 Task: Select Kindle E-Readers from Kindle E-readers & Books. Add to cart Kindle Keyboard Leather Cover-2. Place order for _x000D_
145 Park Ave_x000D_
San Mateo, Florida(FL), 32187, Cell Number (386) 328-5765
Action: Mouse moved to (435, 711)
Screenshot: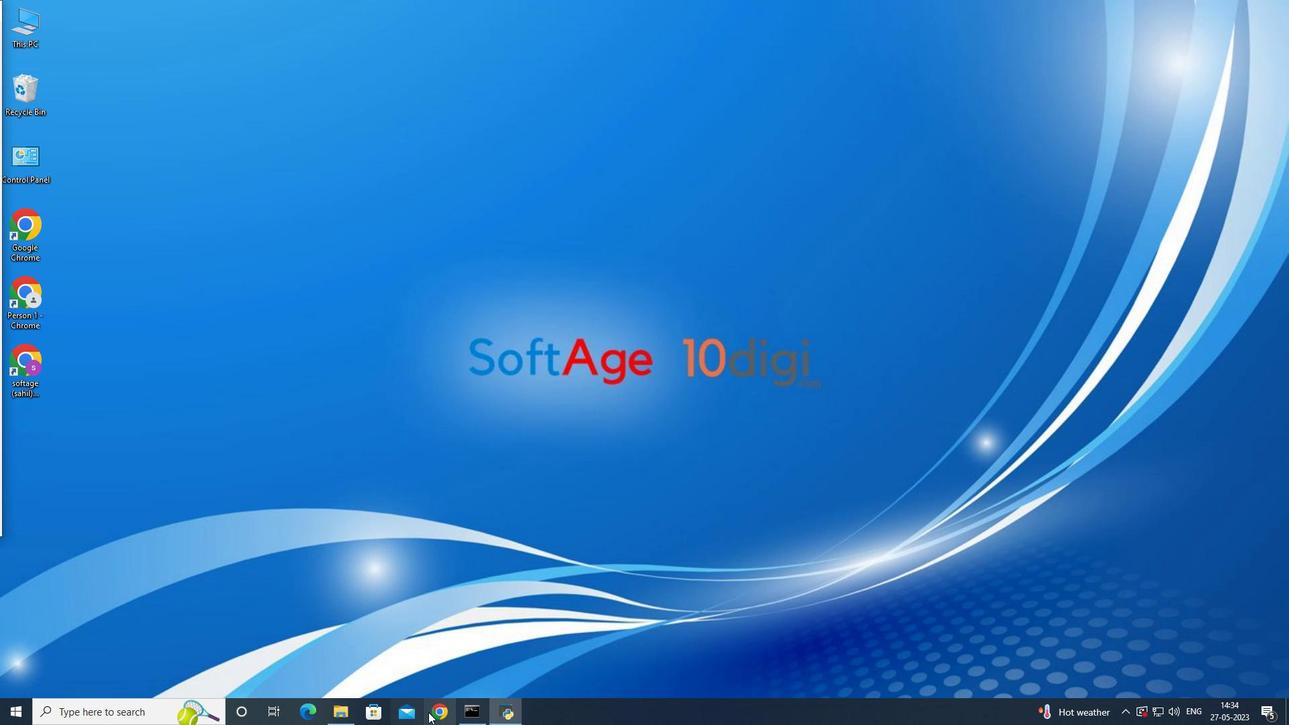 
Action: Mouse pressed left at (435, 711)
Screenshot: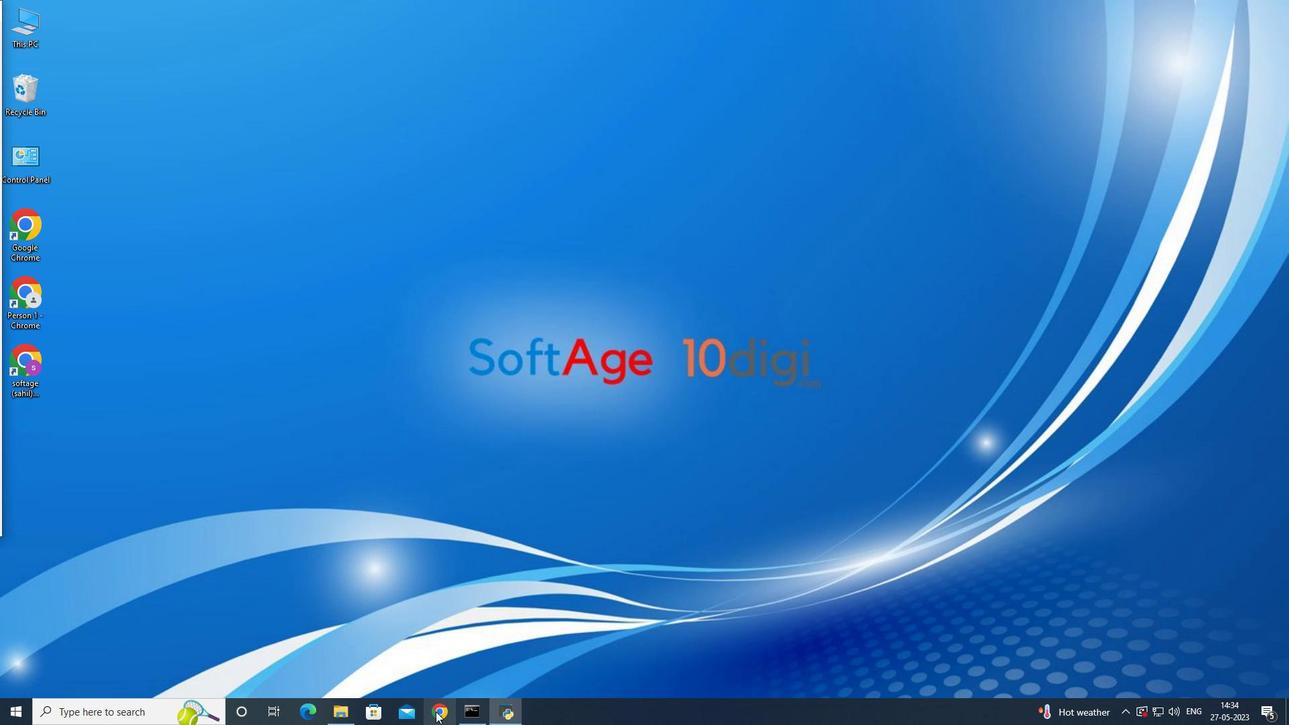 
Action: Mouse moved to (86, 60)
Screenshot: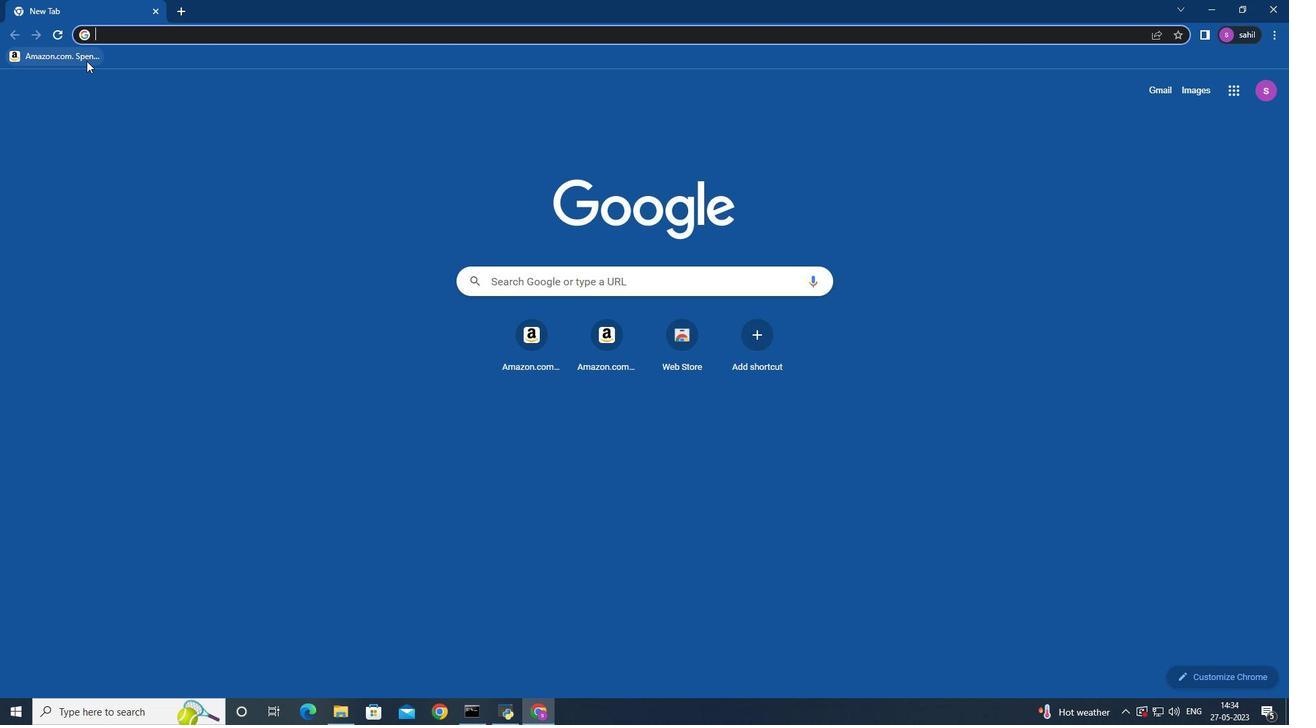 
Action: Mouse pressed left at (86, 60)
Screenshot: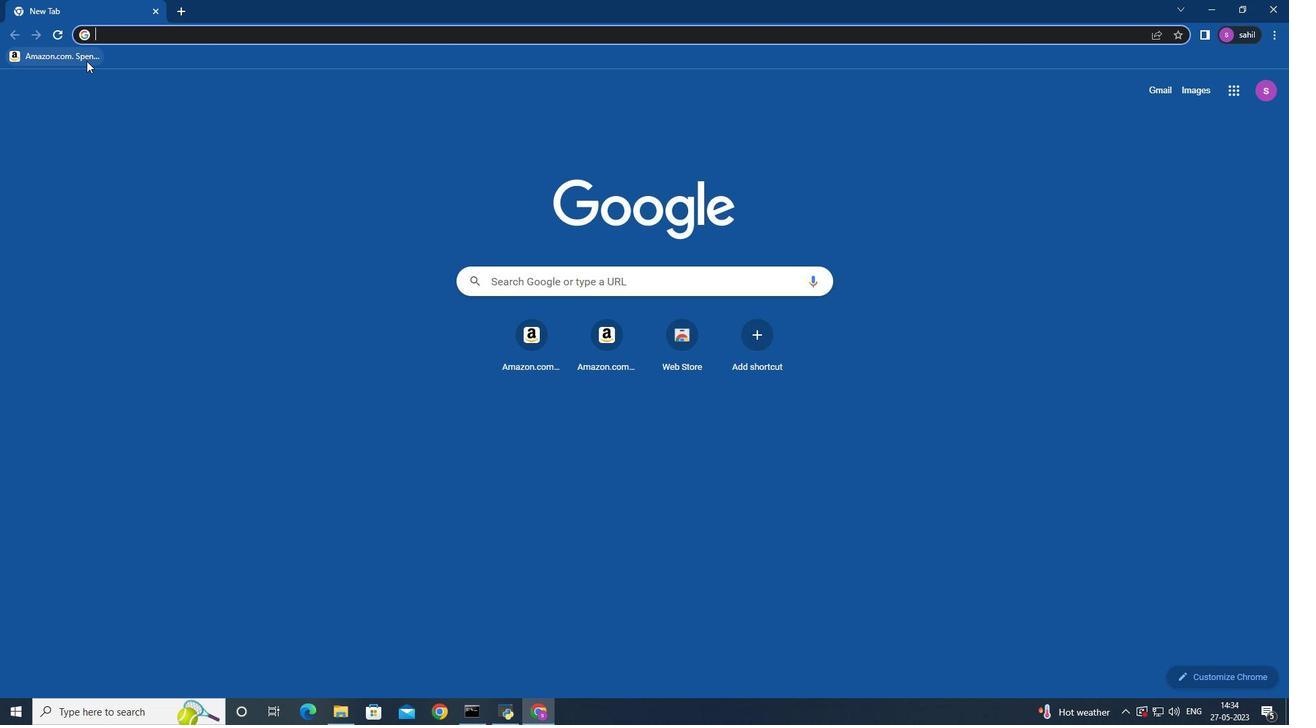 
Action: Mouse moved to (136, 61)
Screenshot: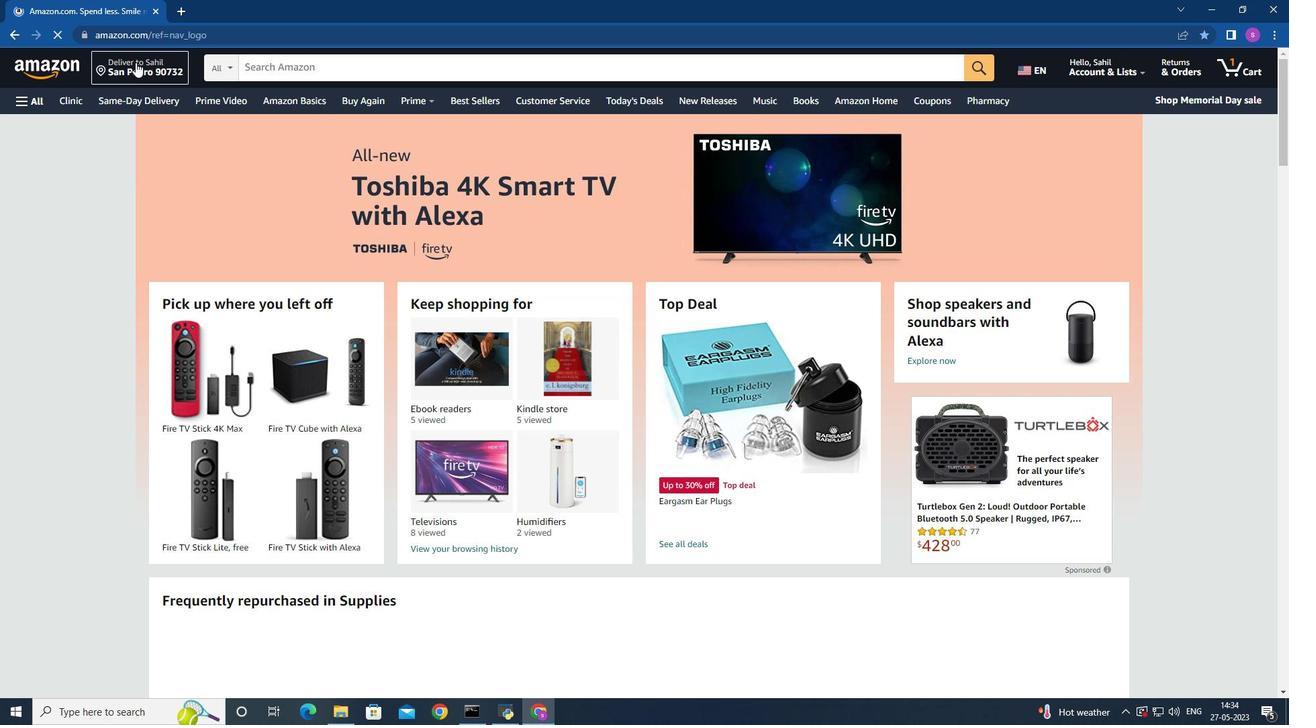 
Action: Mouse pressed left at (136, 61)
Screenshot: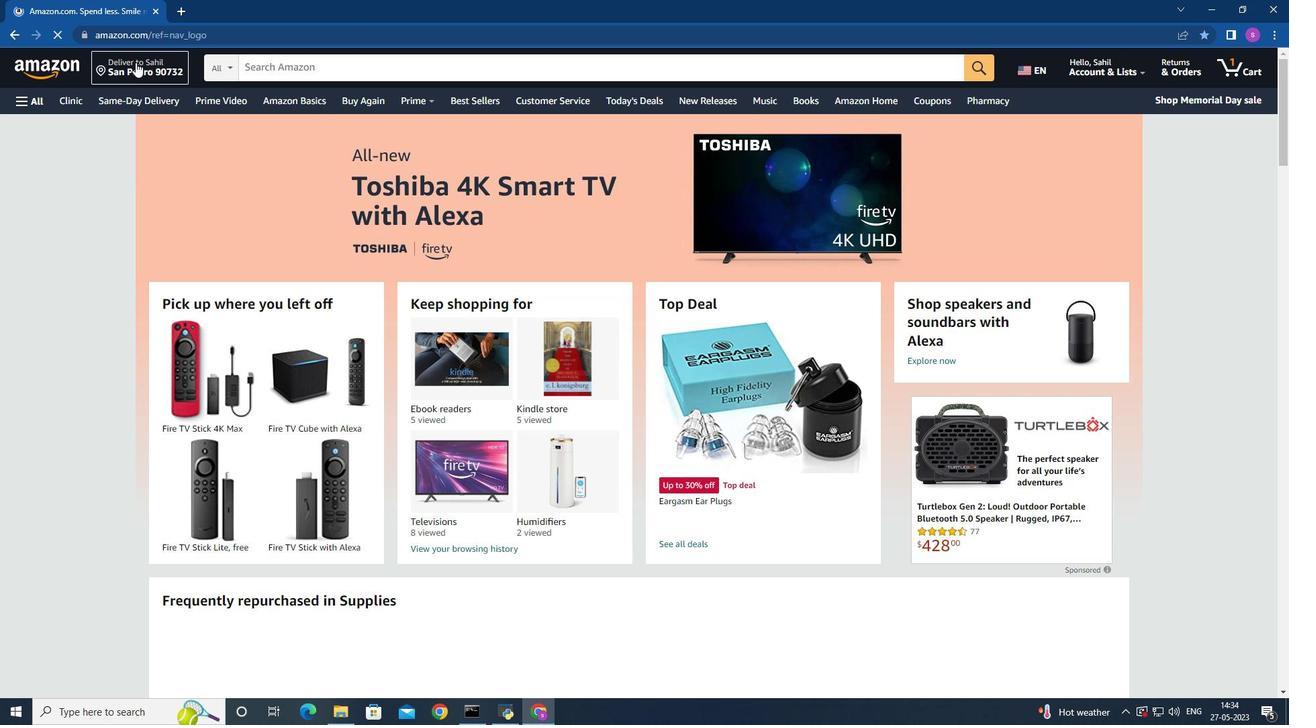 
Action: Mouse moved to (633, 410)
Screenshot: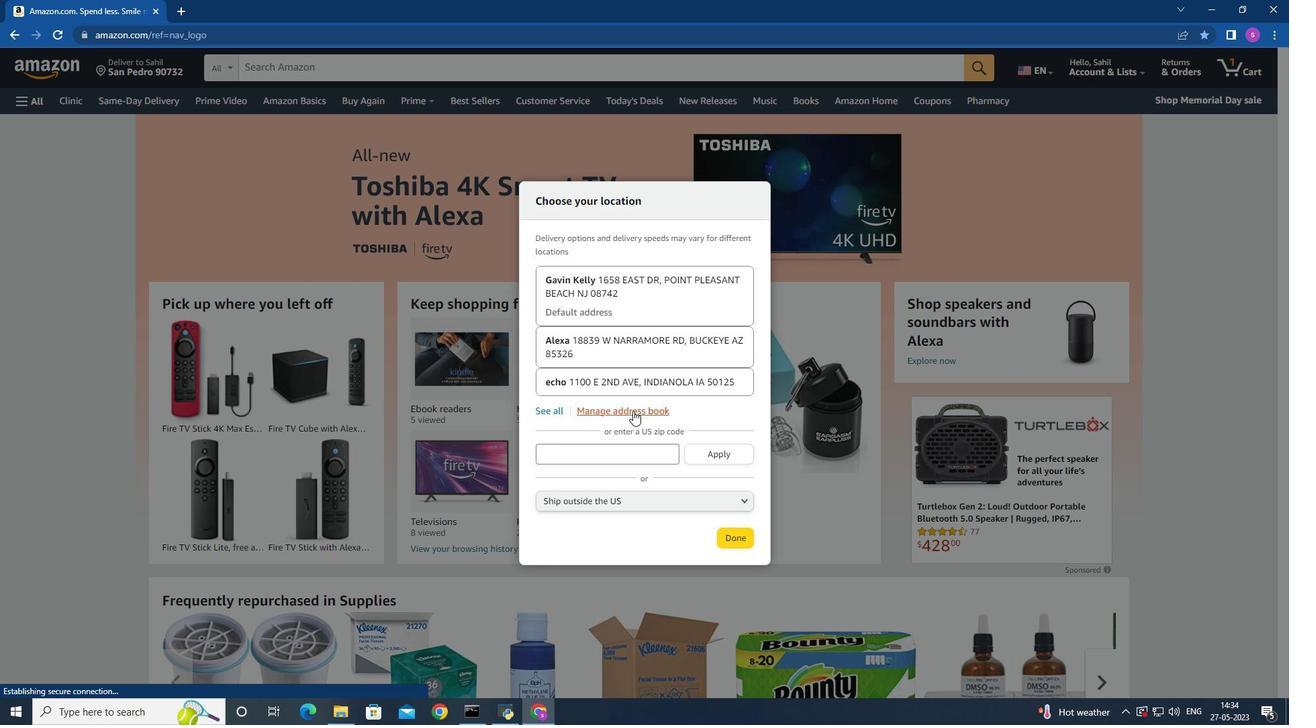 
Action: Mouse pressed left at (633, 410)
Screenshot: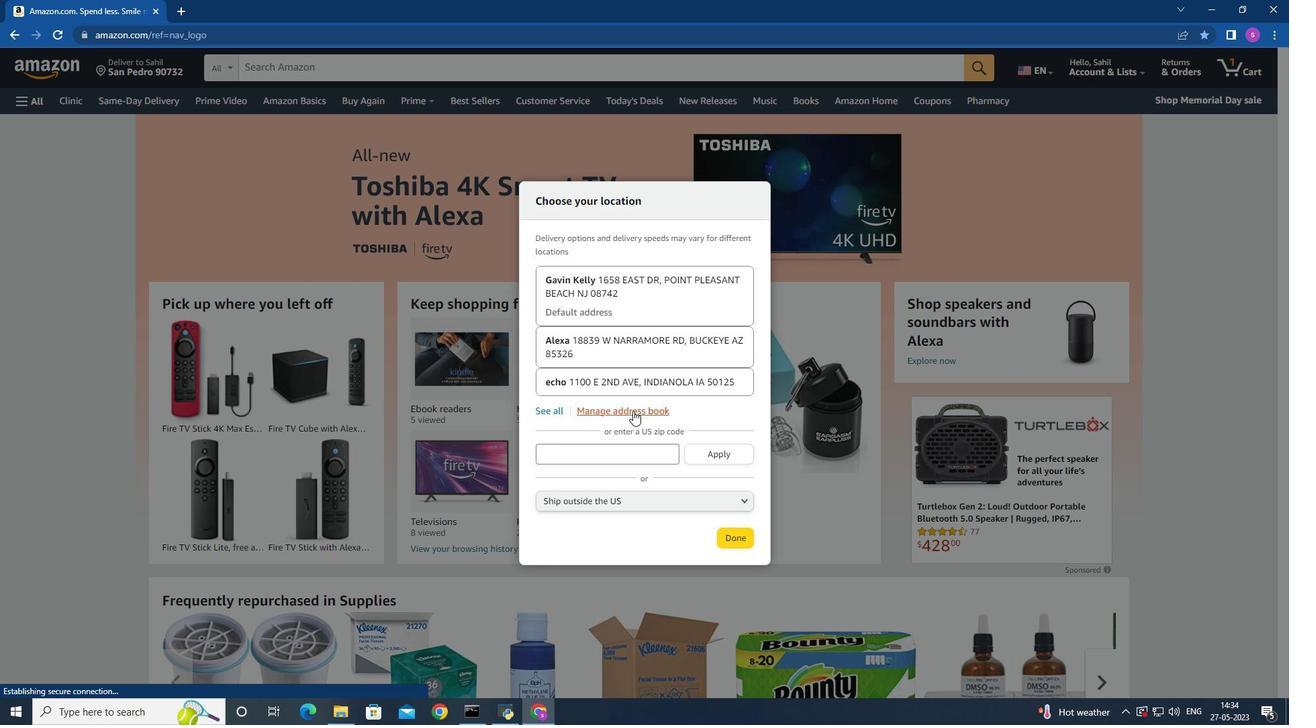 
Action: Mouse moved to (391, 283)
Screenshot: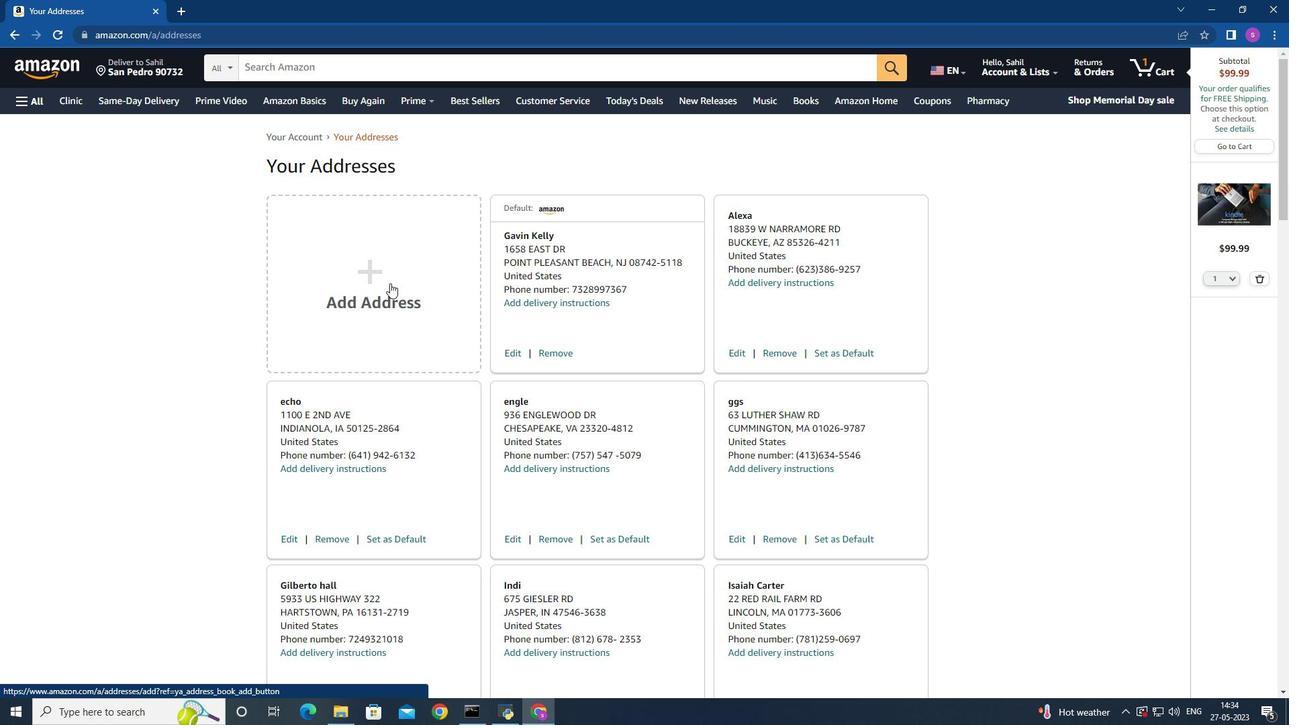 
Action: Mouse pressed left at (391, 283)
Screenshot: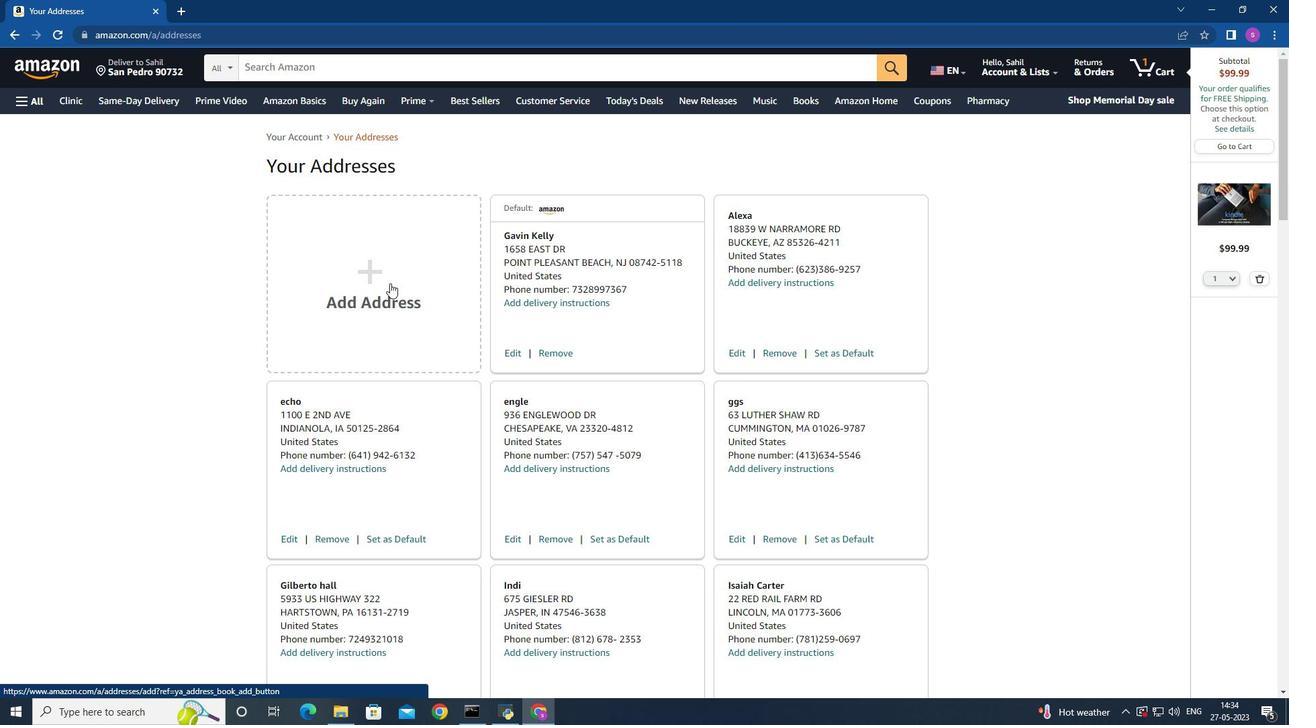 
Action: Mouse moved to (498, 369)
Screenshot: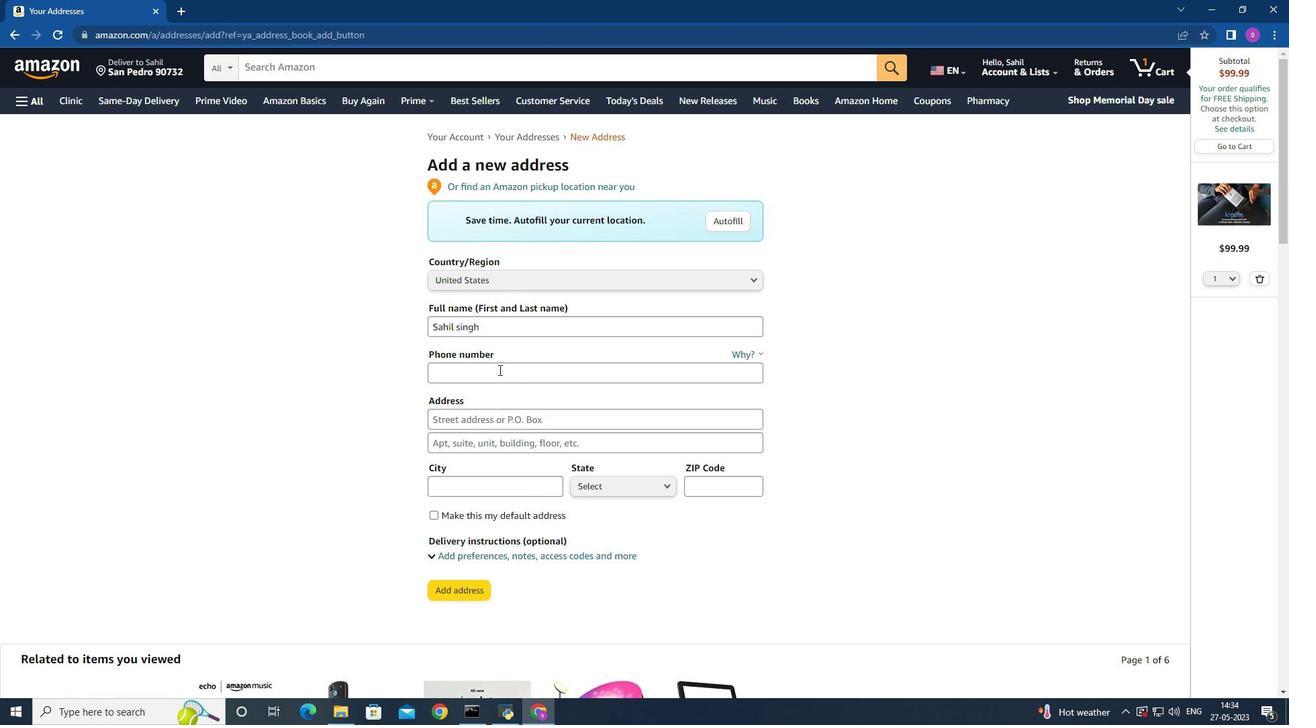
Action: Mouse pressed left at (498, 369)
Screenshot: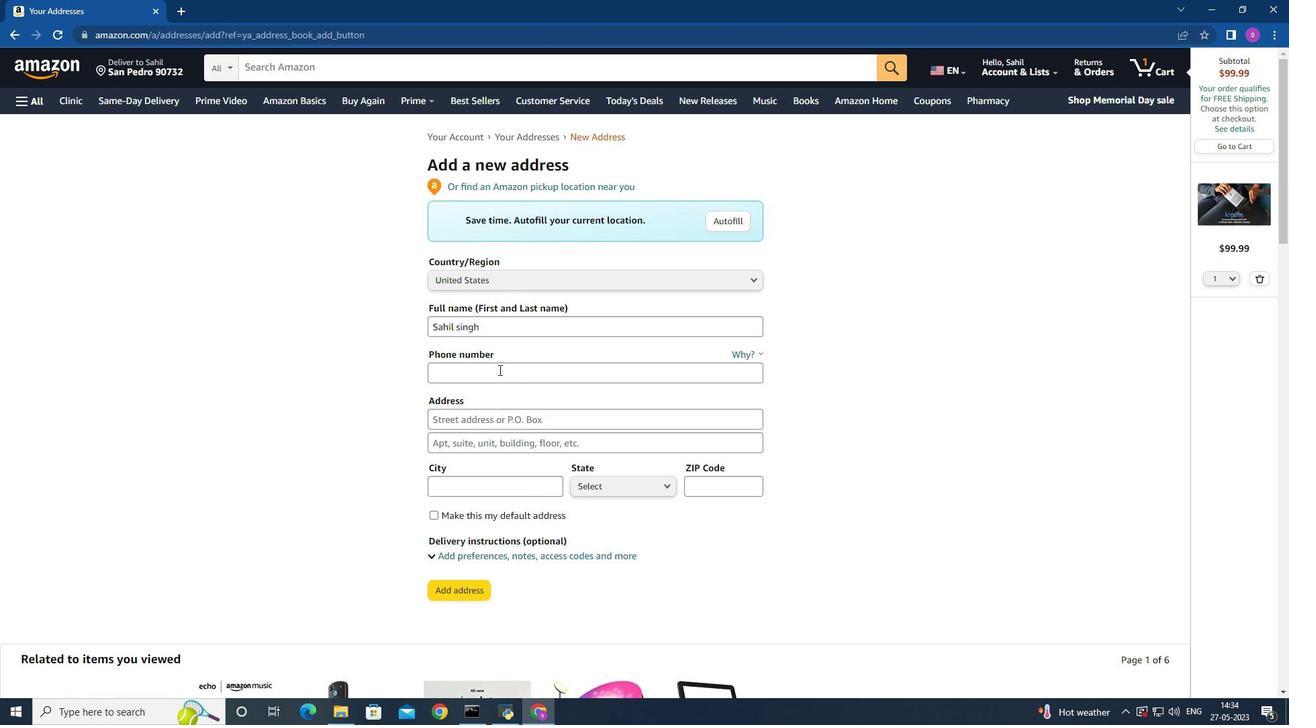 
Action: Mouse moved to (500, 369)
Screenshot: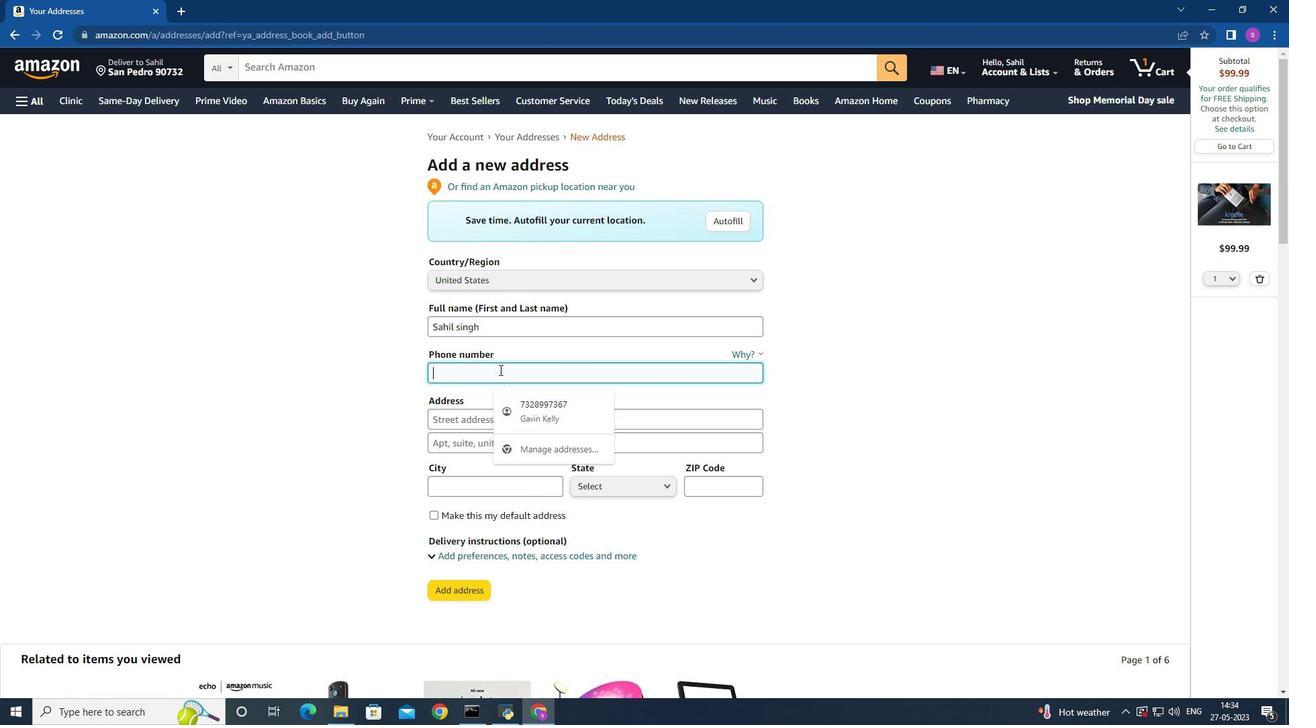
Action: Key pressed <Key.shift>(386<Key.shift>)<Key.space>328<Key.space><Key.backspace>-<Key.space><Key.shift><Key.shift><Key.shift><Key.shift><Key.shift><Key.shift><Key.shift><Key.shift><Key.shift><Key.shift><Key.shift>%<Key.backspace>5765
Screenshot: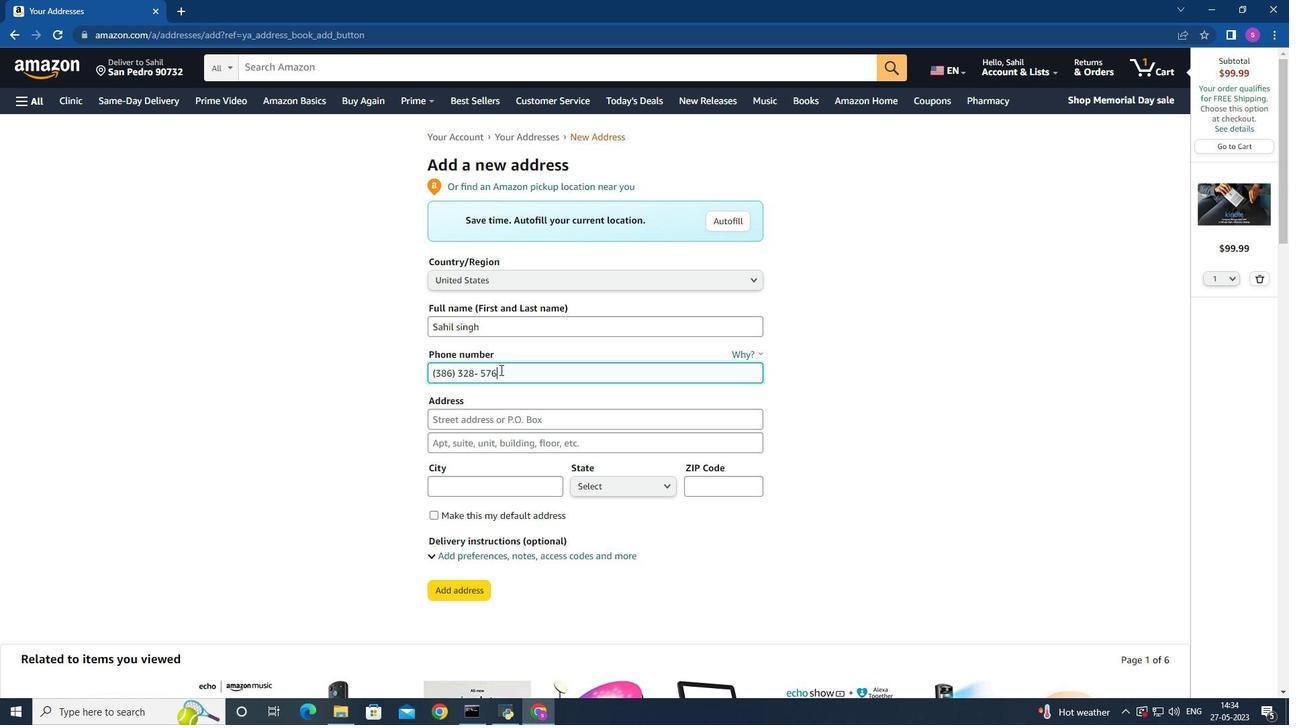 
Action: Mouse moved to (504, 367)
Screenshot: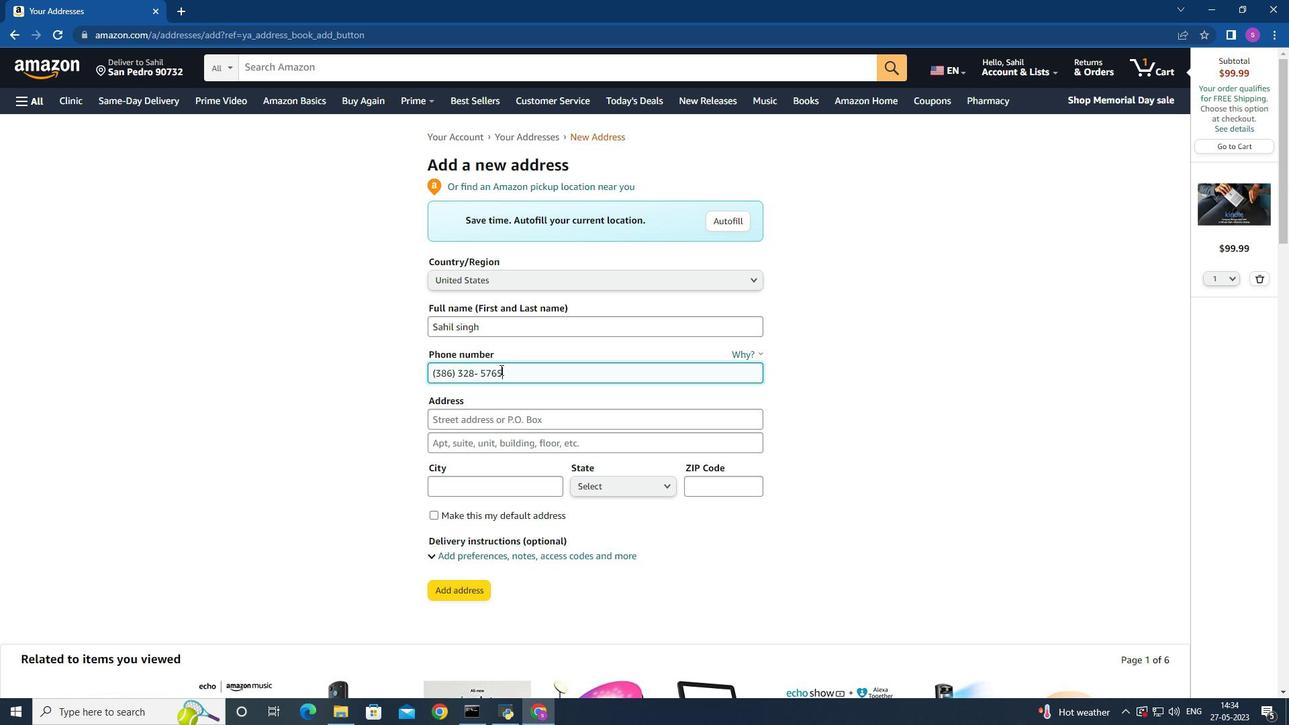 
Action: Mouse scrolled (504, 366) with delta (0, 0)
Screenshot: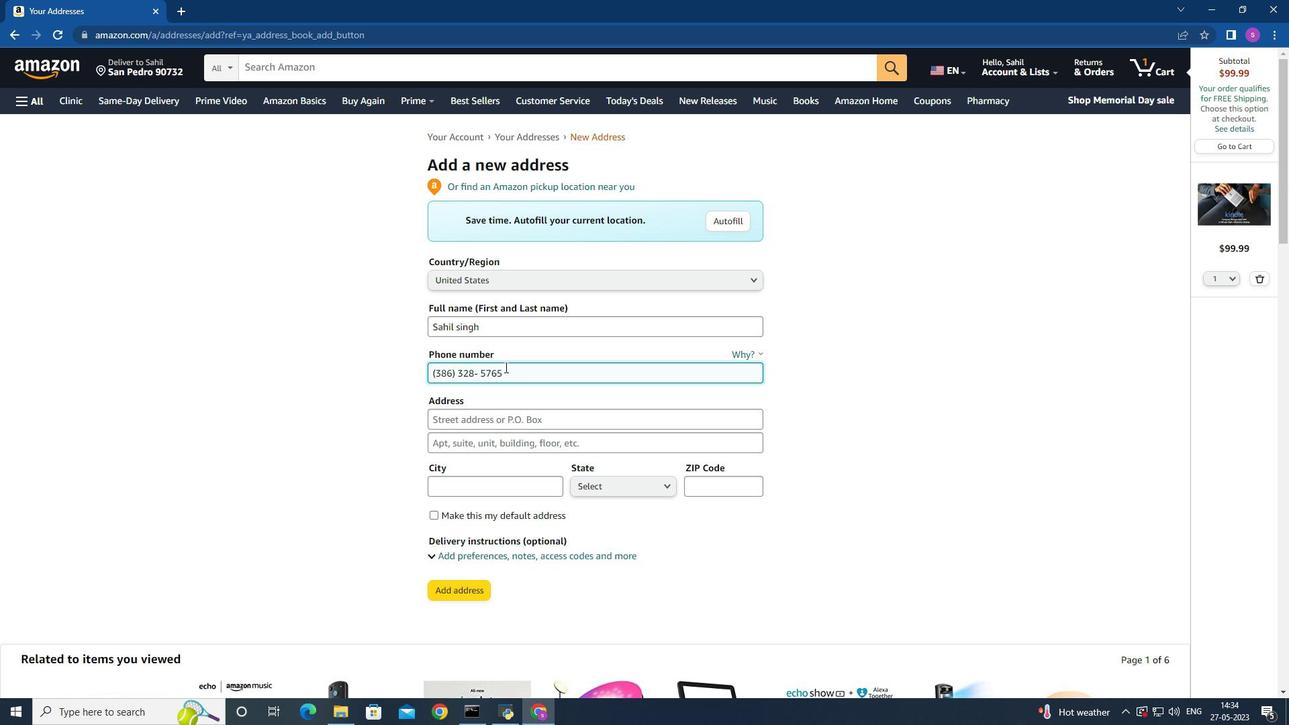 
Action: Mouse moved to (480, 347)
Screenshot: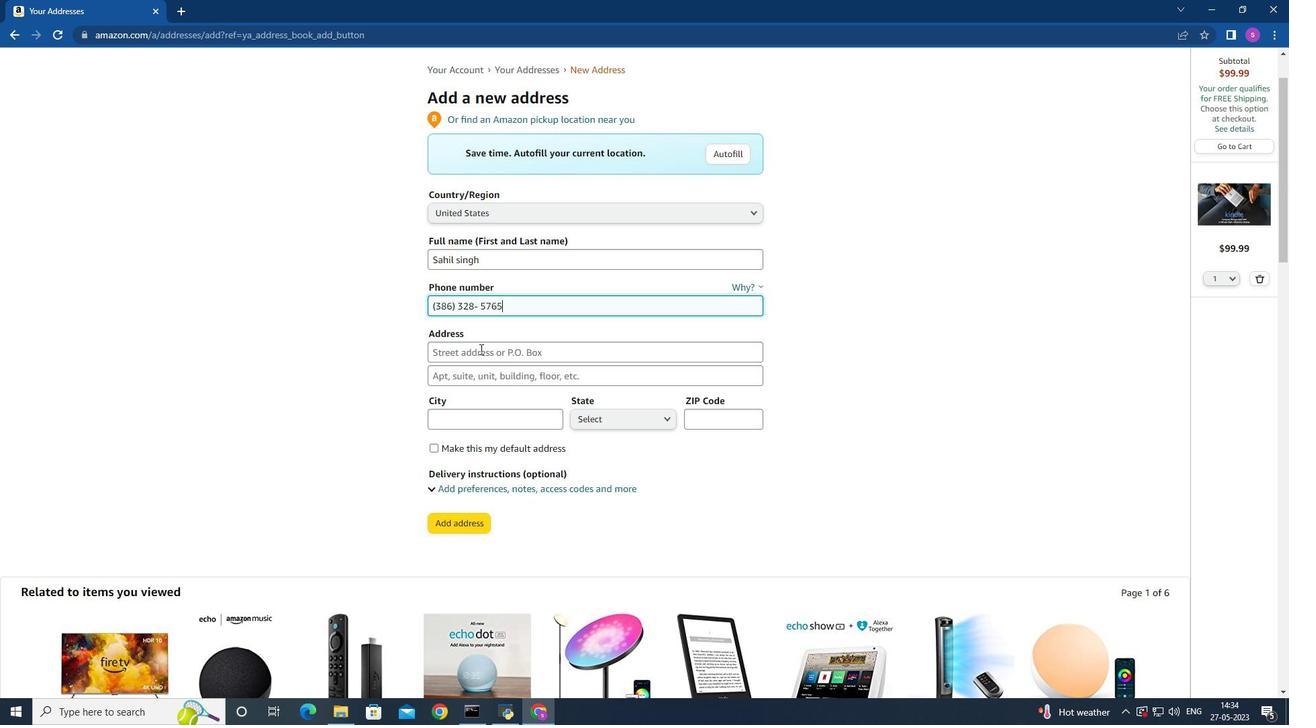 
Action: Mouse pressed left at (480, 347)
Screenshot: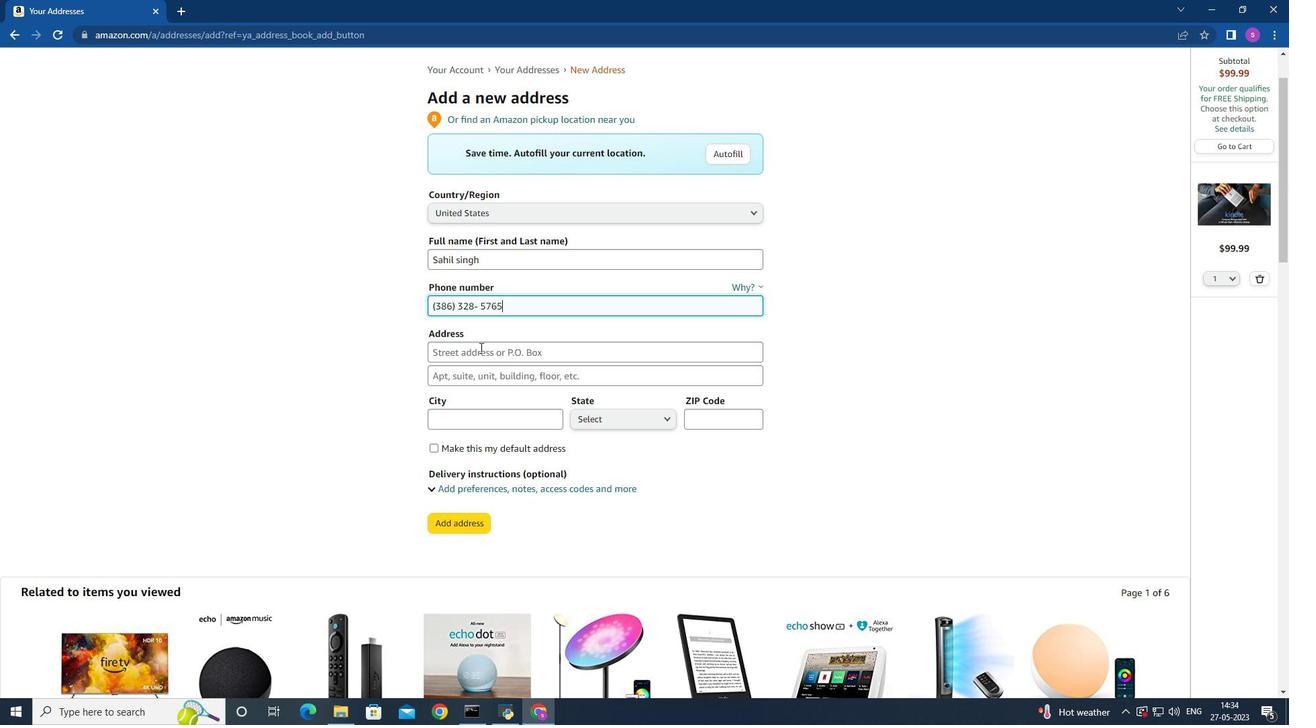 
Action: Key pressed 145<Key.space><Key.shift>Park<Key.space><Key.shift>a<Key.backspace><Key.shift>Ave
Screenshot: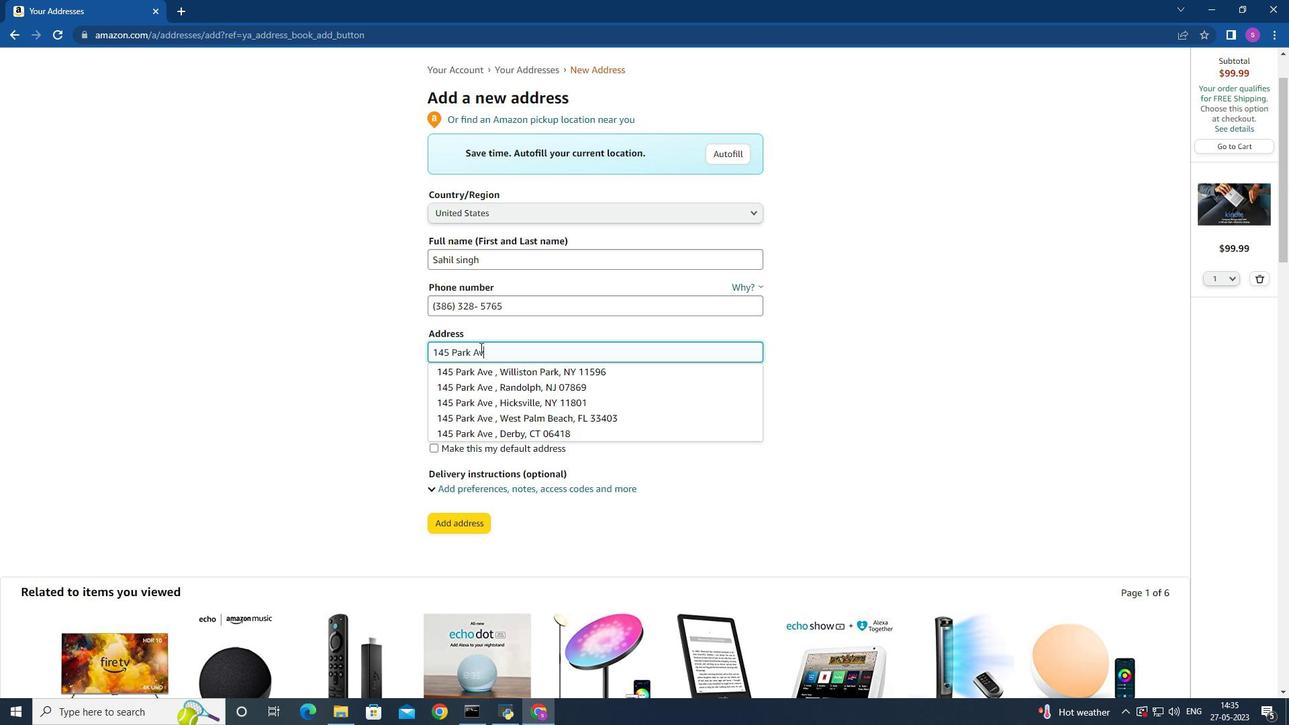 
Action: Mouse moved to (521, 354)
Screenshot: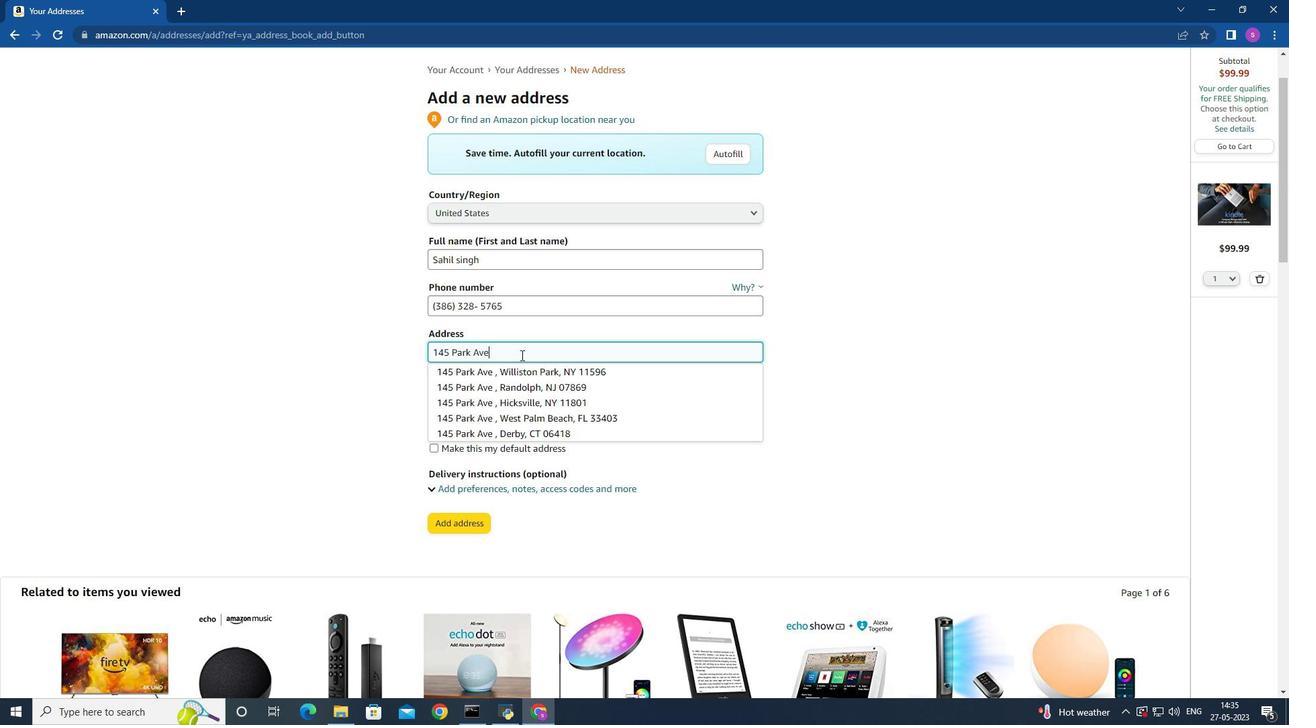 
Action: Key pressed <Key.space><Key.shift>San<Key.space>
Screenshot: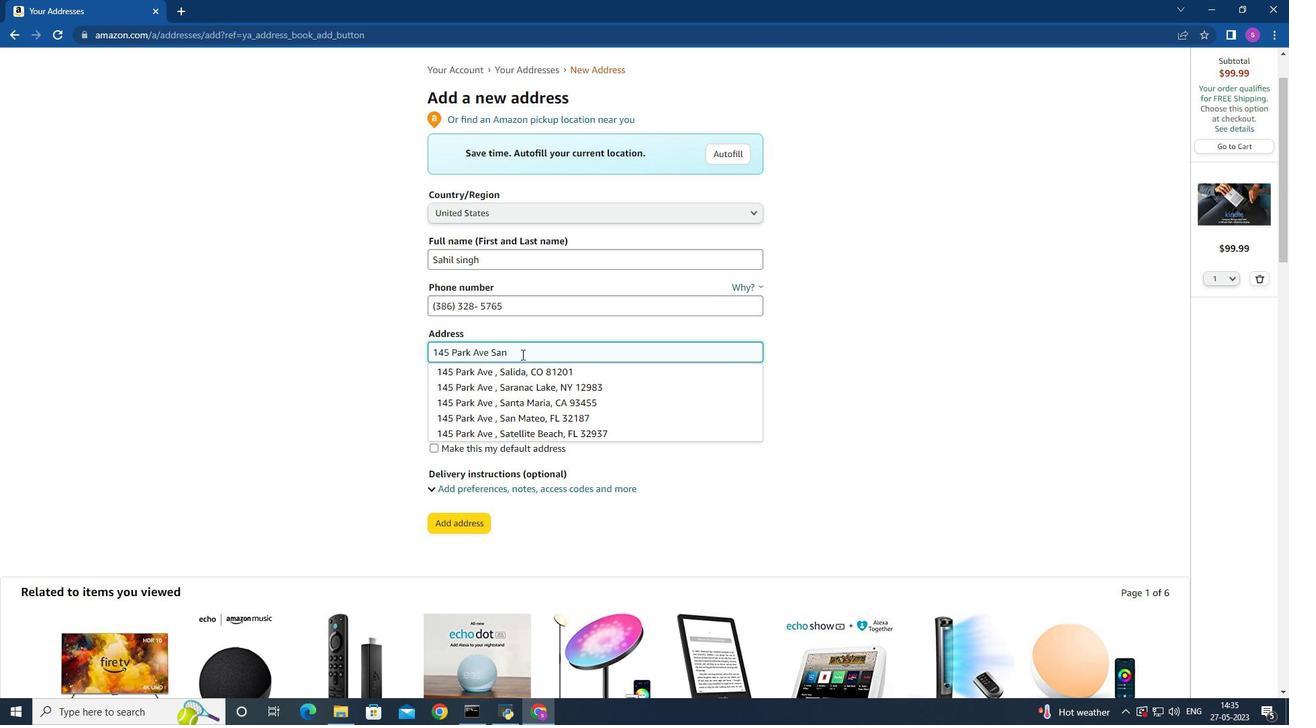 
Action: Mouse moved to (554, 388)
Screenshot: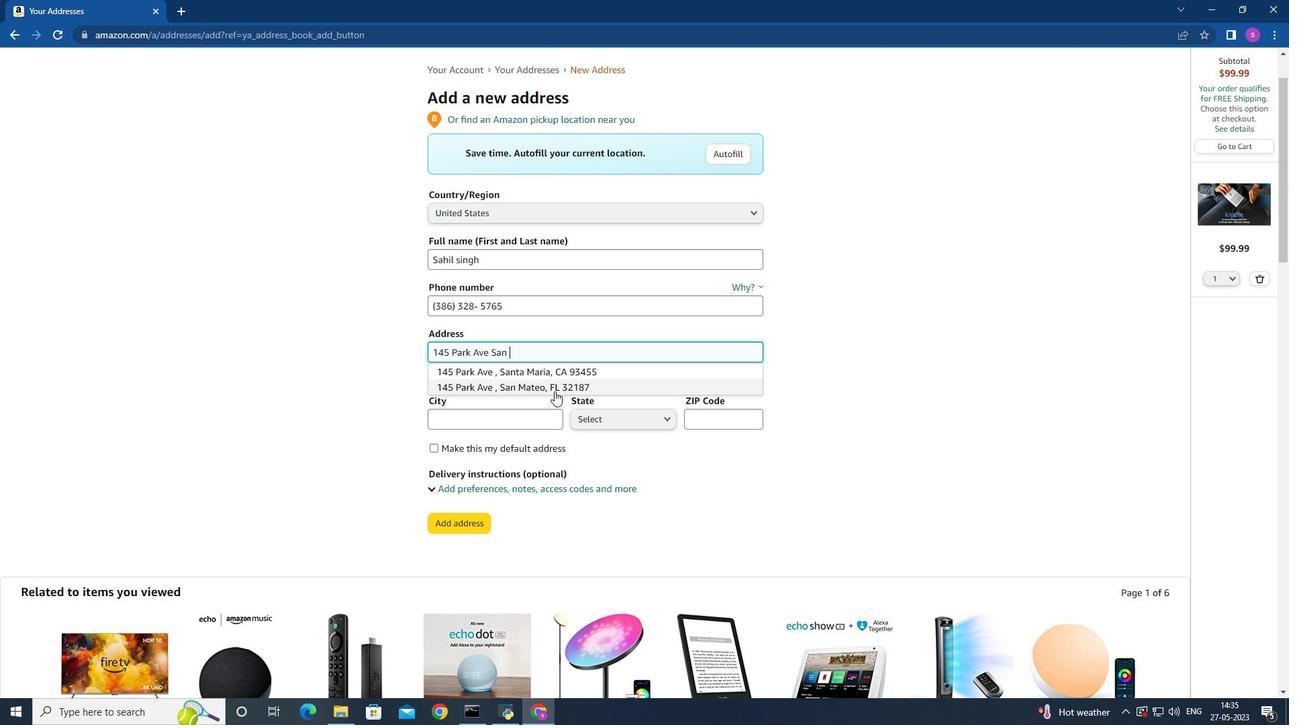 
Action: Mouse pressed left at (554, 388)
Screenshot: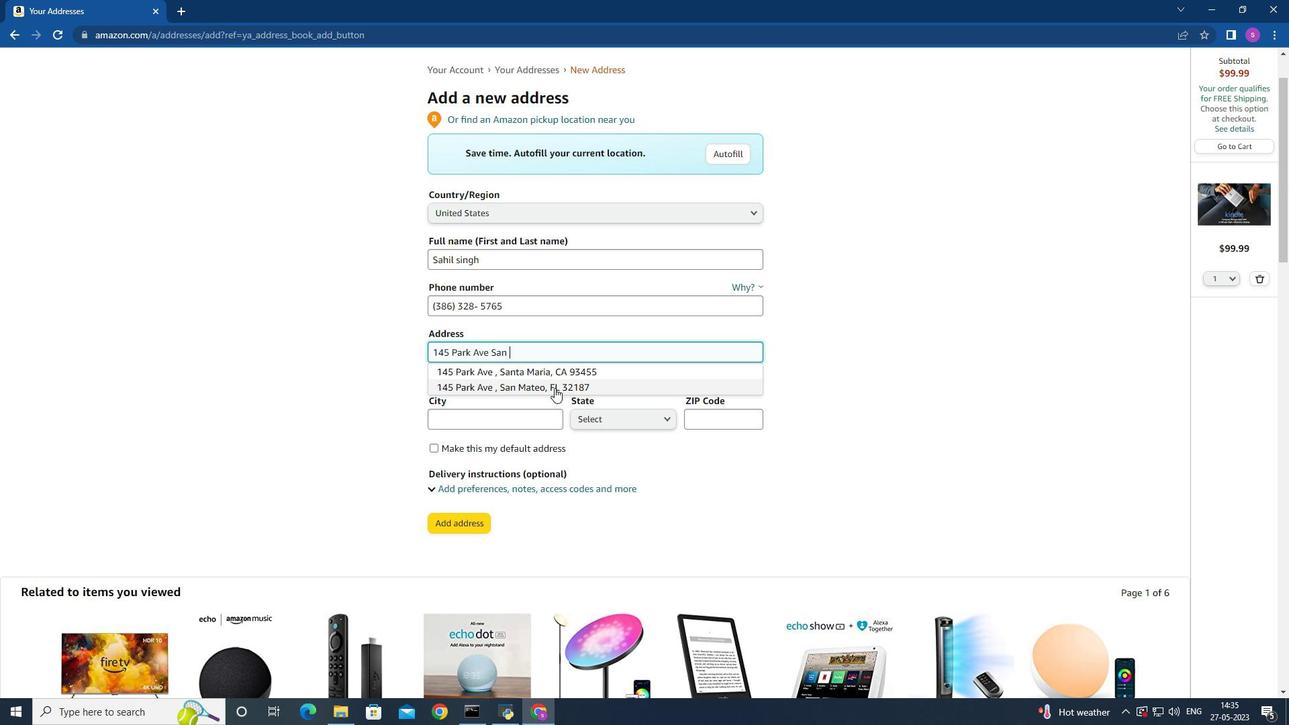 
Action: Mouse moved to (458, 524)
Screenshot: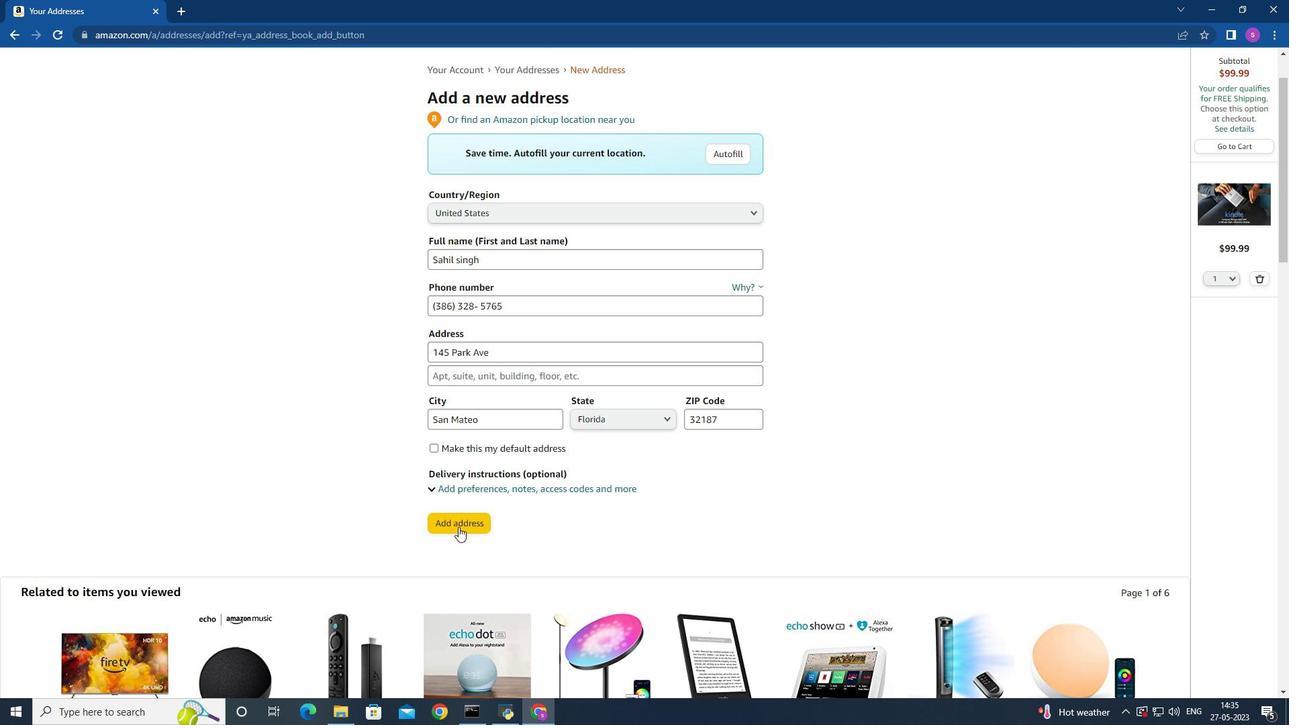 
Action: Mouse pressed left at (458, 524)
Screenshot: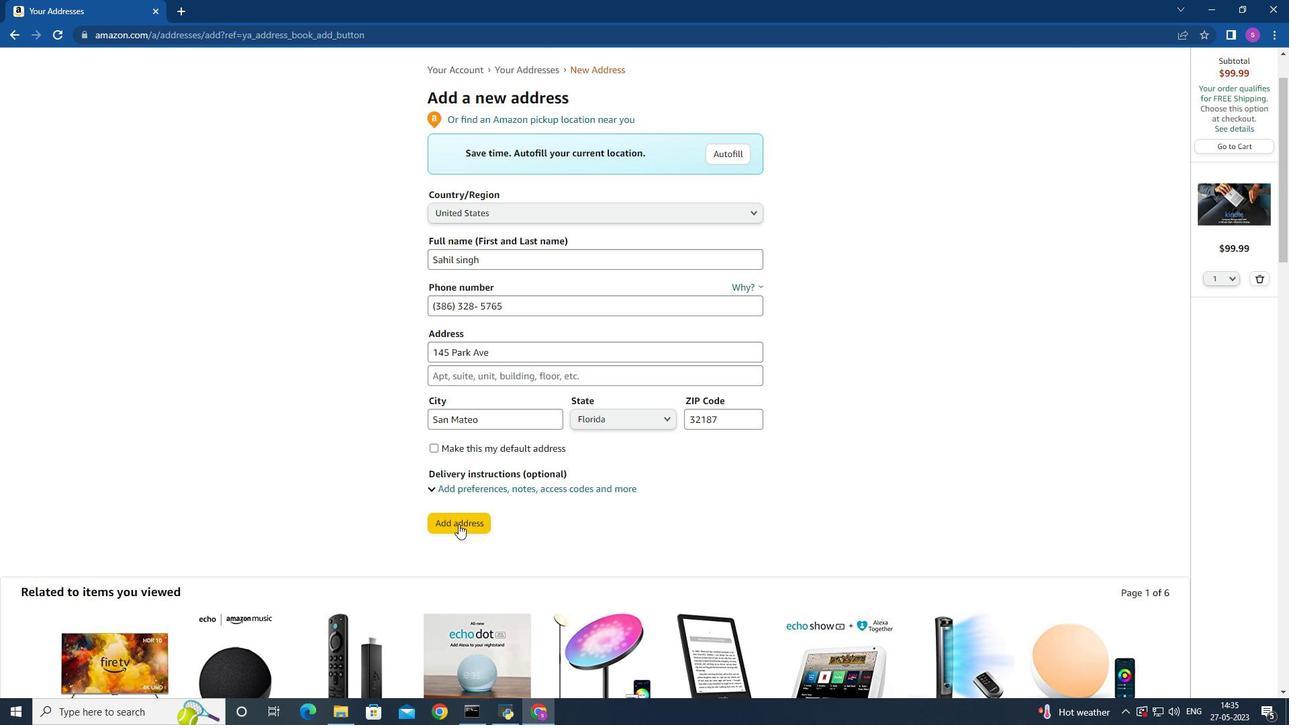 
Action: Mouse moved to (165, 72)
Screenshot: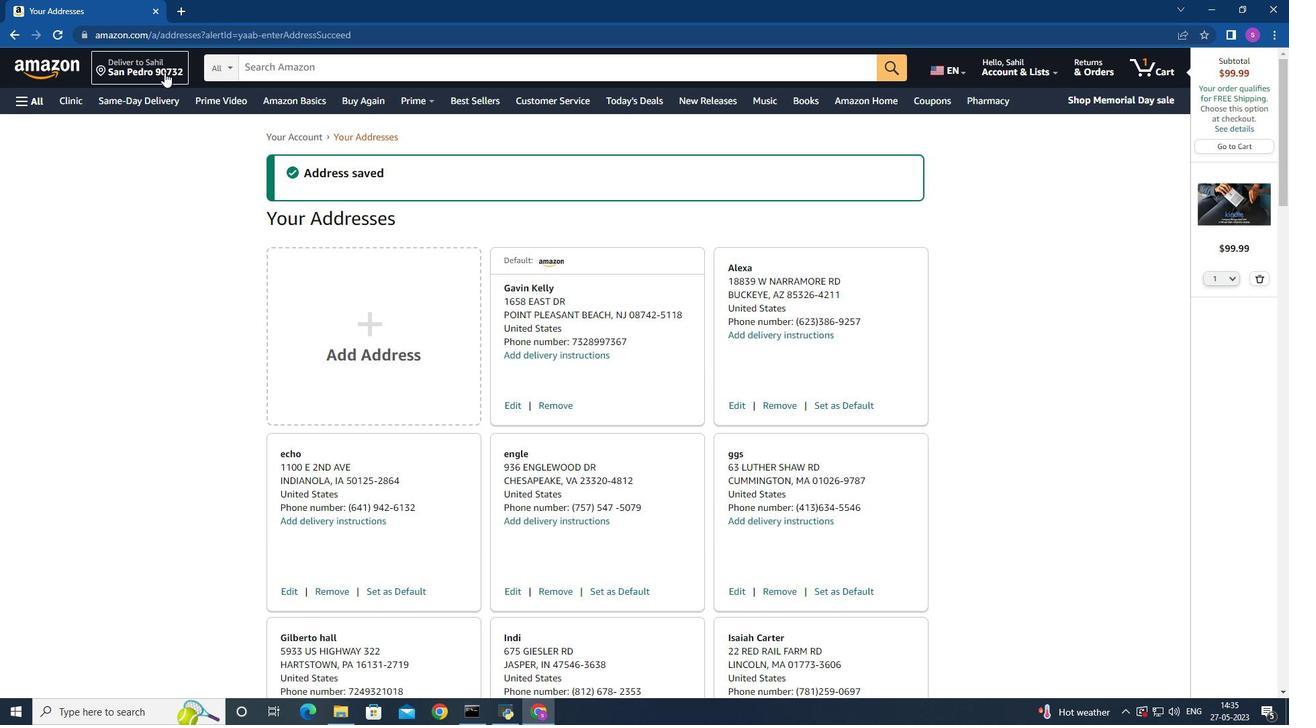 
Action: Mouse pressed left at (165, 72)
Screenshot: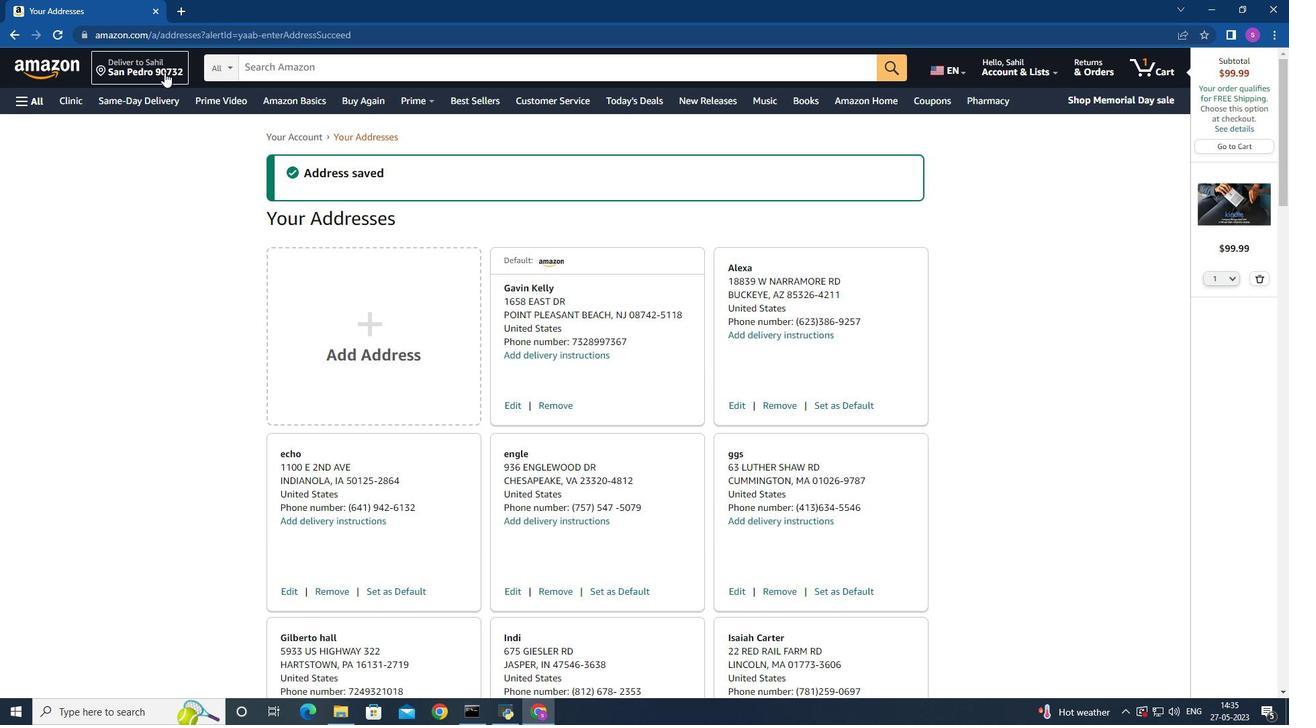 
Action: Mouse moved to (547, 410)
Screenshot: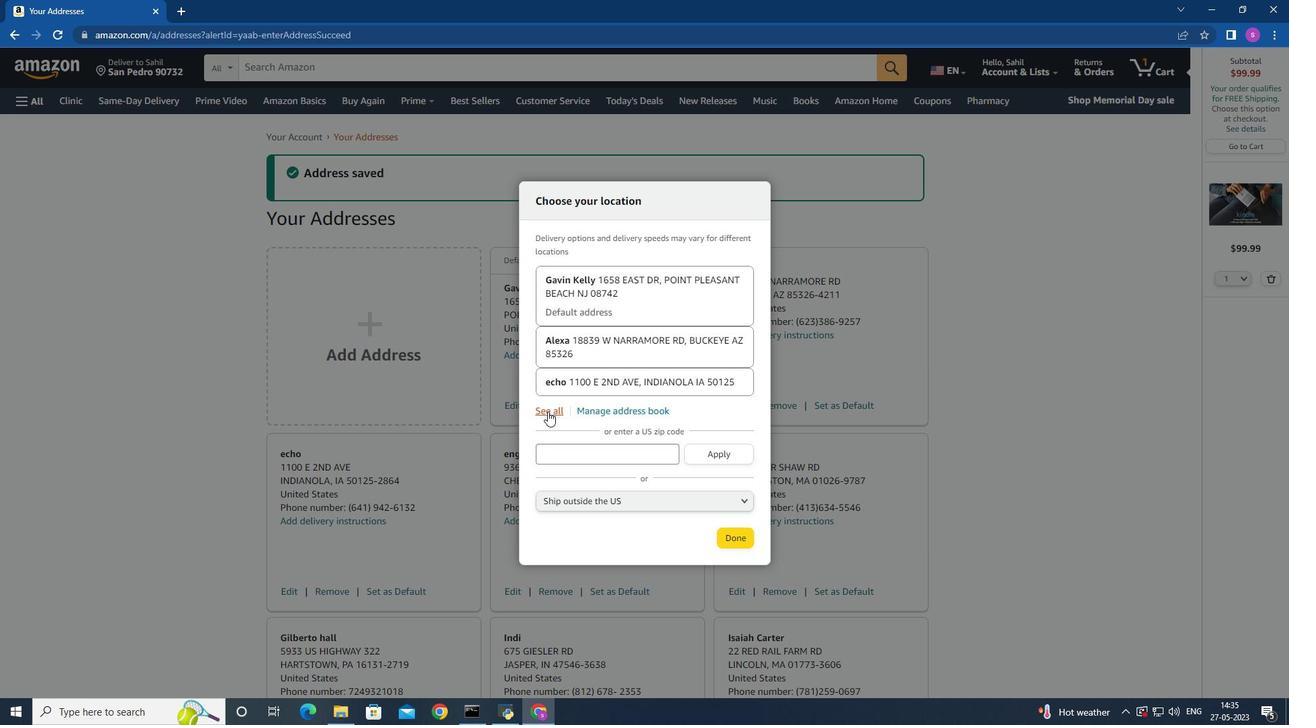 
Action: Mouse pressed left at (547, 410)
Screenshot: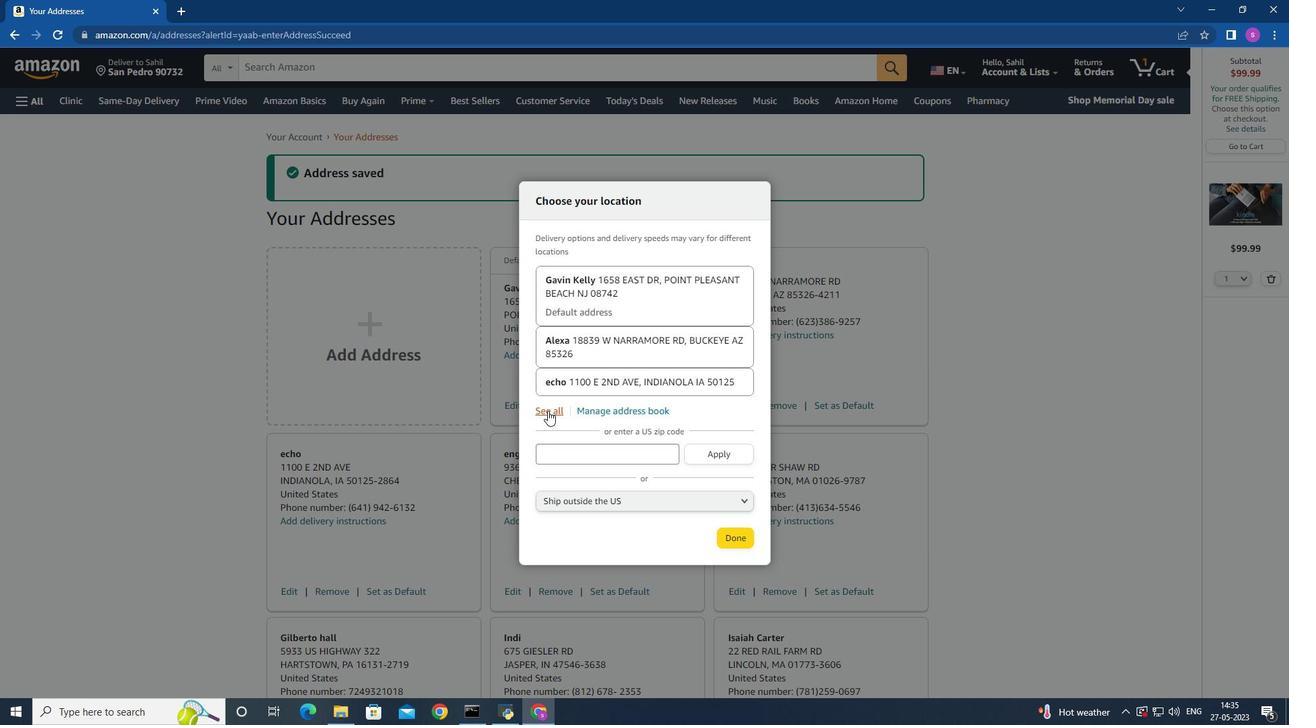 
Action: Mouse moved to (657, 420)
Screenshot: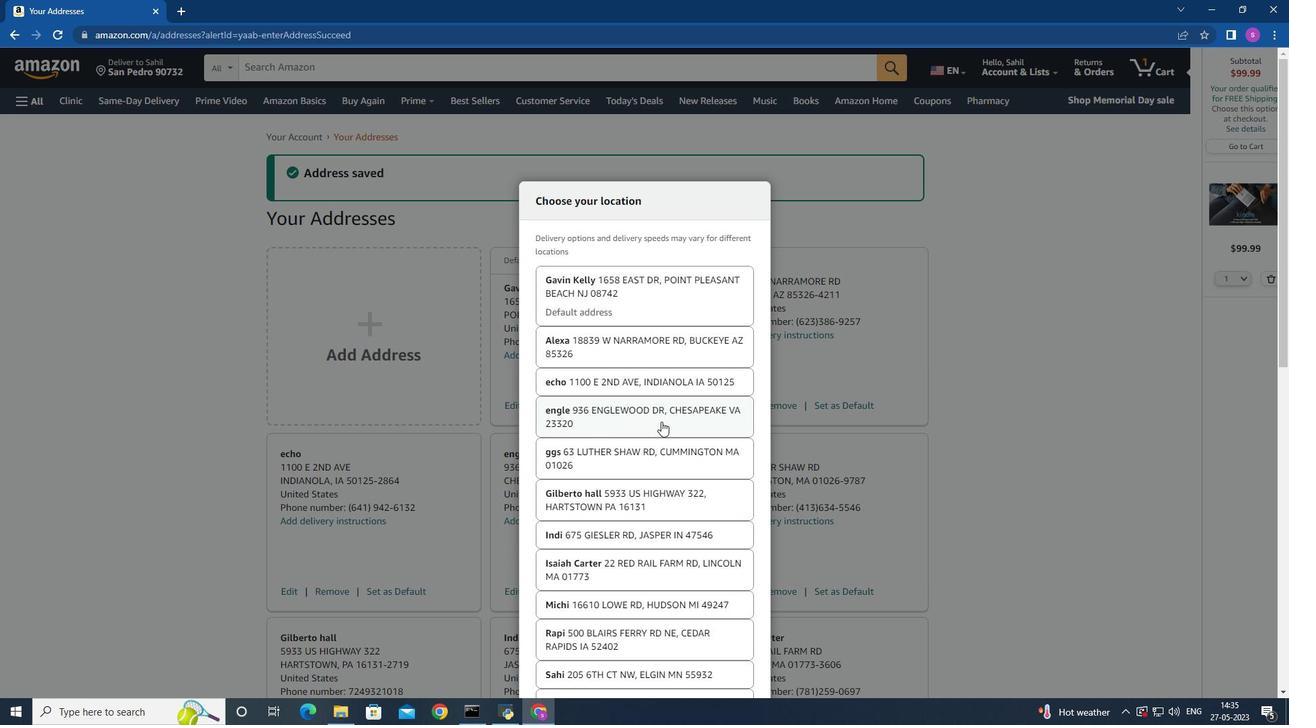 
Action: Mouse scrolled (657, 419) with delta (0, 0)
Screenshot: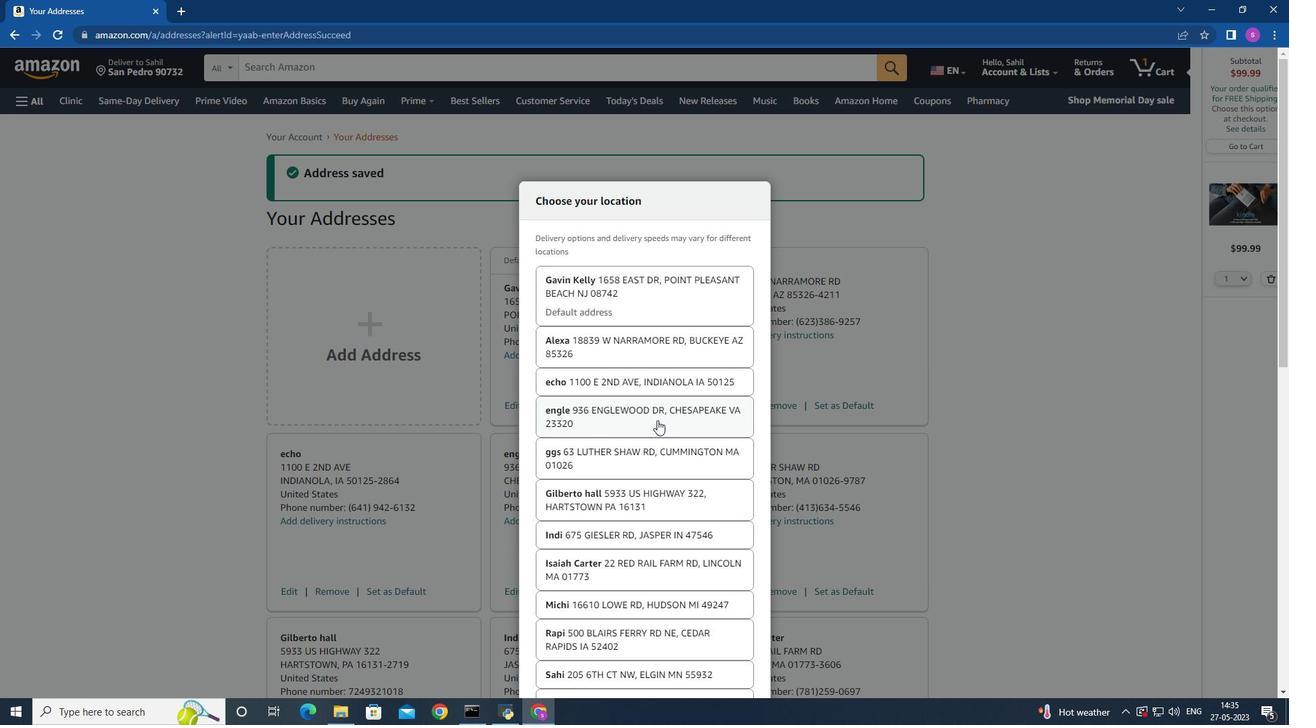 
Action: Mouse moved to (657, 420)
Screenshot: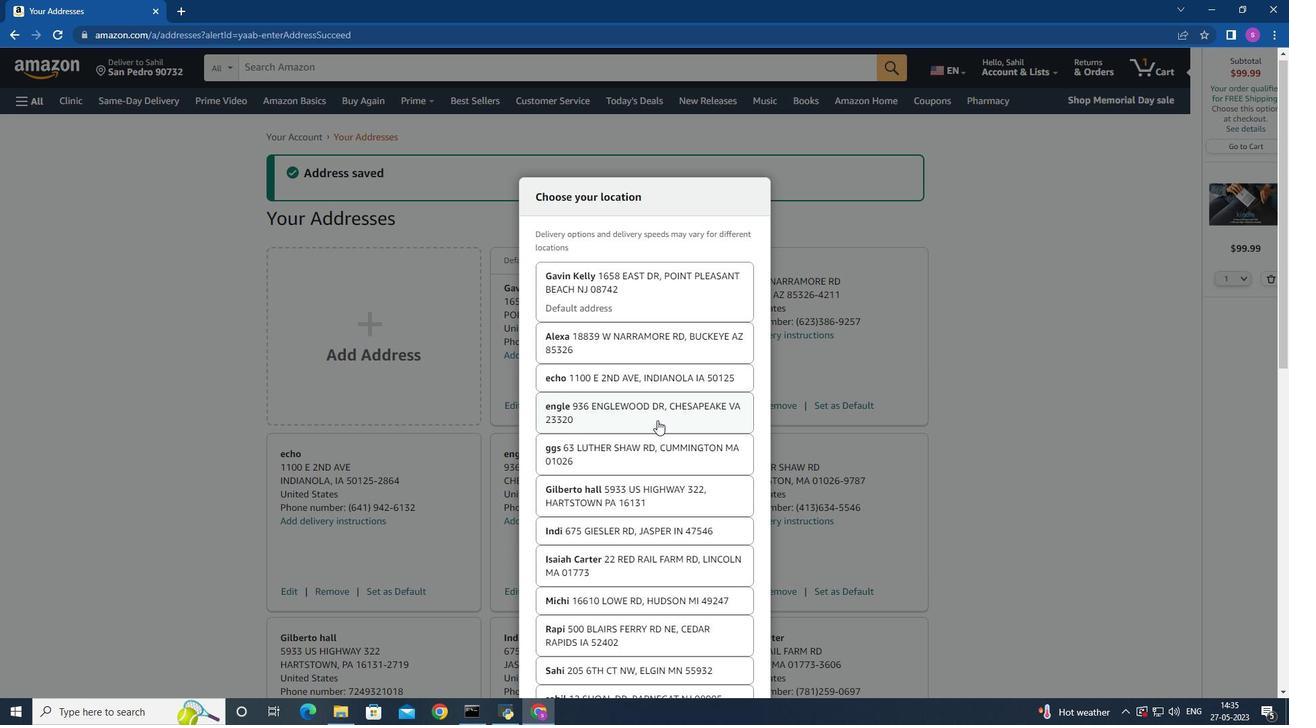 
Action: Mouse scrolled (657, 419) with delta (0, 0)
Screenshot: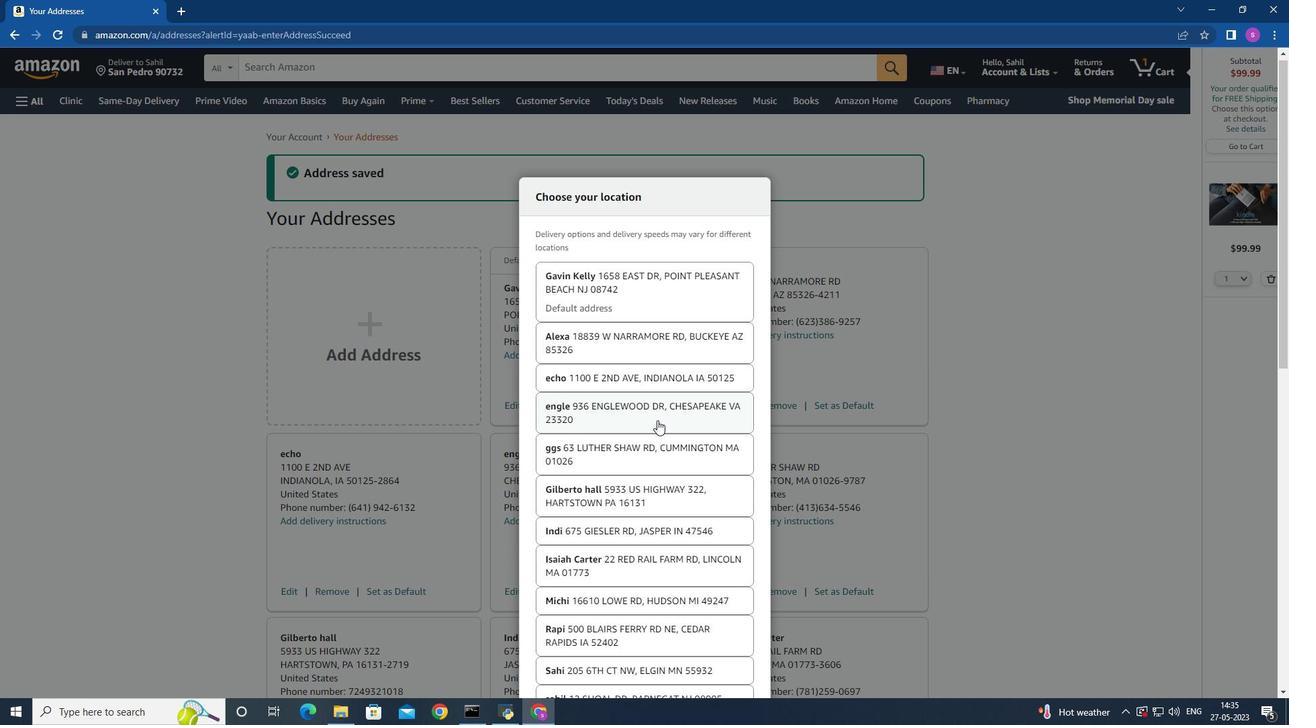 
Action: Mouse moved to (656, 420)
Screenshot: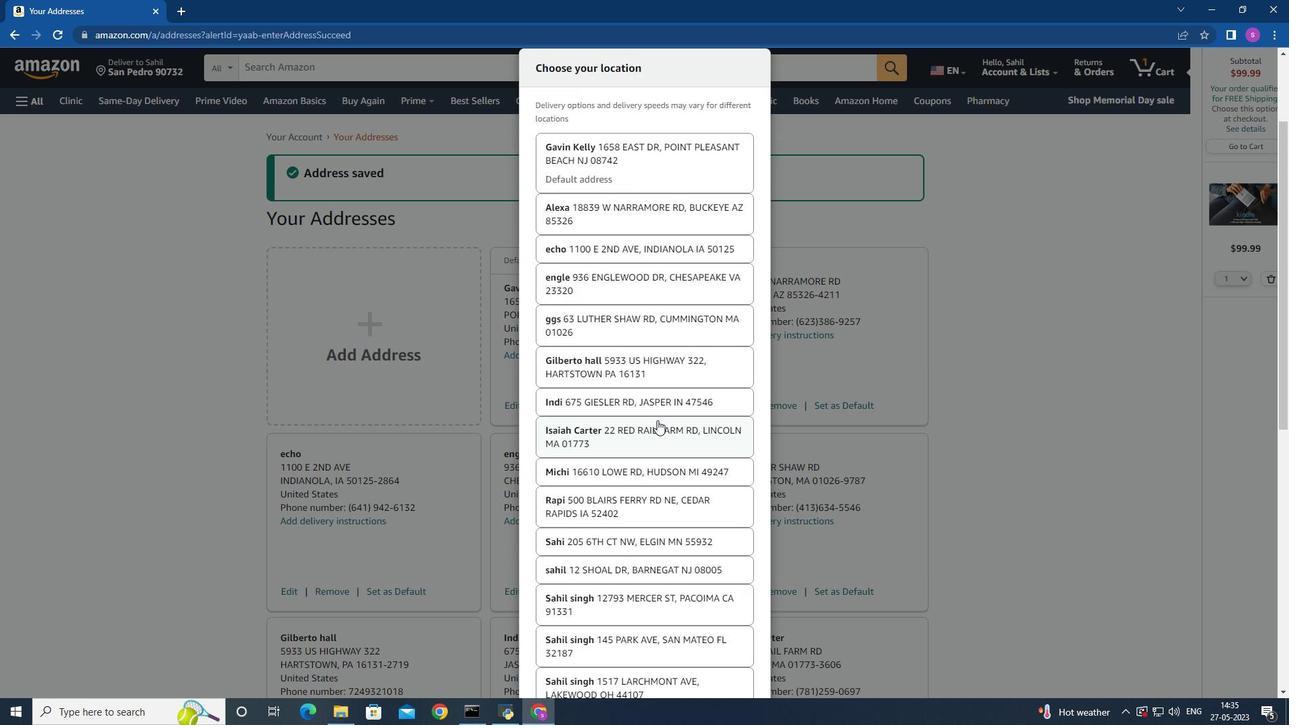 
Action: Mouse scrolled (656, 419) with delta (0, 0)
Screenshot: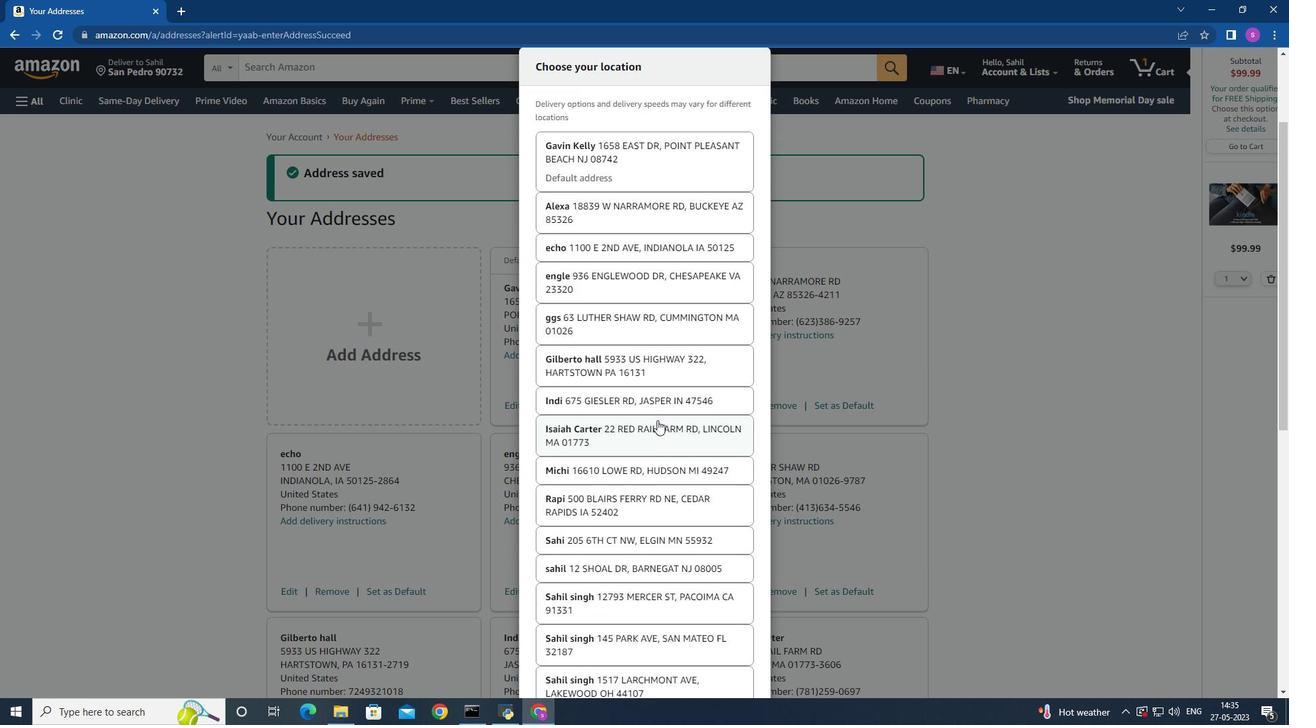 
Action: Mouse moved to (656, 418)
Screenshot: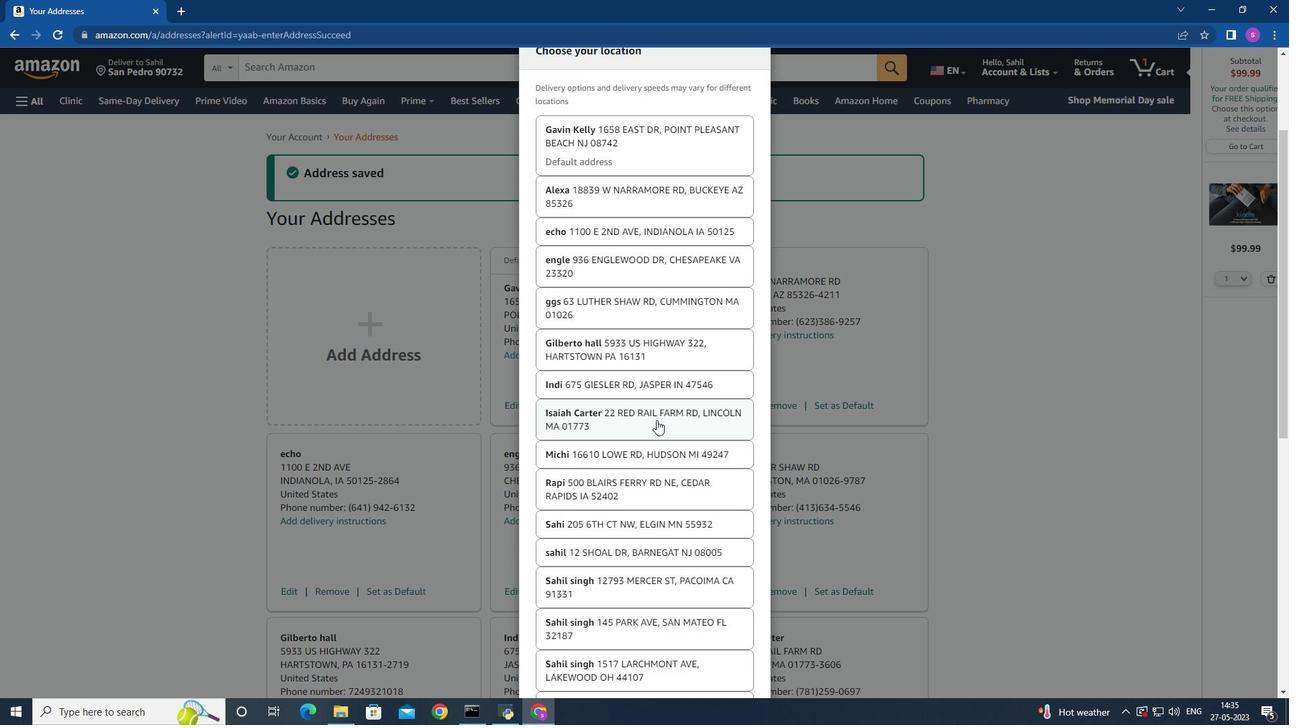 
Action: Mouse scrolled (656, 417) with delta (0, 0)
Screenshot: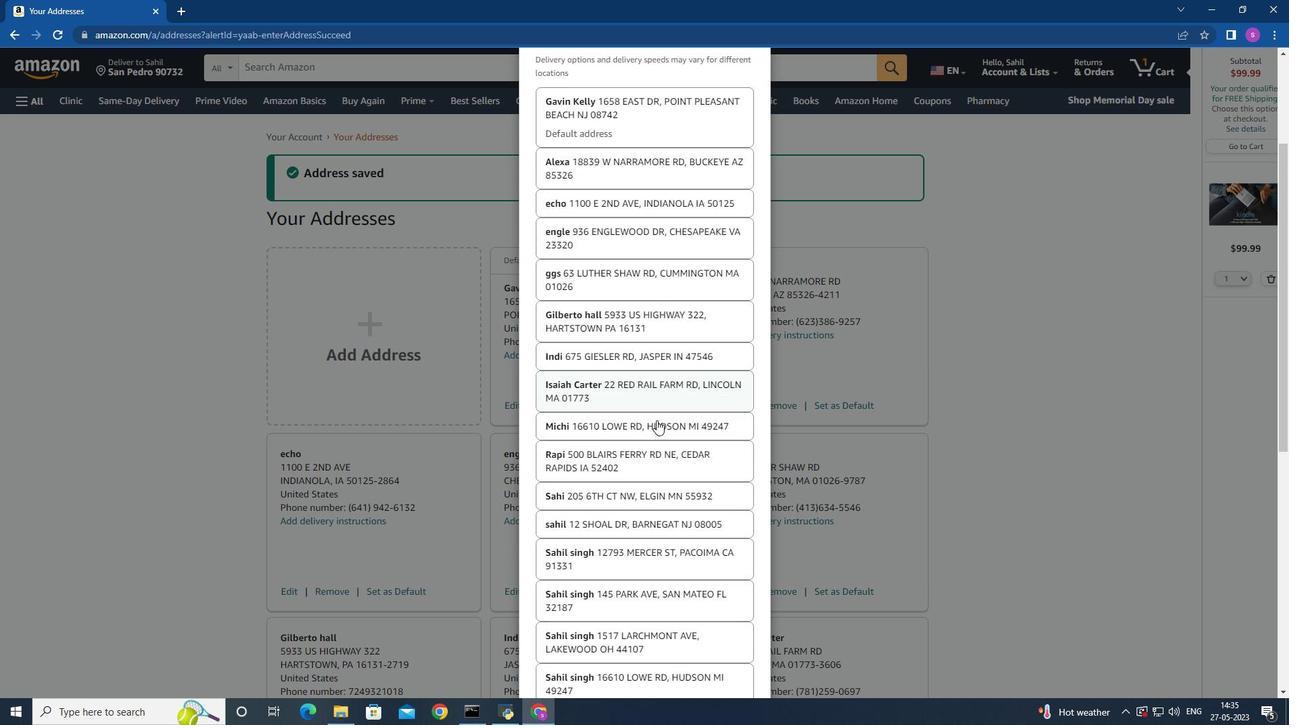 
Action: Mouse scrolled (656, 417) with delta (0, 0)
Screenshot: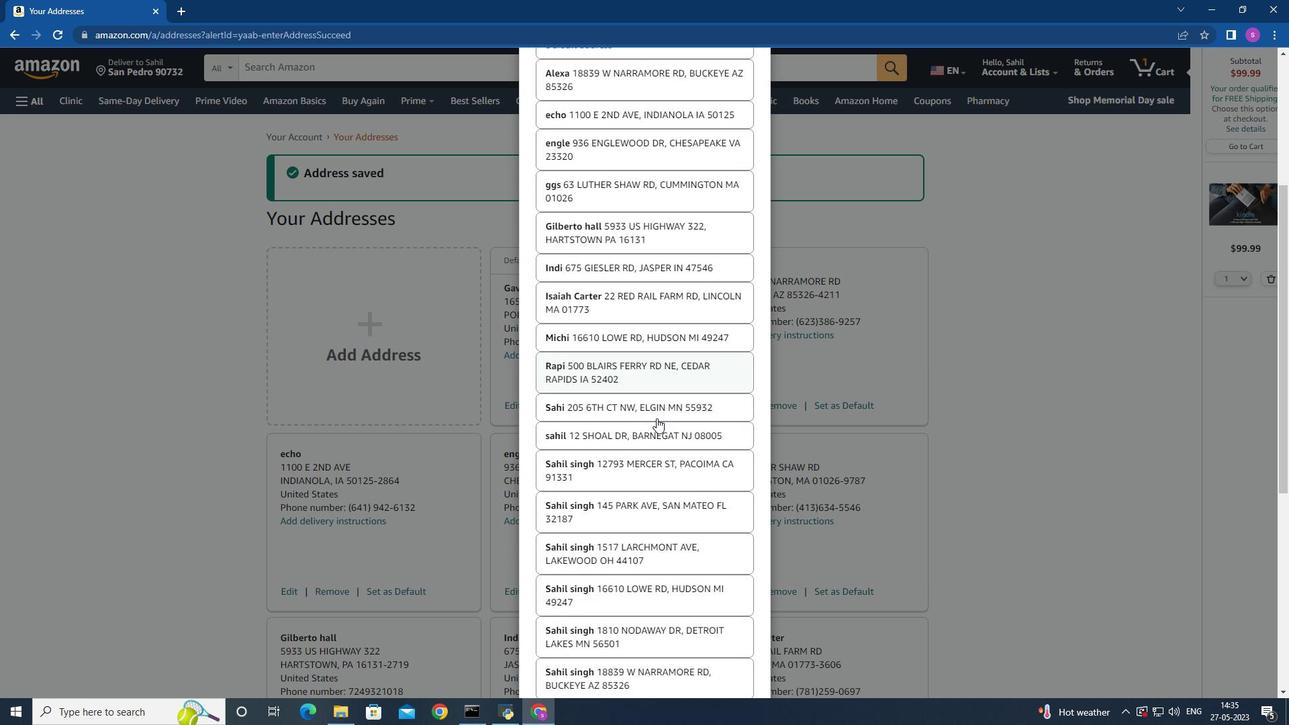 
Action: Mouse moved to (656, 418)
Screenshot: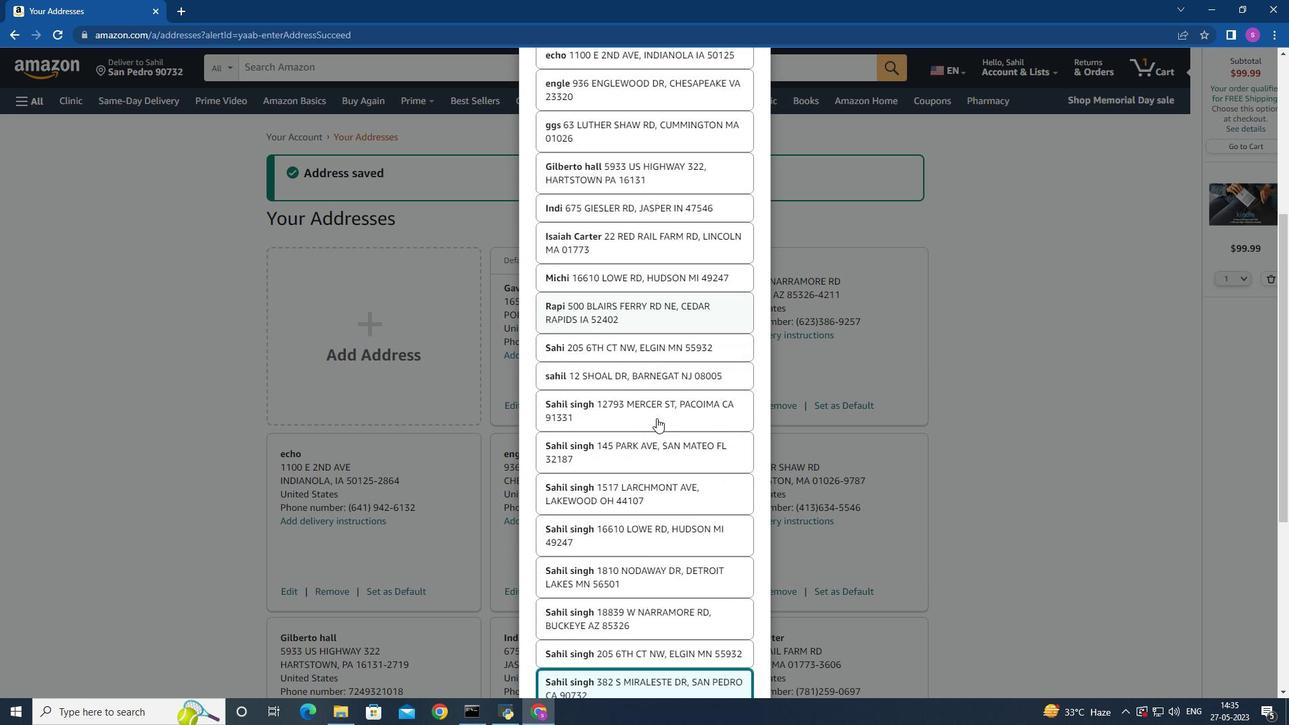 
Action: Mouse scrolled (656, 417) with delta (0, 0)
Screenshot: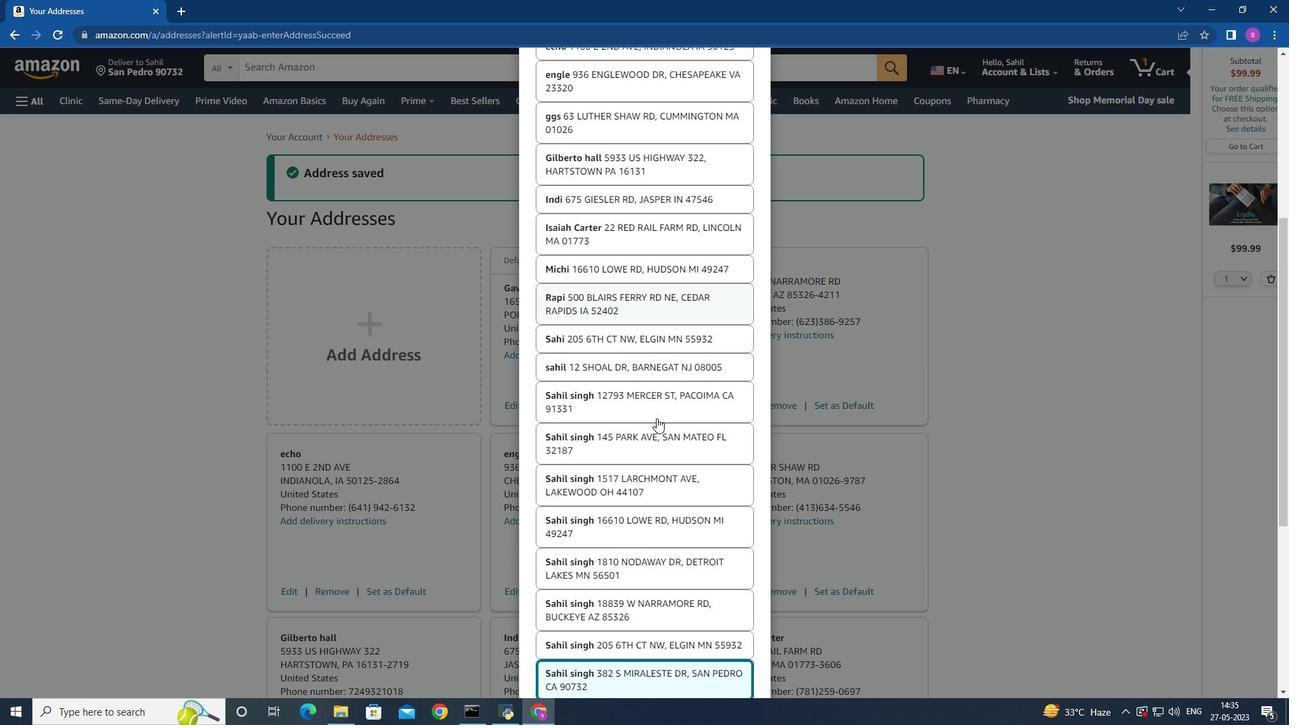 
Action: Mouse moved to (614, 370)
Screenshot: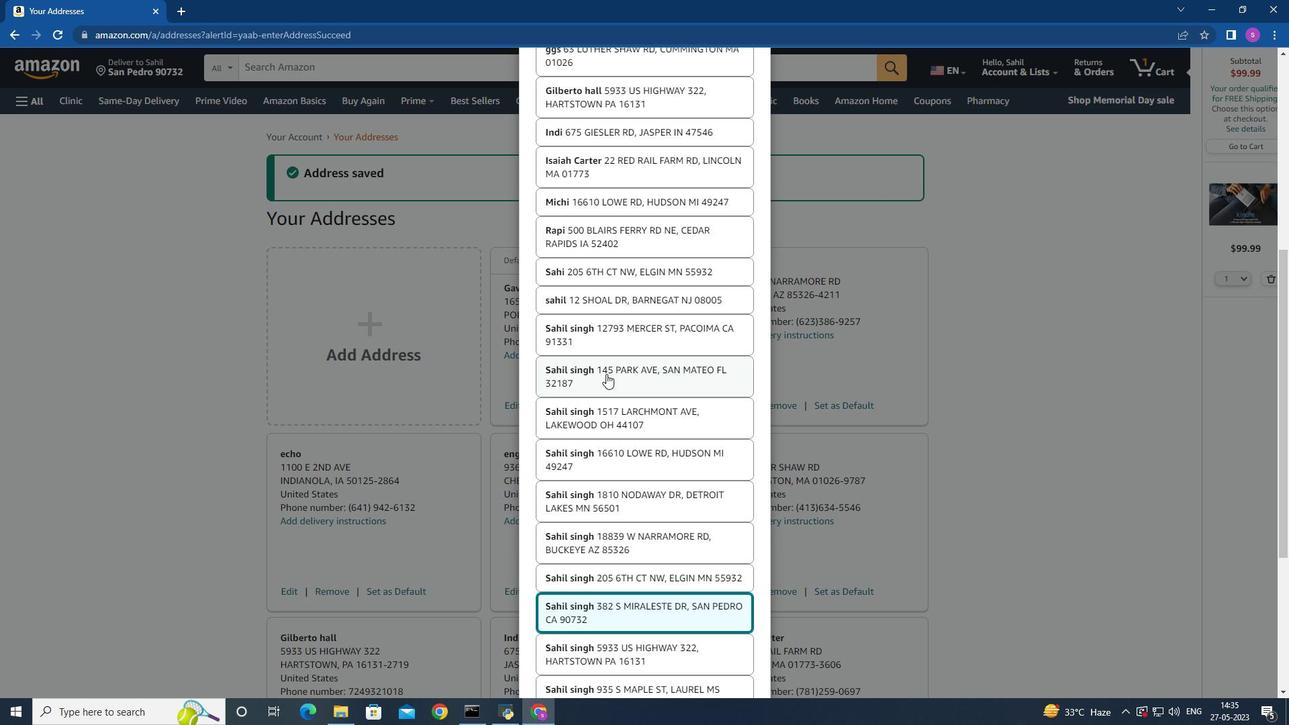 
Action: Mouse pressed left at (614, 370)
Screenshot: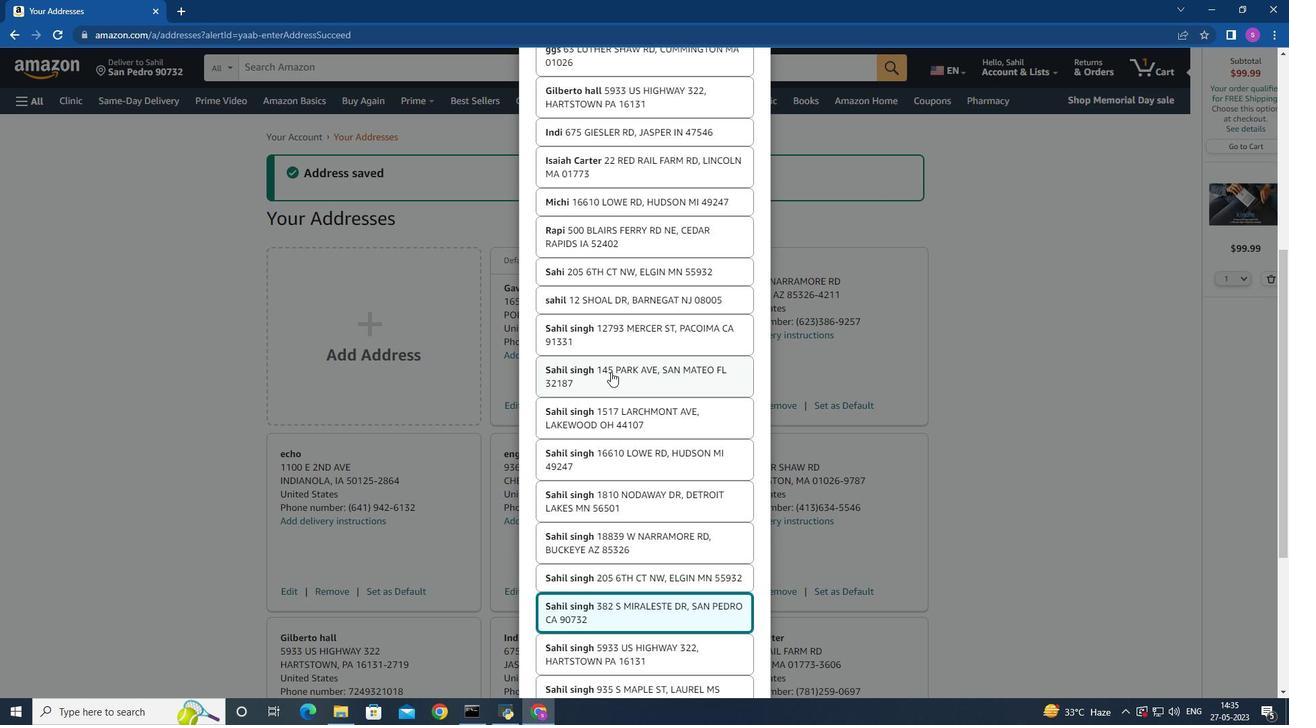 
Action: Mouse moved to (613, 465)
Screenshot: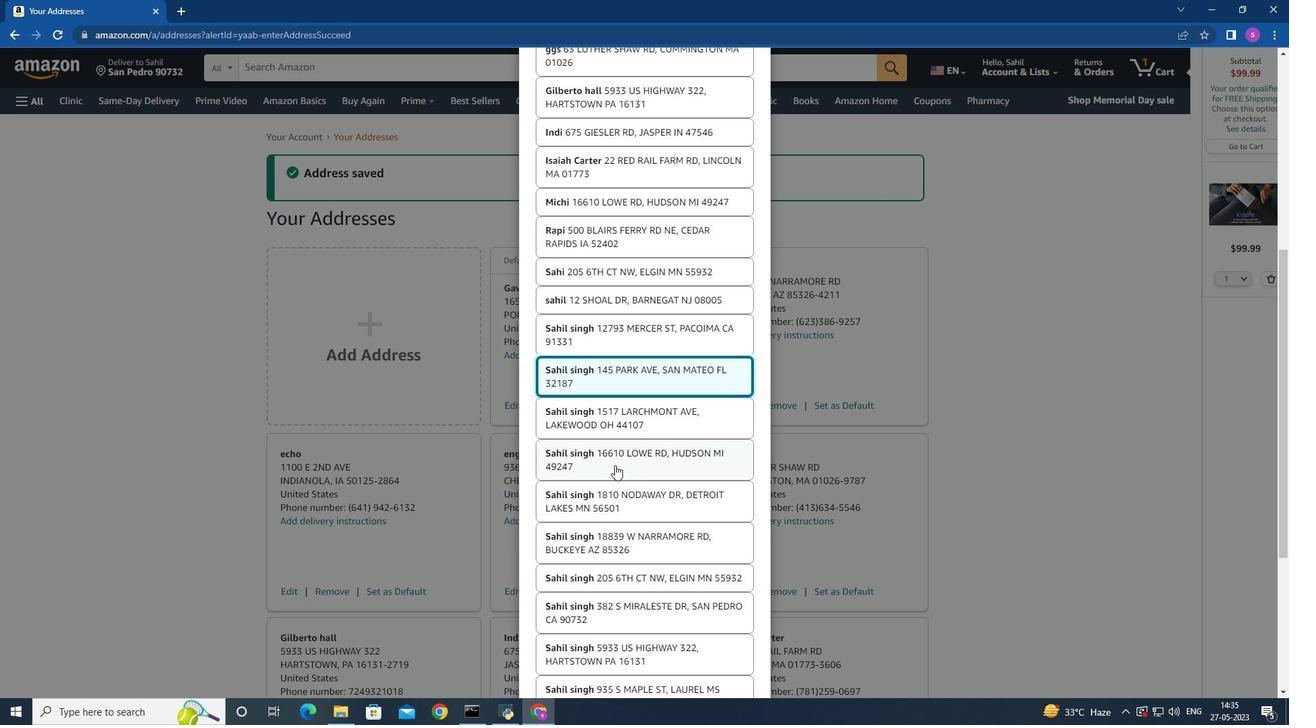 
Action: Mouse scrolled (613, 464) with delta (0, 0)
Screenshot: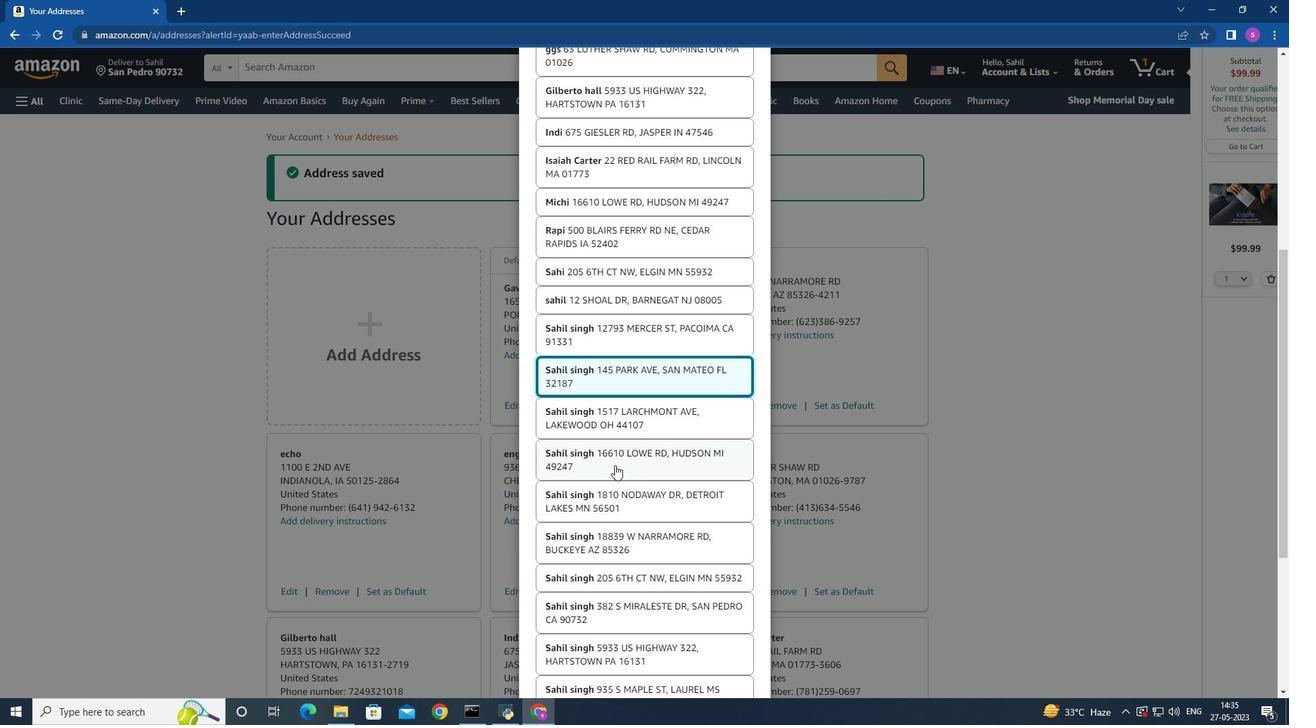 
Action: Mouse moved to (612, 465)
Screenshot: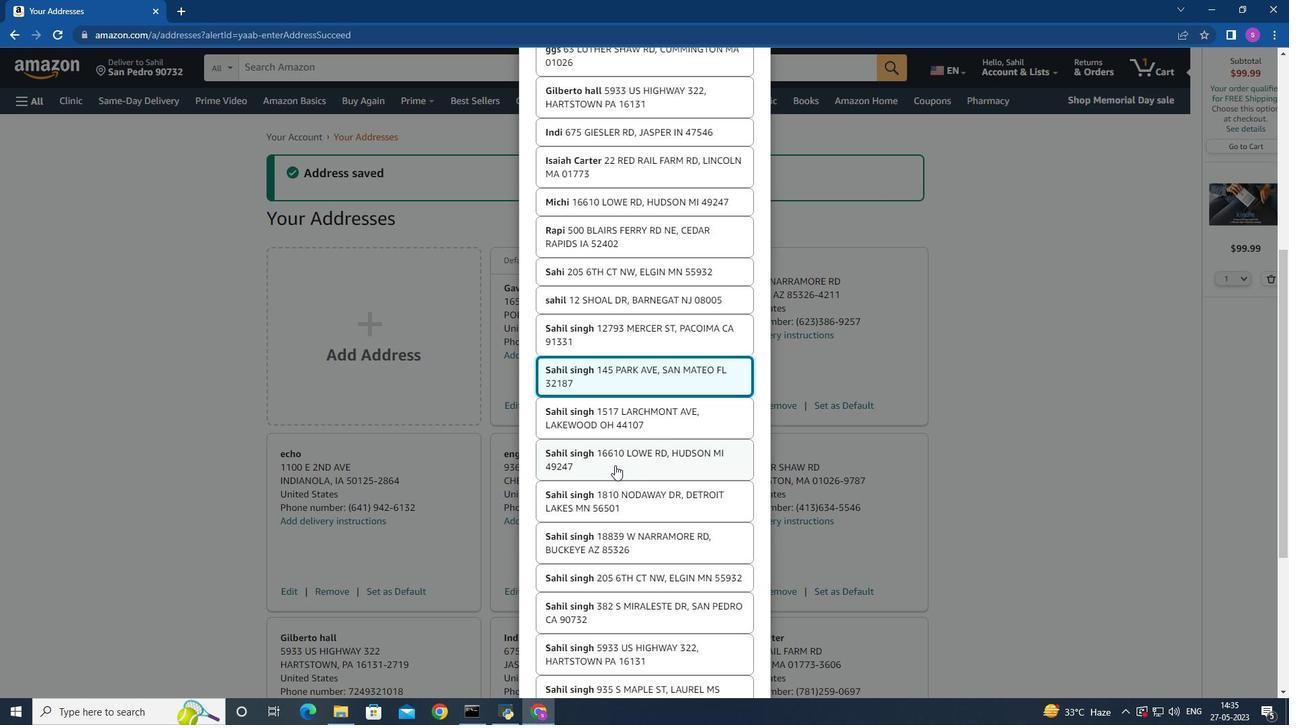 
Action: Mouse scrolled (612, 464) with delta (0, 0)
Screenshot: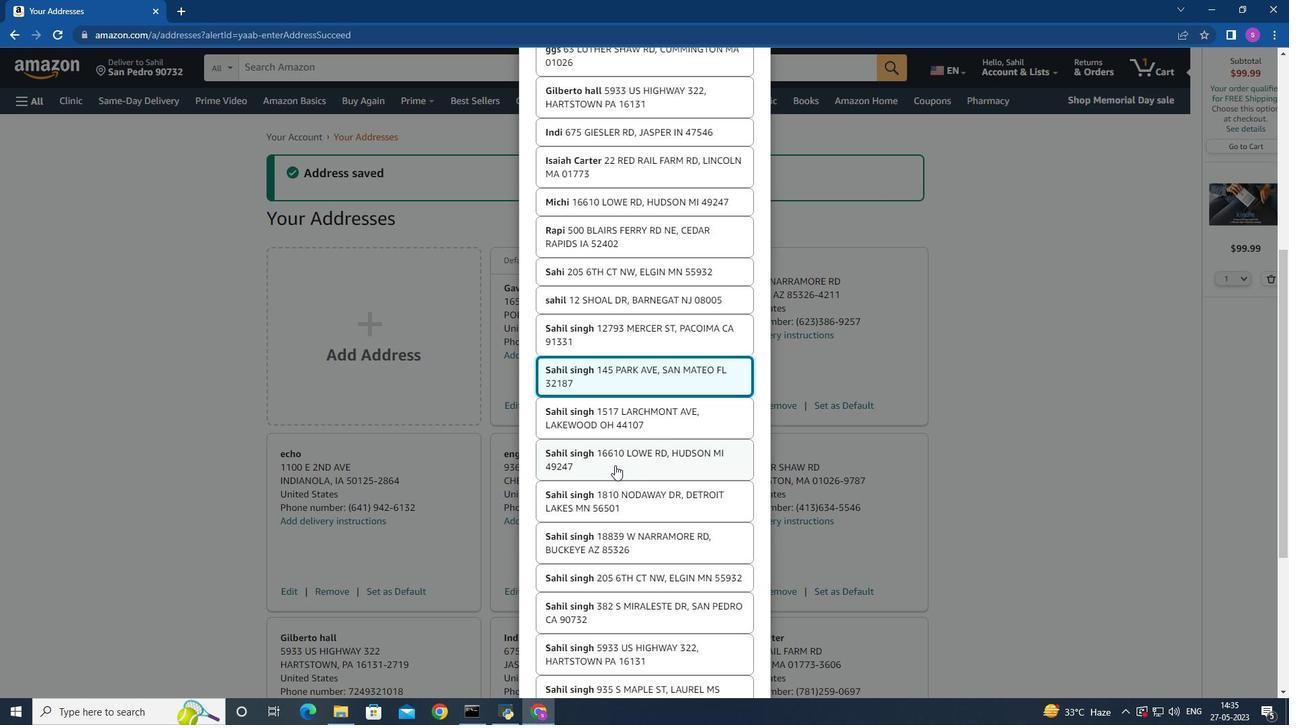 
Action: Mouse moved to (611, 465)
Screenshot: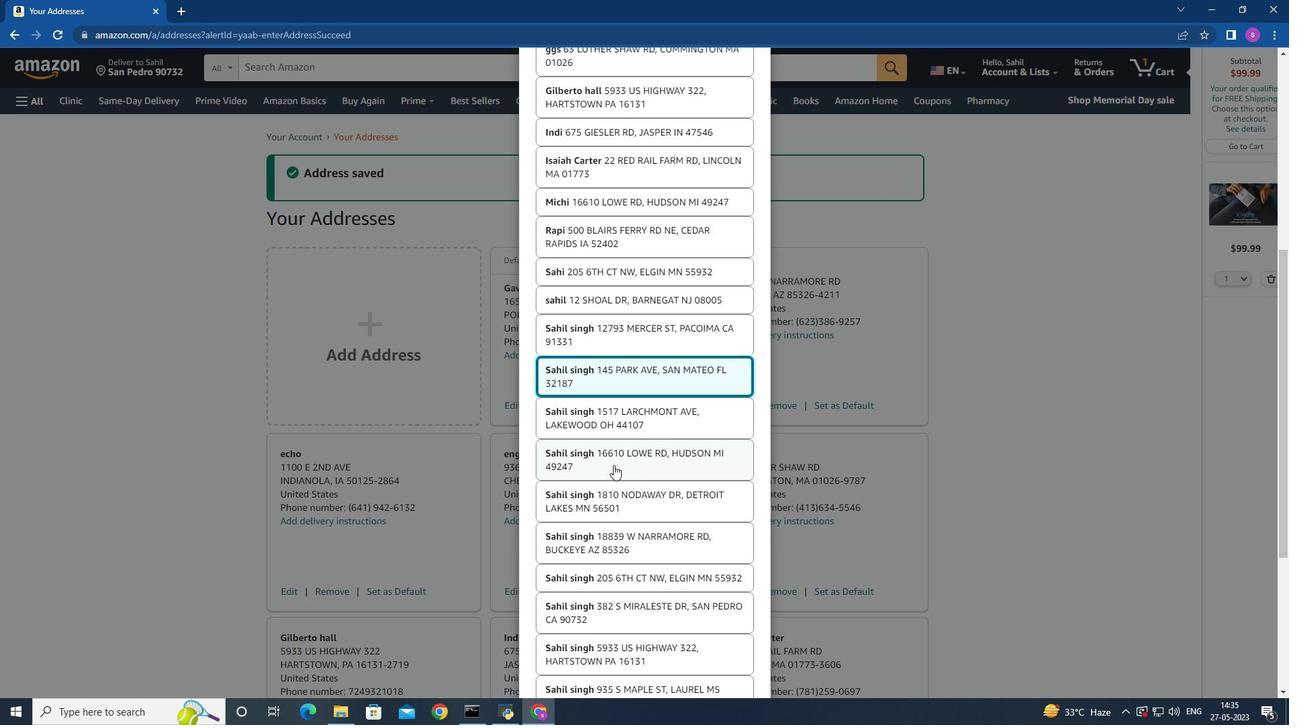 
Action: Mouse scrolled (611, 464) with delta (0, 0)
Screenshot: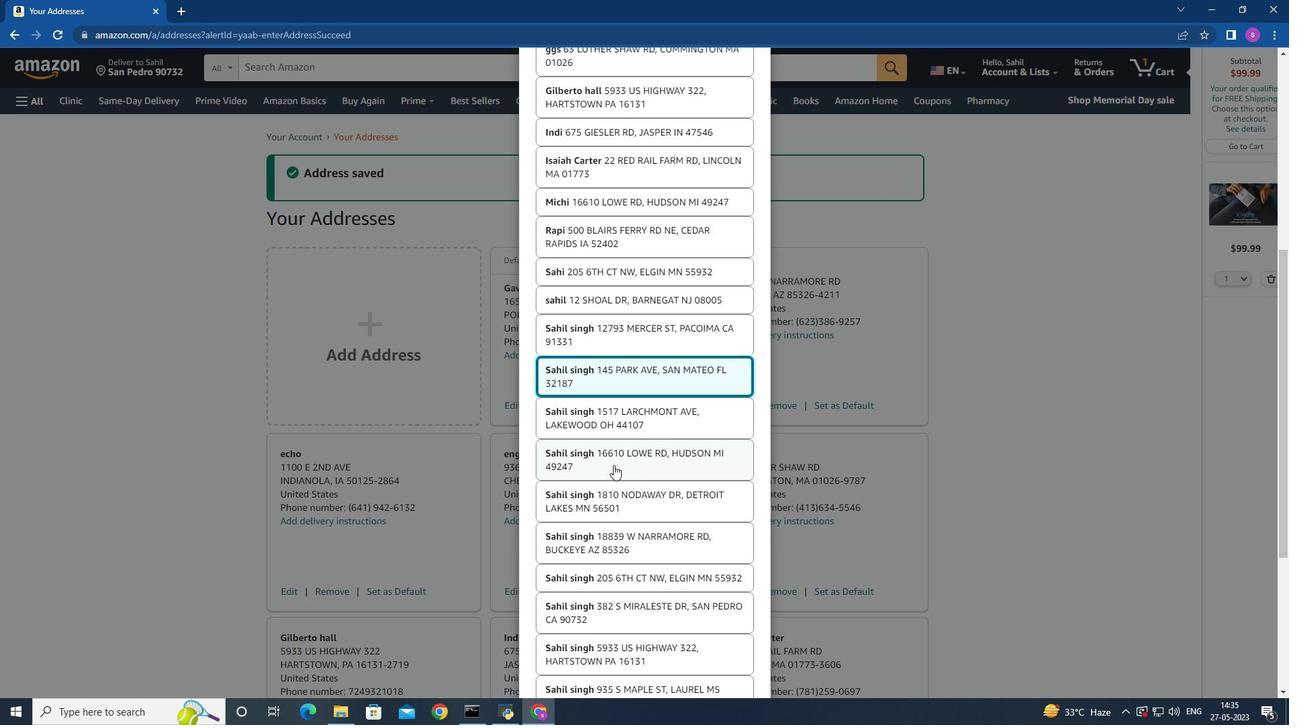 
Action: Mouse moved to (608, 460)
Screenshot: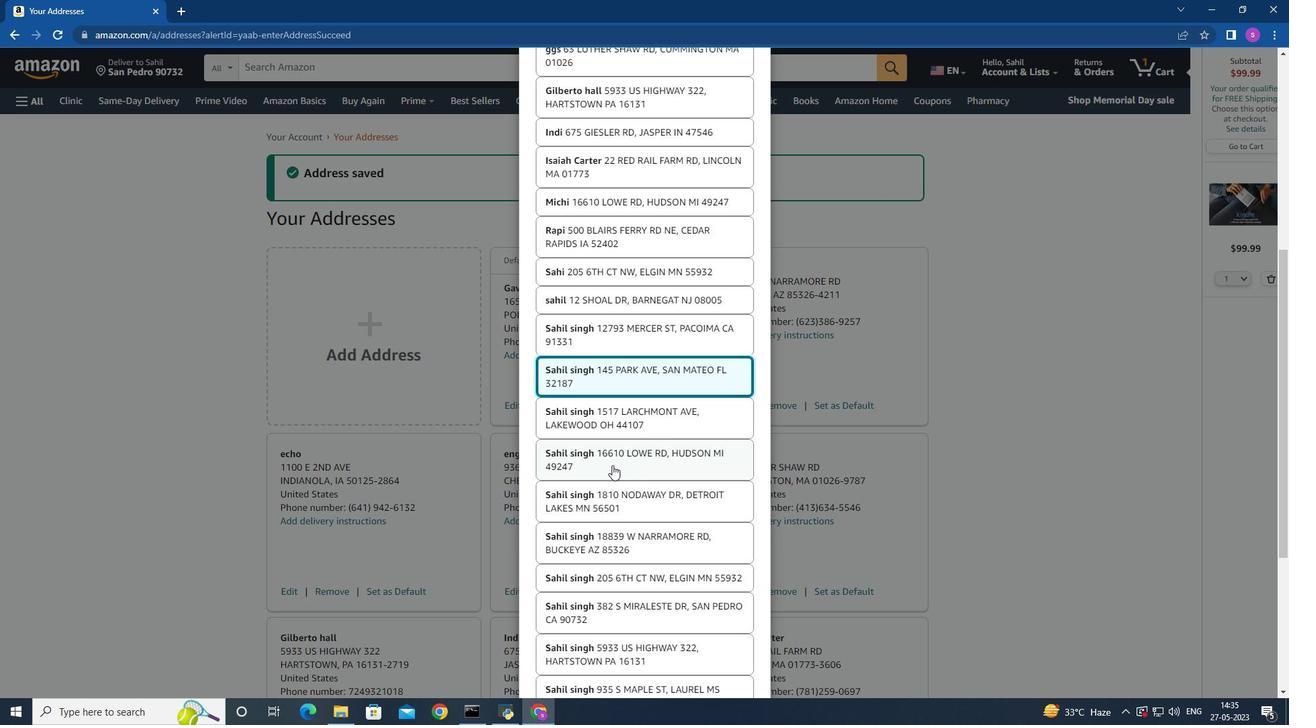 
Action: Mouse scrolled (608, 459) with delta (0, 0)
Screenshot: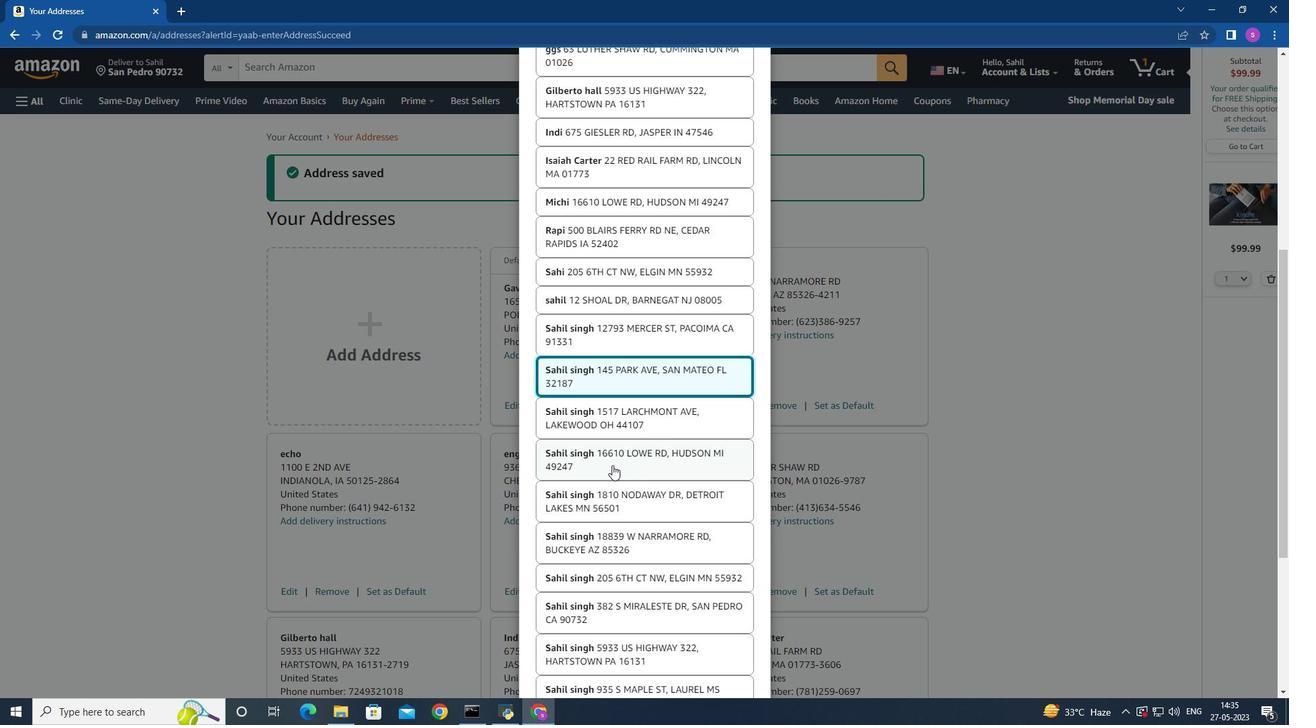 
Action: Mouse moved to (608, 455)
Screenshot: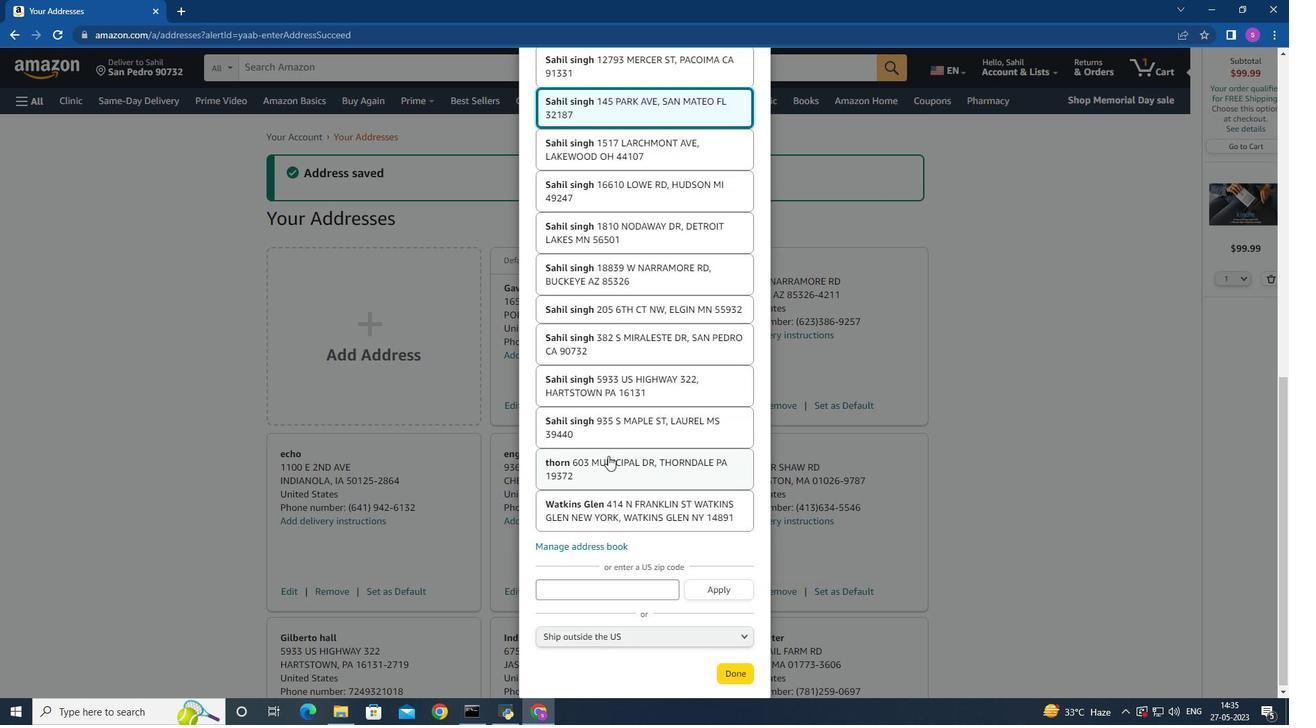 
Action: Mouse scrolled (608, 454) with delta (0, 0)
Screenshot: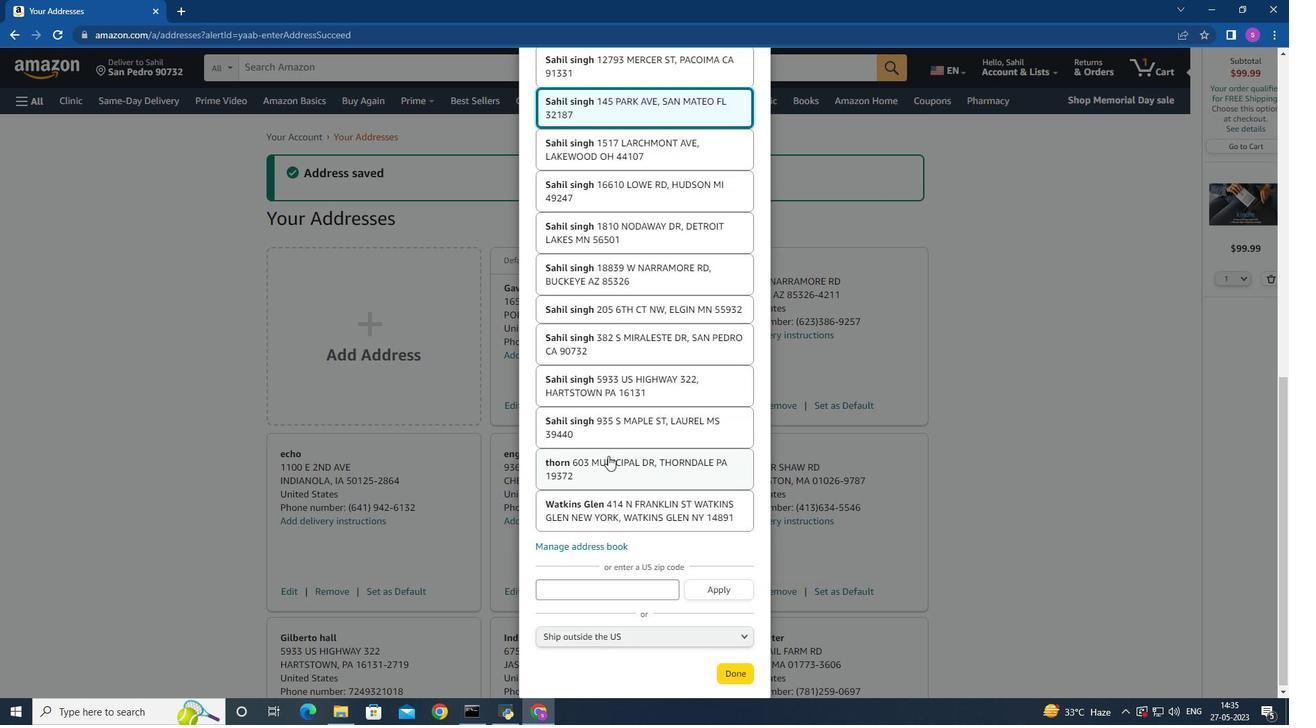 
Action: Mouse moved to (737, 668)
Screenshot: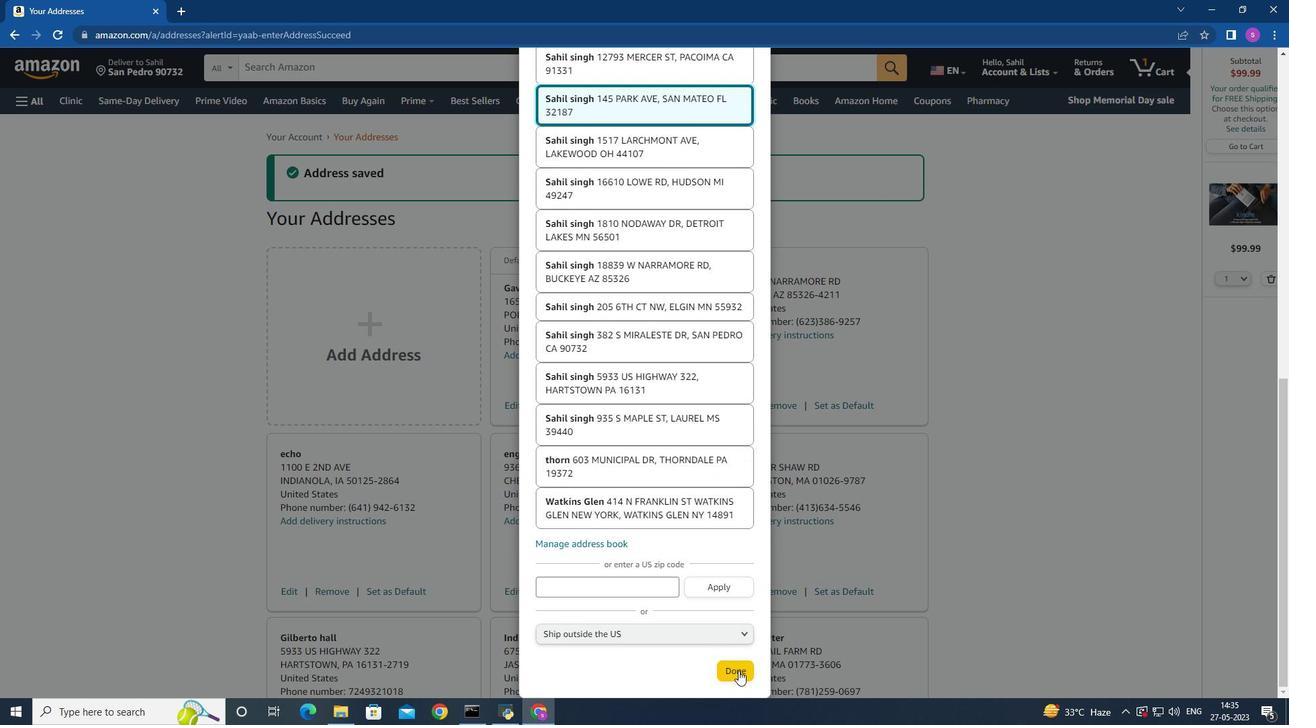 
Action: Mouse pressed left at (737, 668)
Screenshot: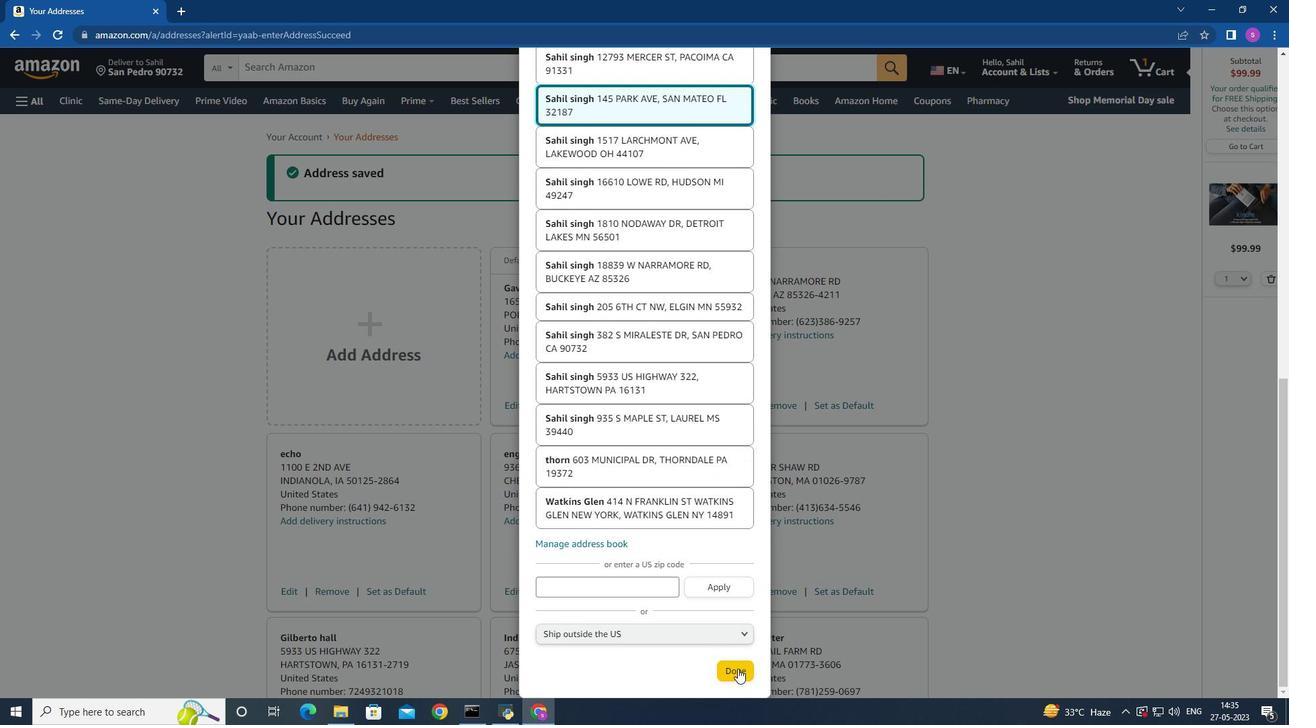 
Action: Mouse moved to (259, 72)
Screenshot: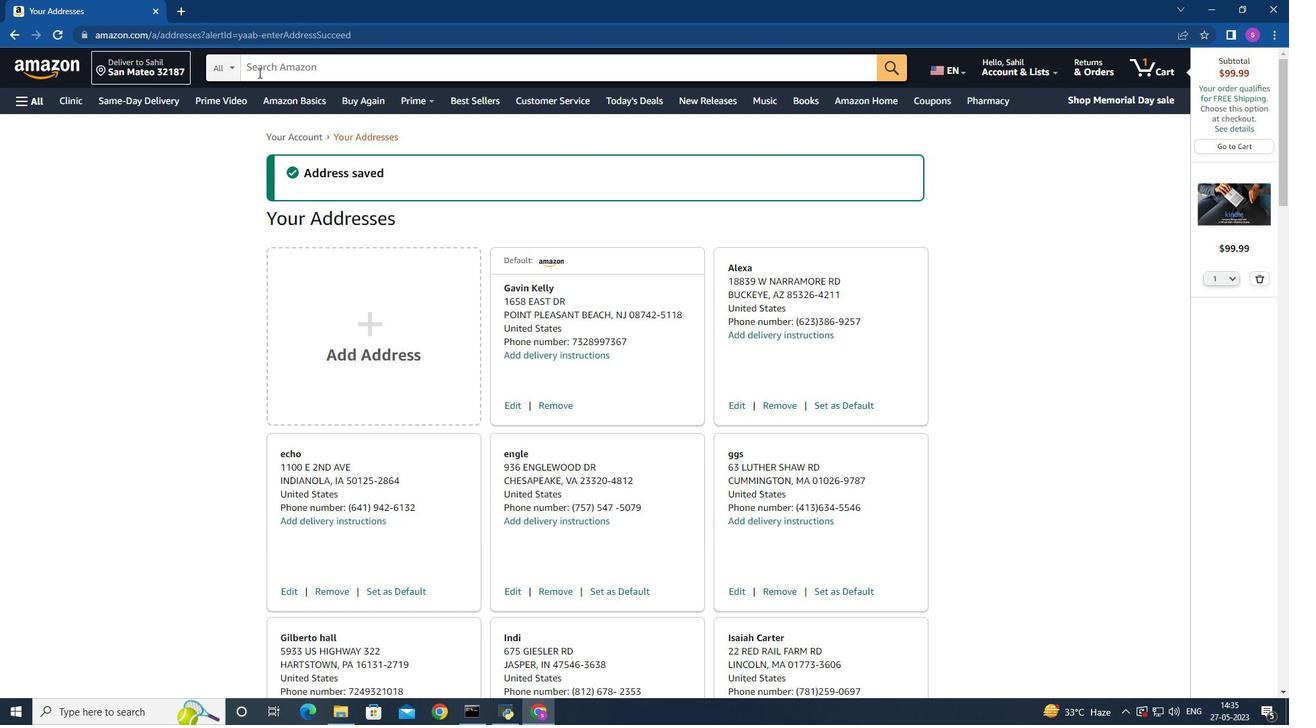 
Action: Mouse pressed left at (259, 72)
Screenshot: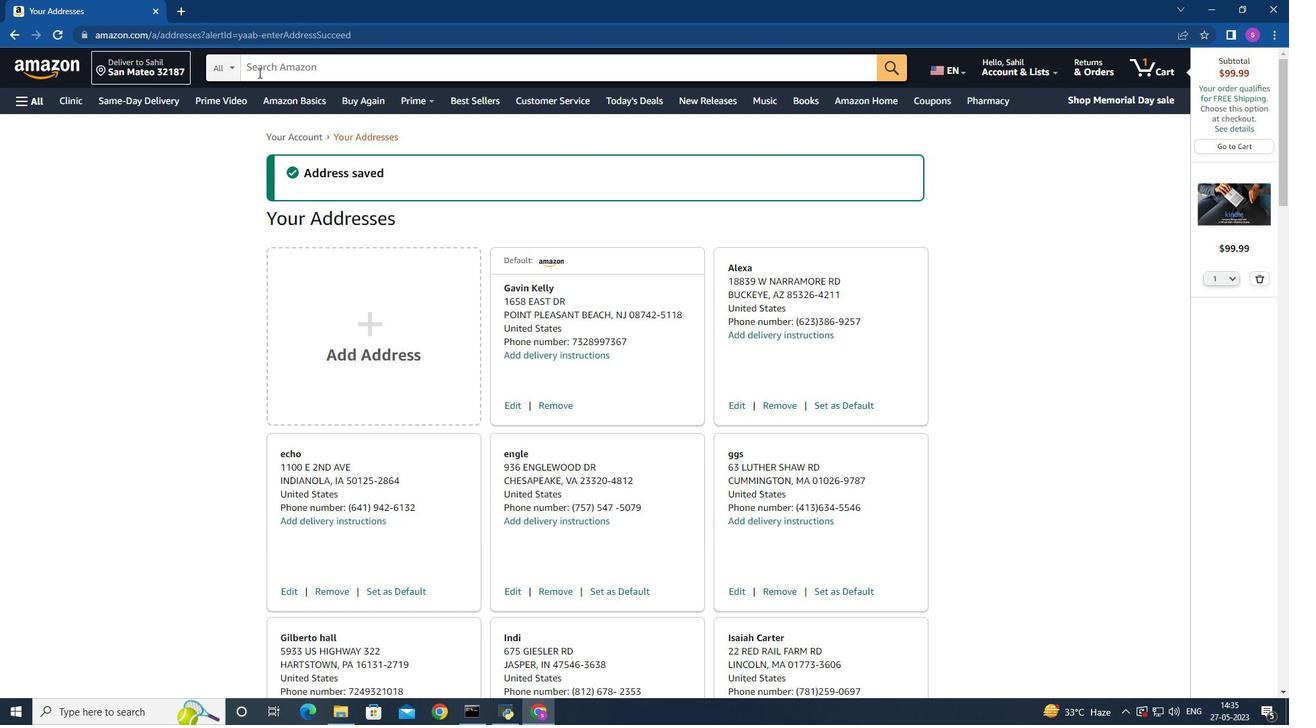 
Action: Mouse moved to (261, 71)
Screenshot: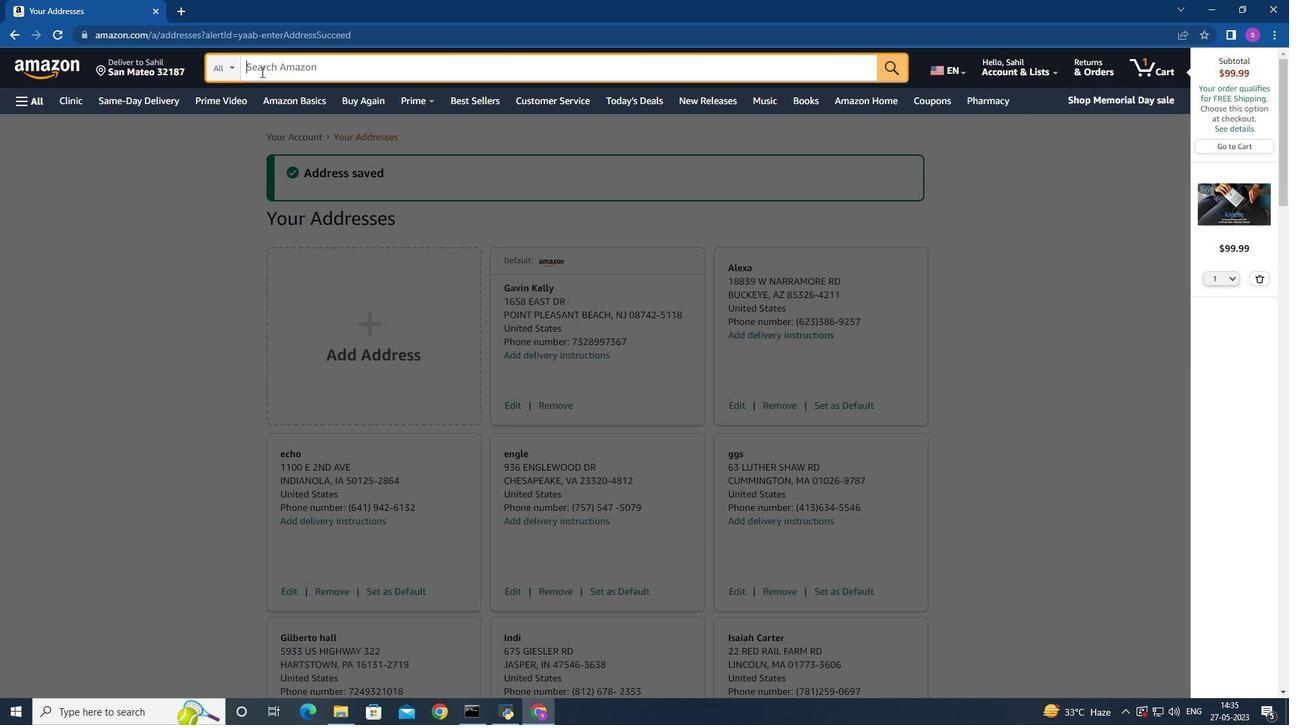 
Action: Key pressed <Key.shift>Kindle<Key.space><Key.shift>Keyboard<Key.space><Key.shift>Leather<Key.space>
Screenshot: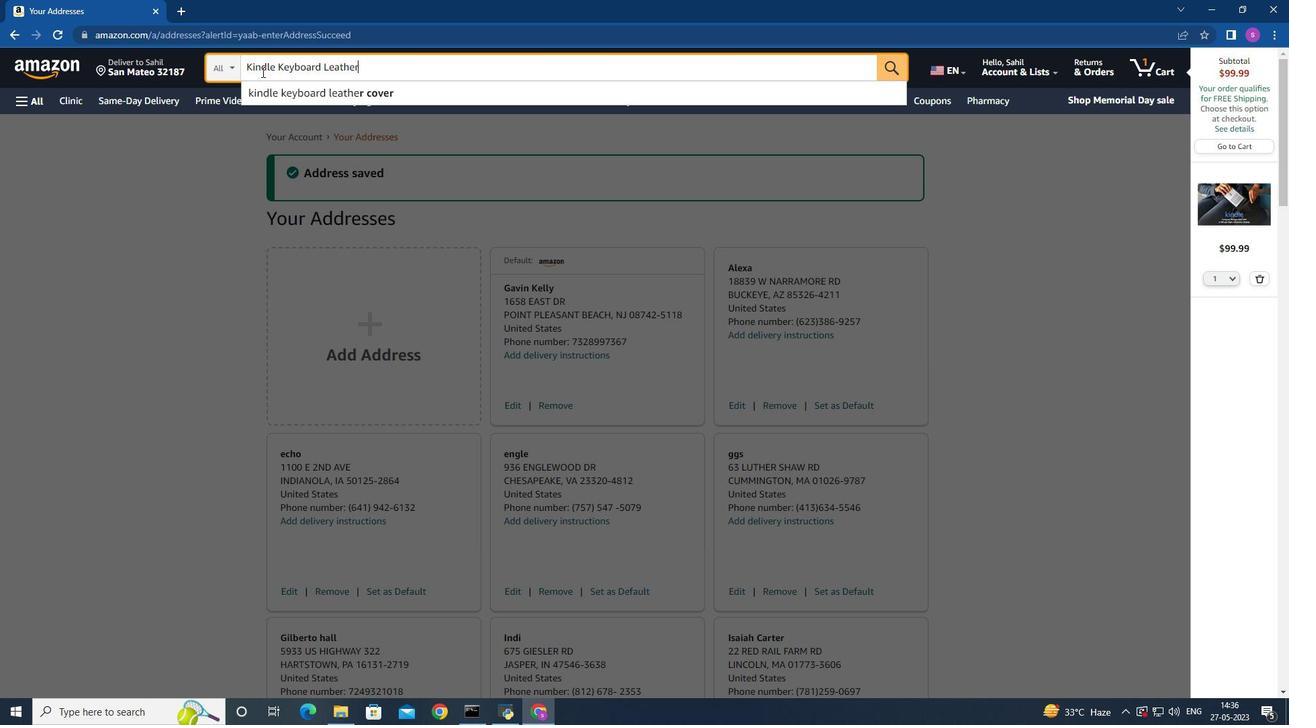 
Action: Mouse moved to (305, 94)
Screenshot: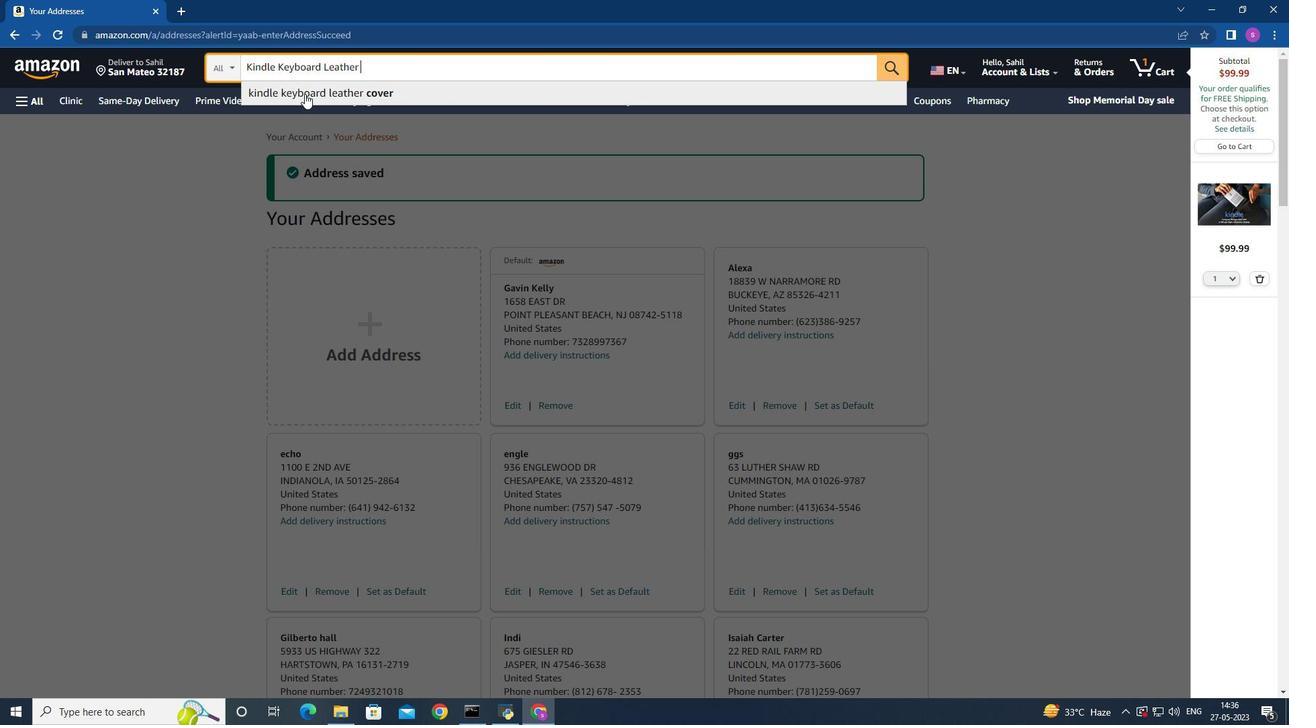 
Action: Mouse pressed left at (305, 94)
Screenshot: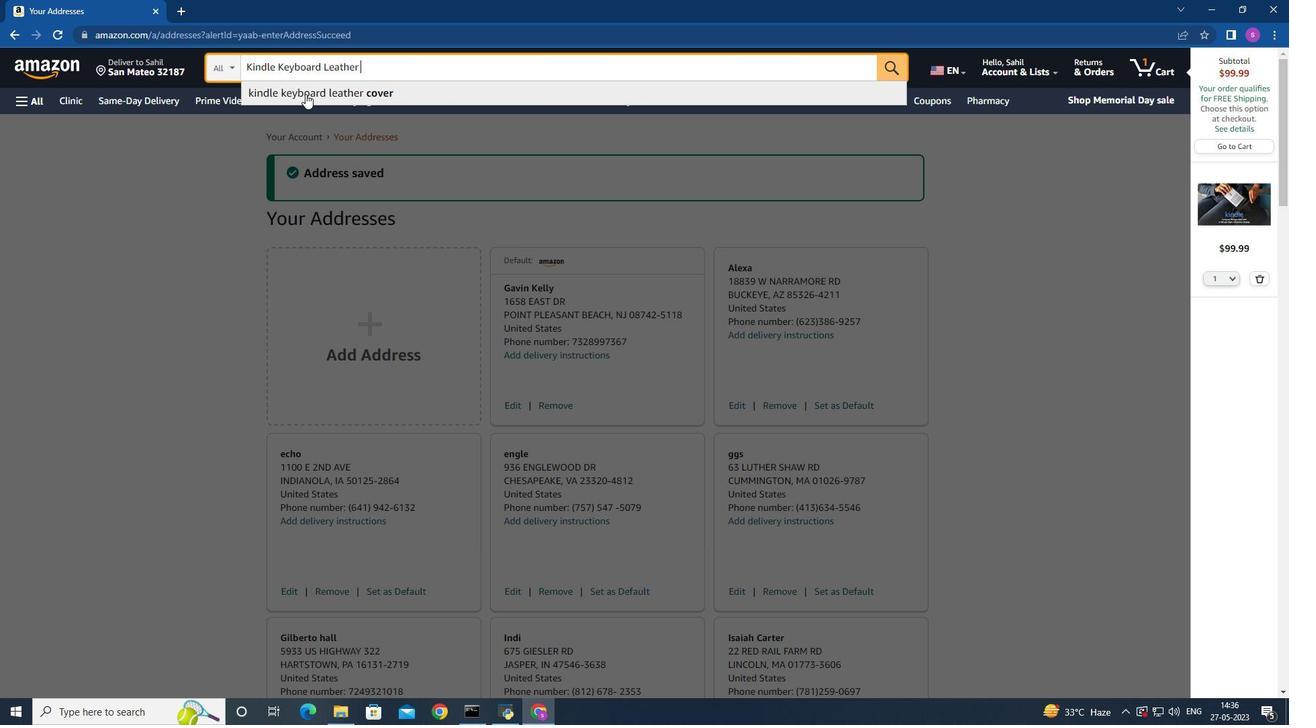 
Action: Mouse moved to (326, 316)
Screenshot: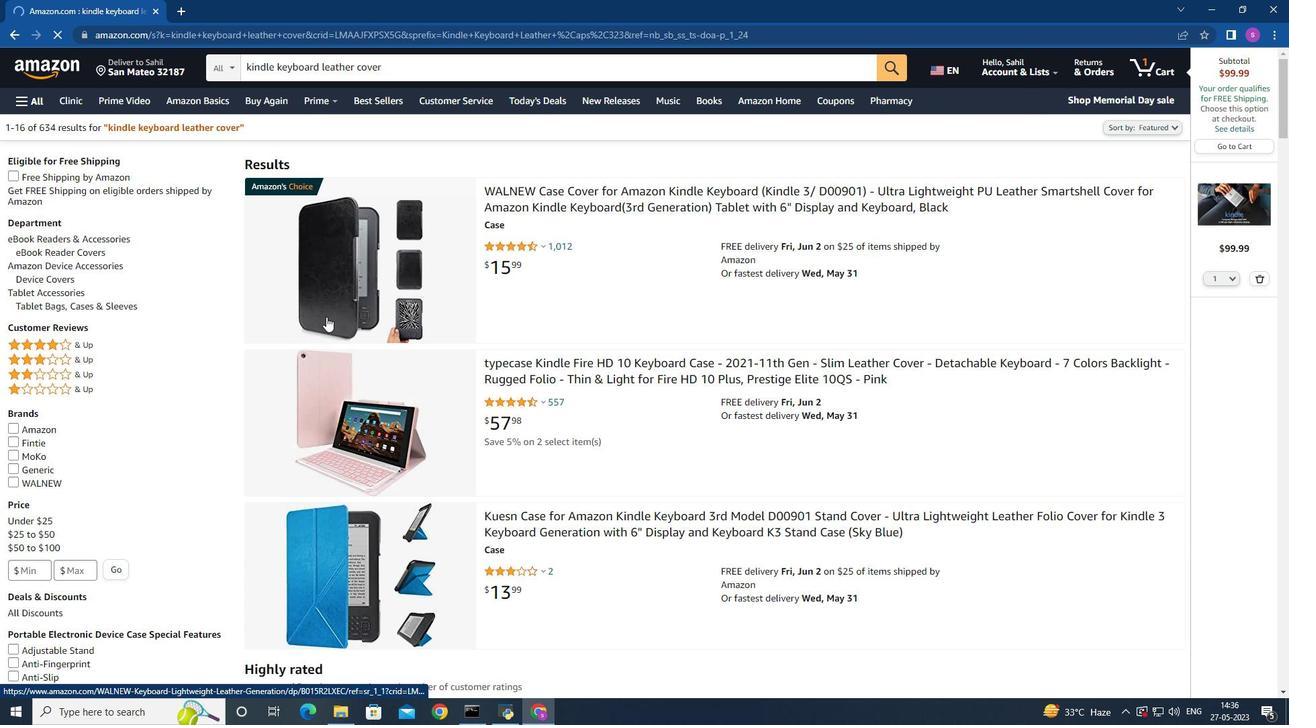 
Action: Mouse scrolled (326, 316) with delta (0, 0)
Screenshot: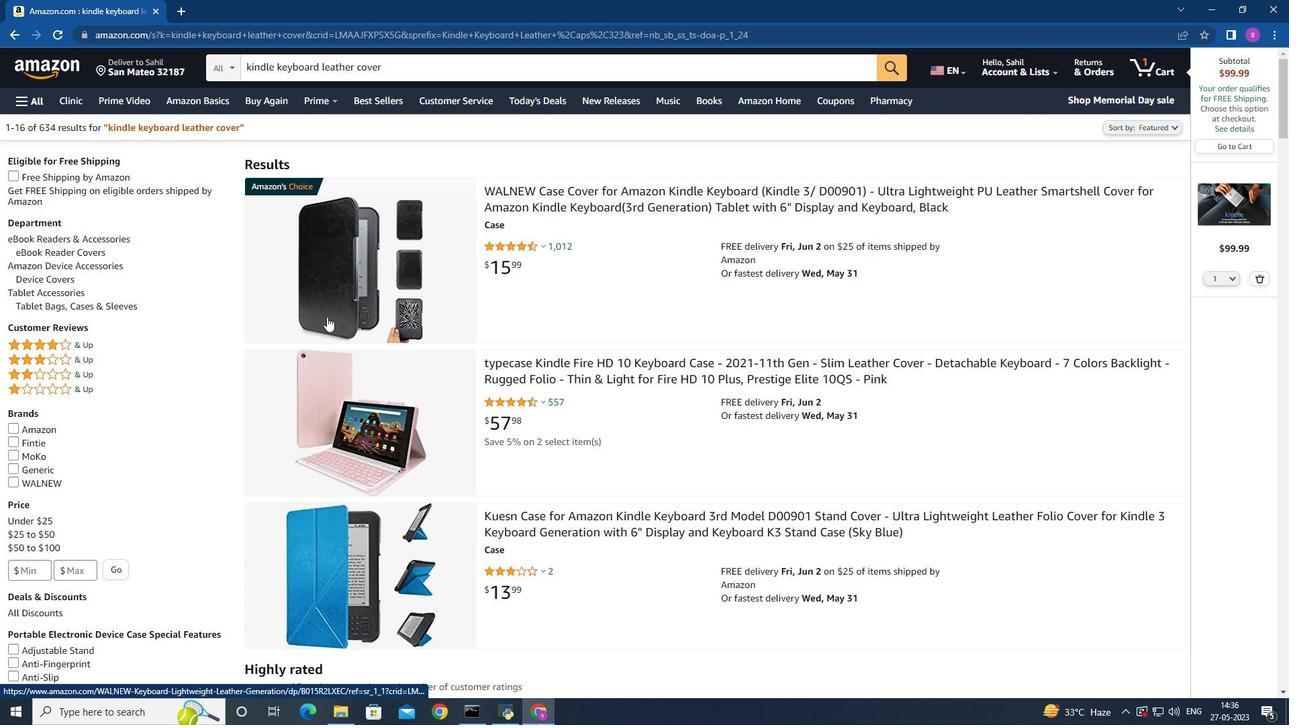
Action: Mouse moved to (478, 370)
Screenshot: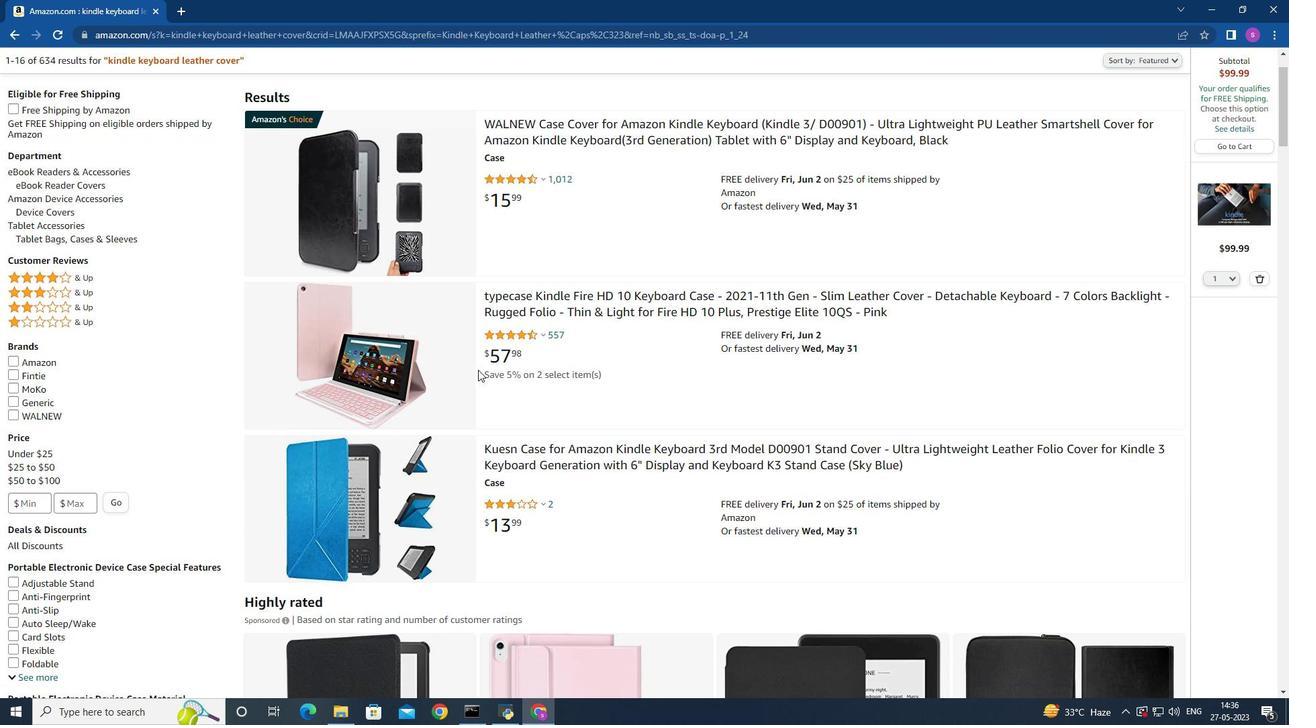 
Action: Mouse scrolled (478, 369) with delta (0, 0)
Screenshot: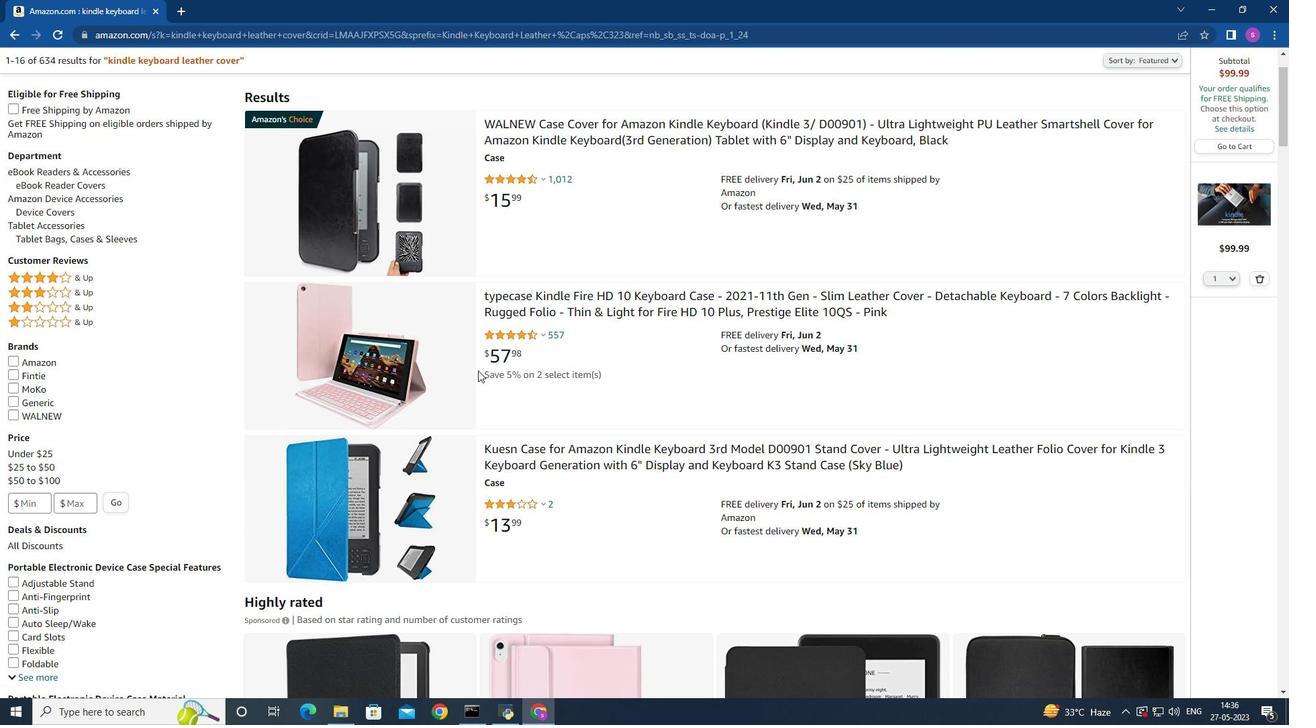 
Action: Mouse moved to (478, 376)
Screenshot: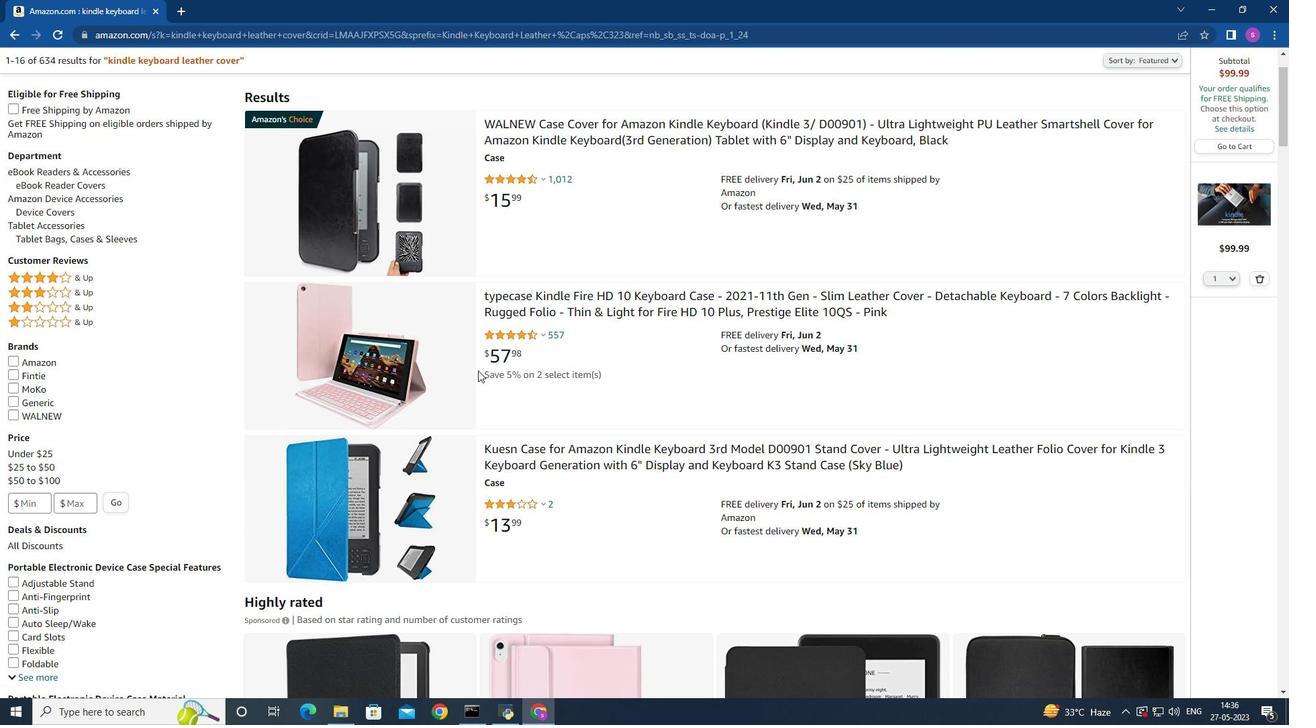 
Action: Mouse scrolled (478, 375) with delta (0, 0)
Screenshot: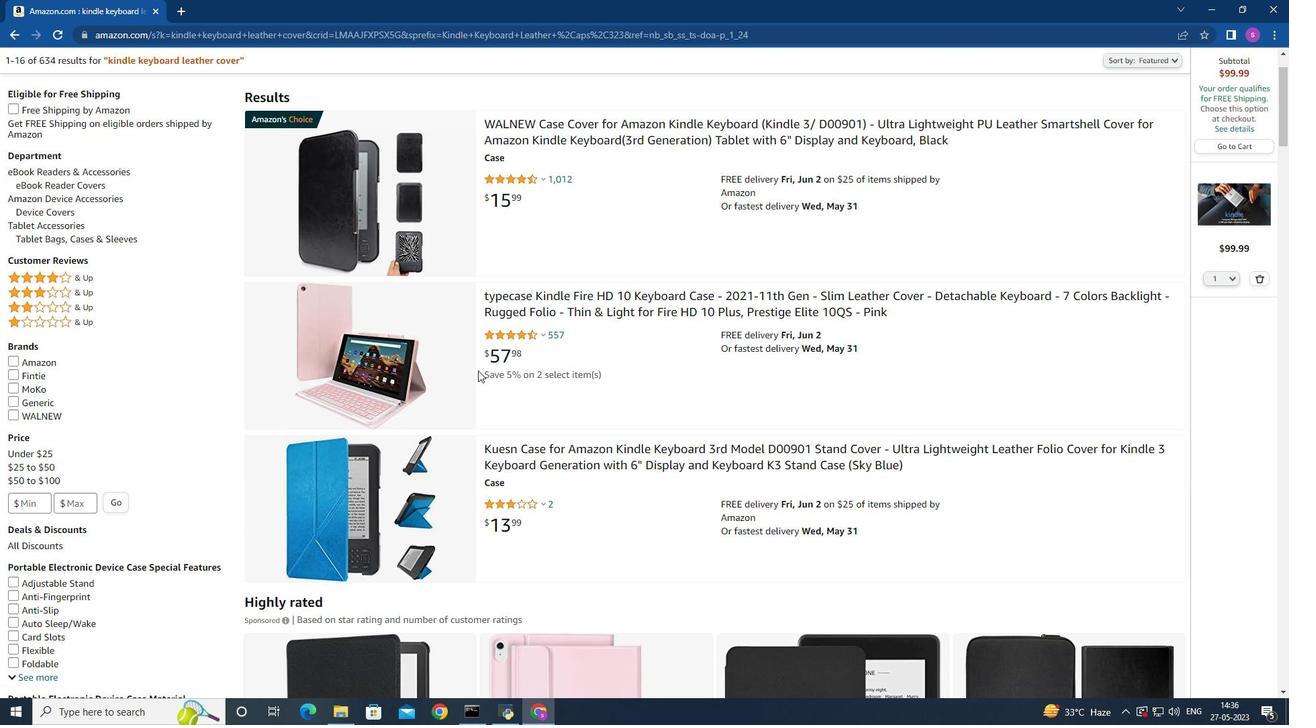 
Action: Mouse moved to (478, 378)
Screenshot: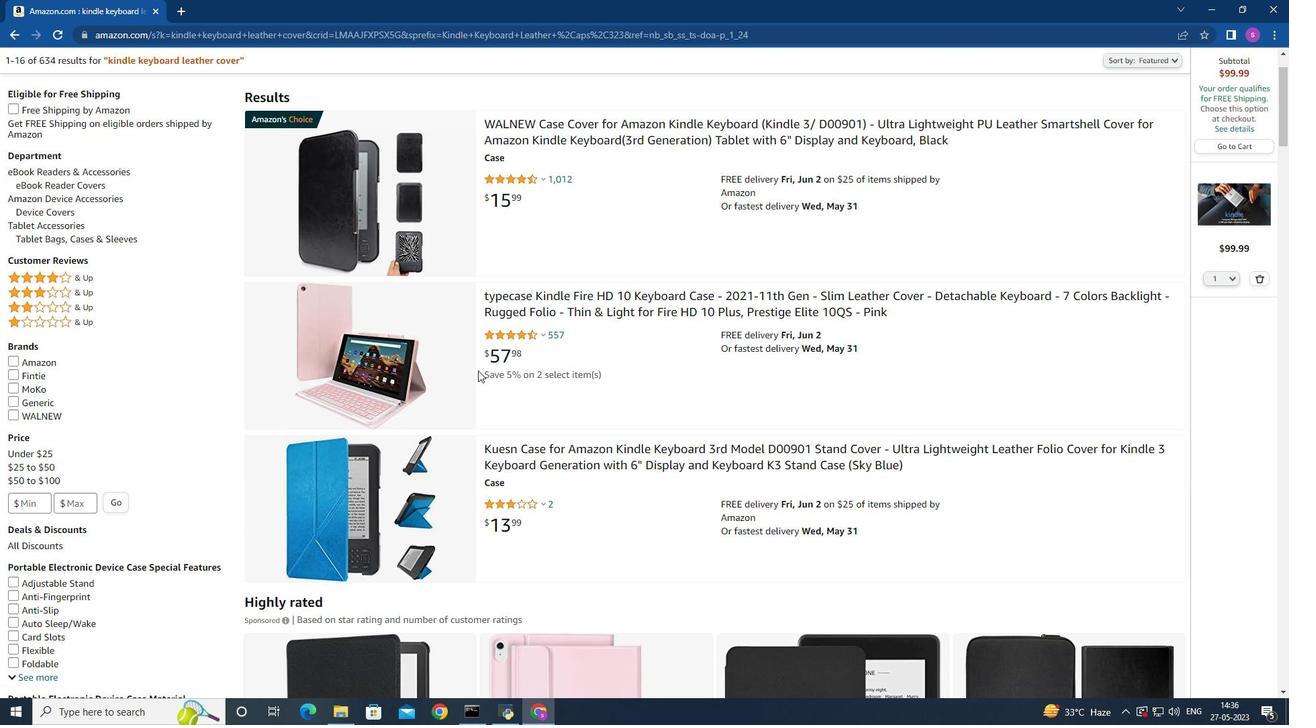 
Action: Mouse scrolled (478, 378) with delta (0, 0)
Screenshot: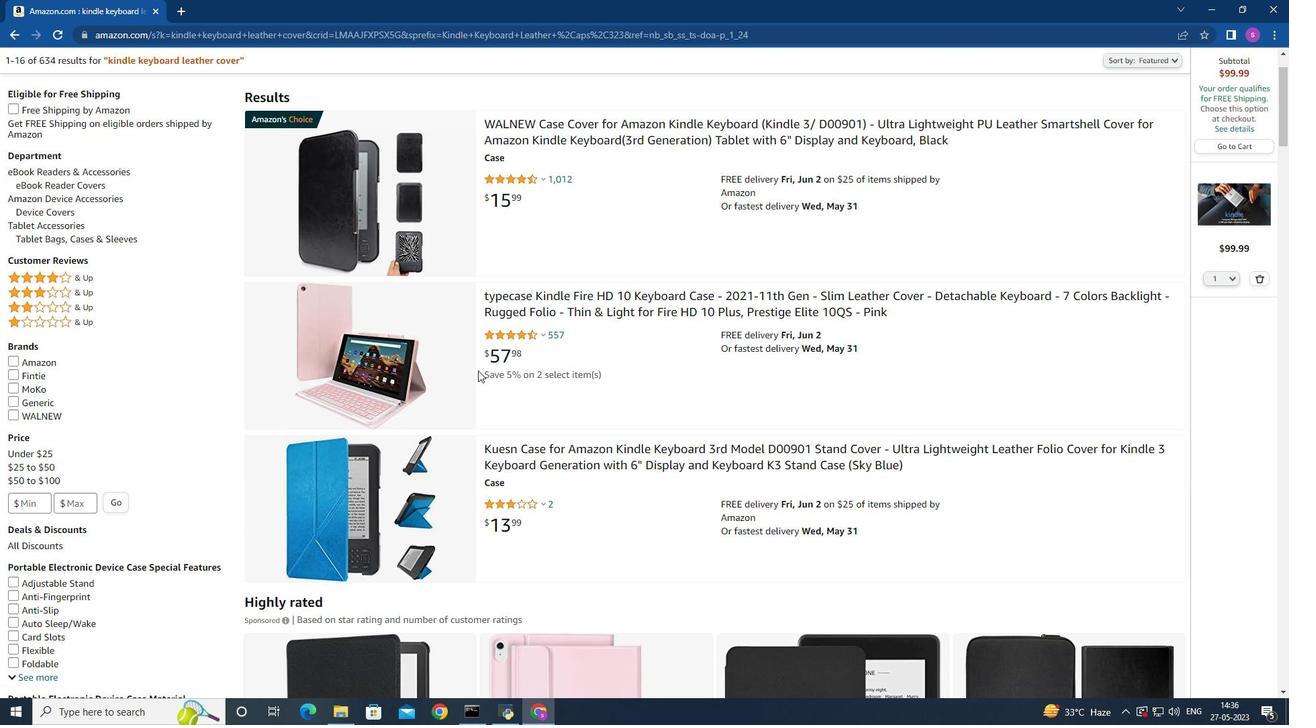 
Action: Mouse moved to (478, 373)
Screenshot: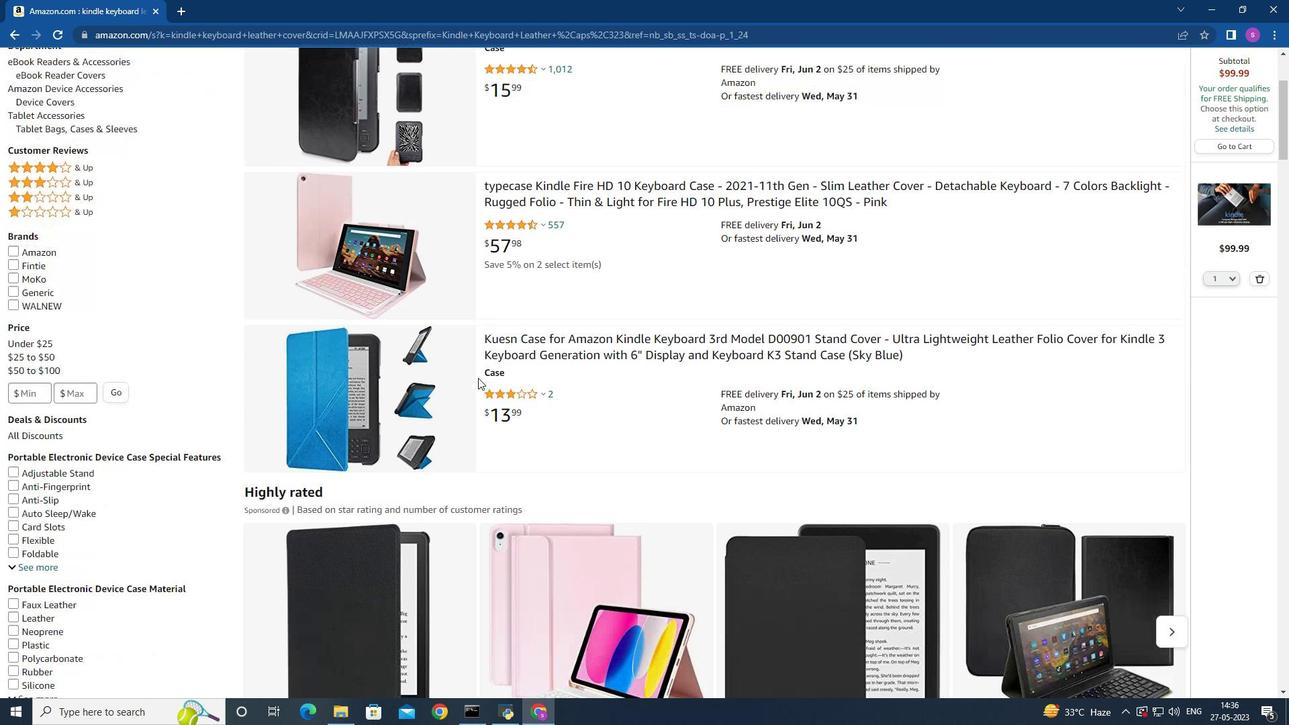 
Action: Mouse scrolled (478, 372) with delta (0, 0)
Screenshot: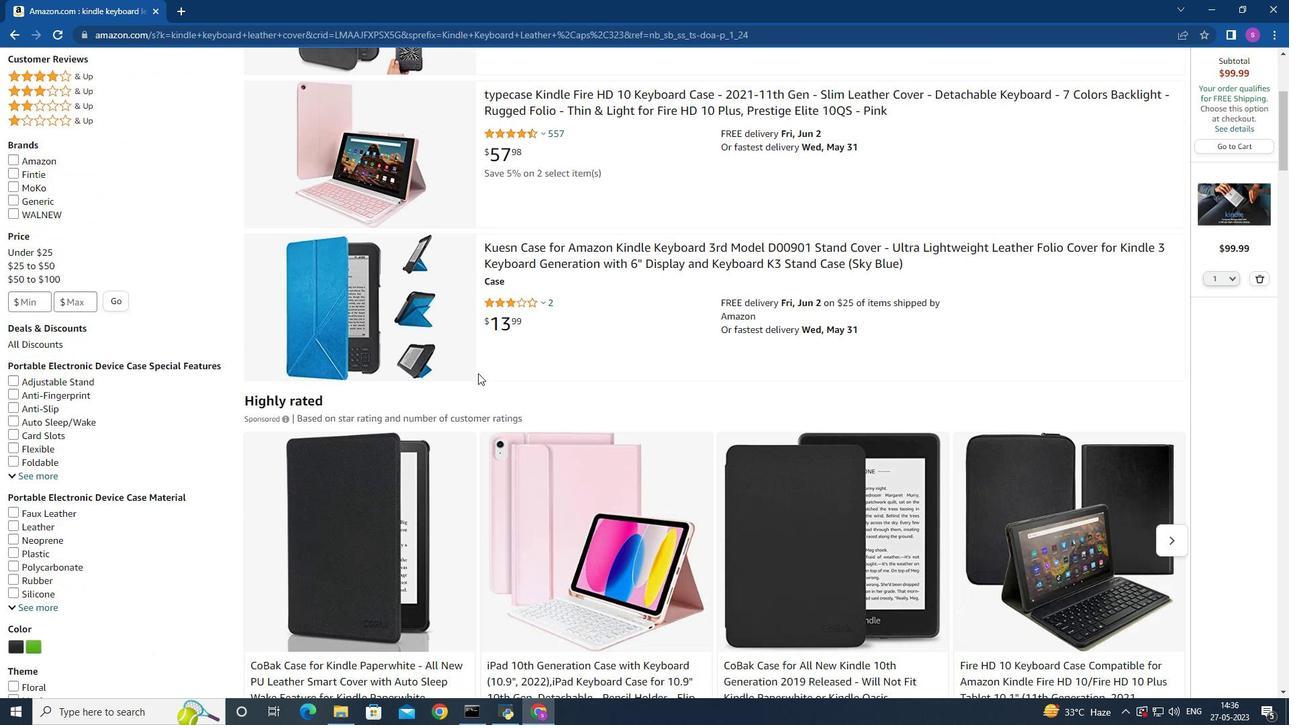 
Action: Mouse scrolled (478, 372) with delta (0, 0)
Screenshot: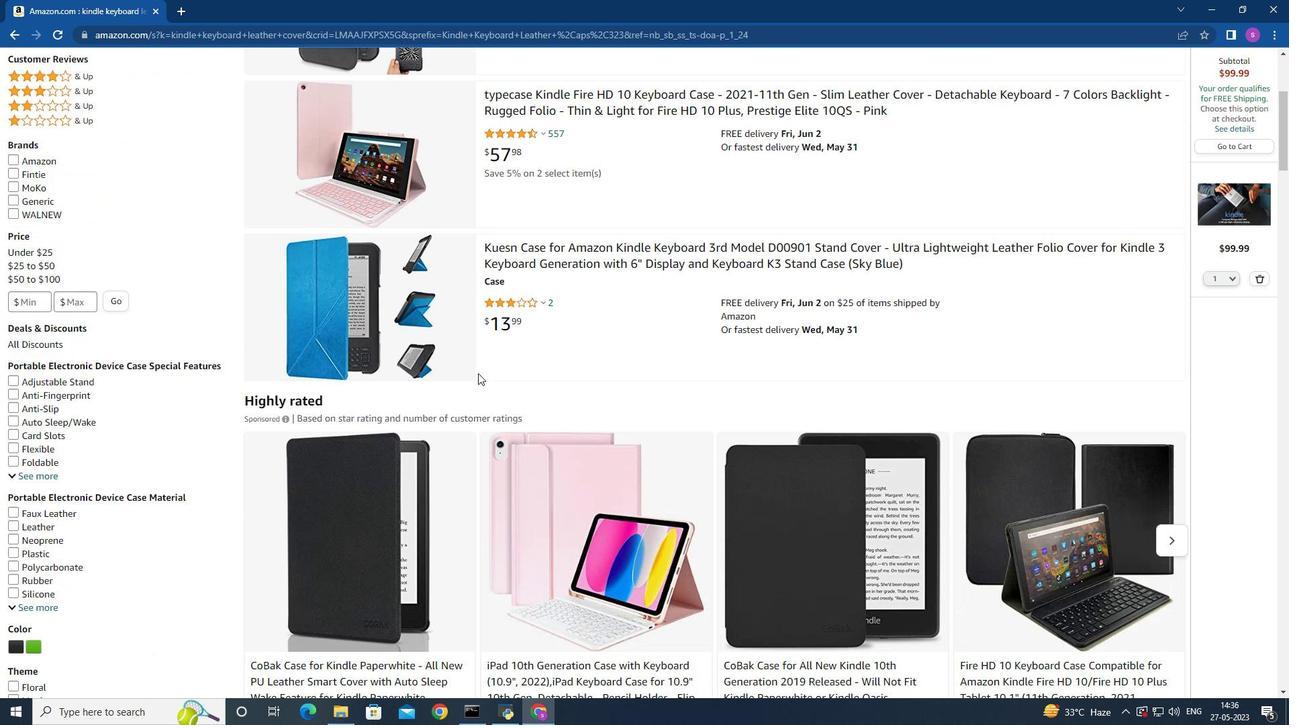 
Action: Mouse moved to (454, 384)
Screenshot: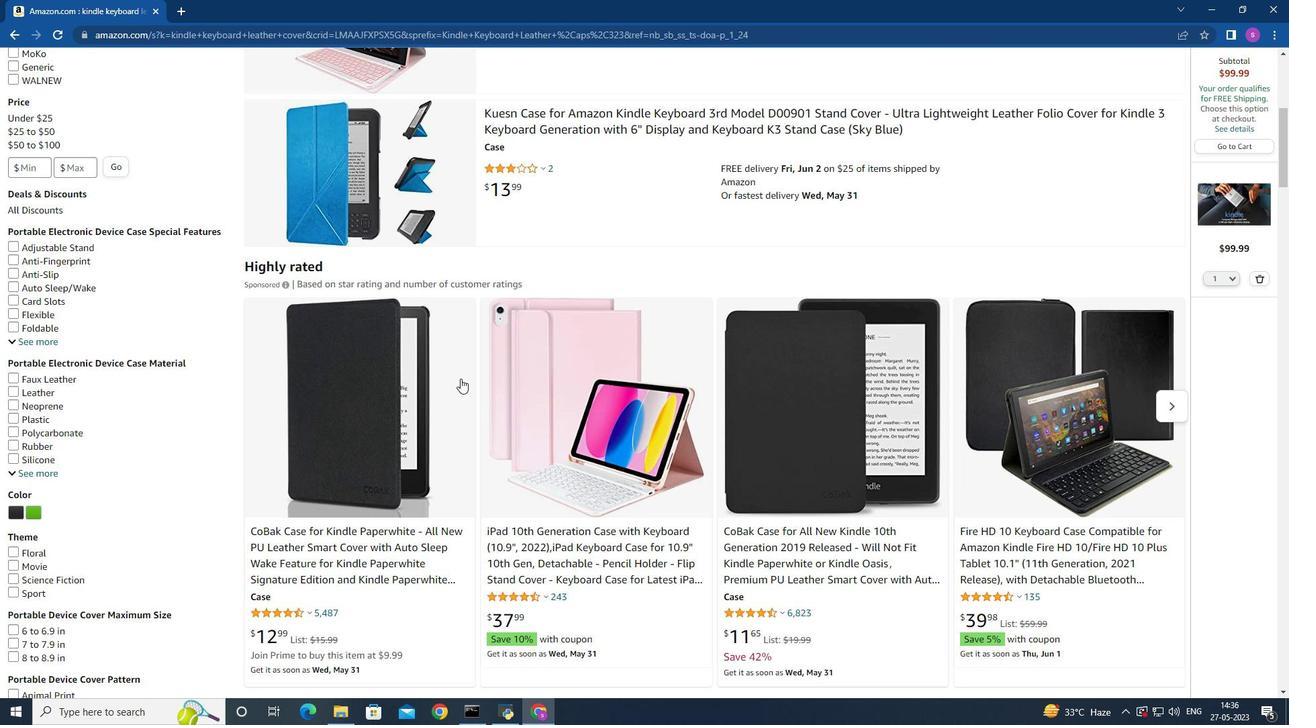 
Action: Mouse scrolled (454, 384) with delta (0, 0)
Screenshot: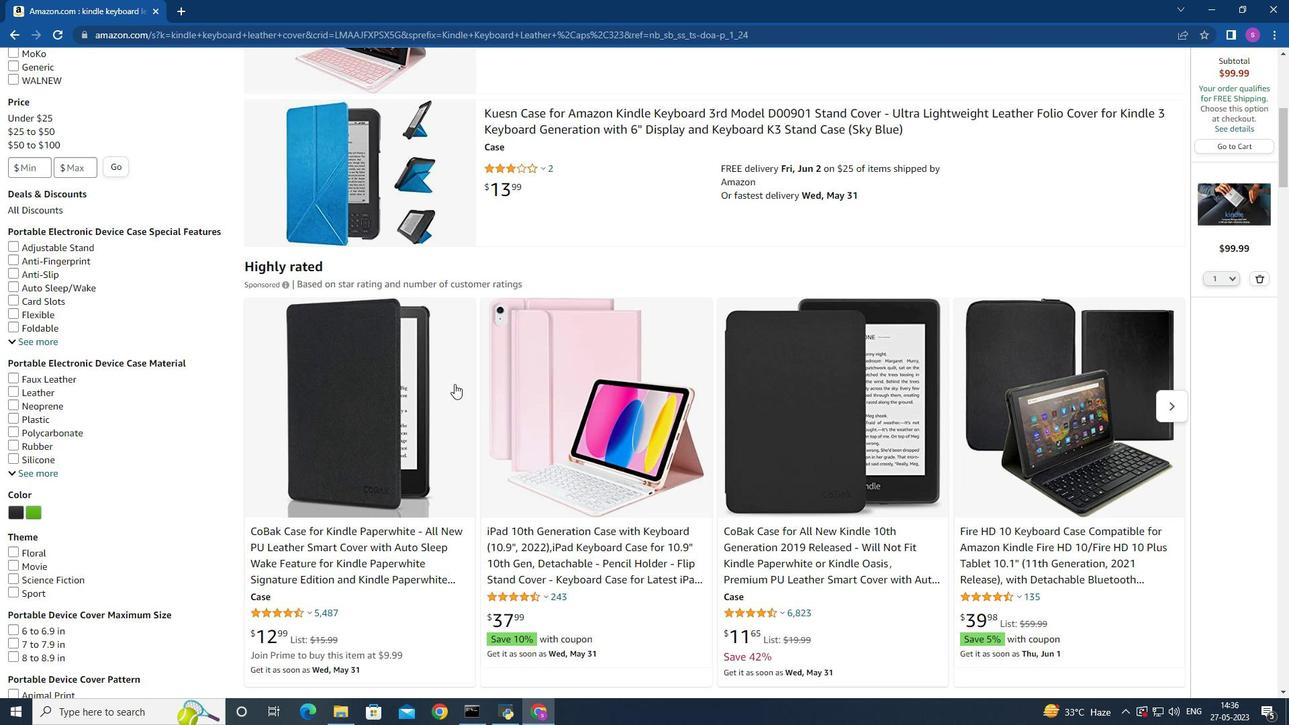 
Action: Mouse moved to (454, 384)
Screenshot: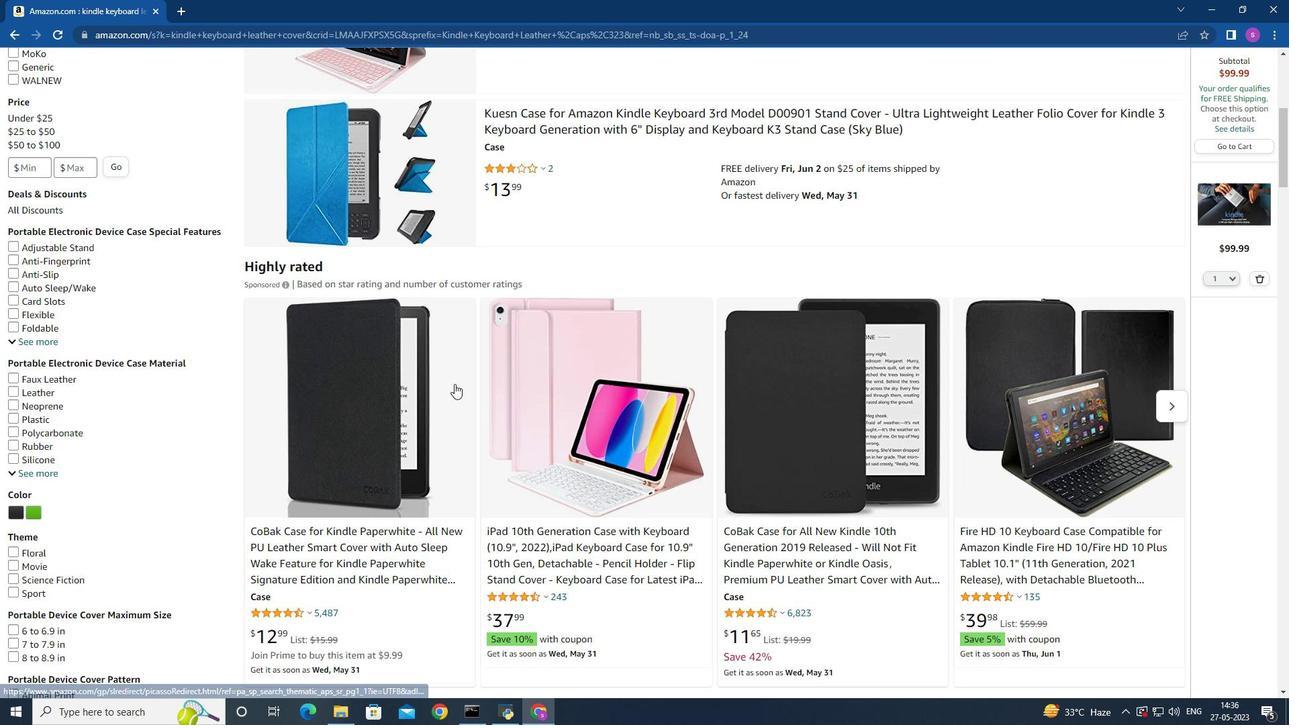 
Action: Mouse scrolled (454, 385) with delta (0, 0)
Screenshot: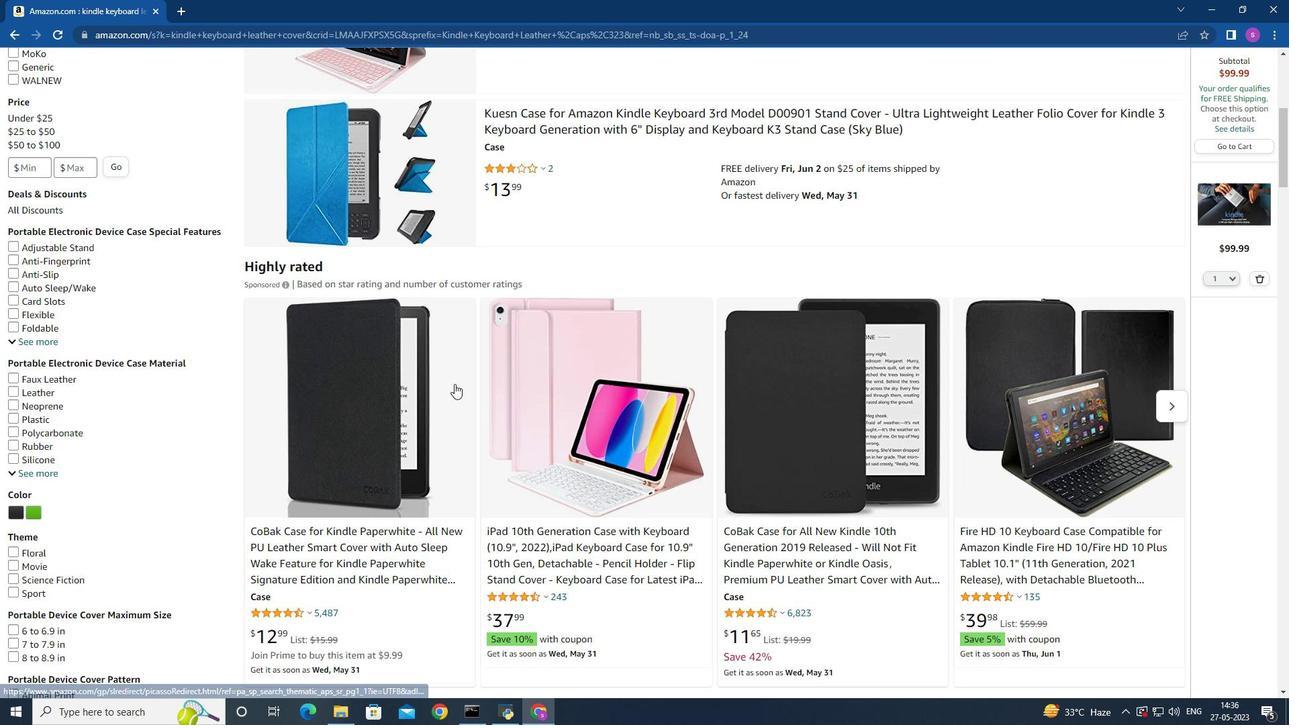 
Action: Mouse scrolled (454, 385) with delta (0, 0)
Screenshot: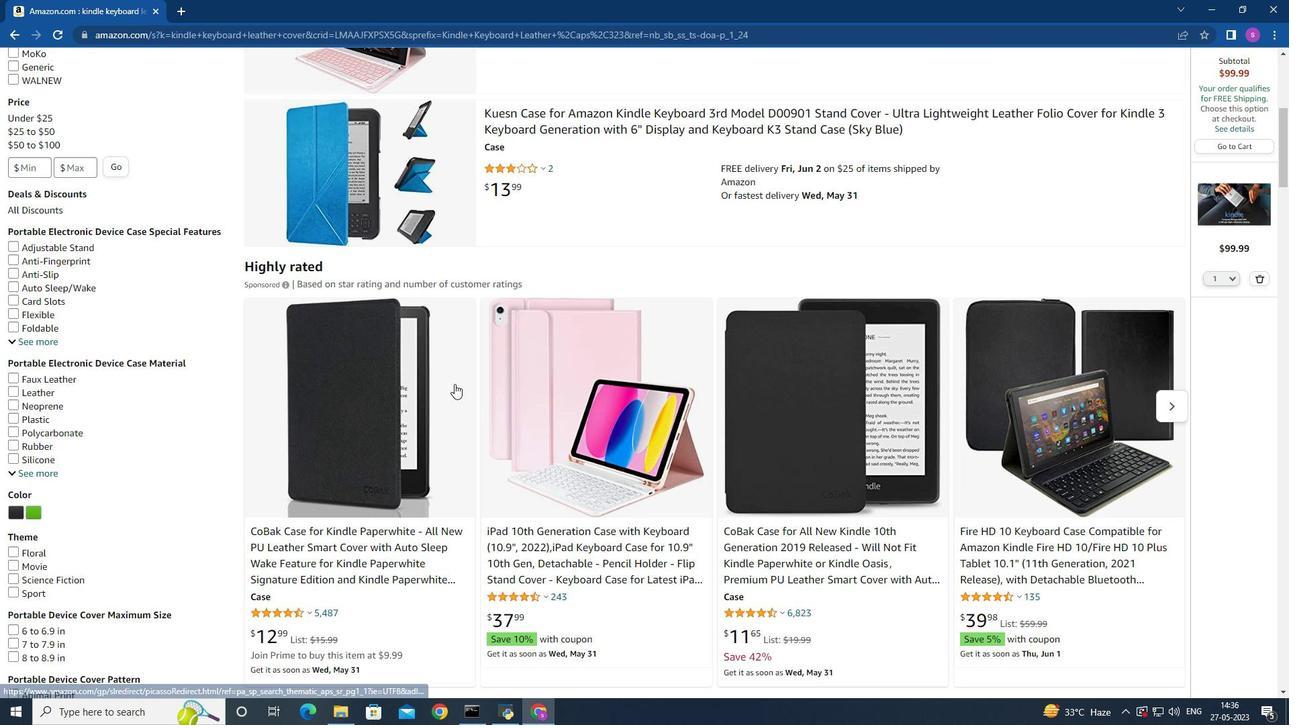 
Action: Mouse moved to (454, 384)
Screenshot: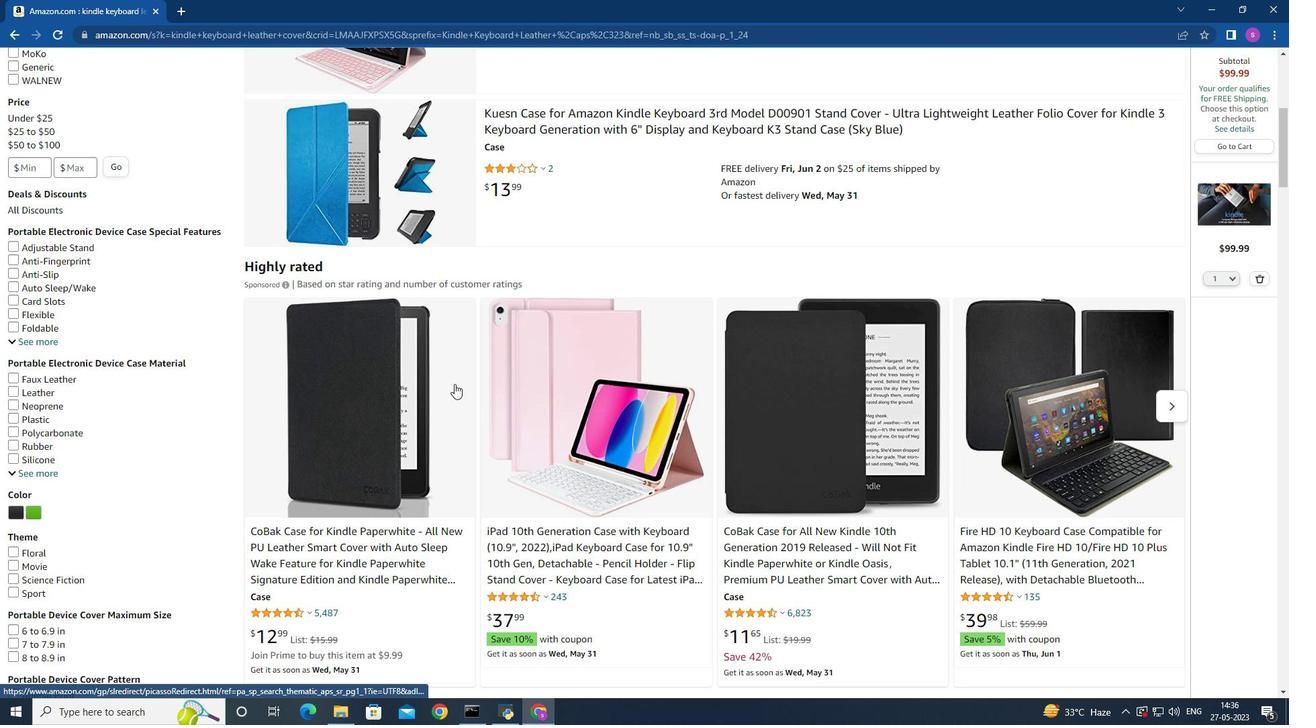 
Action: Mouse scrolled (454, 385) with delta (0, 0)
Screenshot: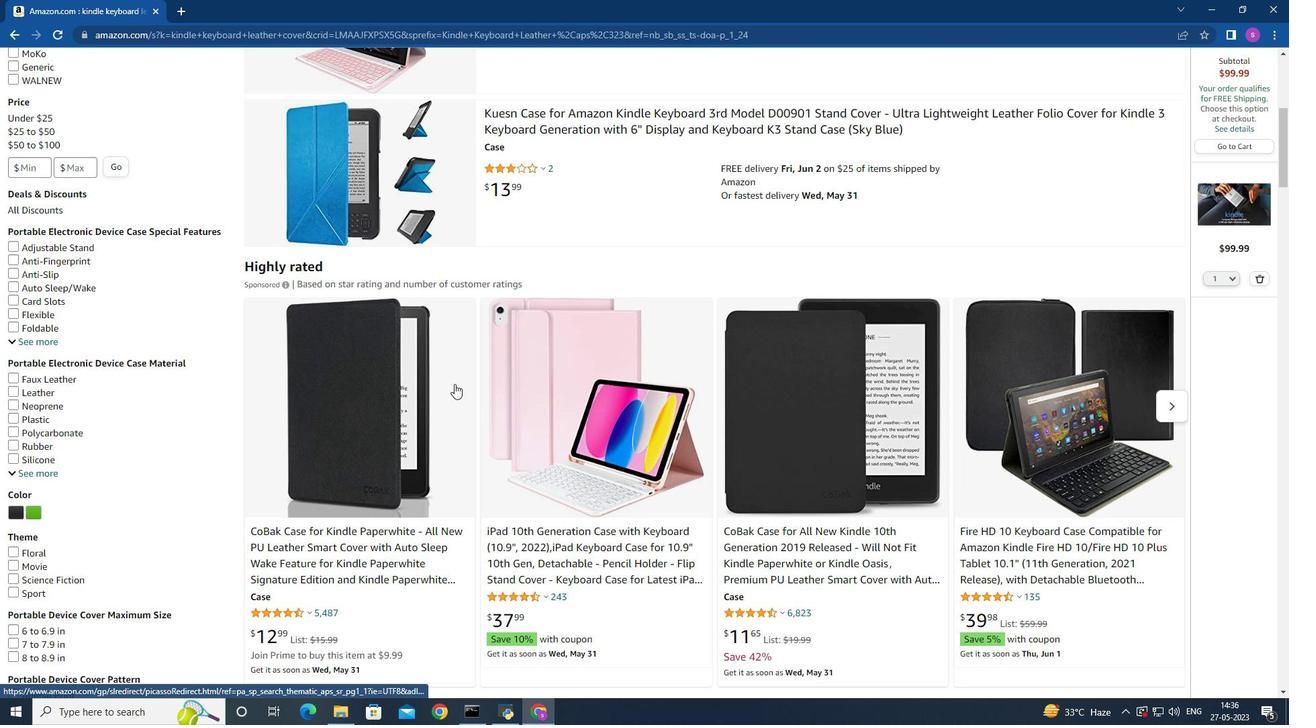 
Action: Mouse moved to (460, 416)
Screenshot: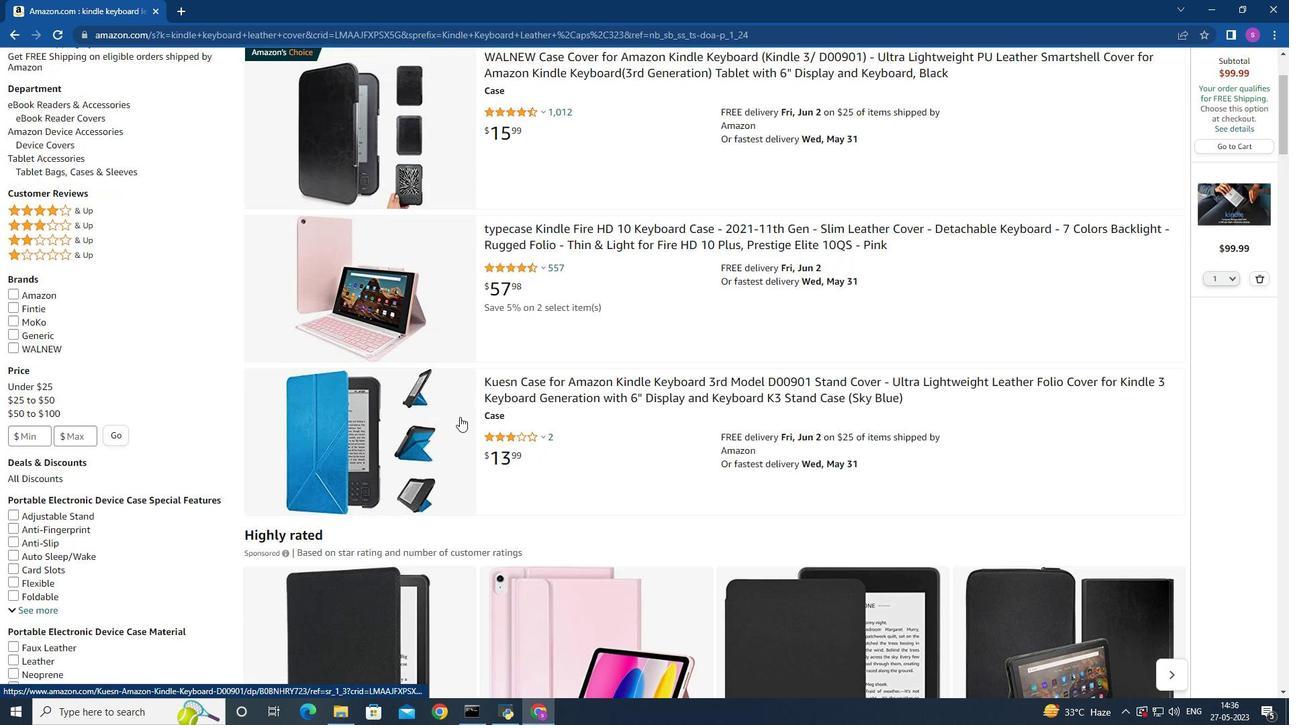 
Action: Mouse scrolled (460, 417) with delta (0, 0)
Screenshot: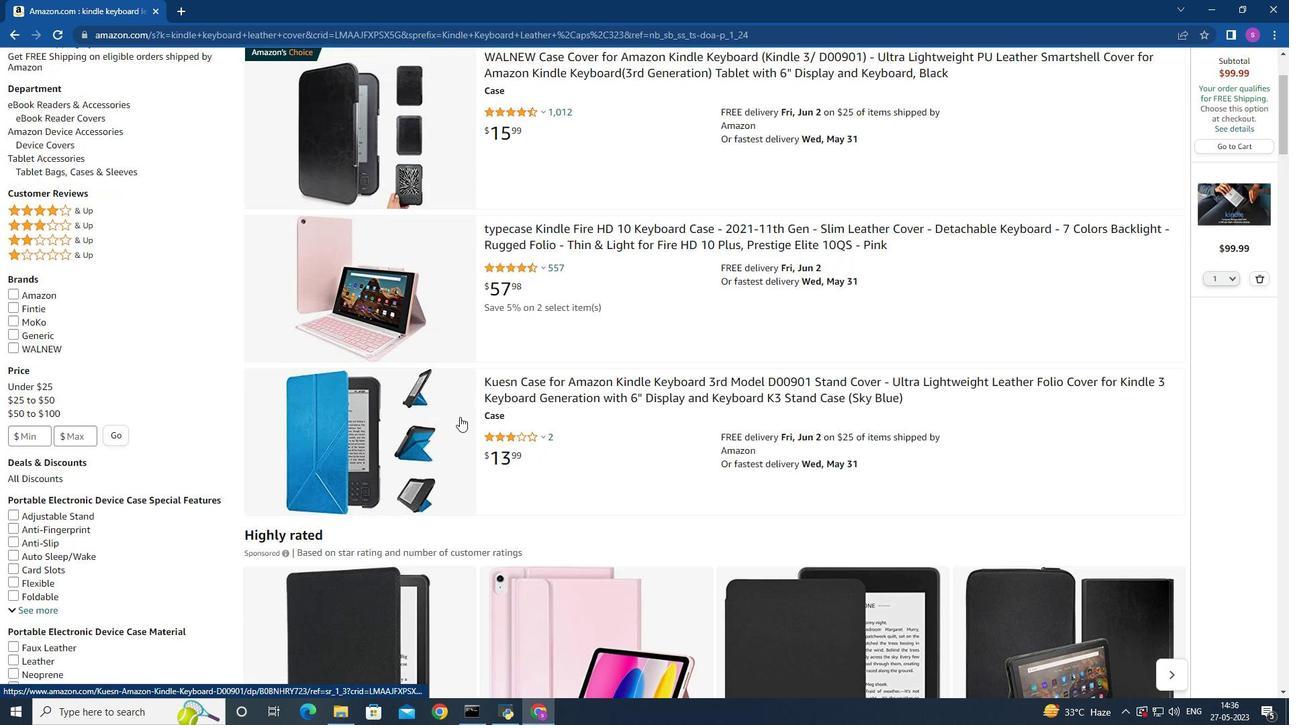 
Action: Mouse scrolled (460, 417) with delta (0, 0)
Screenshot: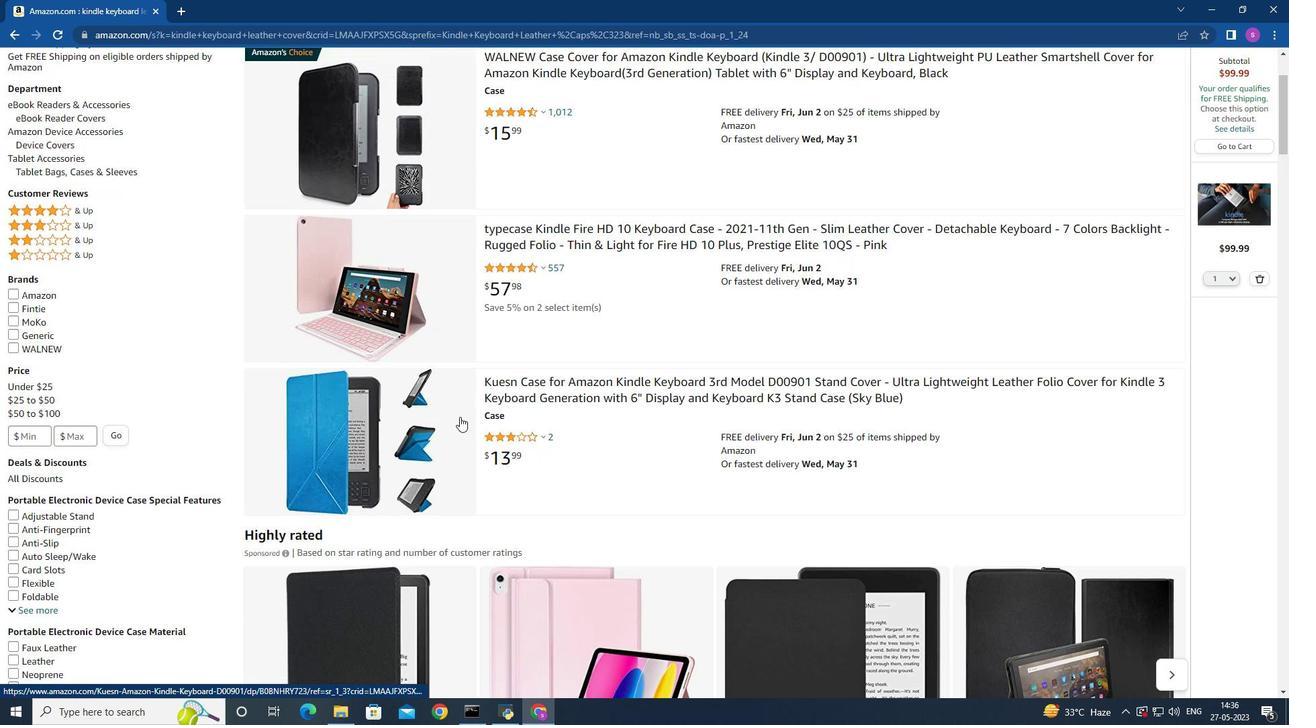 
Action: Mouse scrolled (460, 417) with delta (0, 0)
Screenshot: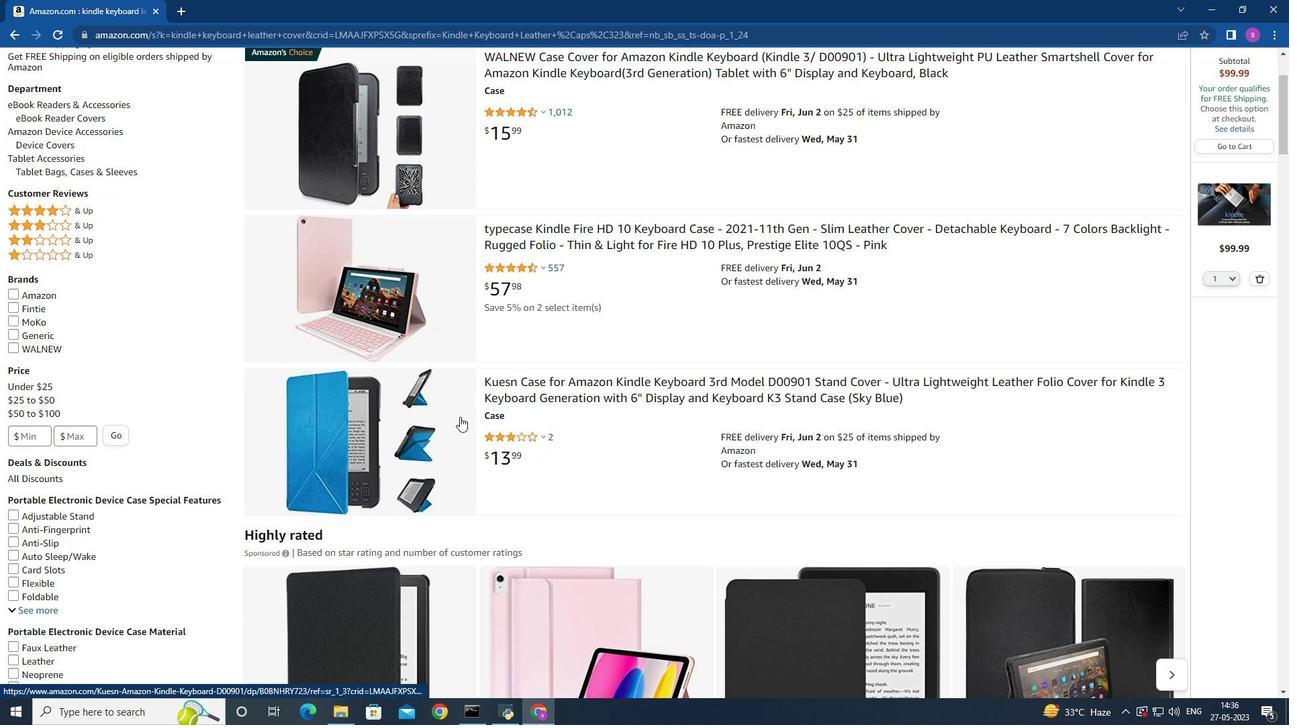 
Action: Mouse scrolled (460, 417) with delta (0, 0)
Screenshot: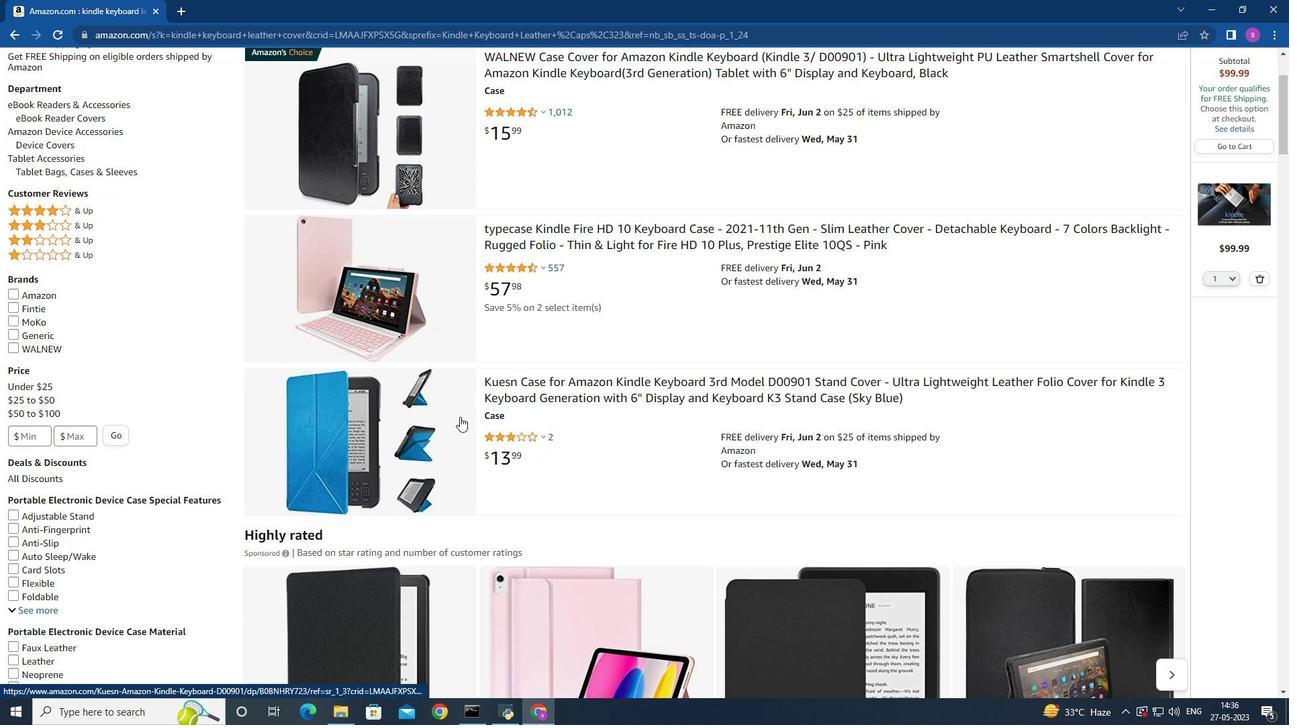 
Action: Mouse scrolled (460, 417) with delta (0, 0)
Screenshot: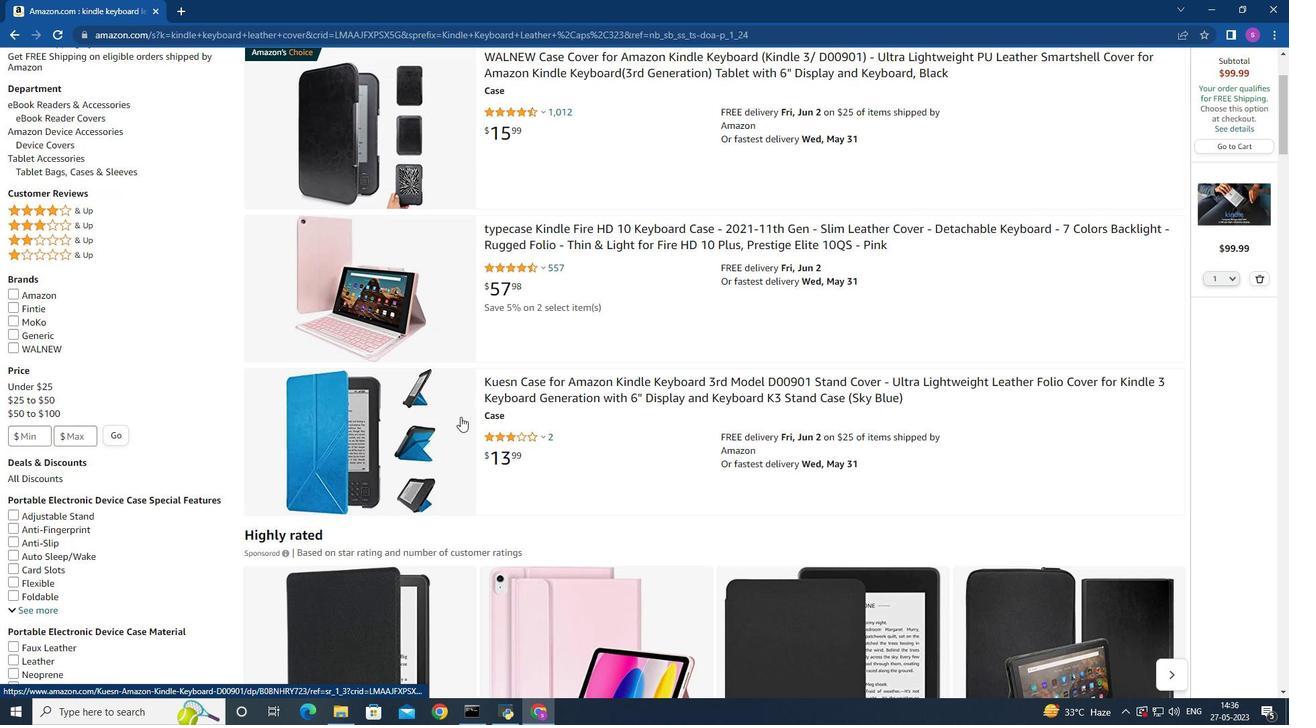 
Action: Mouse moved to (360, 298)
Screenshot: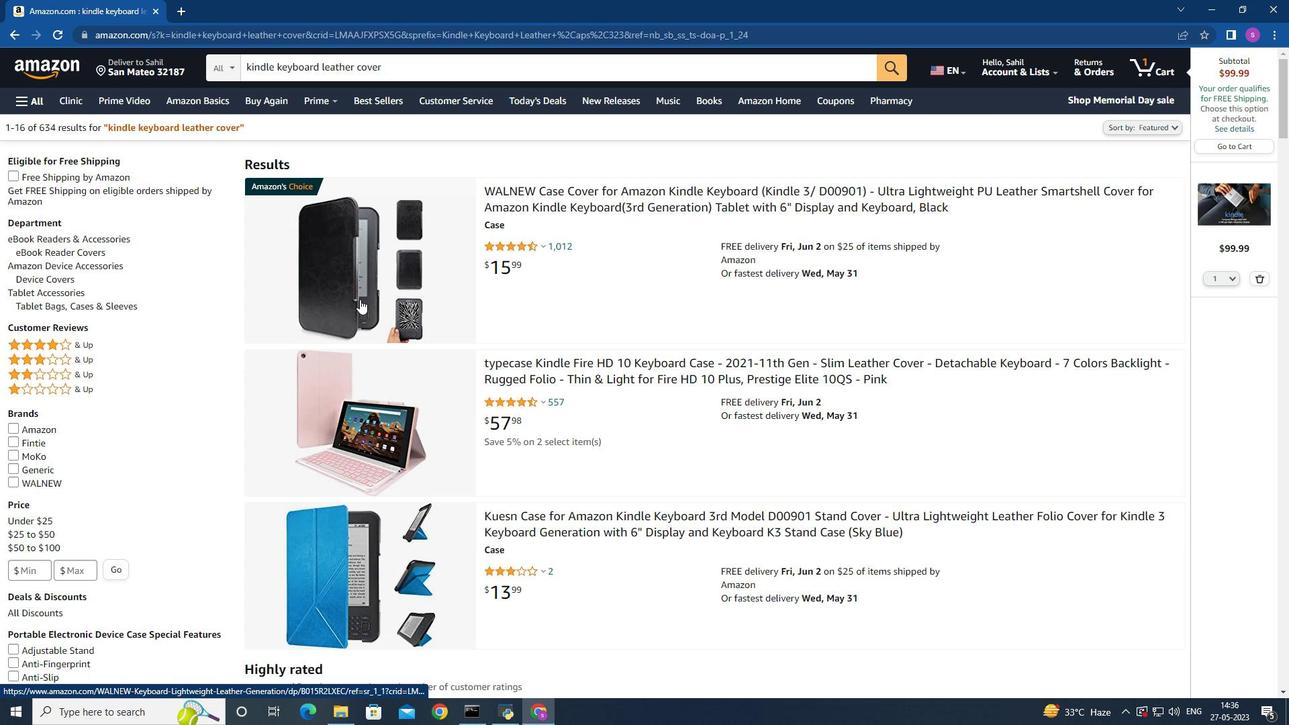 
Action: Mouse pressed left at (360, 298)
Screenshot: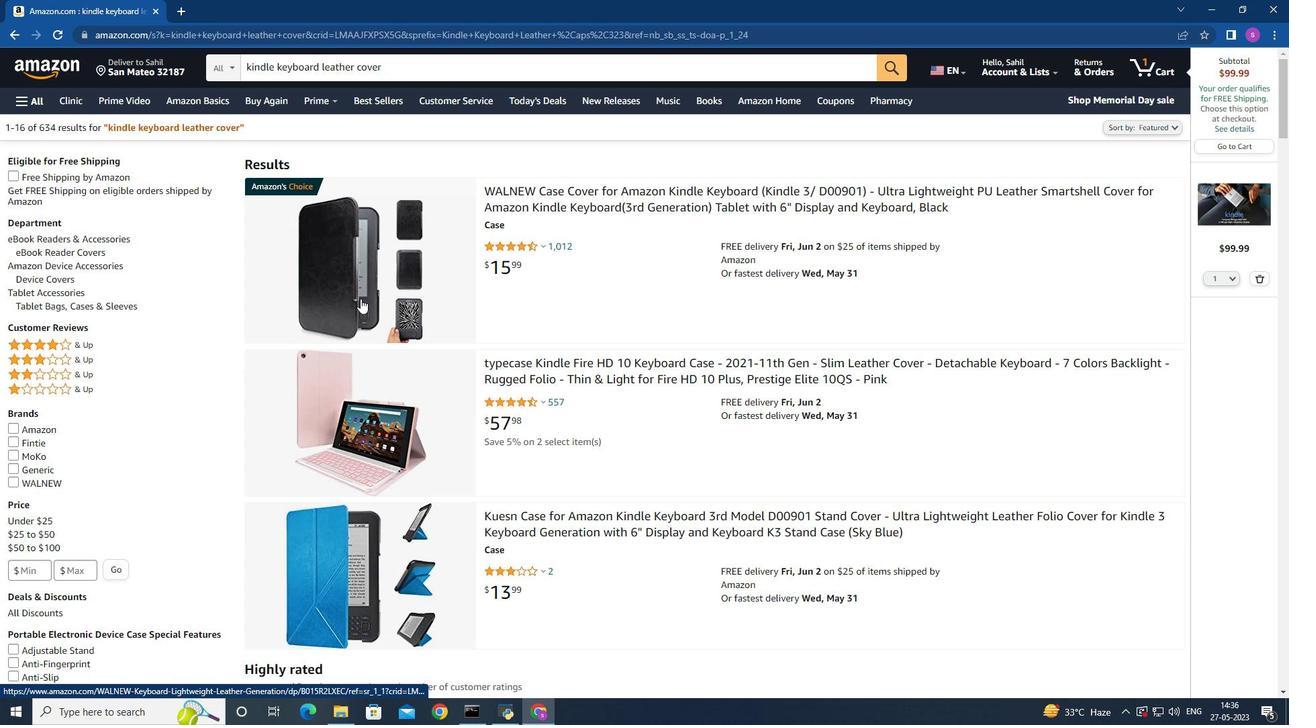 
Action: Mouse moved to (538, 272)
Screenshot: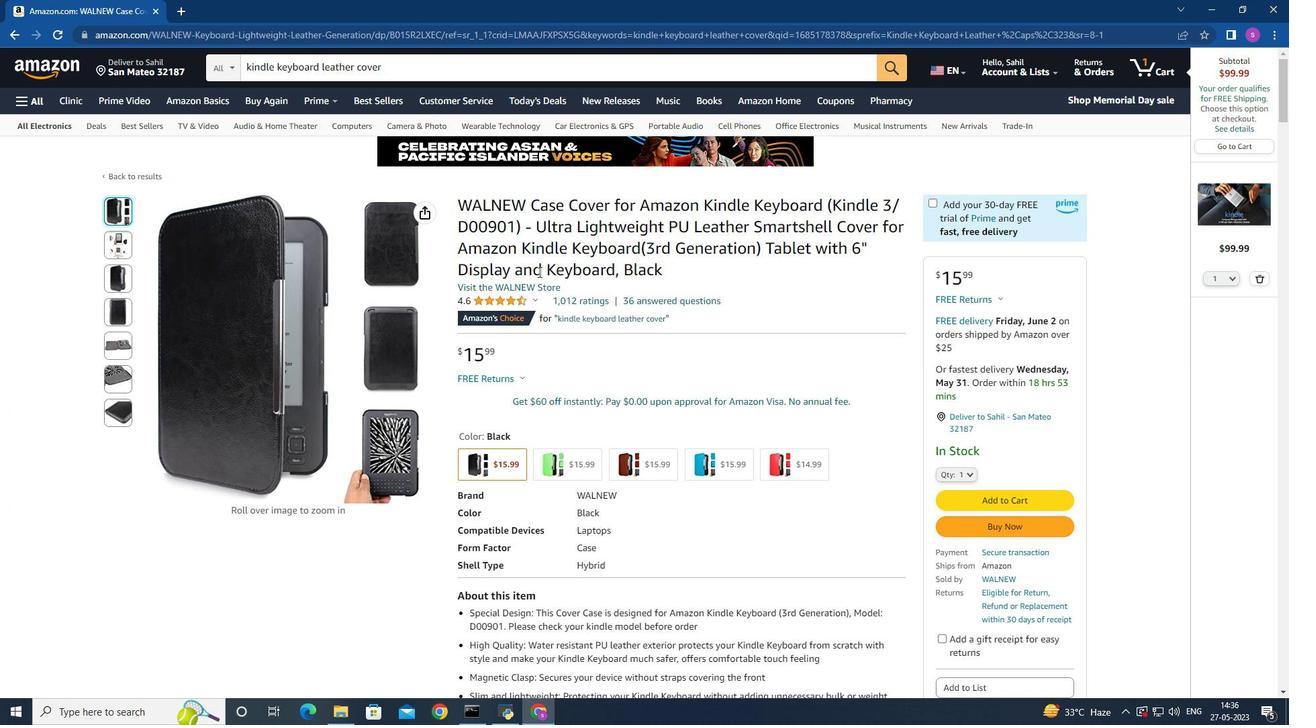 
Action: Mouse scrolled (538, 271) with delta (0, 0)
Screenshot: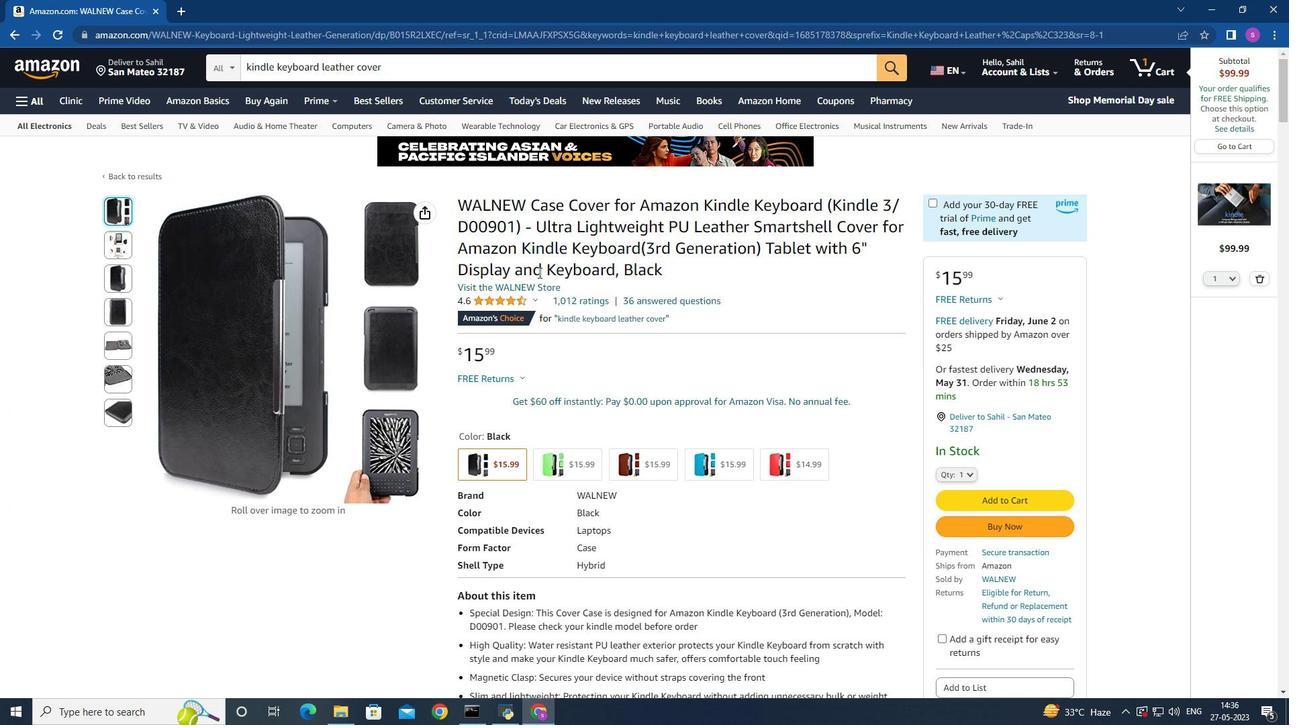 
Action: Mouse moved to (753, 288)
Screenshot: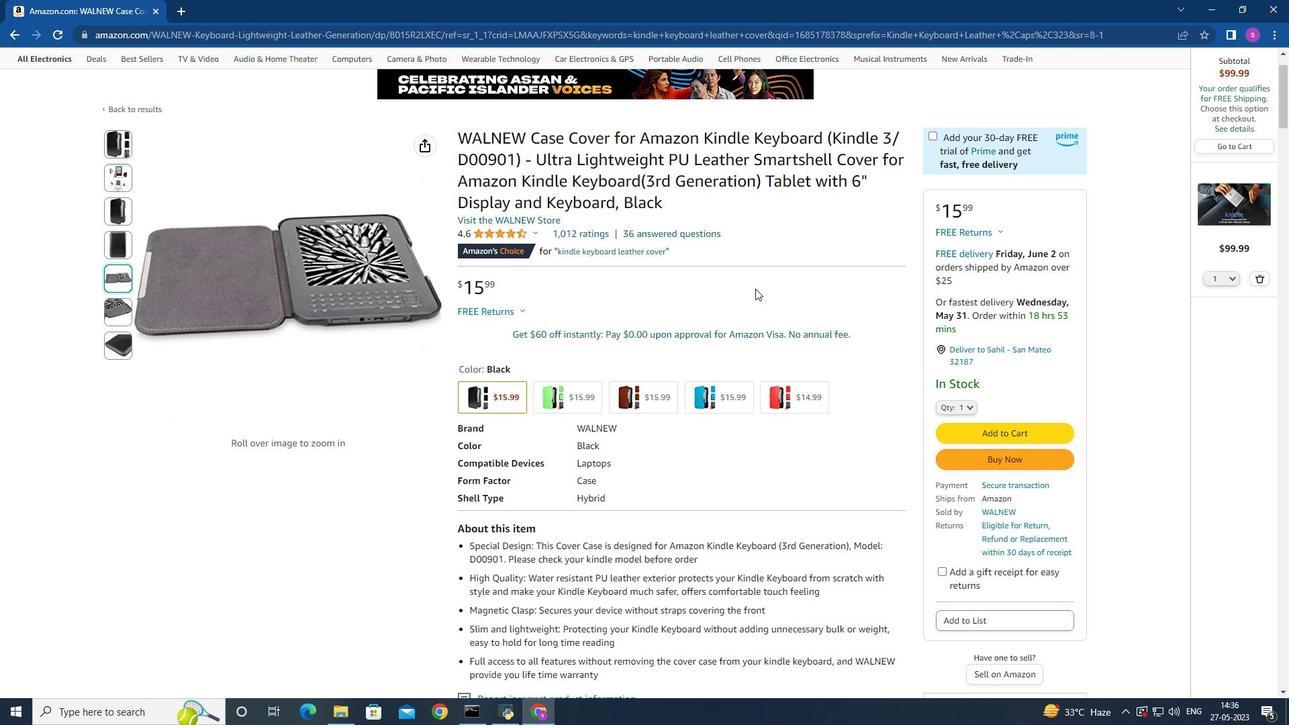
Action: Mouse scrolled (753, 288) with delta (0, 0)
Screenshot: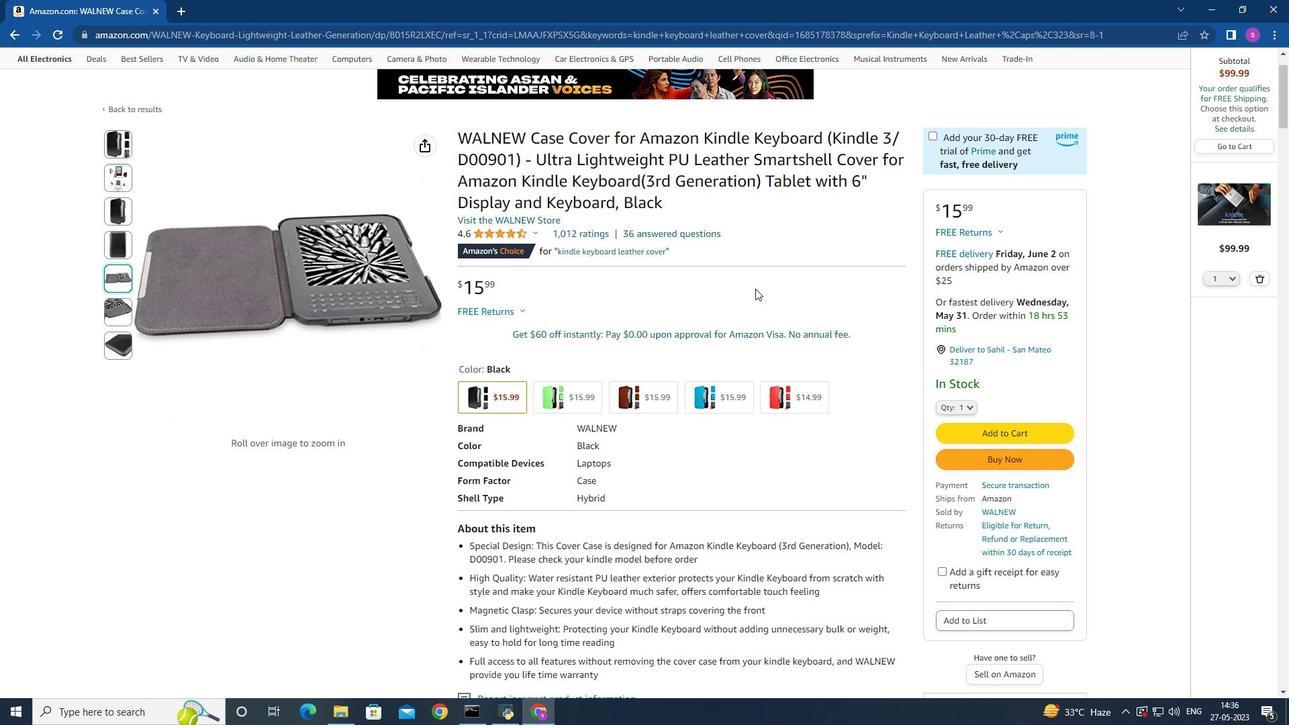 
Action: Mouse moved to (753, 288)
Screenshot: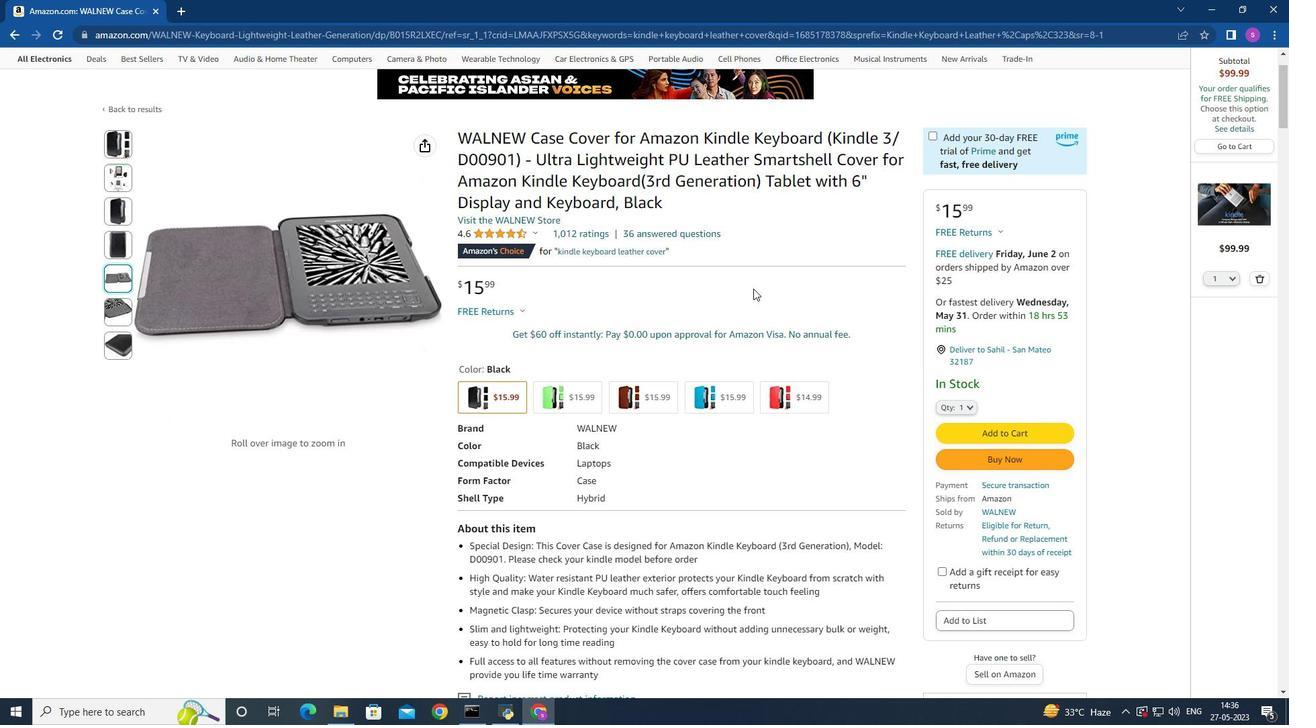 
Action: Mouse scrolled (753, 288) with delta (0, 0)
Screenshot: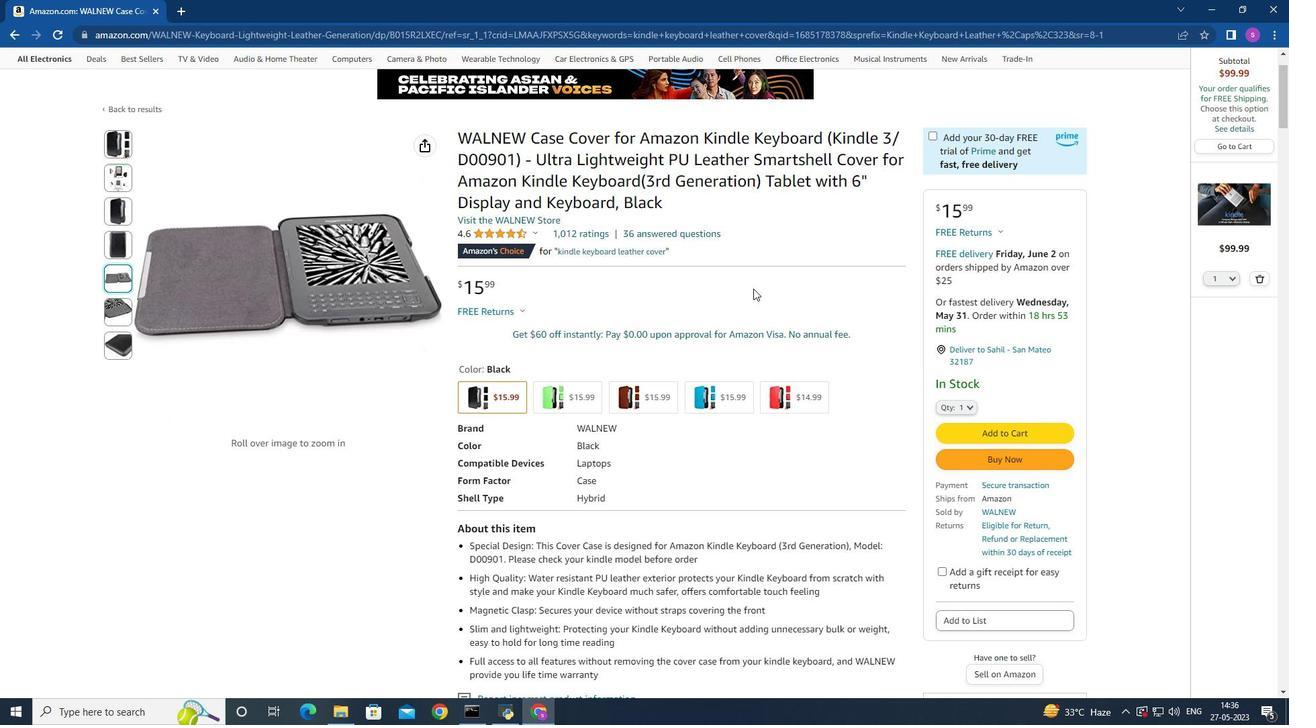 
Action: Mouse moved to (753, 289)
Screenshot: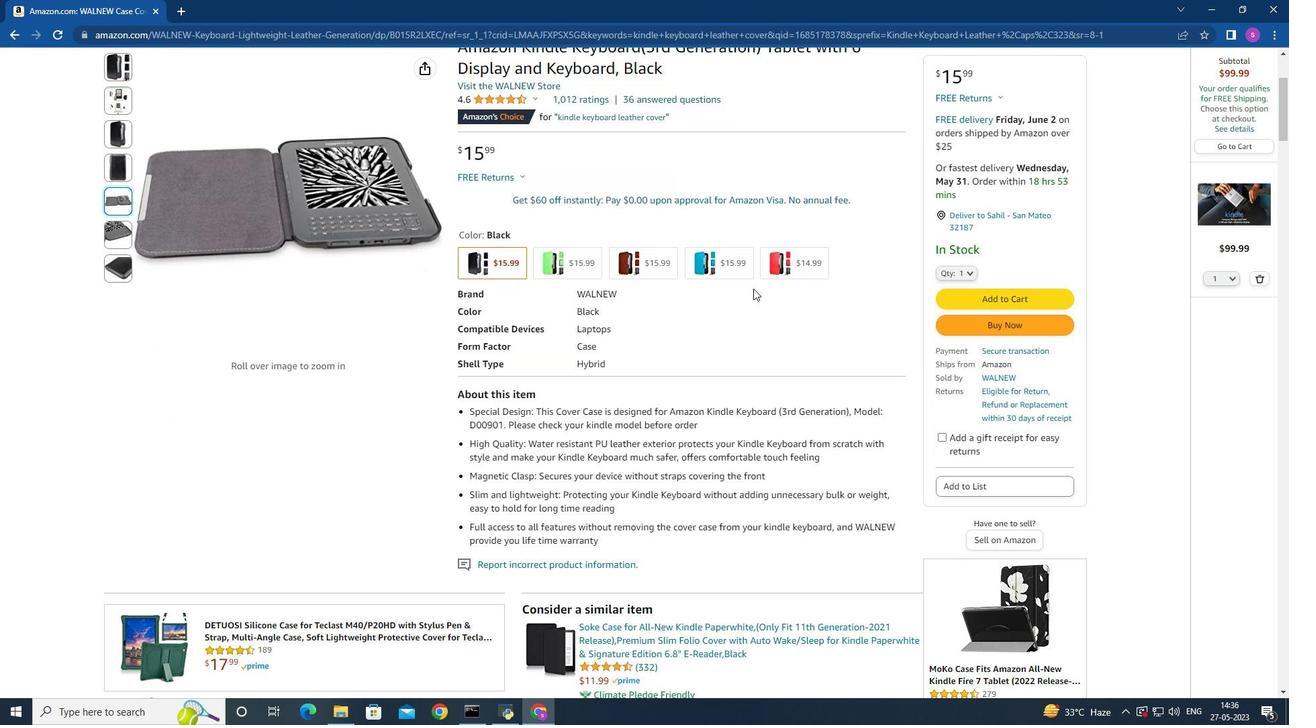 
Action: Mouse scrolled (753, 288) with delta (0, 0)
Screenshot: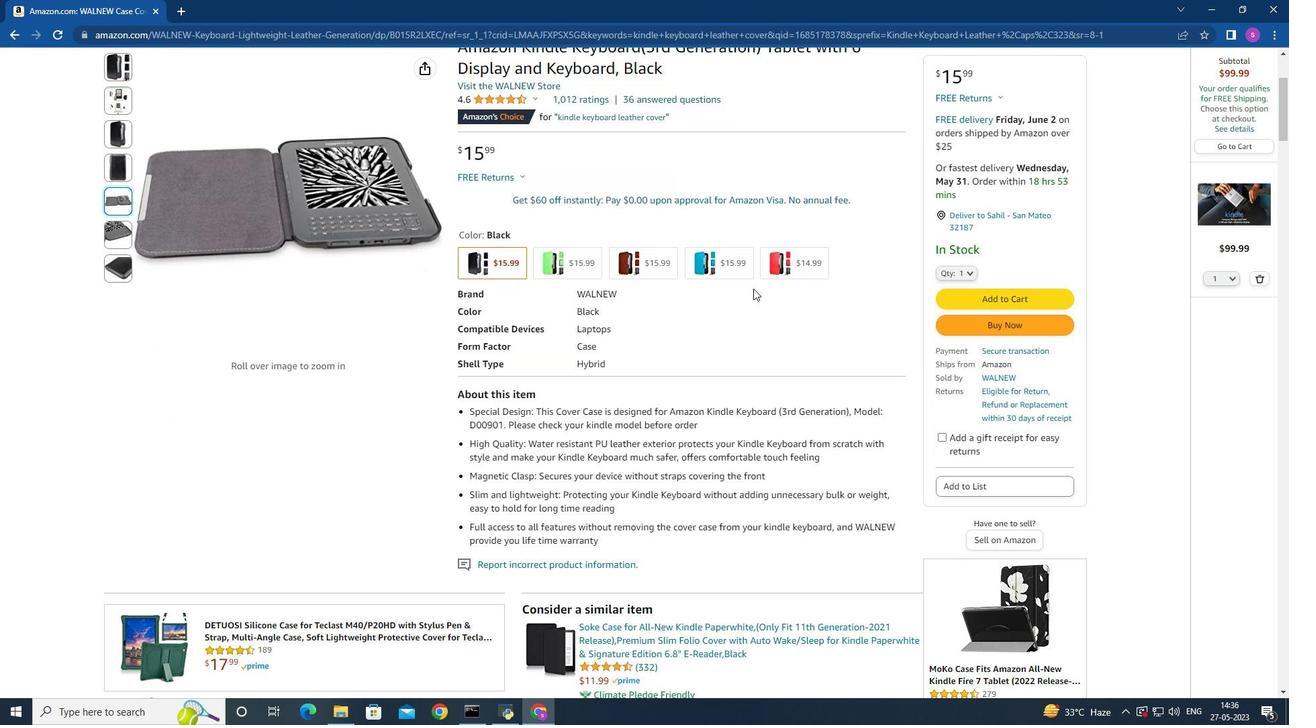 
Action: Mouse moved to (753, 290)
Screenshot: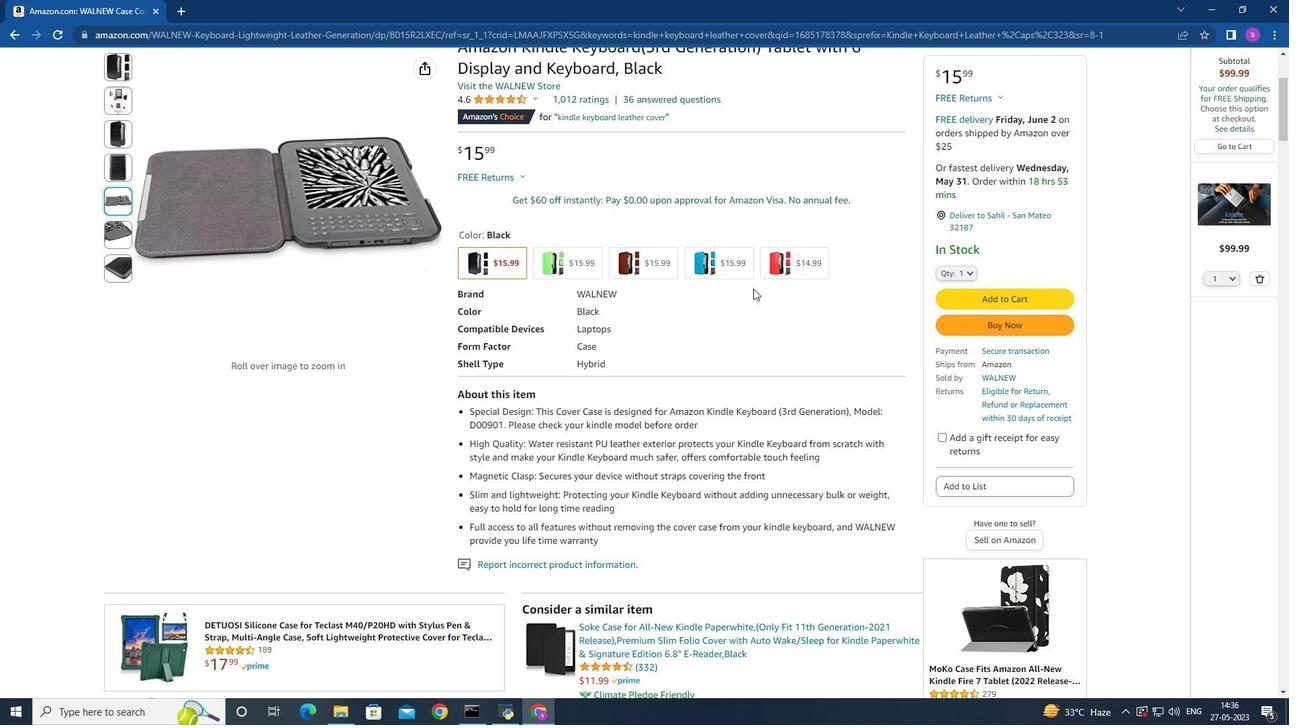 
Action: Mouse scrolled (753, 289) with delta (0, 0)
Screenshot: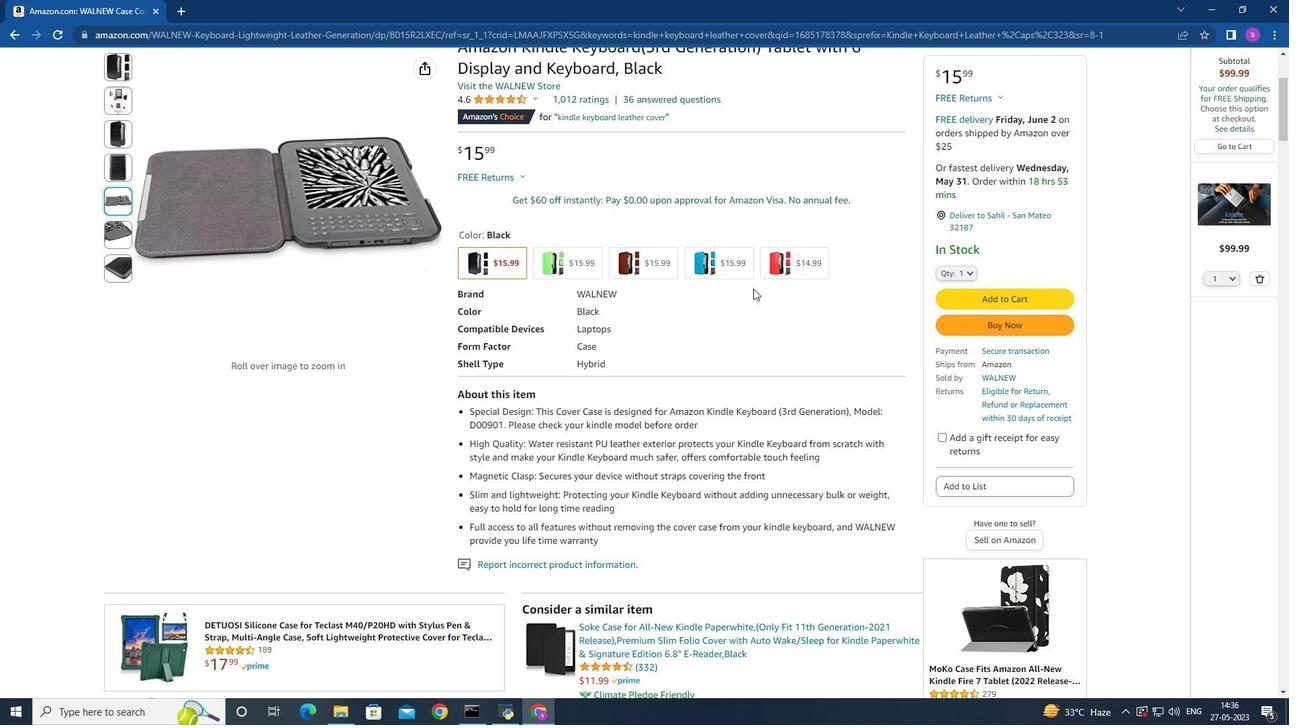 
Action: Mouse moved to (748, 292)
Screenshot: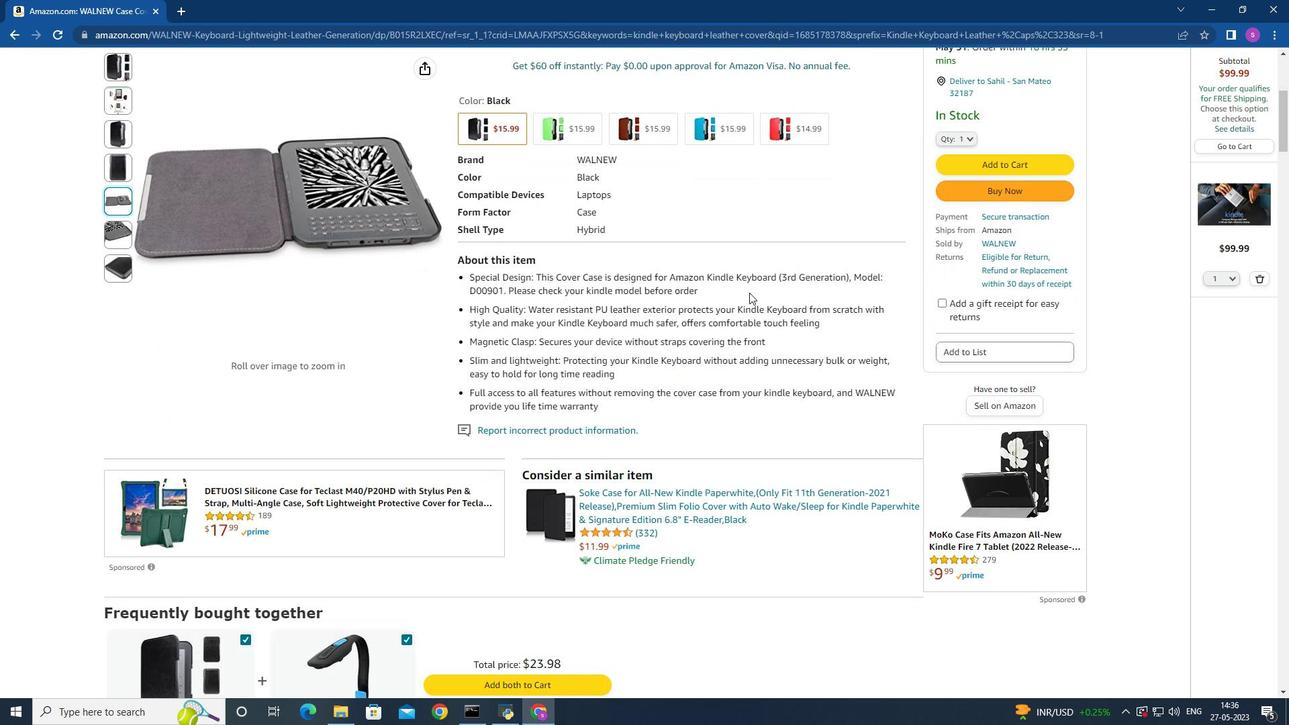 
Action: Mouse scrolled (748, 292) with delta (0, 0)
Screenshot: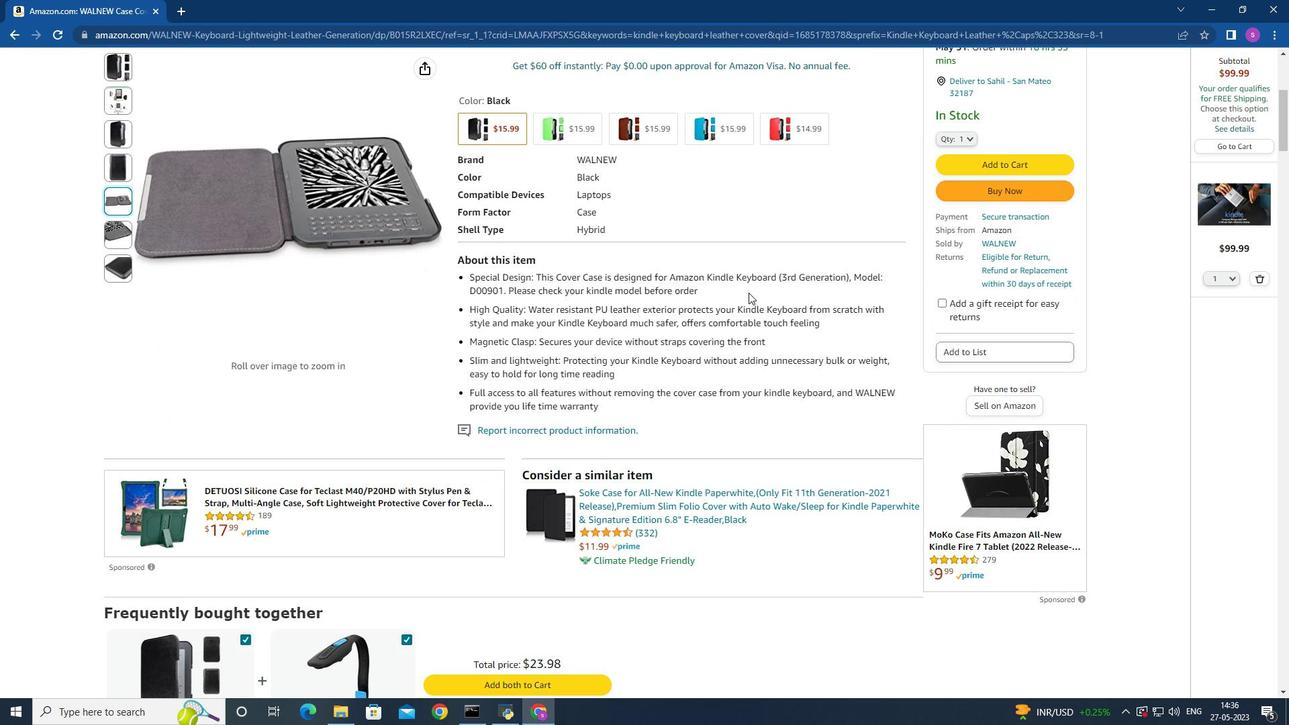 
Action: Mouse scrolled (748, 292) with delta (0, 0)
Screenshot: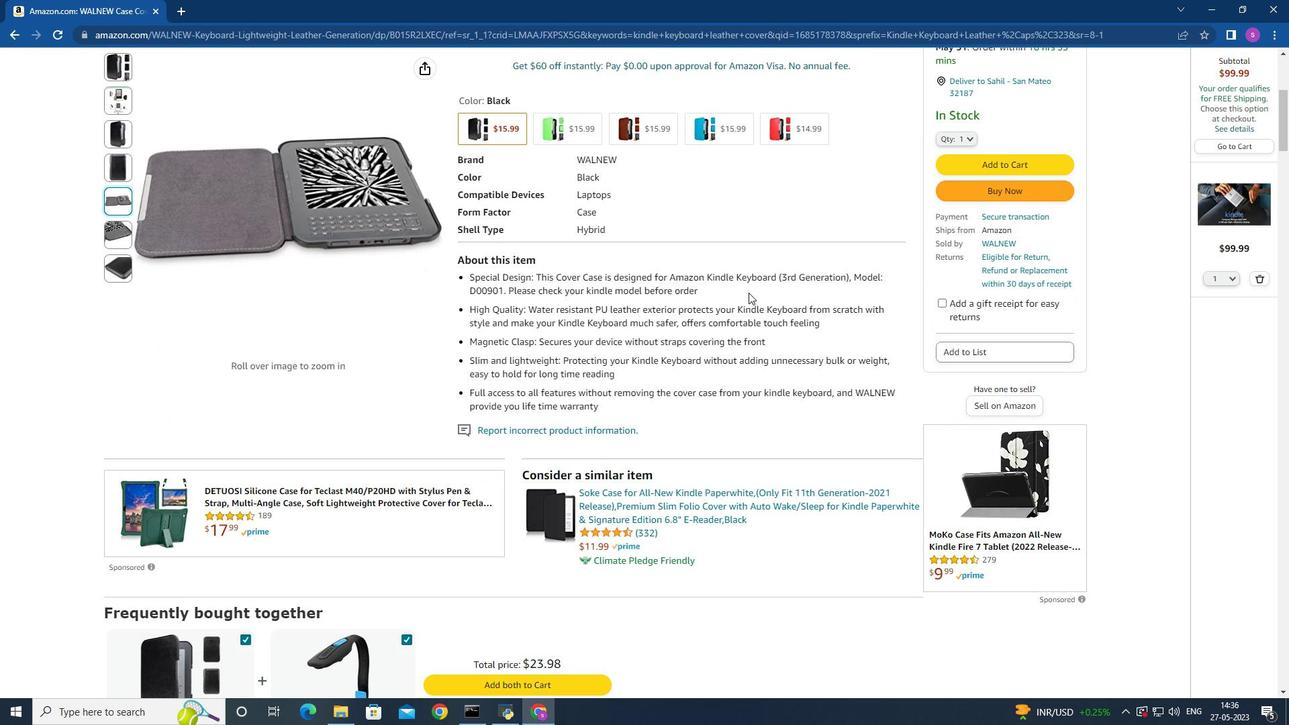 
Action: Mouse scrolled (748, 292) with delta (0, 0)
Screenshot: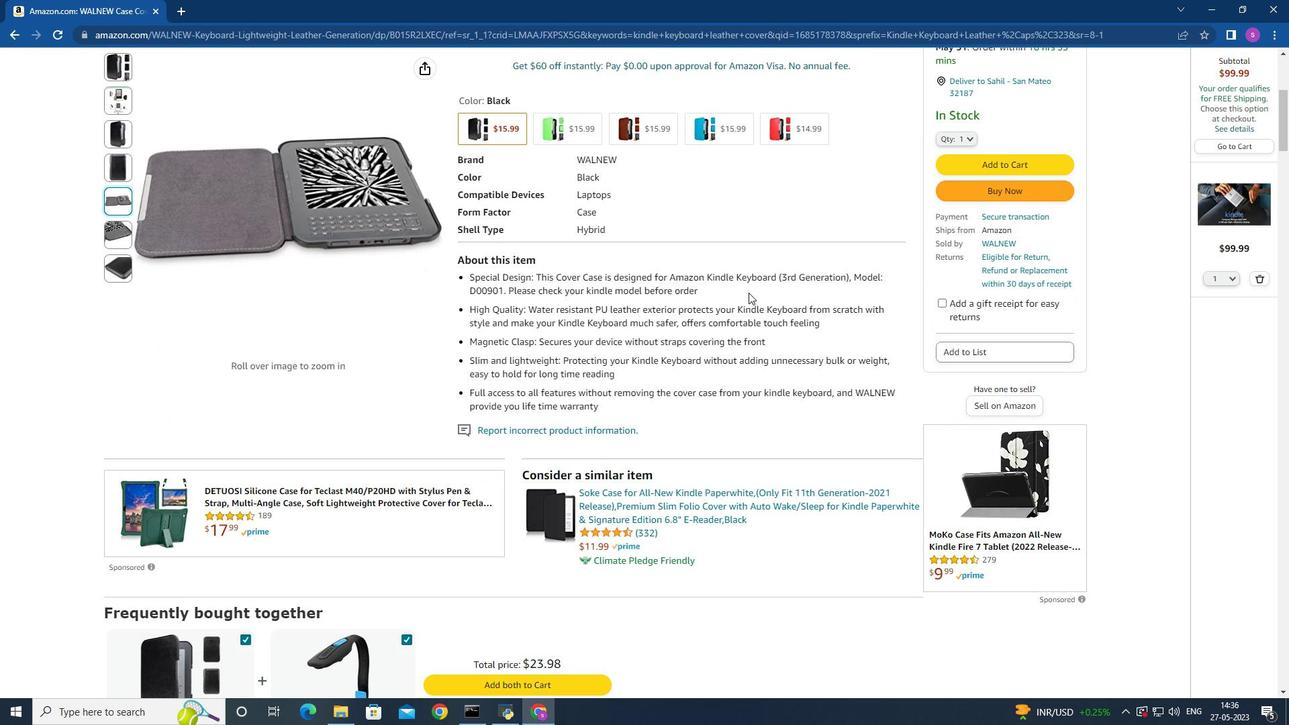 
Action: Mouse moved to (748, 292)
Screenshot: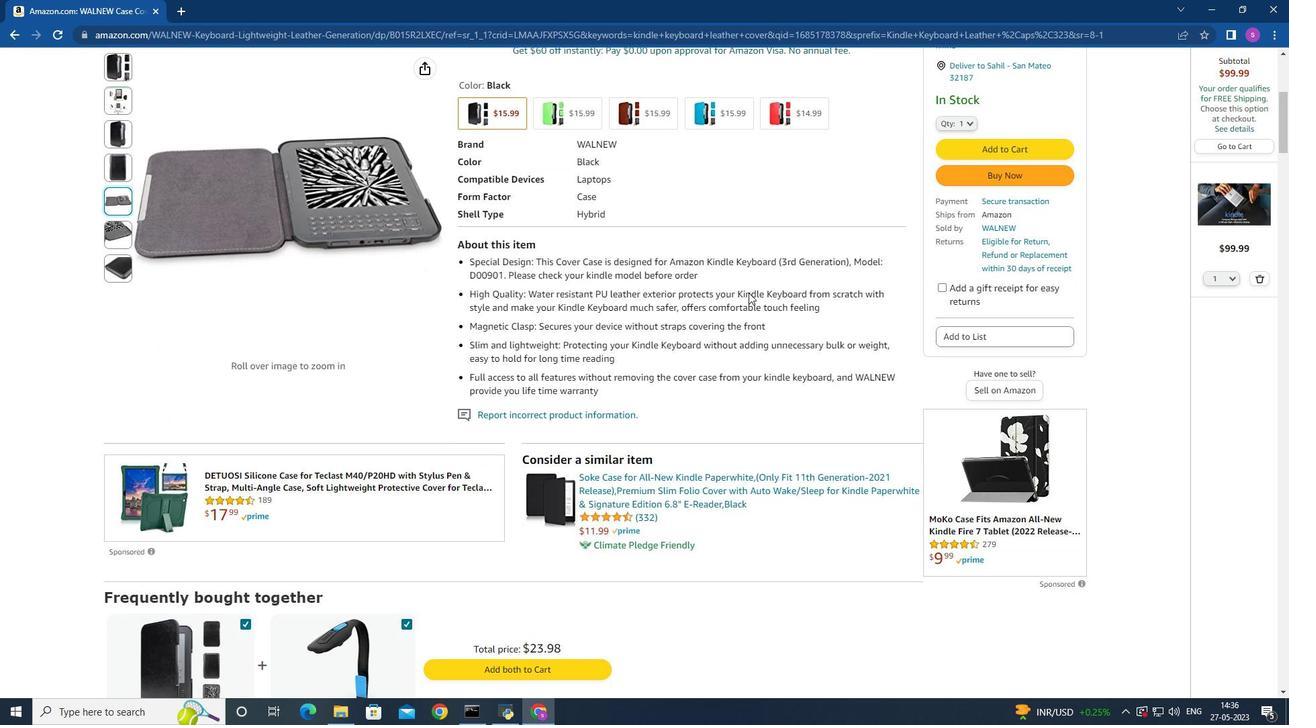 
Action: Mouse scrolled (748, 293) with delta (0, 0)
Screenshot: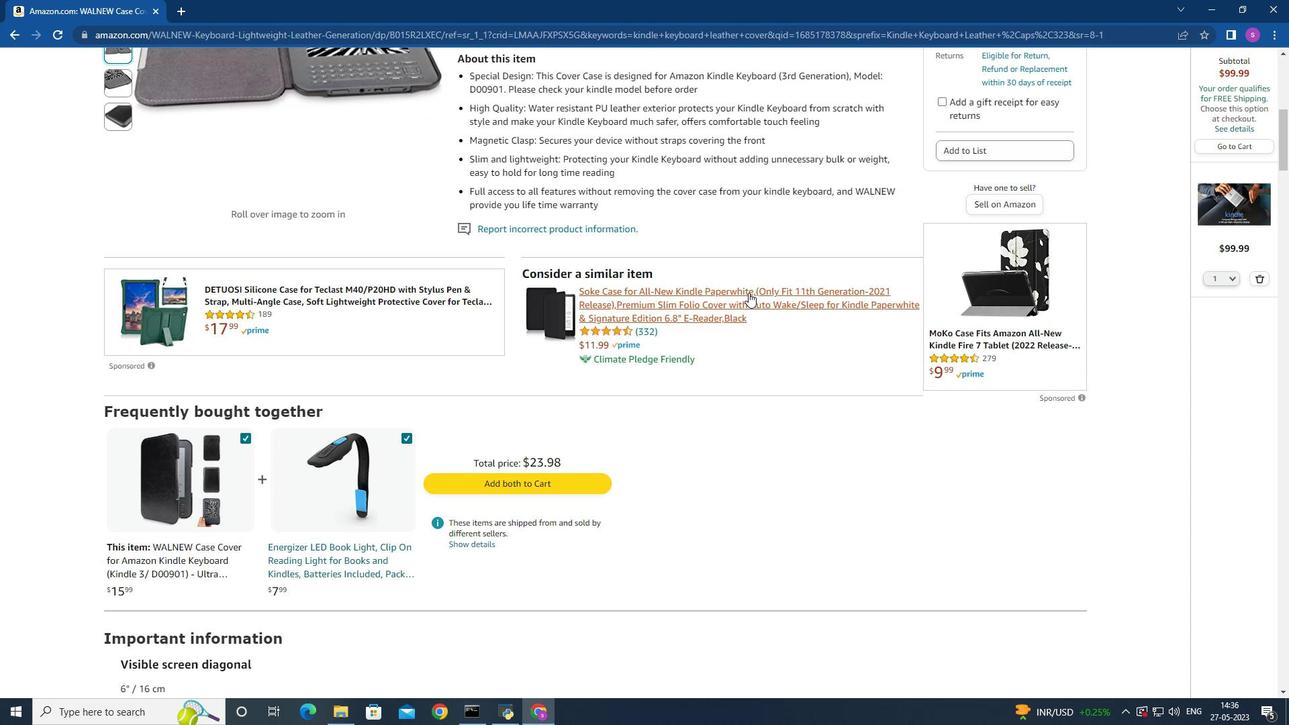 
Action: Mouse scrolled (748, 293) with delta (0, 0)
Screenshot: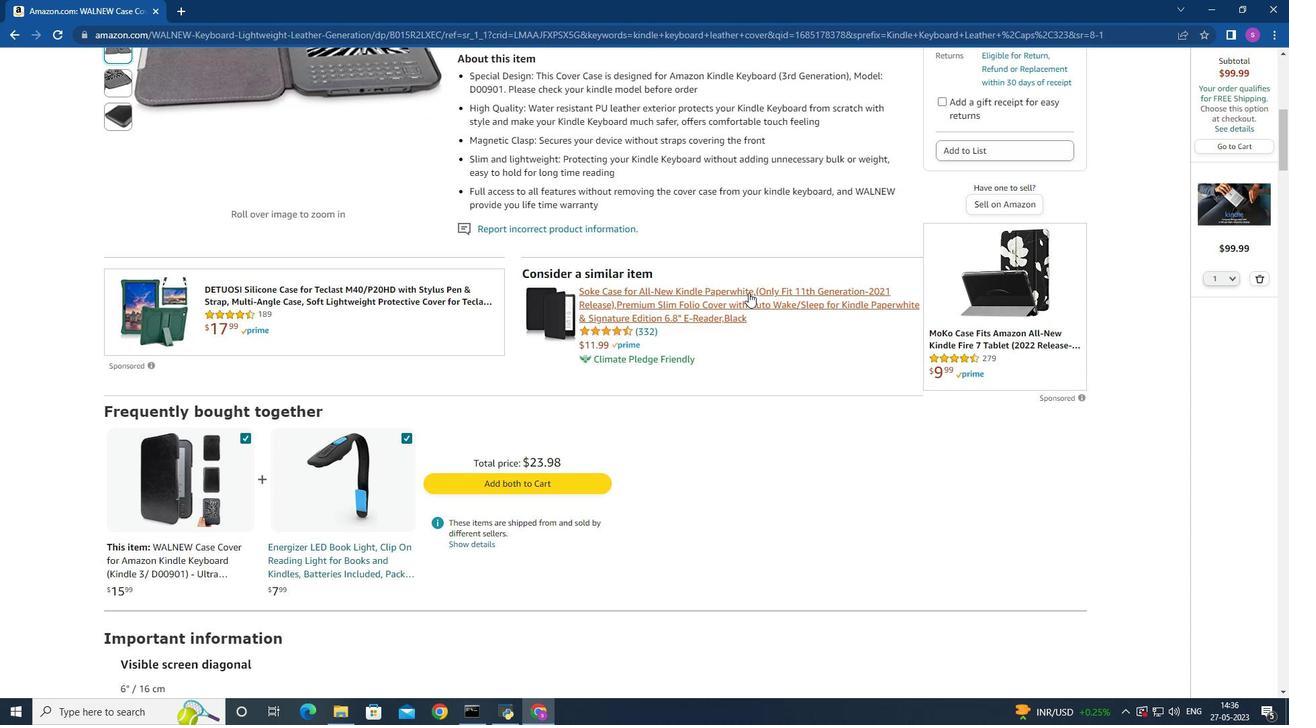 
Action: Mouse scrolled (748, 293) with delta (0, 0)
Screenshot: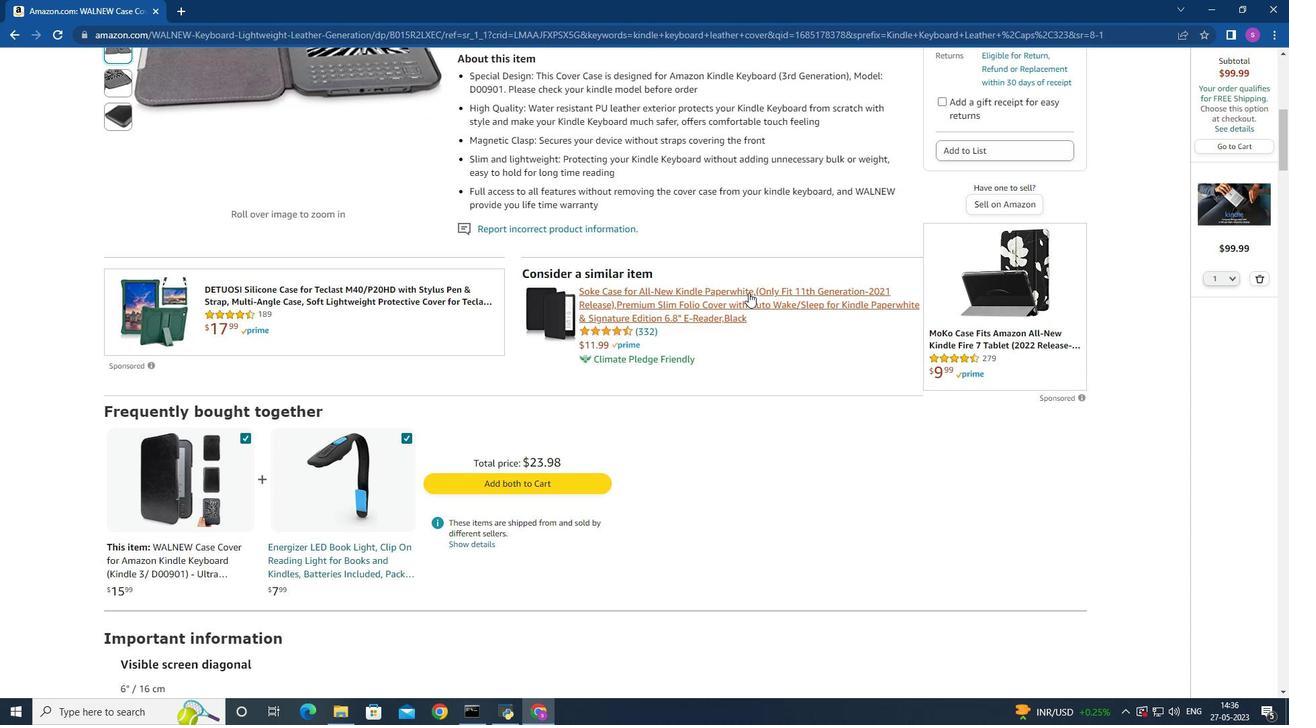 
Action: Mouse scrolled (748, 293) with delta (0, 0)
Screenshot: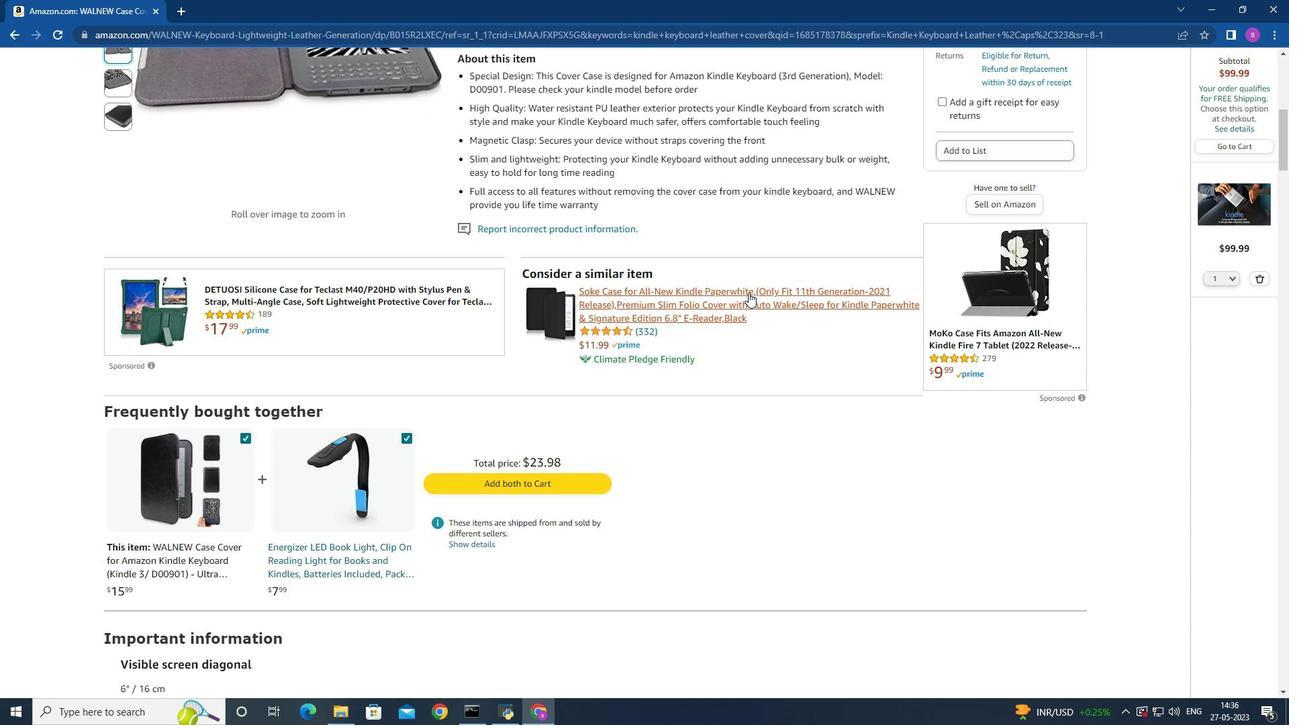 
Action: Mouse moved to (745, 293)
Screenshot: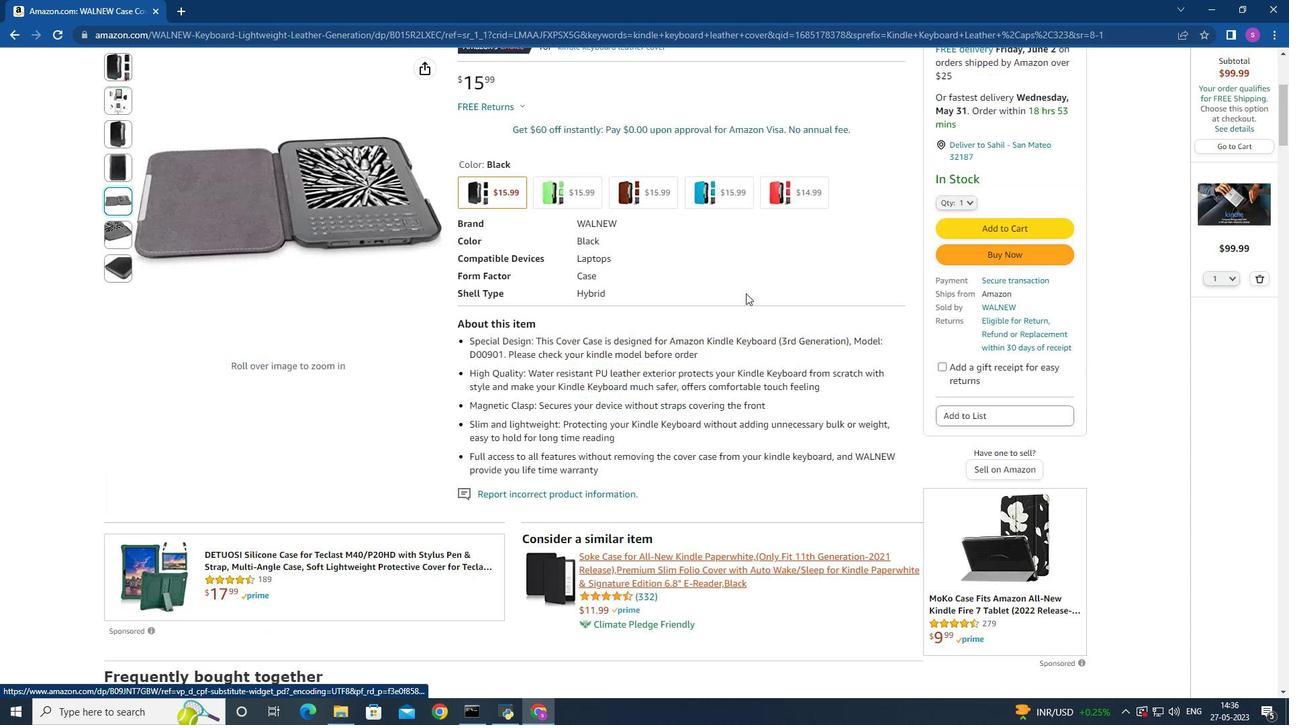 
Action: Mouse scrolled (745, 294) with delta (0, 0)
Screenshot: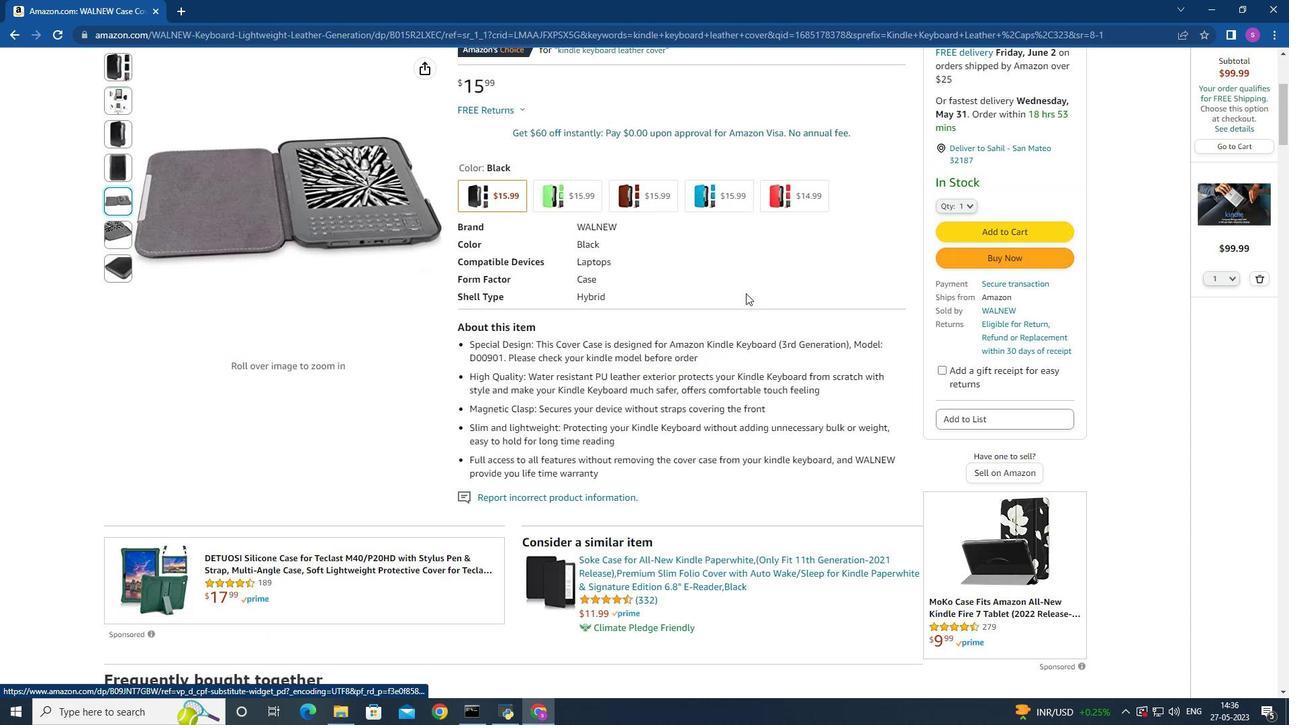 
Action: Mouse scrolled (745, 294) with delta (0, 0)
Screenshot: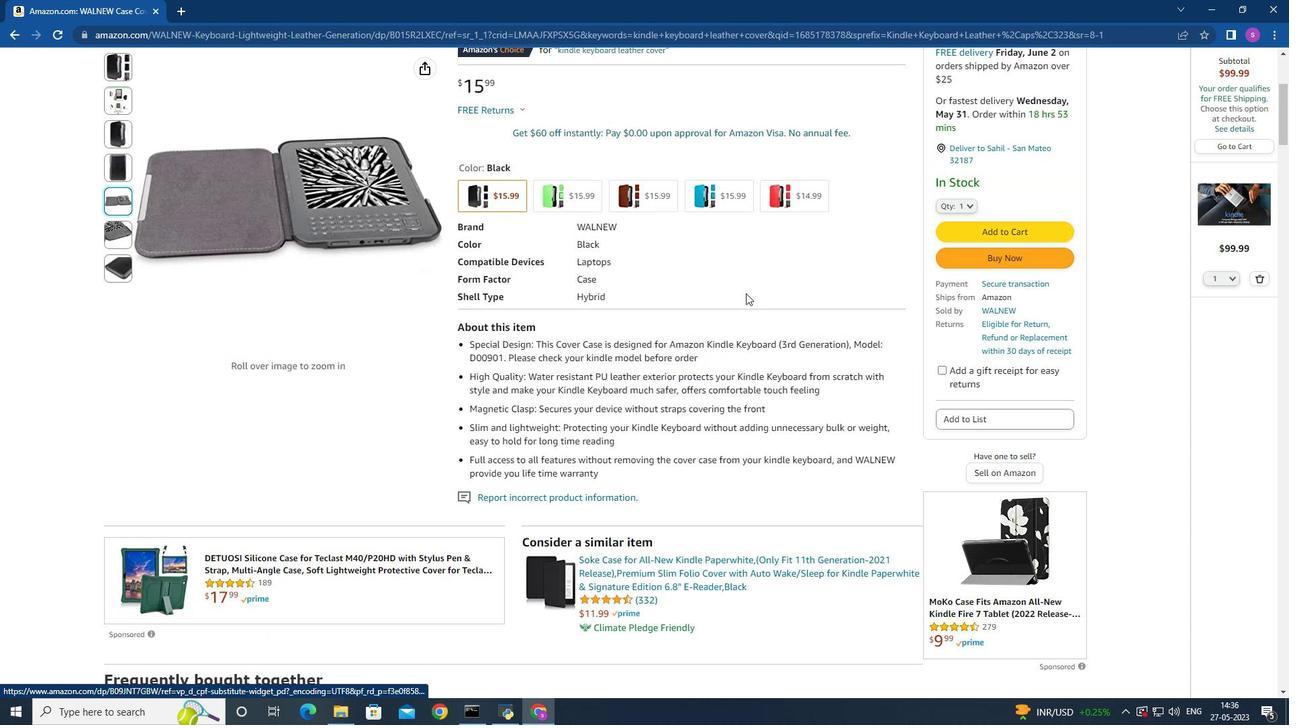 
Action: Mouse scrolled (745, 294) with delta (0, 0)
Screenshot: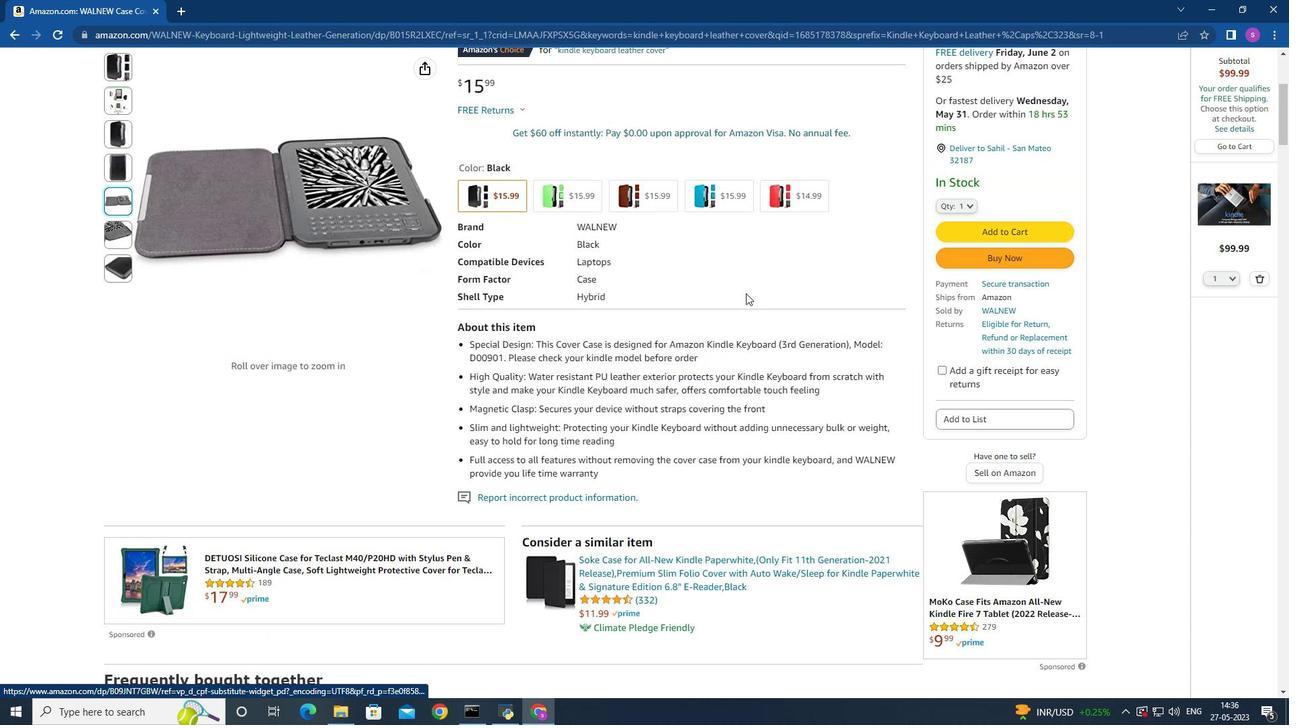 
Action: Mouse scrolled (745, 294) with delta (0, 0)
Screenshot: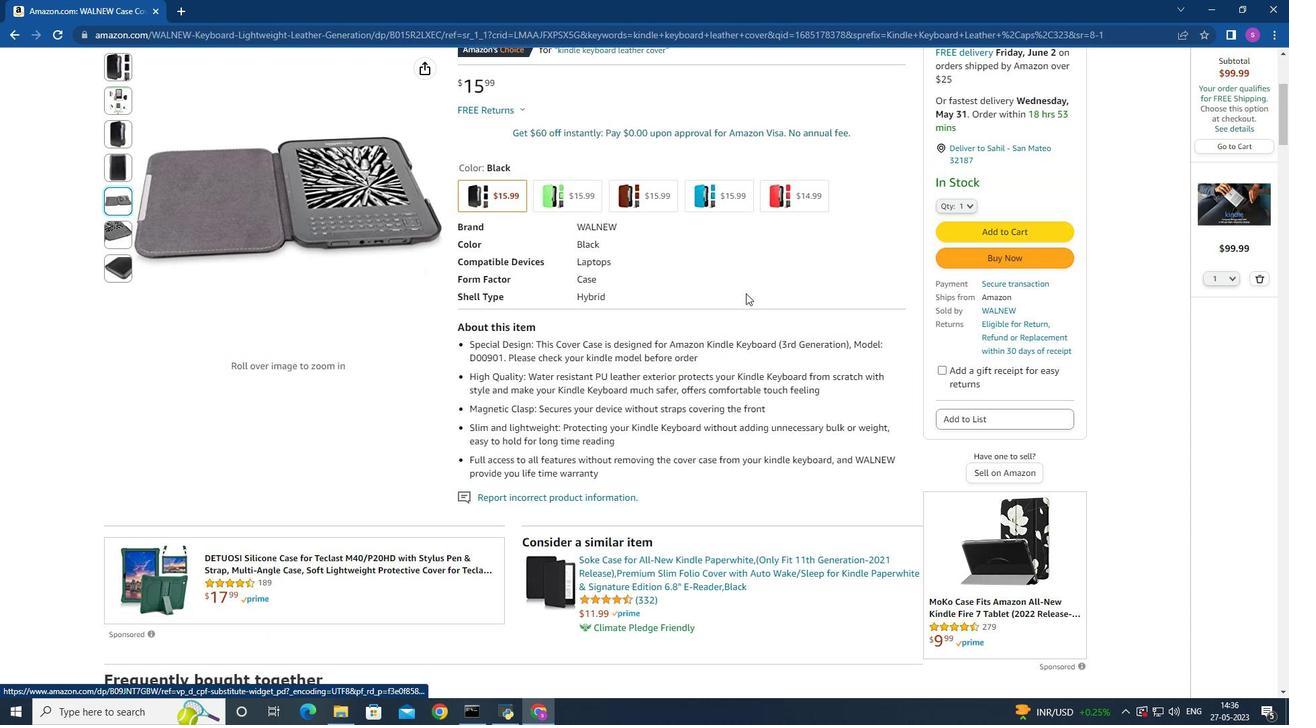 
Action: Mouse scrolled (745, 294) with delta (0, 0)
Screenshot: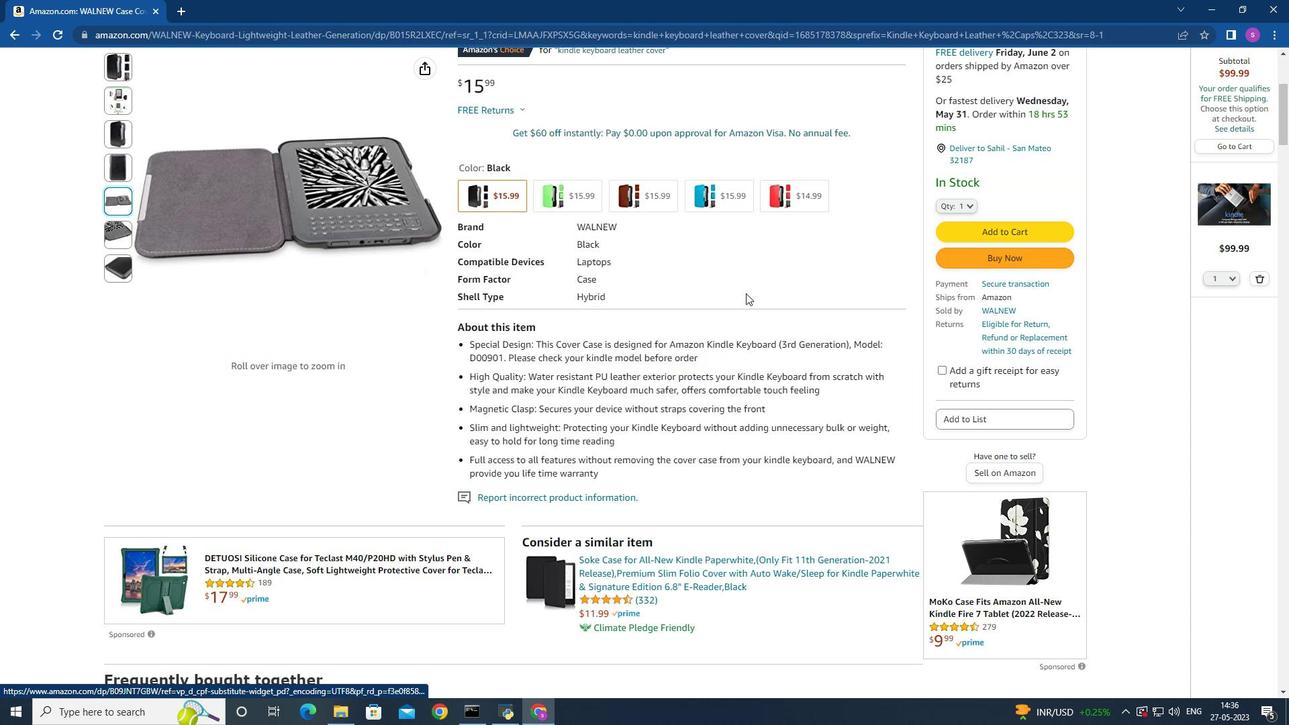 
Action: Mouse moved to (16, 34)
Screenshot: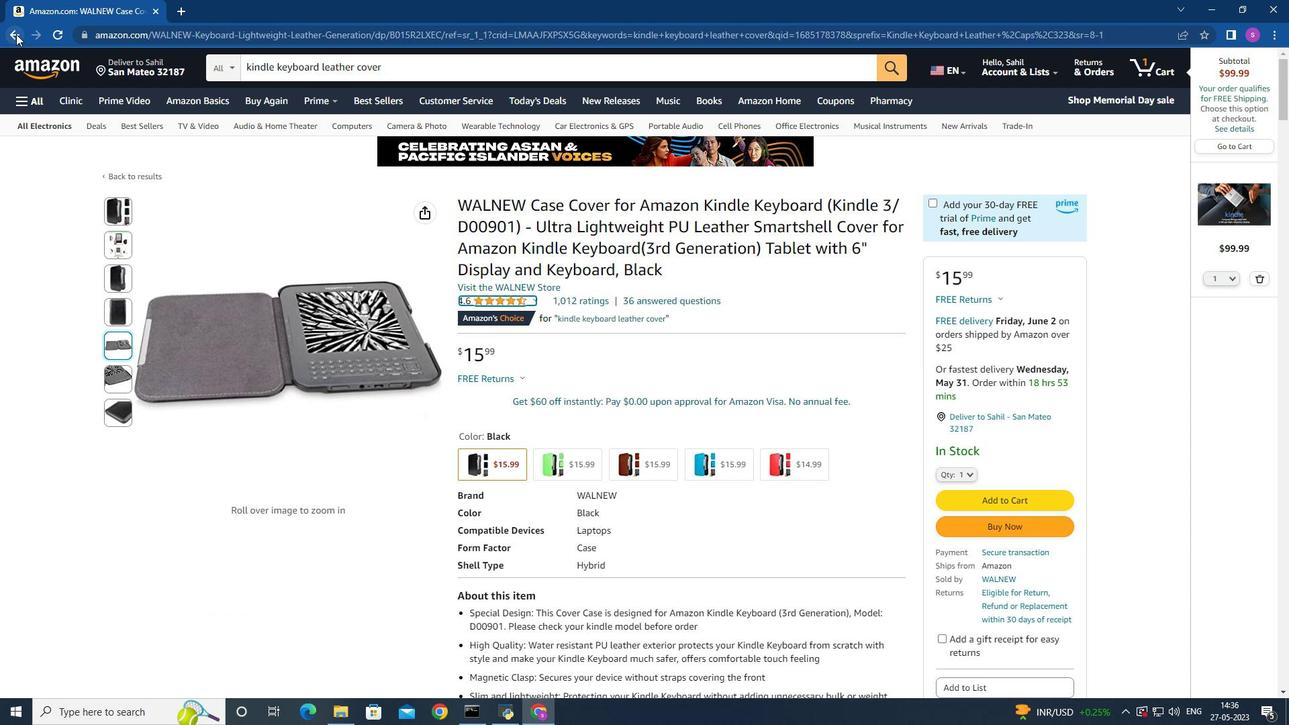 
Action: Mouse pressed left at (16, 34)
Screenshot: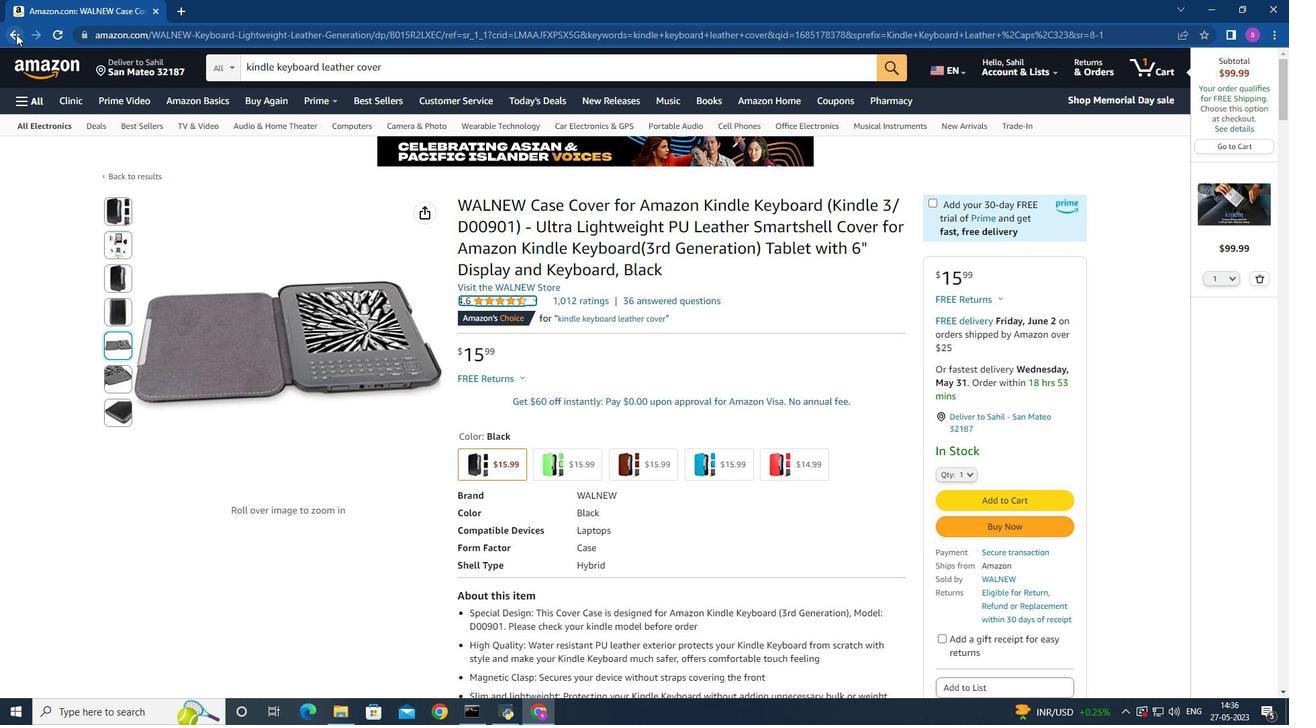 
Action: Mouse moved to (192, 265)
Screenshot: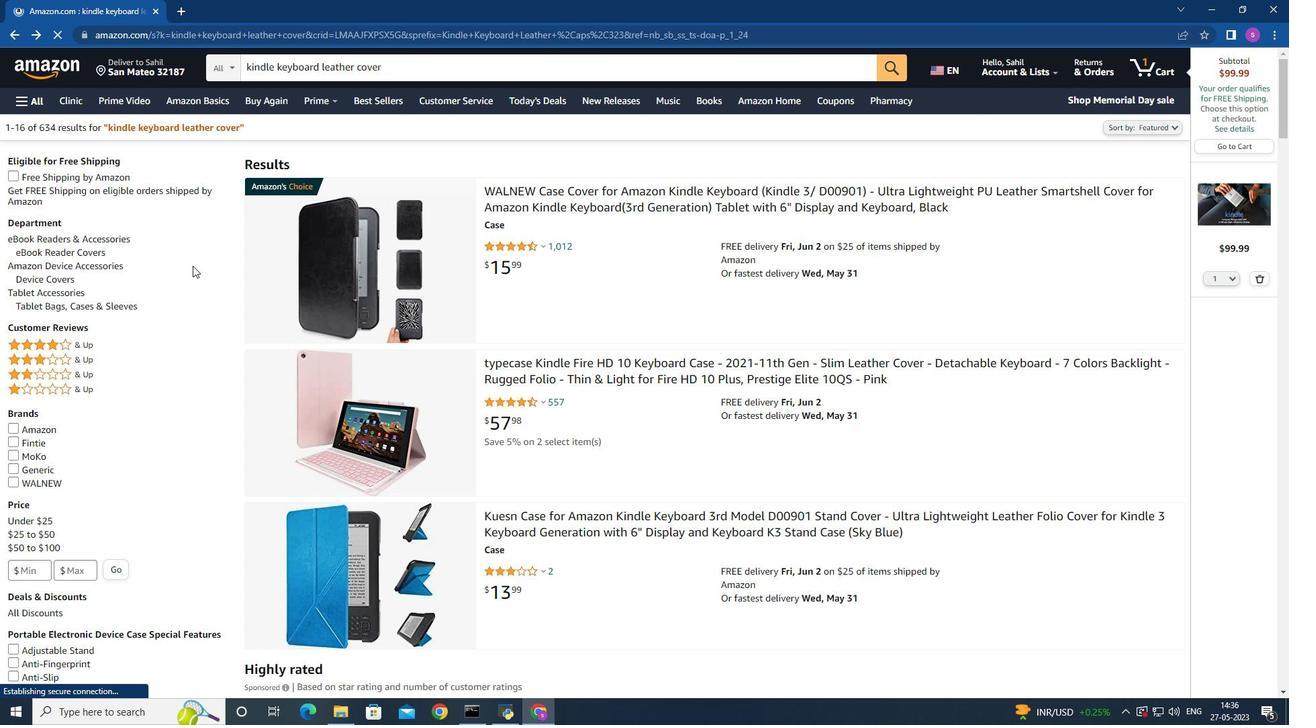 
Action: Mouse scrolled (192, 265) with delta (0, 0)
Screenshot: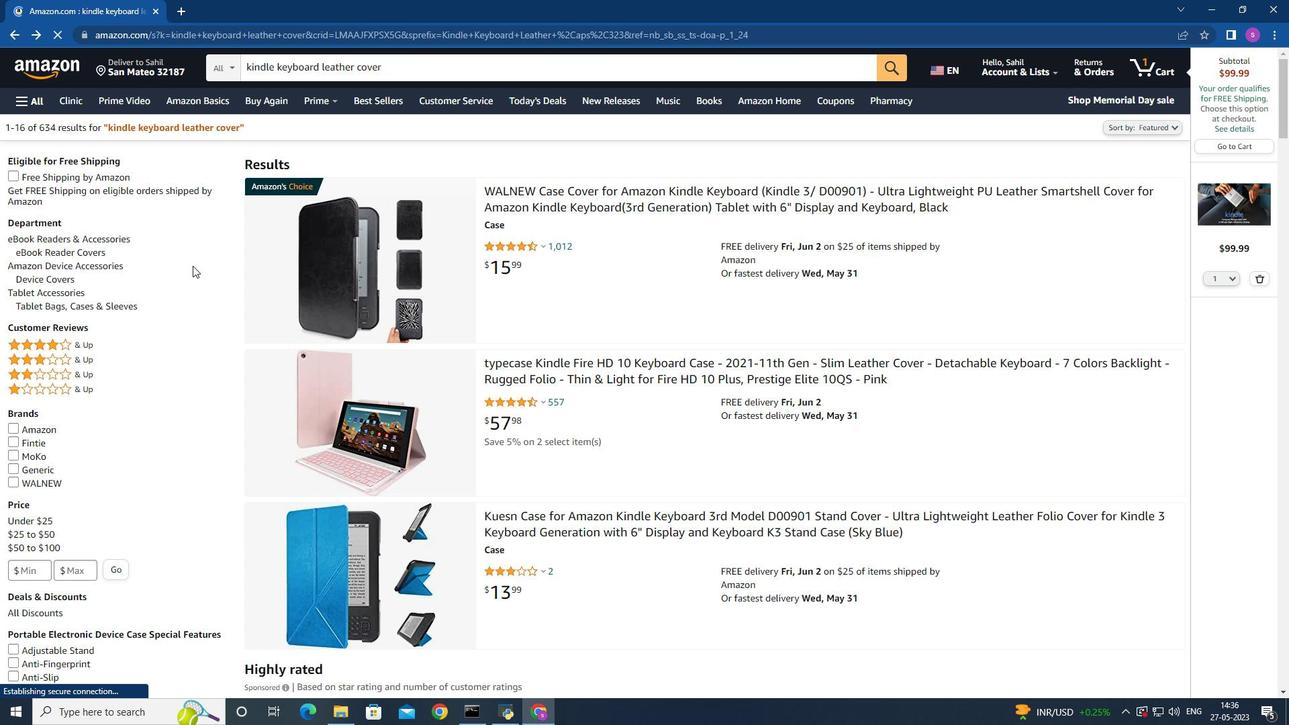 
Action: Mouse scrolled (192, 265) with delta (0, 0)
Screenshot: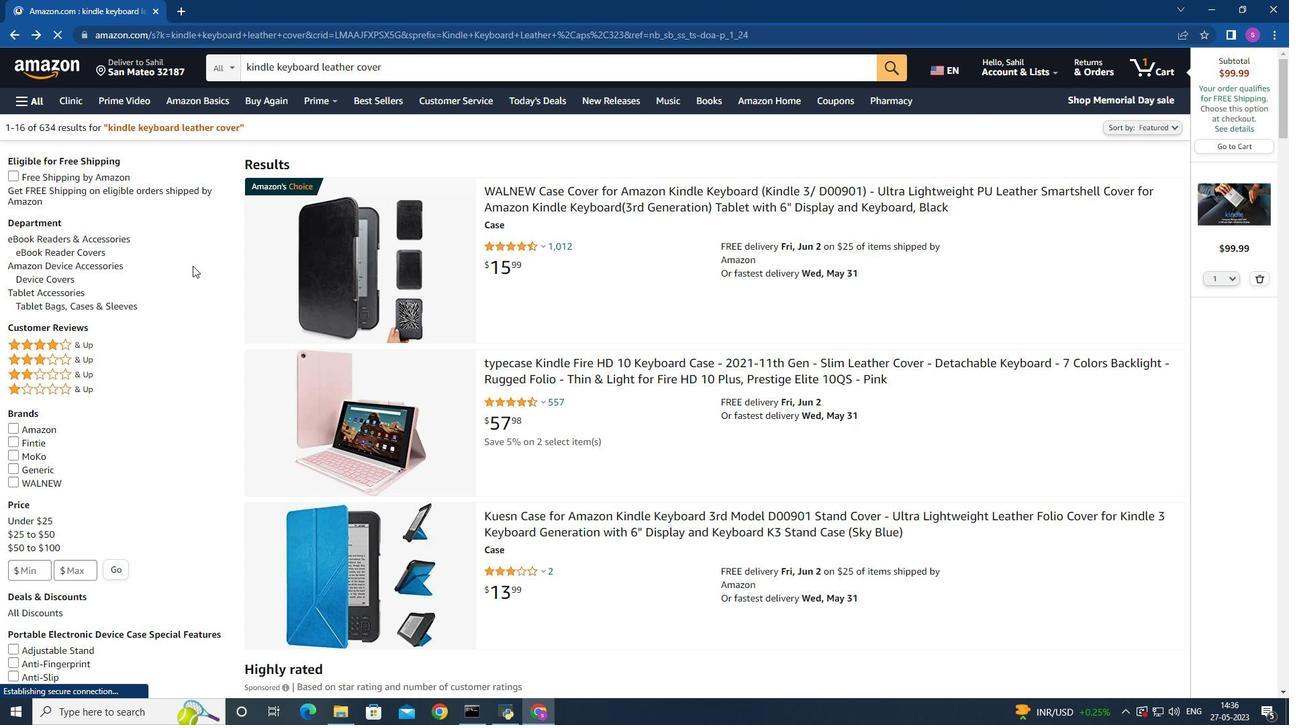 
Action: Mouse scrolled (192, 265) with delta (0, 0)
Screenshot: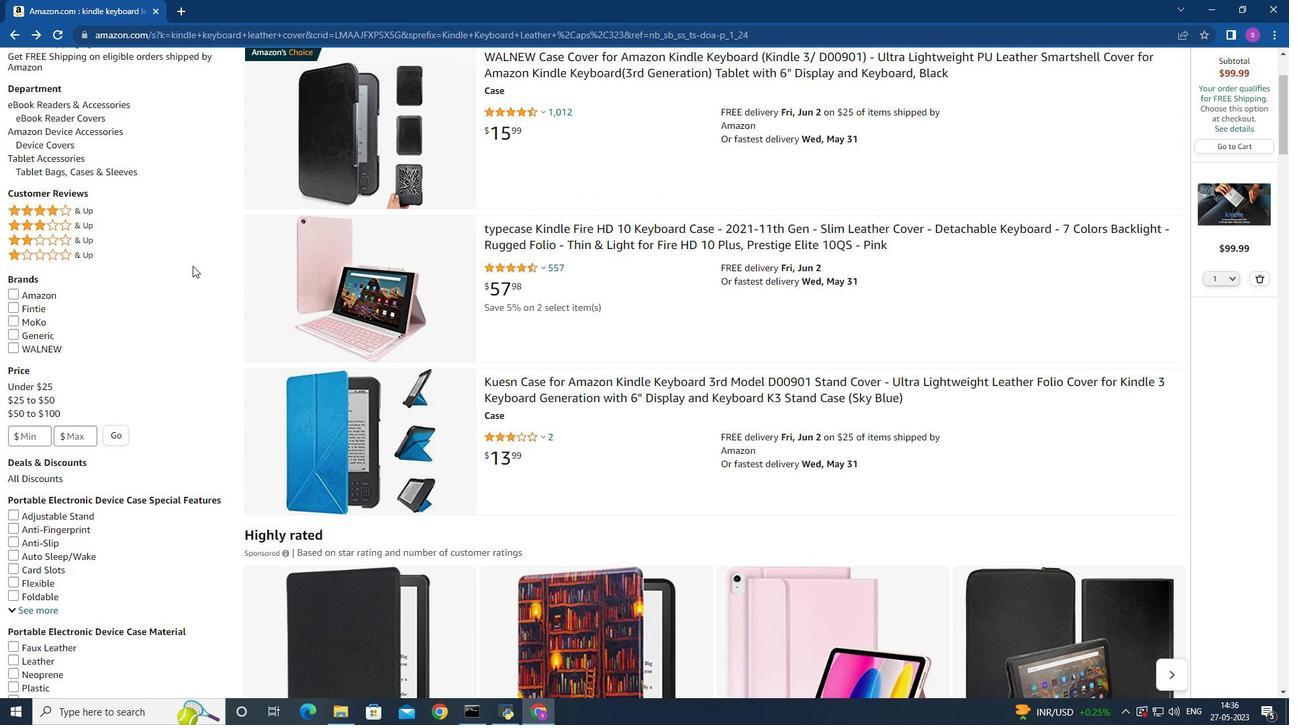 
Action: Mouse scrolled (192, 265) with delta (0, 0)
Screenshot: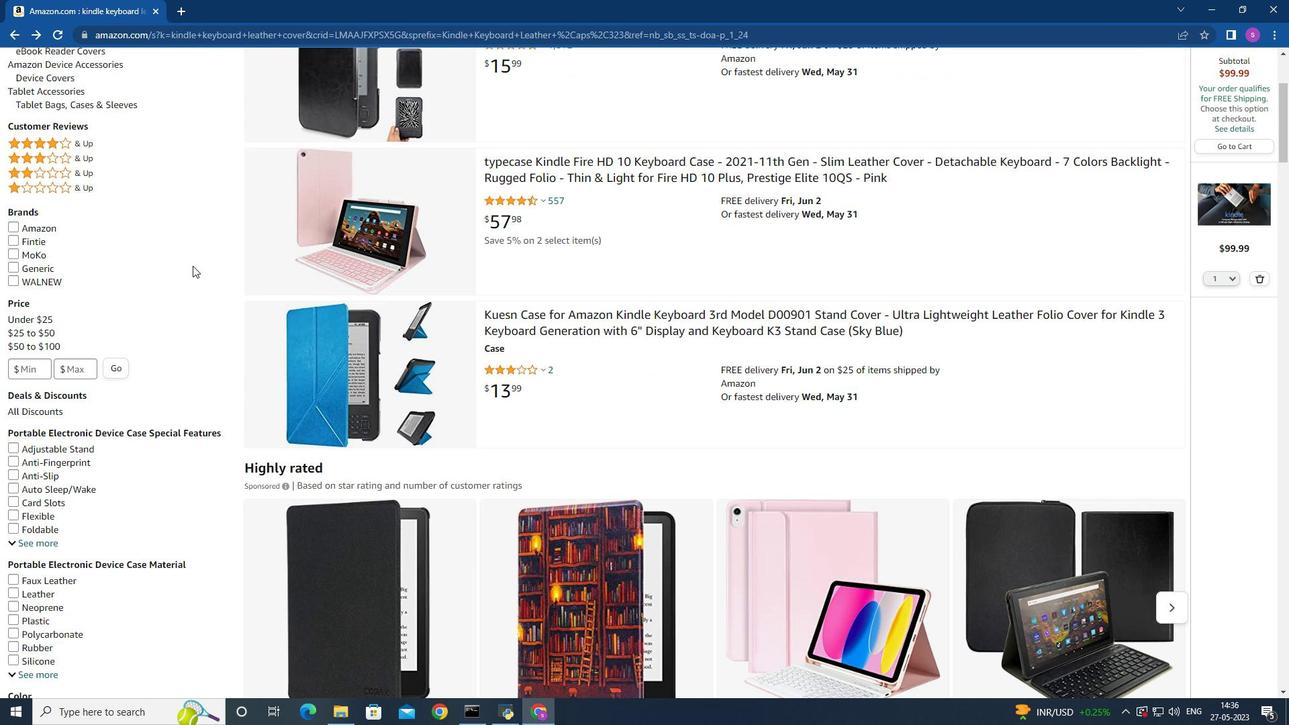 
Action: Mouse scrolled (192, 265) with delta (0, 0)
Screenshot: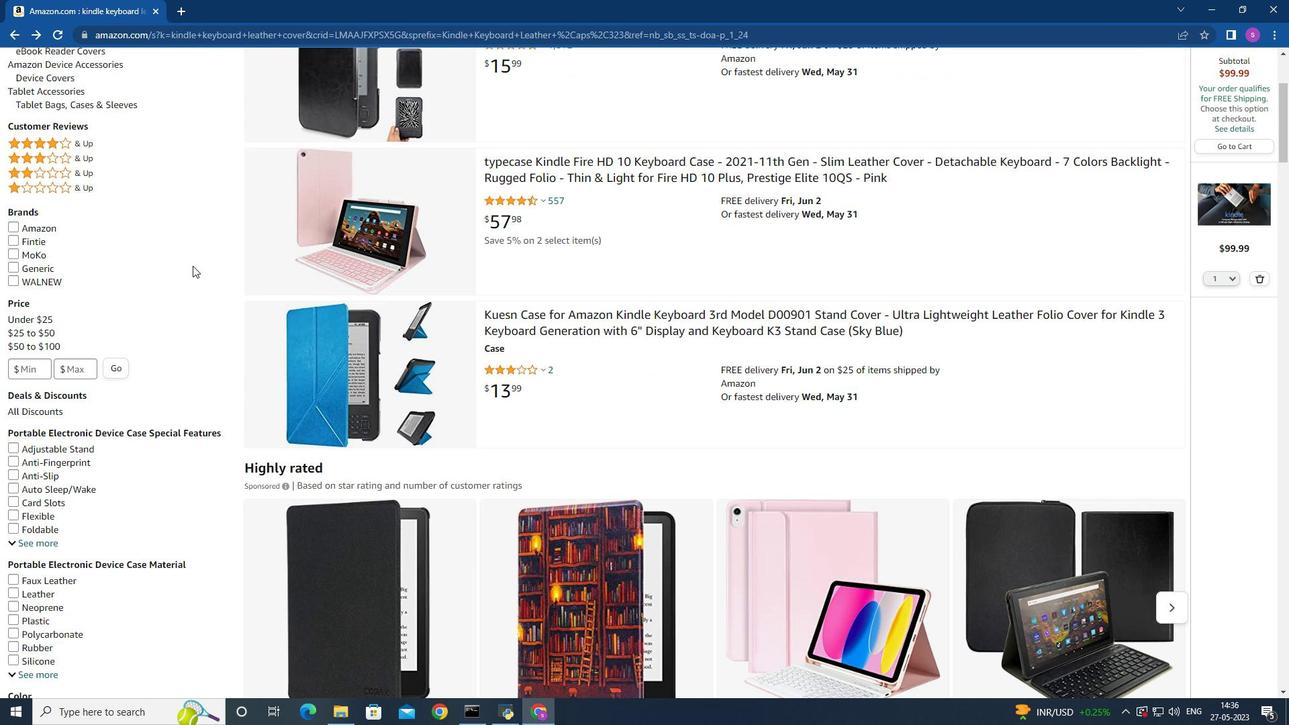 
Action: Mouse scrolled (192, 265) with delta (0, 0)
Screenshot: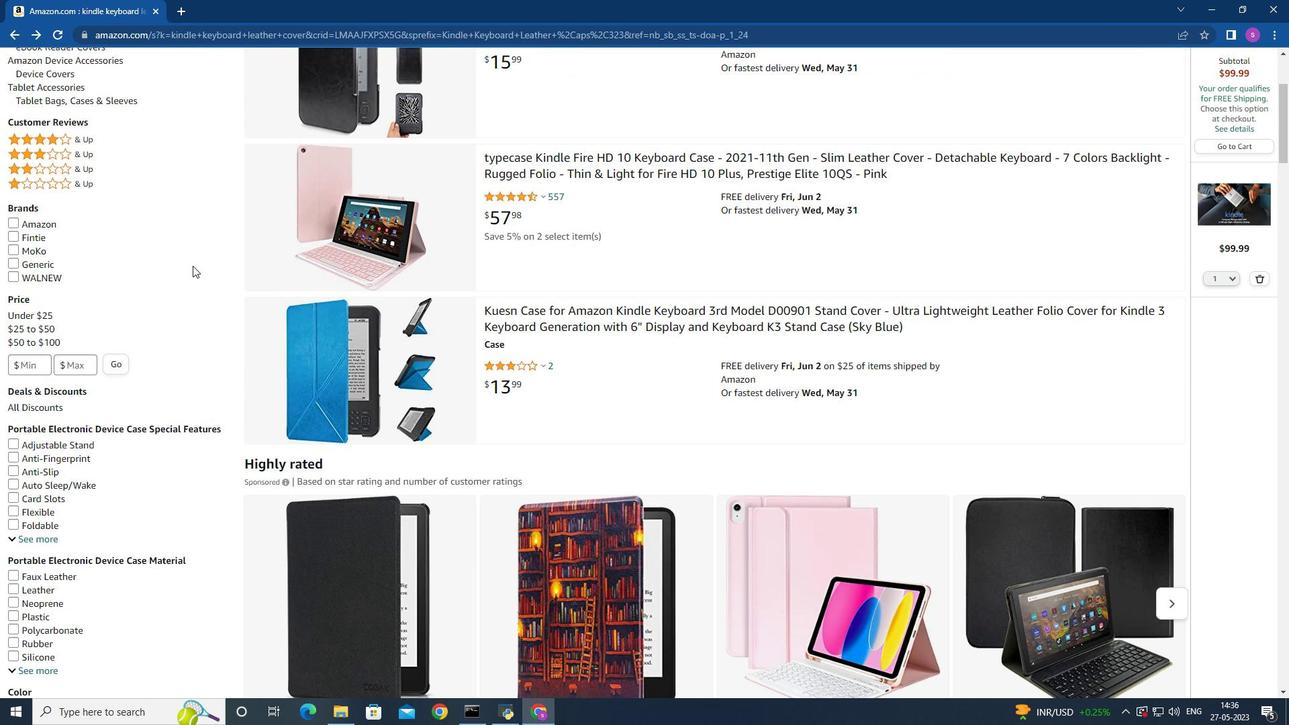 
Action: Mouse scrolled (192, 265) with delta (0, 0)
Screenshot: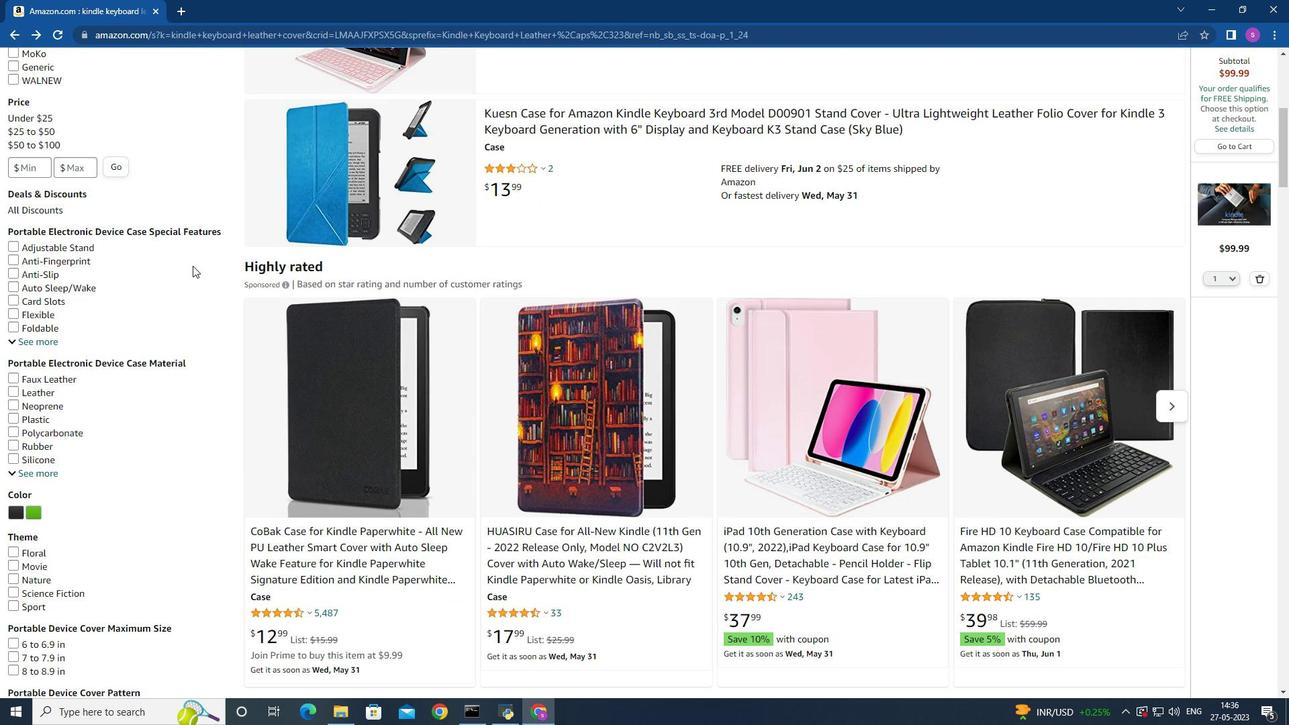 
Action: Mouse scrolled (192, 265) with delta (0, 0)
Screenshot: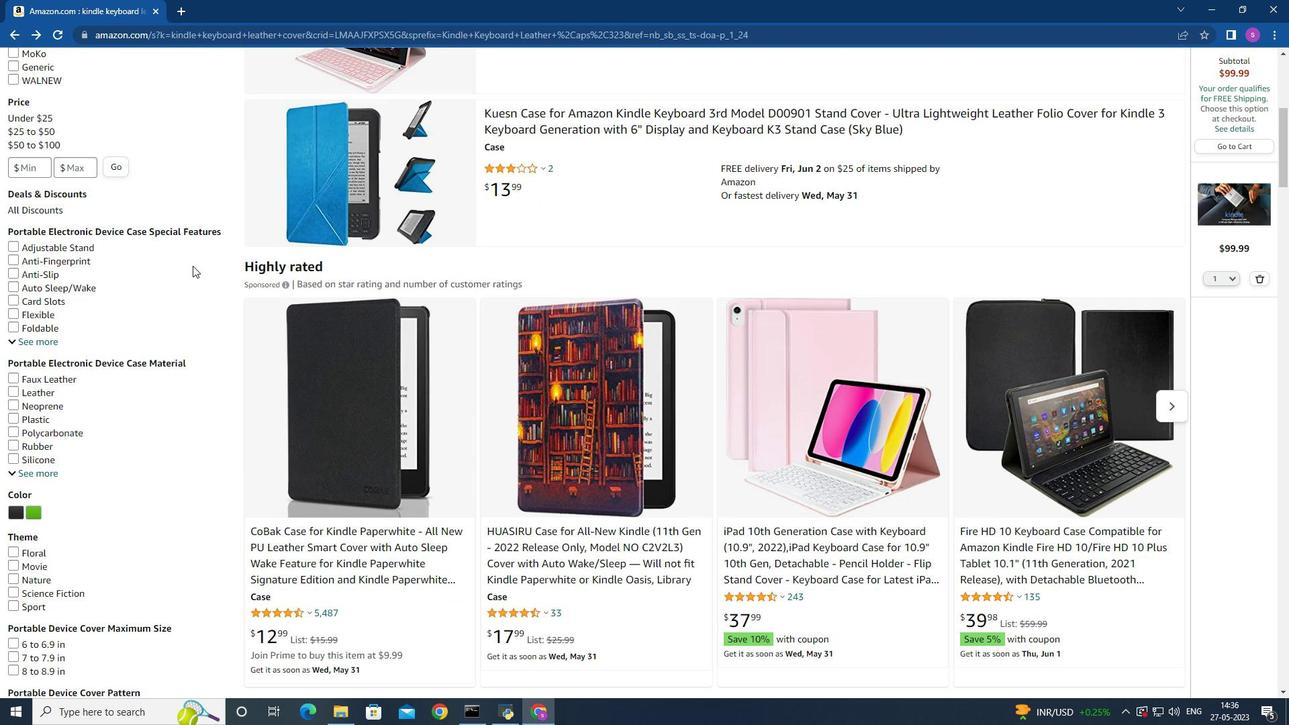 
Action: Mouse scrolled (192, 265) with delta (0, 0)
Screenshot: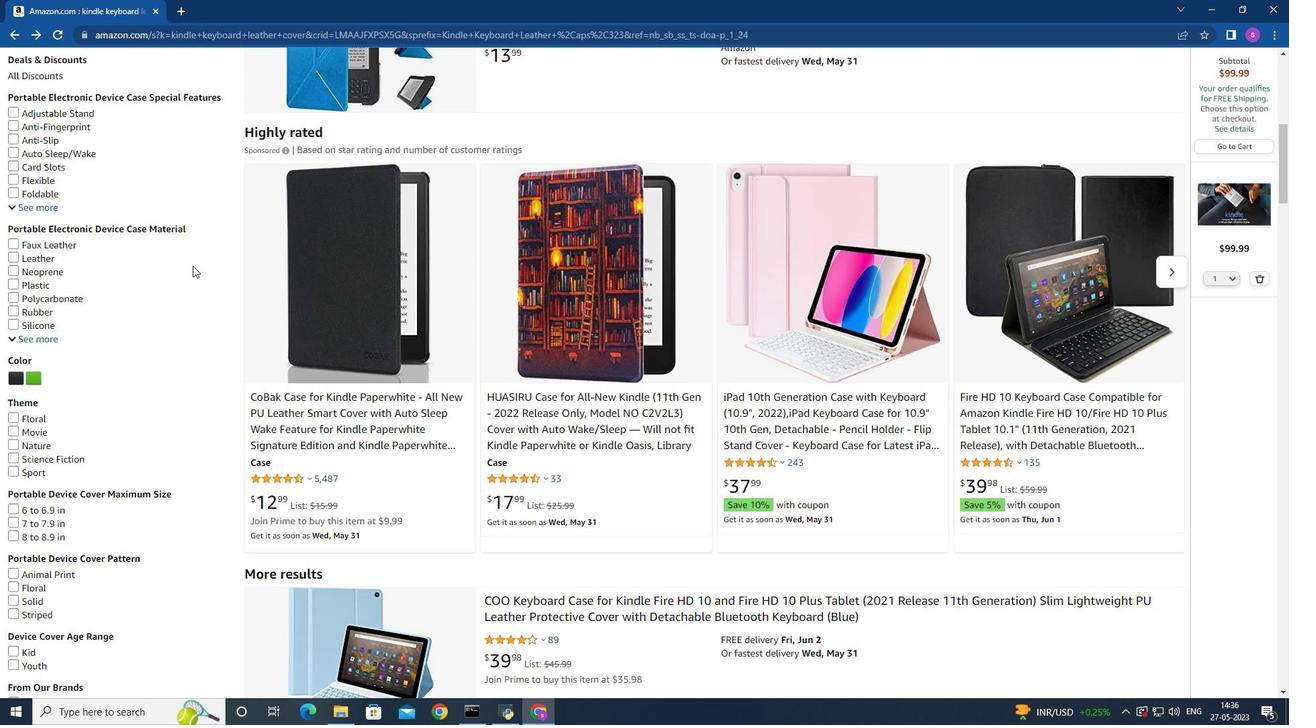 
Action: Mouse scrolled (192, 265) with delta (0, 0)
Screenshot: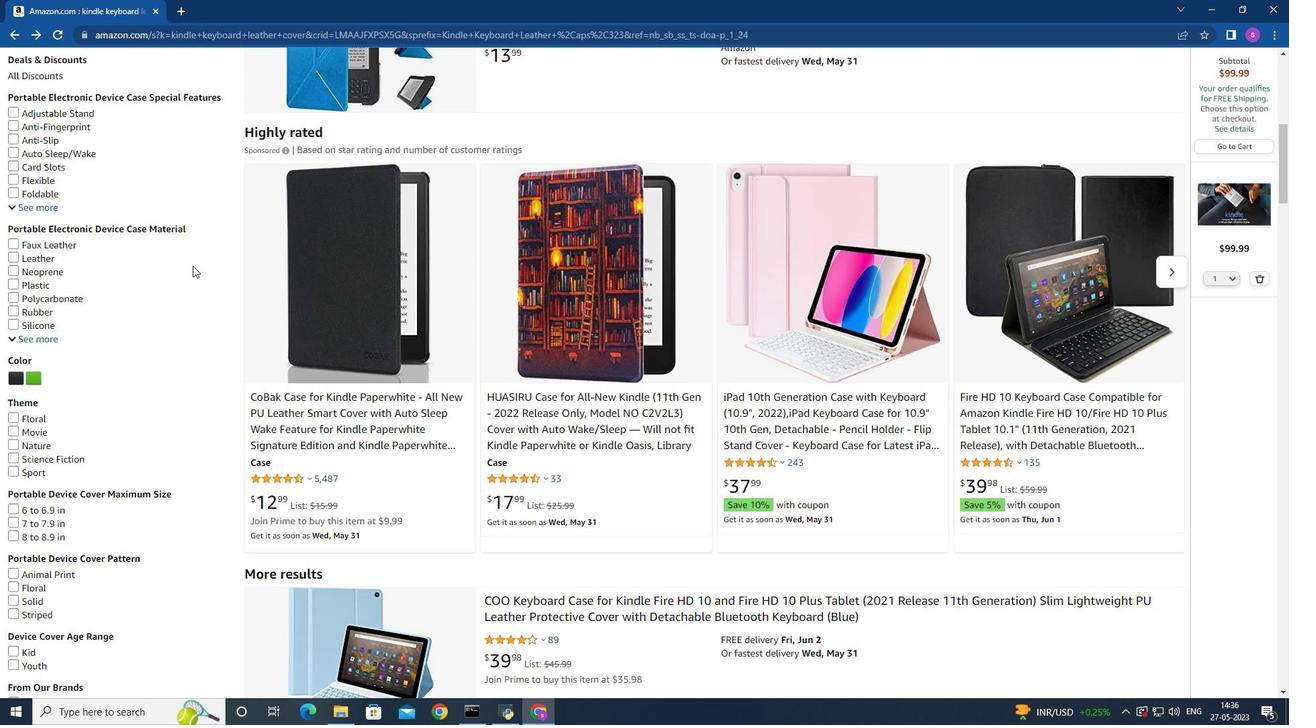 
Action: Mouse scrolled (192, 265) with delta (0, 0)
Screenshot: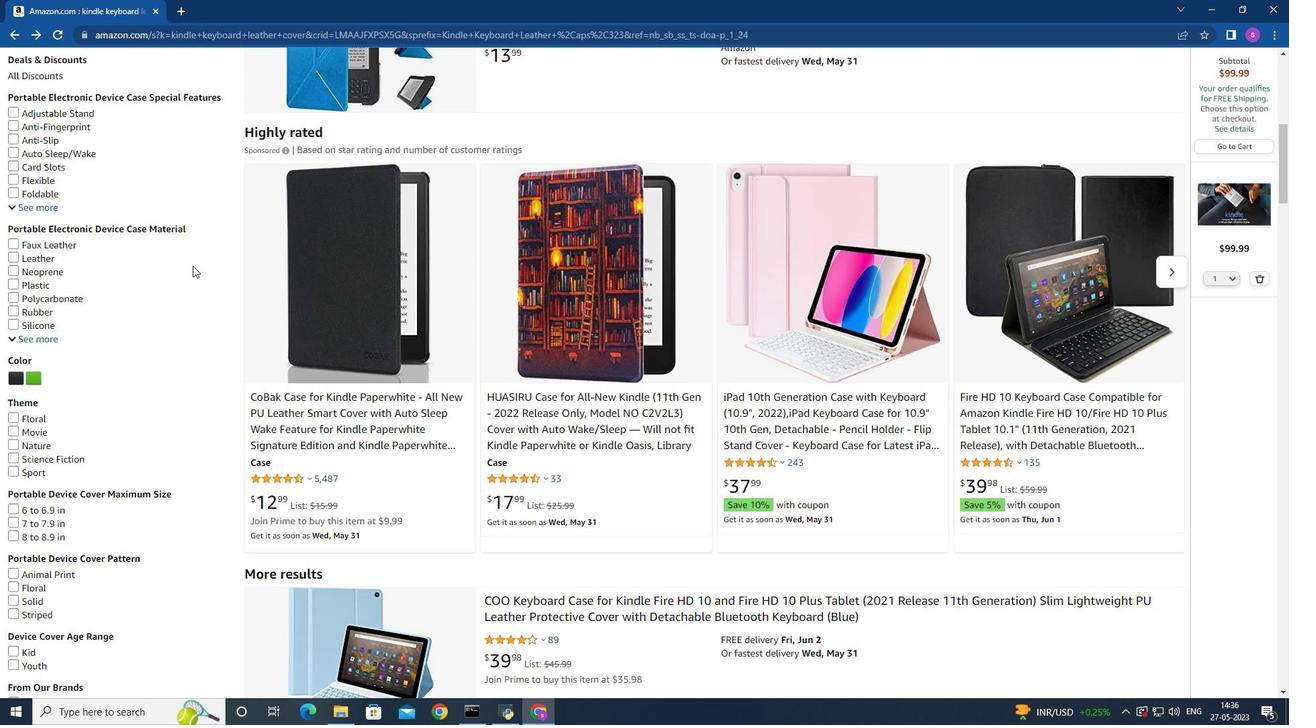 
Action: Mouse moved to (233, 277)
Screenshot: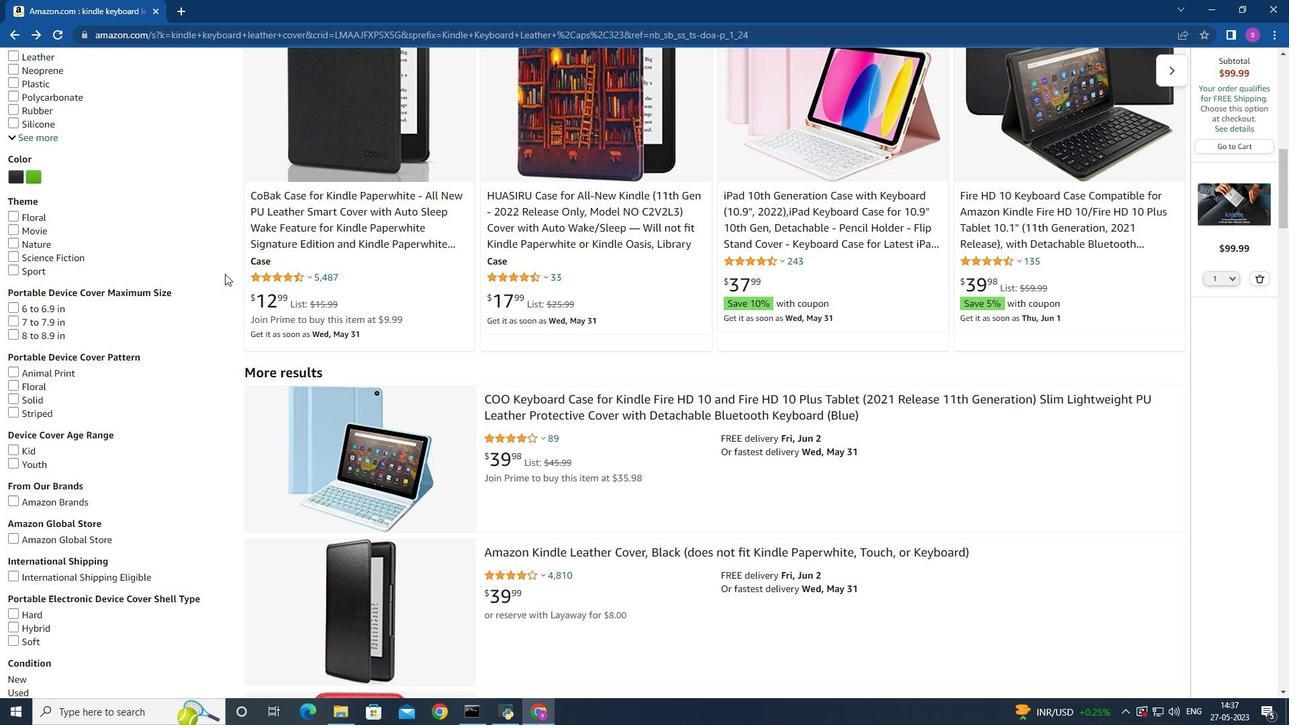 
Action: Mouse scrolled (233, 277) with delta (0, 0)
Screenshot: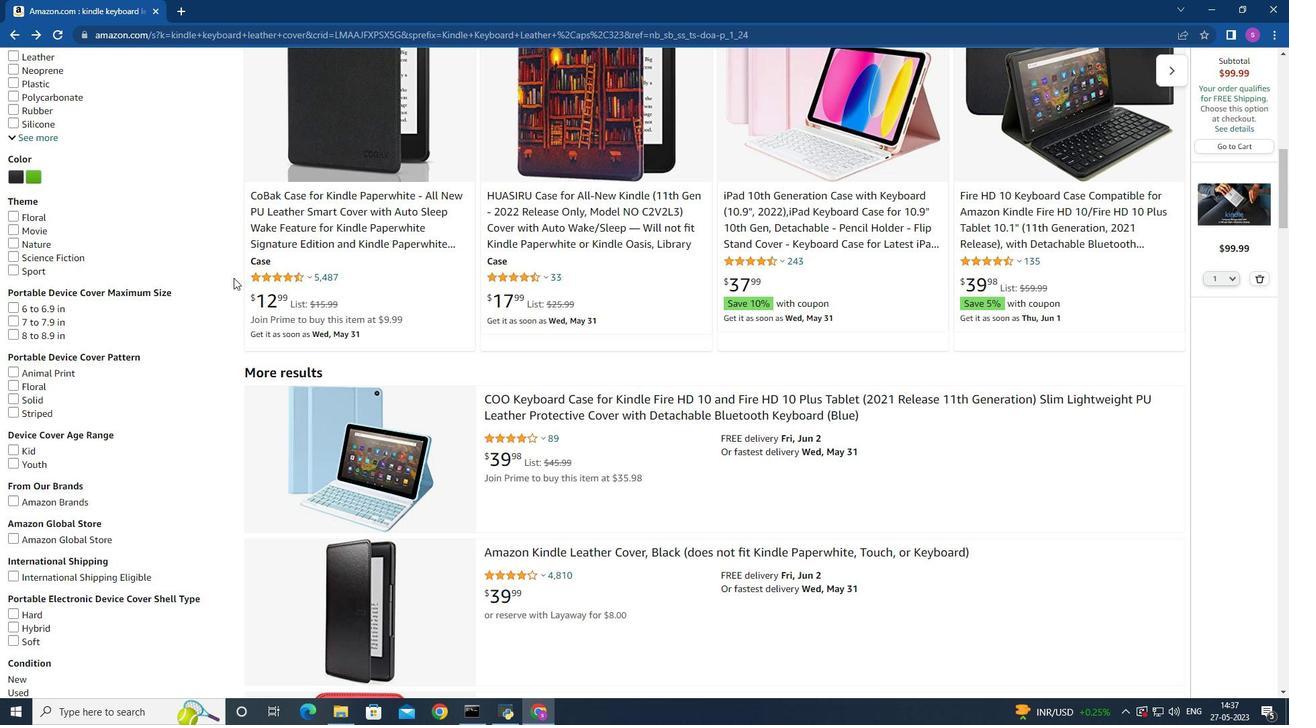 
Action: Mouse scrolled (233, 277) with delta (0, 0)
Screenshot: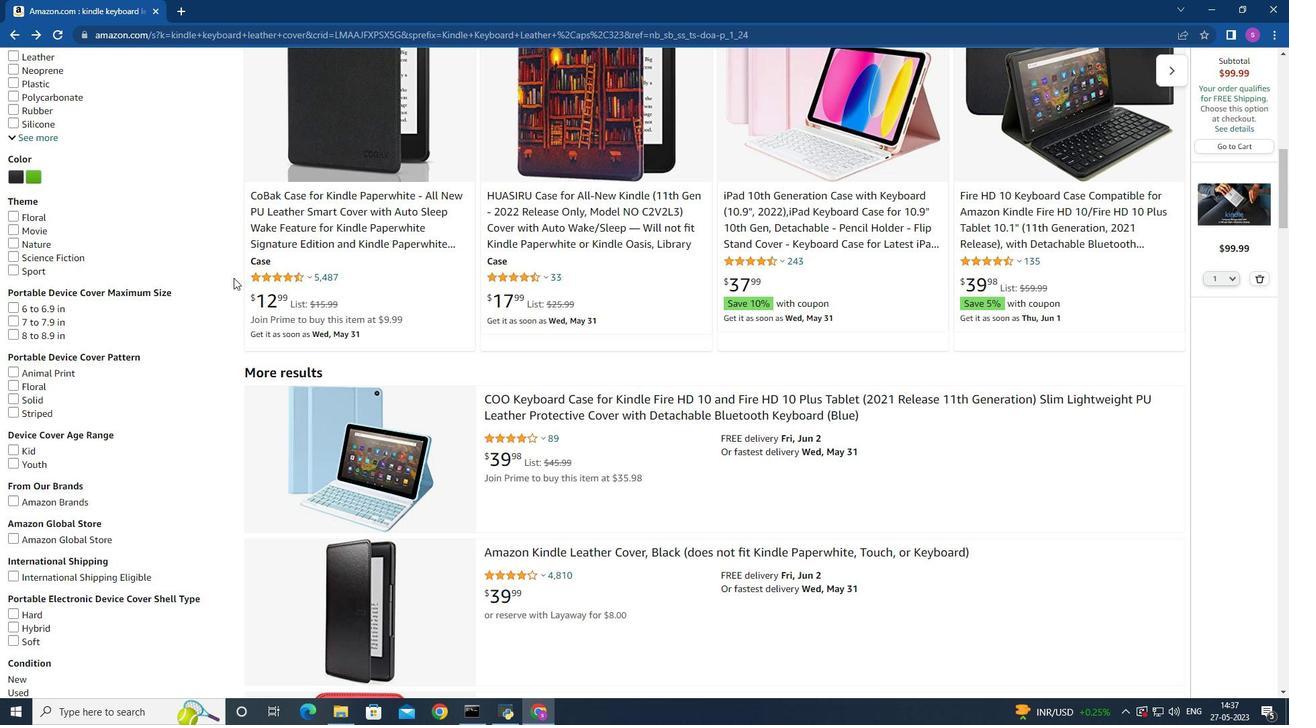 
Action: Mouse moved to (233, 277)
Screenshot: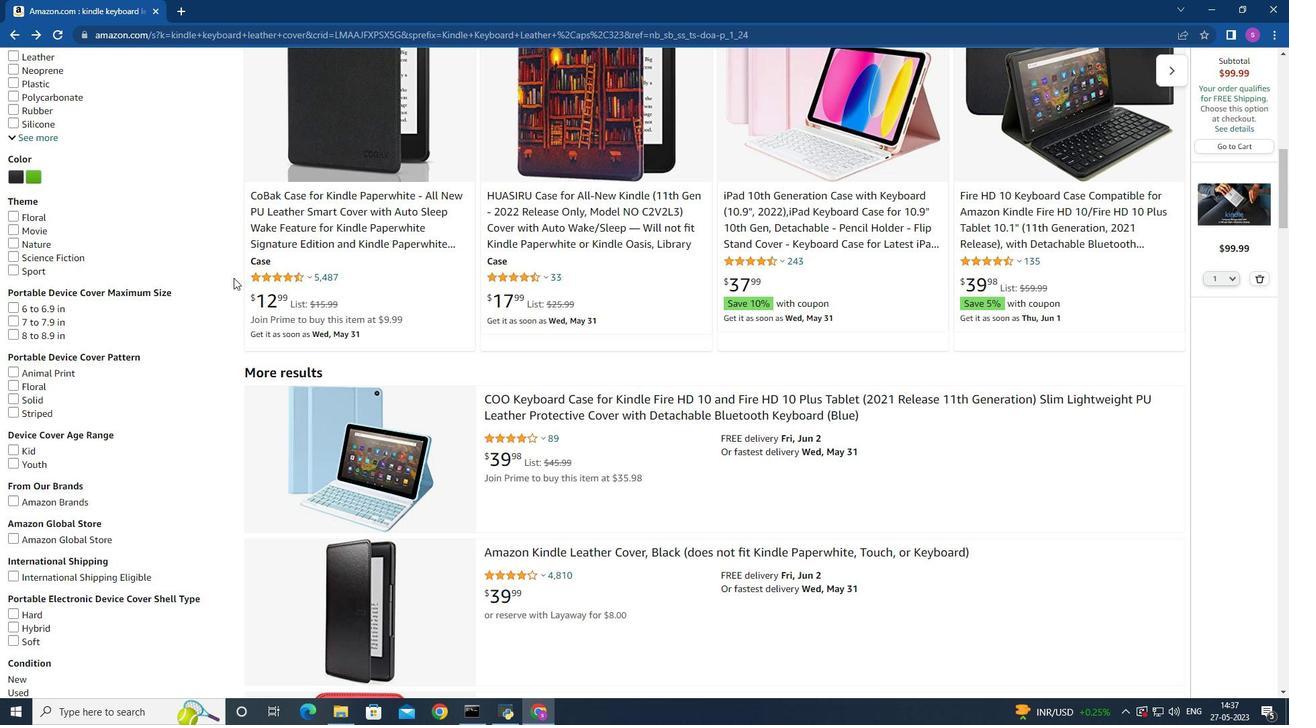
Action: Mouse scrolled (233, 277) with delta (0, 0)
Screenshot: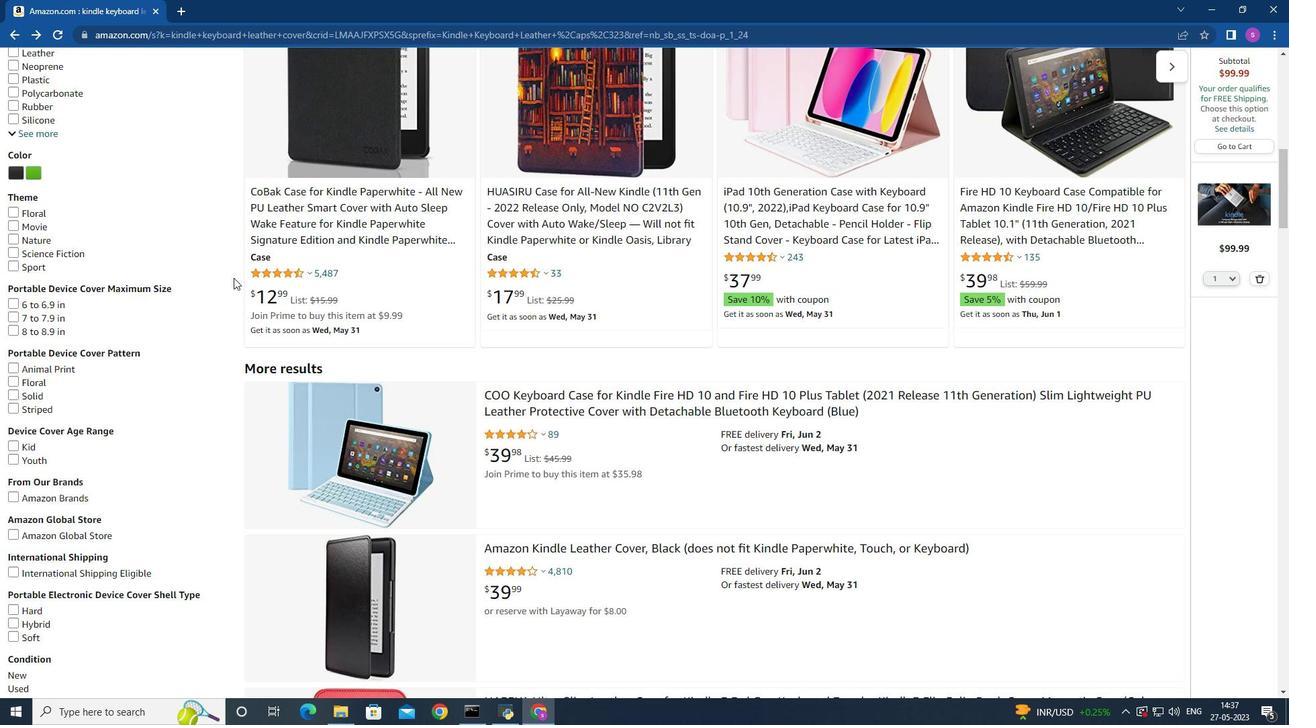 
Action: Mouse moved to (234, 277)
Screenshot: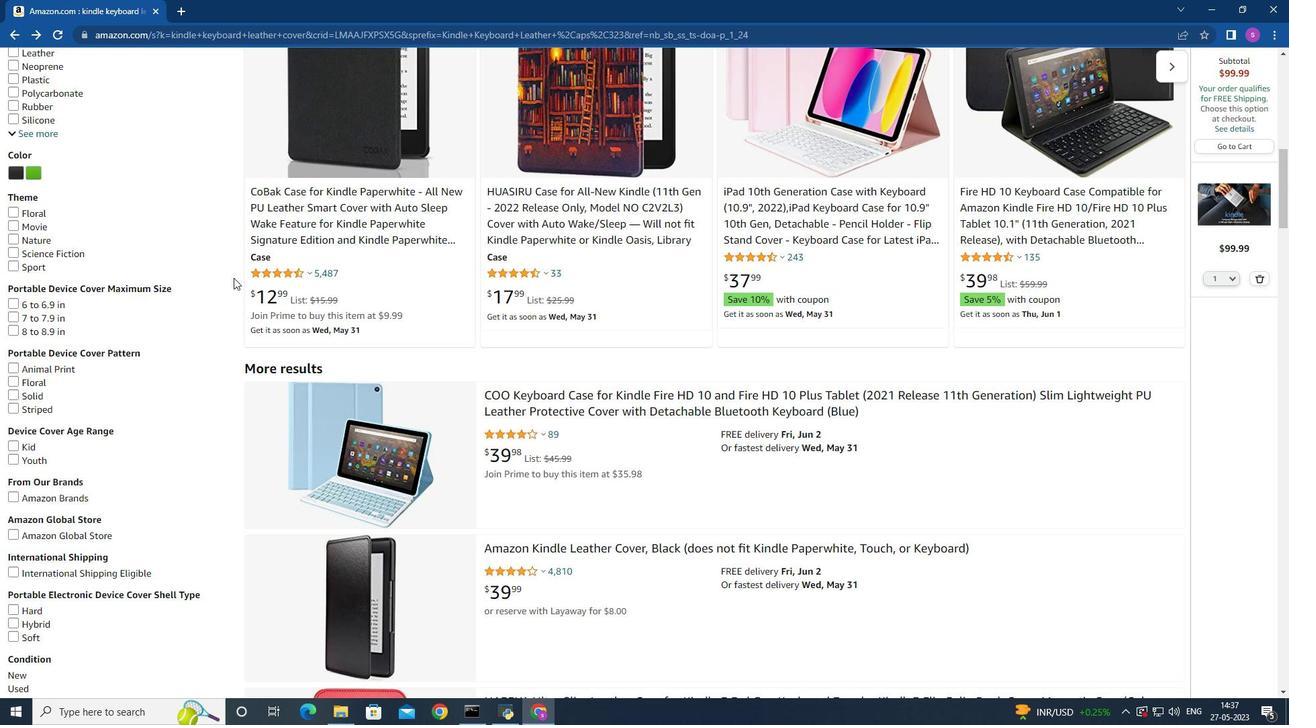 
Action: Mouse scrolled (234, 277) with delta (0, 0)
Screenshot: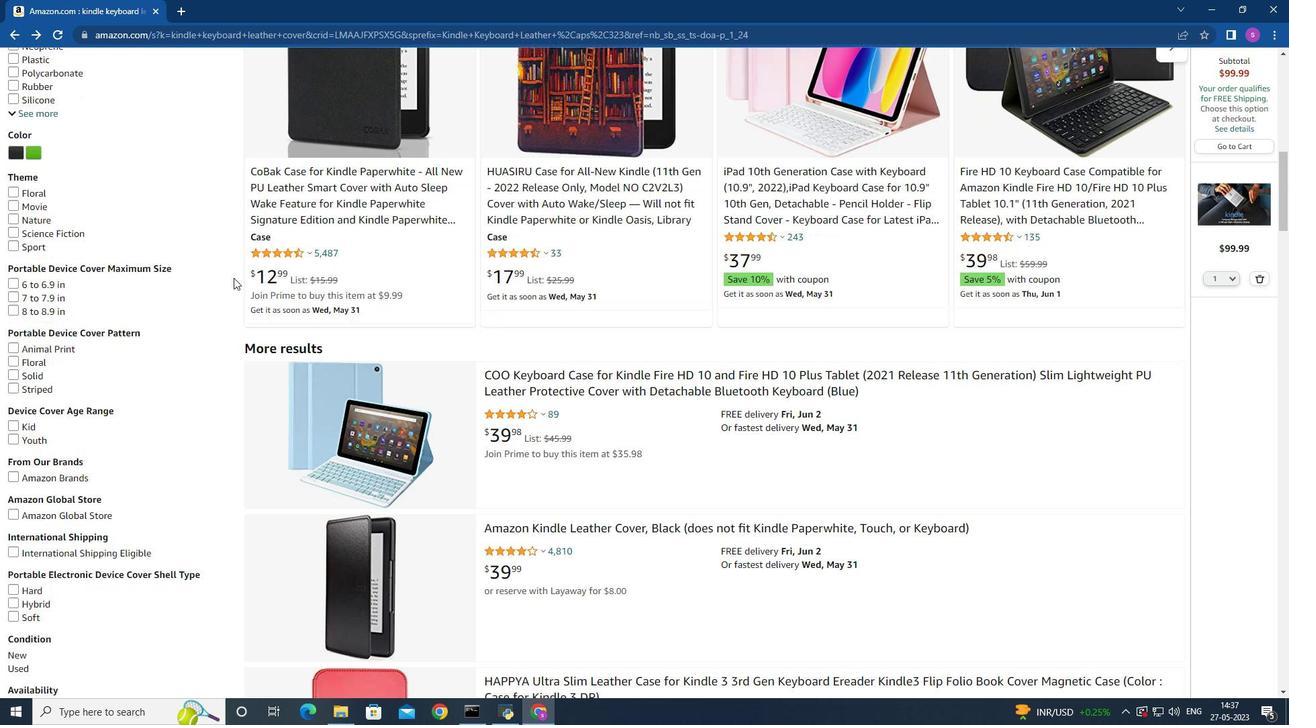 
Action: Mouse moved to (440, 322)
Screenshot: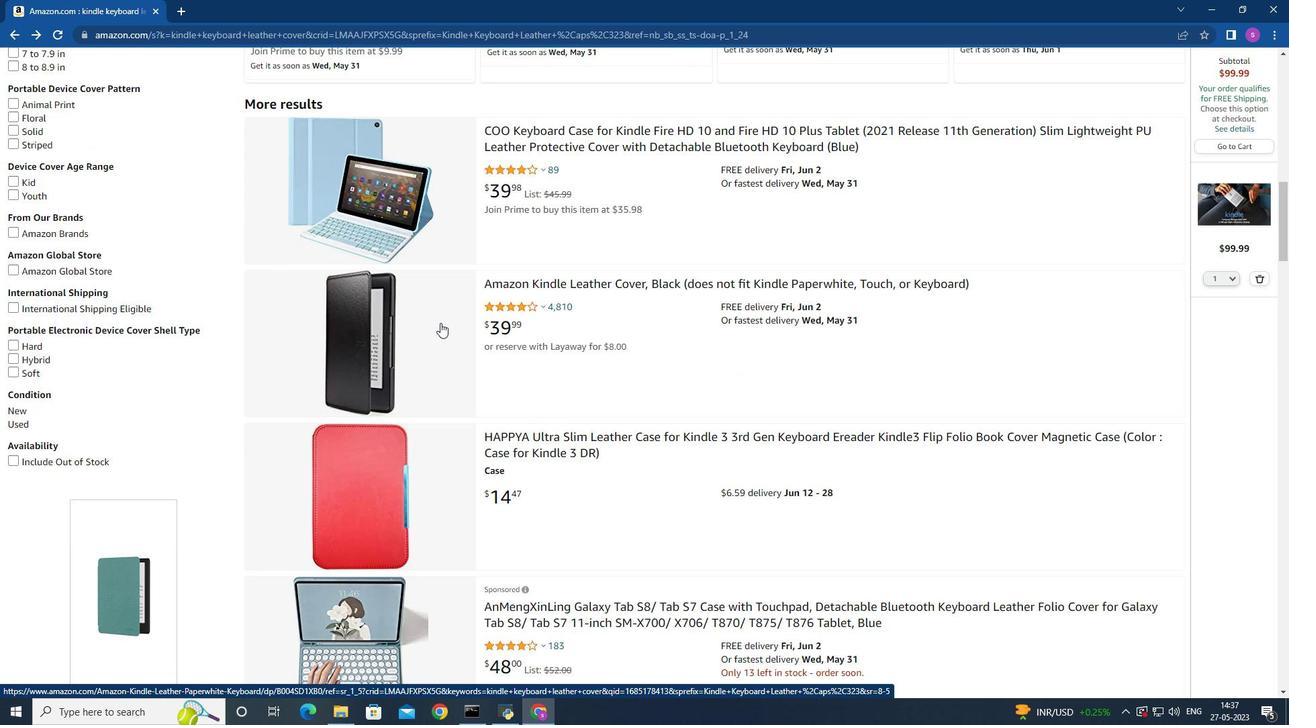
Action: Mouse scrolled (440, 323) with delta (0, 0)
Screenshot: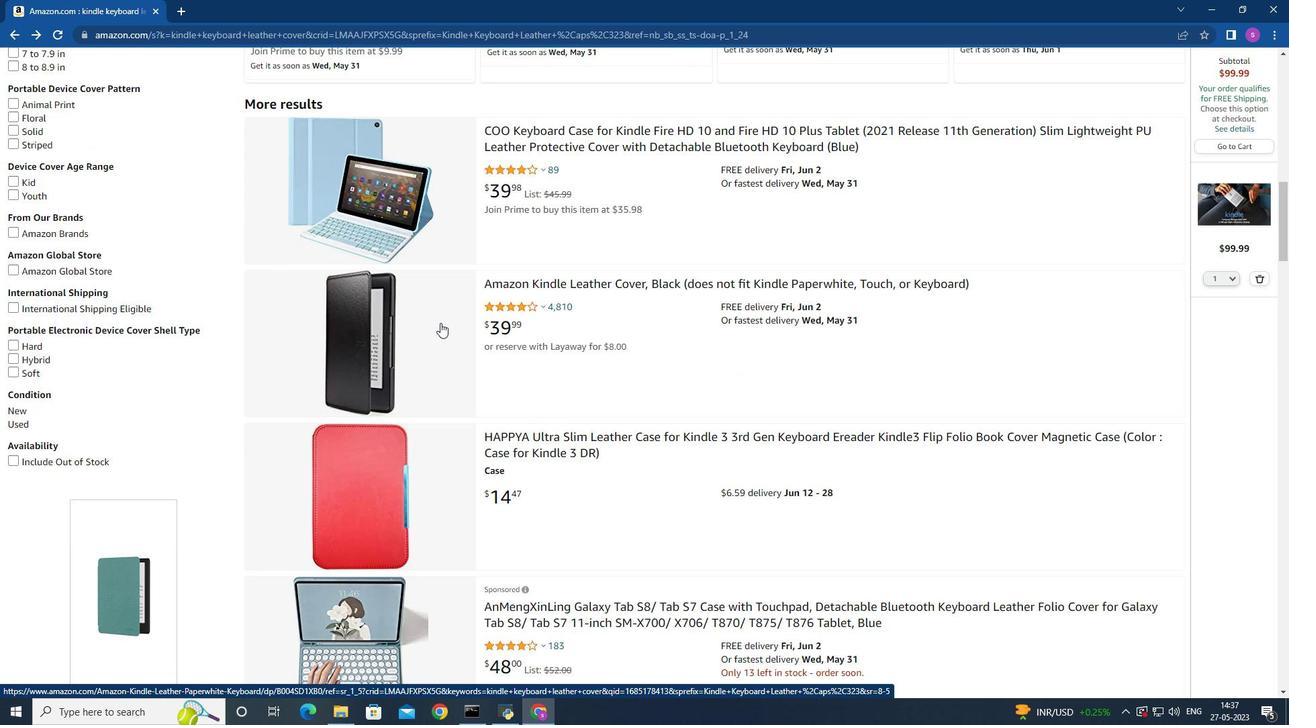
Action: Mouse scrolled (440, 323) with delta (0, 0)
Screenshot: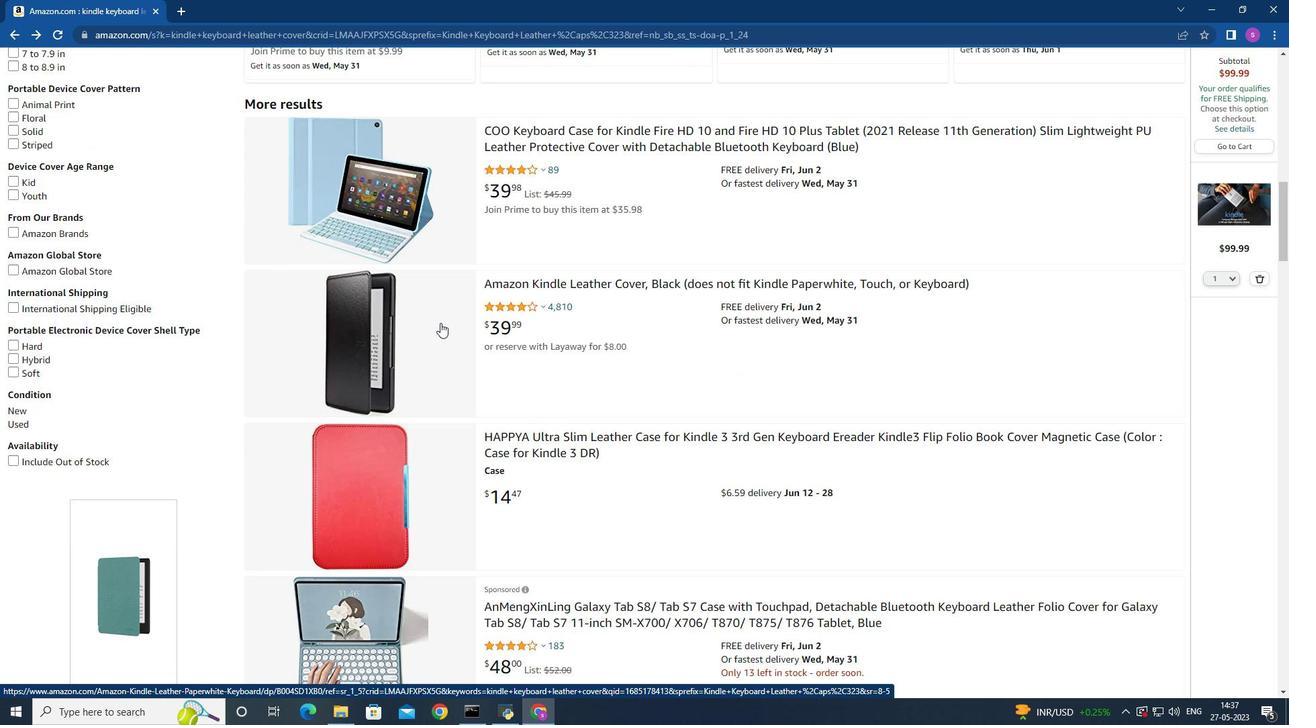 
Action: Mouse scrolled (440, 323) with delta (0, 0)
Screenshot: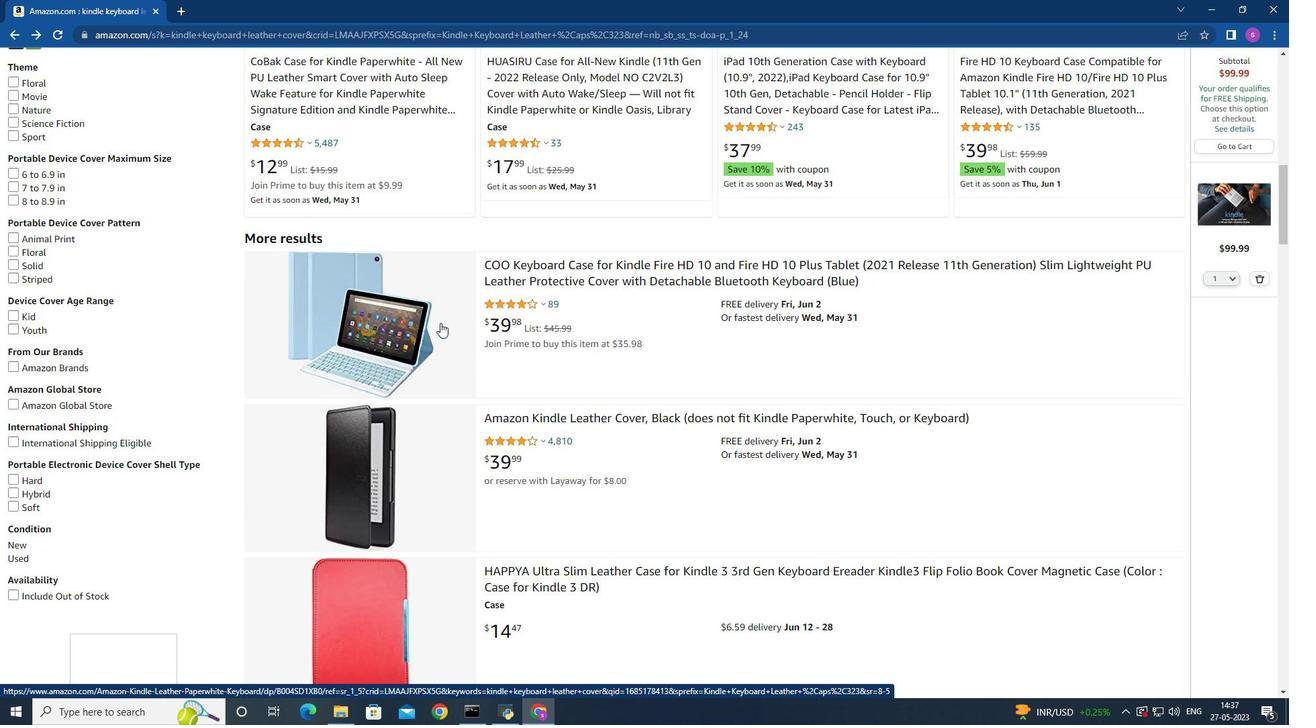
Action: Mouse scrolled (440, 323) with delta (0, 0)
Screenshot: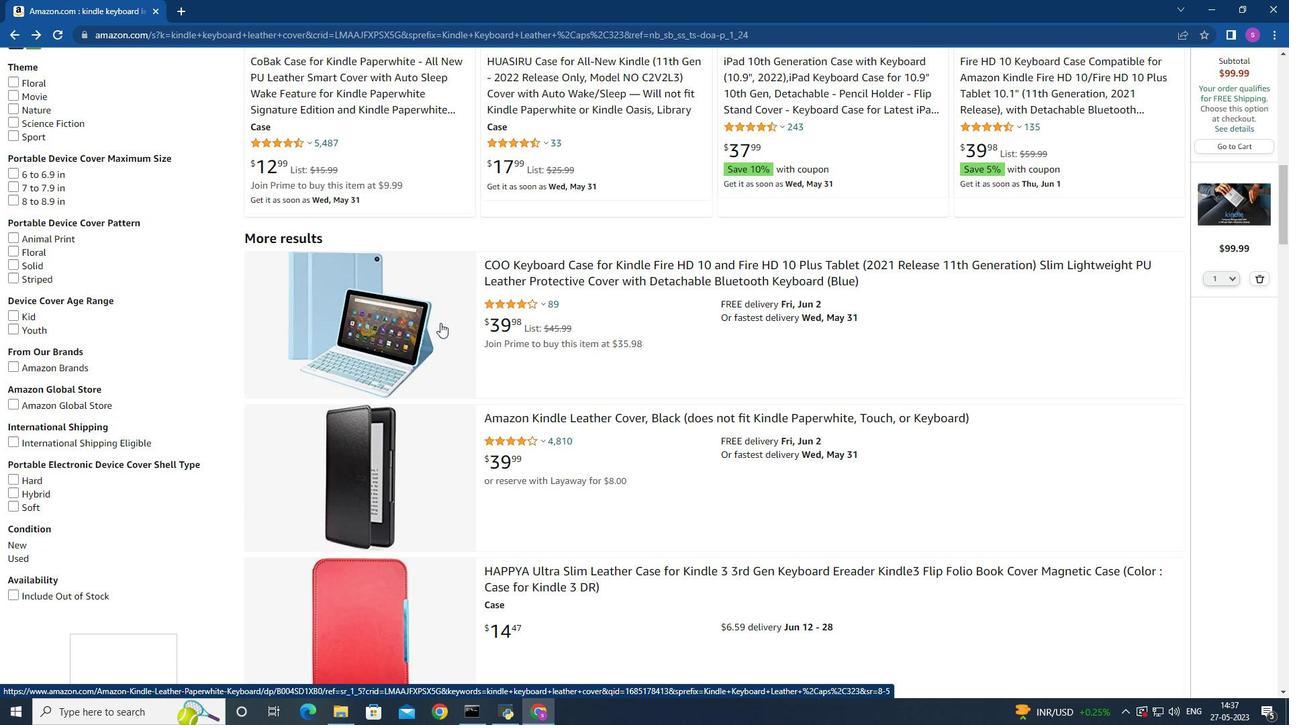 
Action: Mouse scrolled (440, 323) with delta (0, 0)
Screenshot: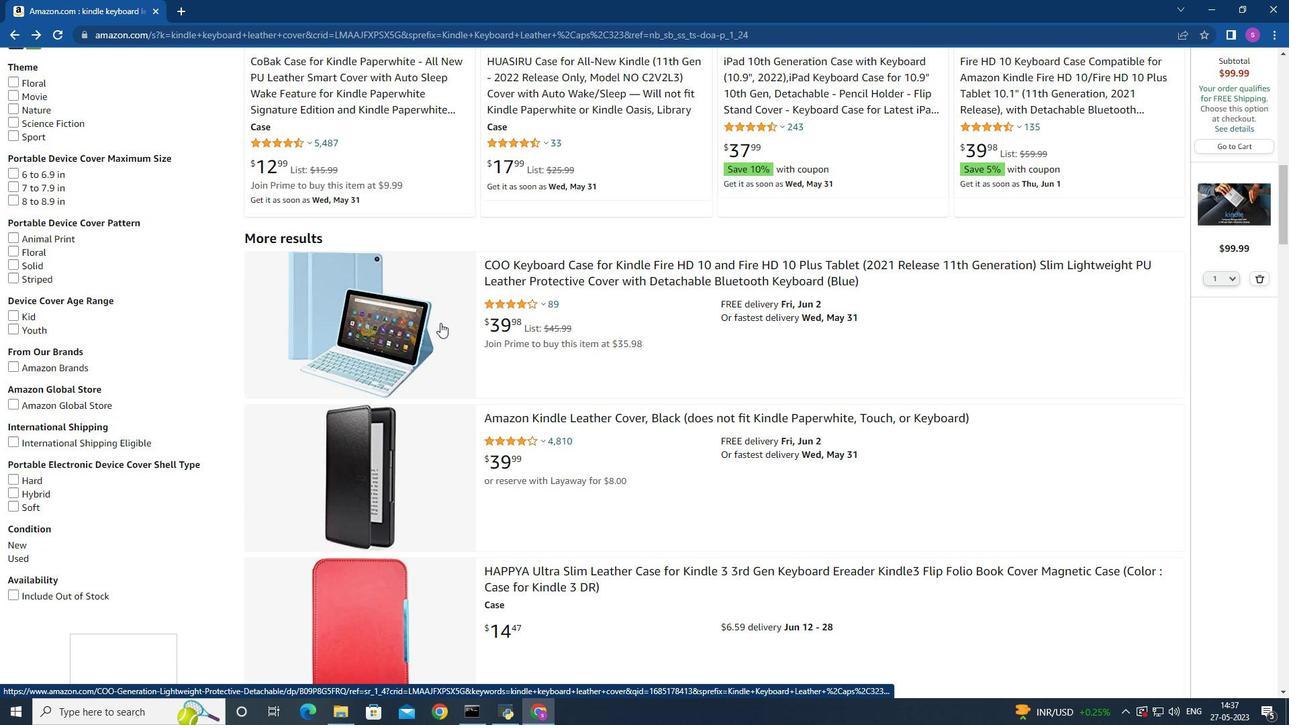 
Action: Mouse moved to (437, 323)
Screenshot: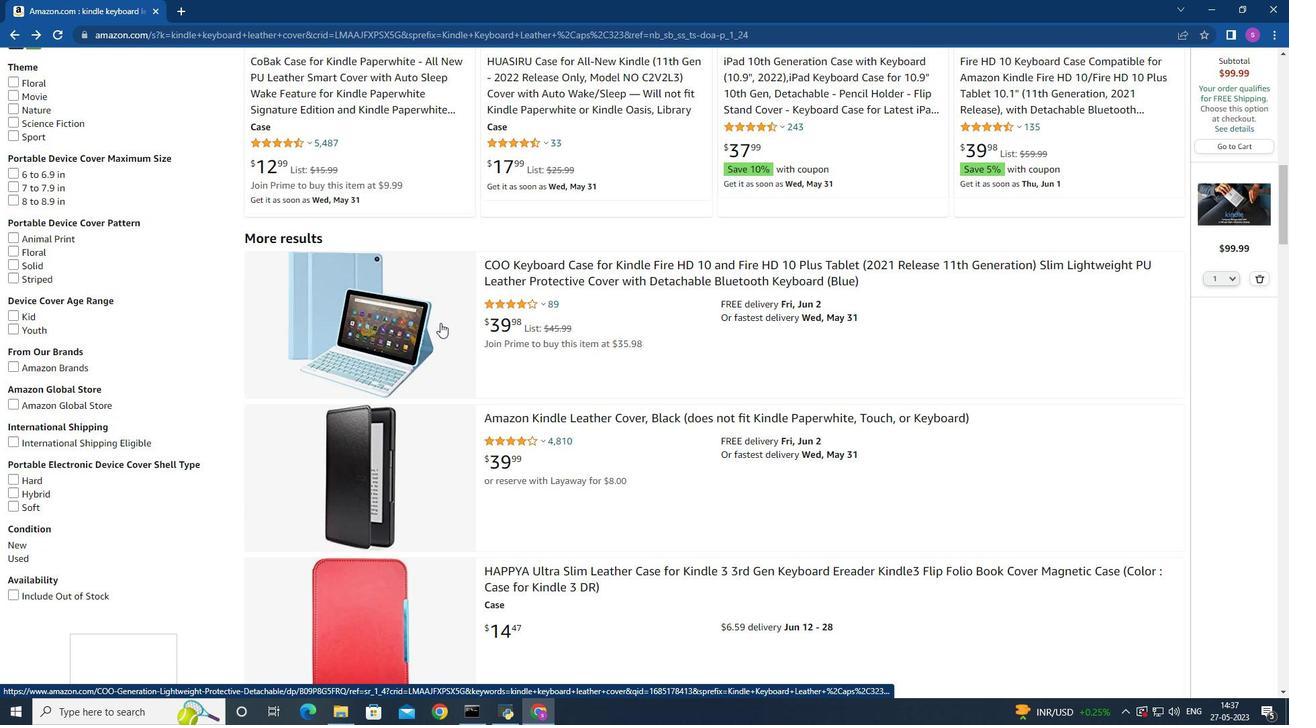 
Action: Mouse scrolled (437, 324) with delta (0, 0)
Screenshot: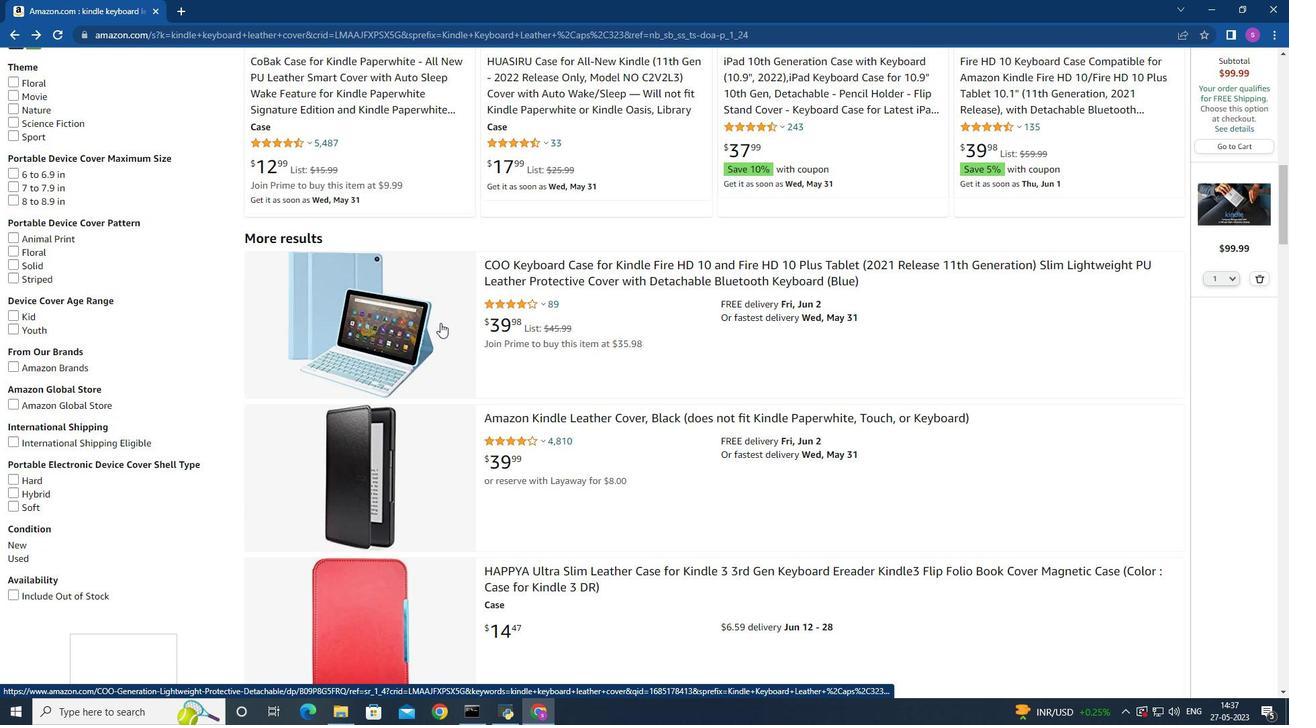 
Action: Mouse moved to (434, 326)
Screenshot: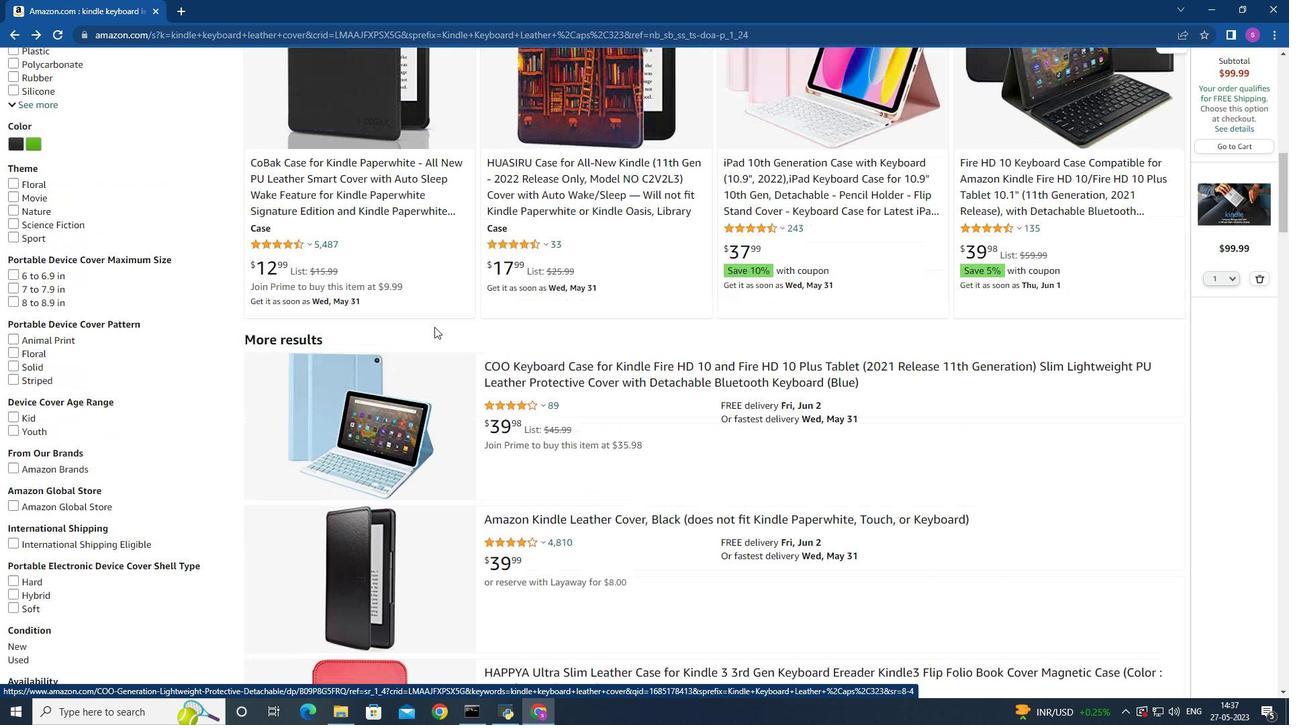 
Action: Mouse scrolled (434, 327) with delta (0, 0)
Screenshot: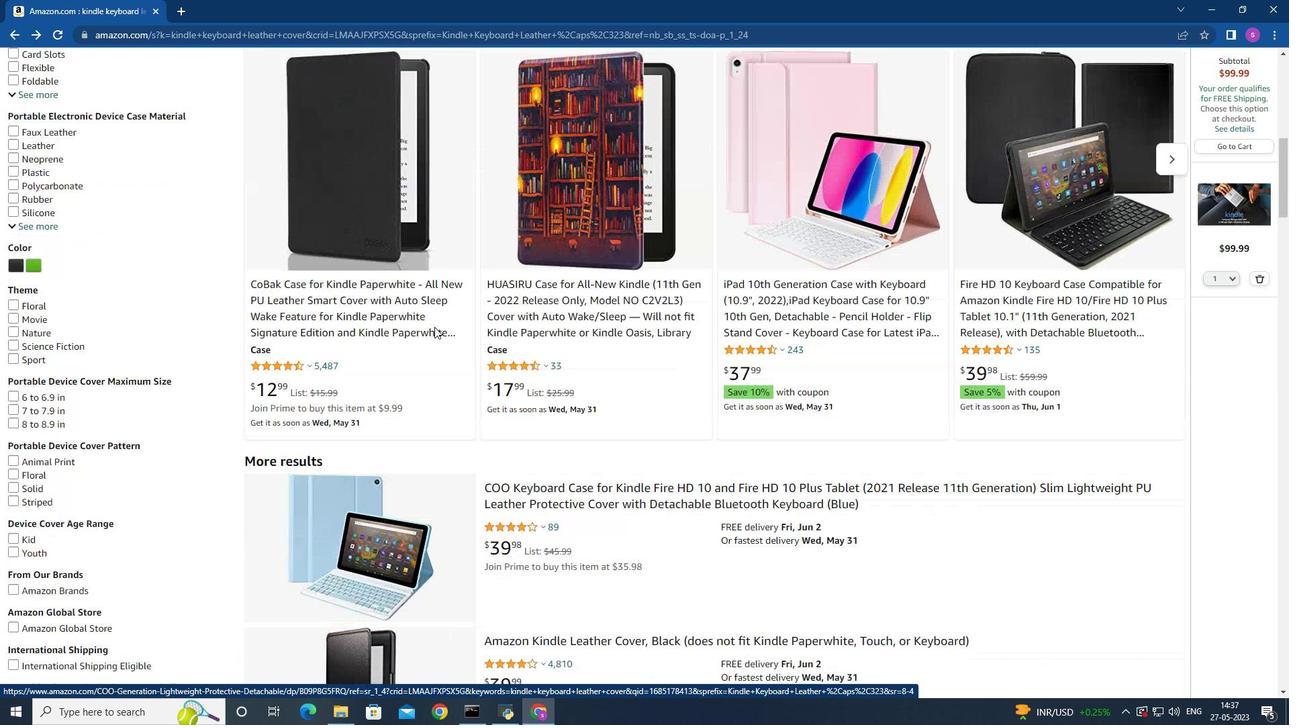 
Action: Mouse scrolled (434, 327) with delta (0, 0)
Screenshot: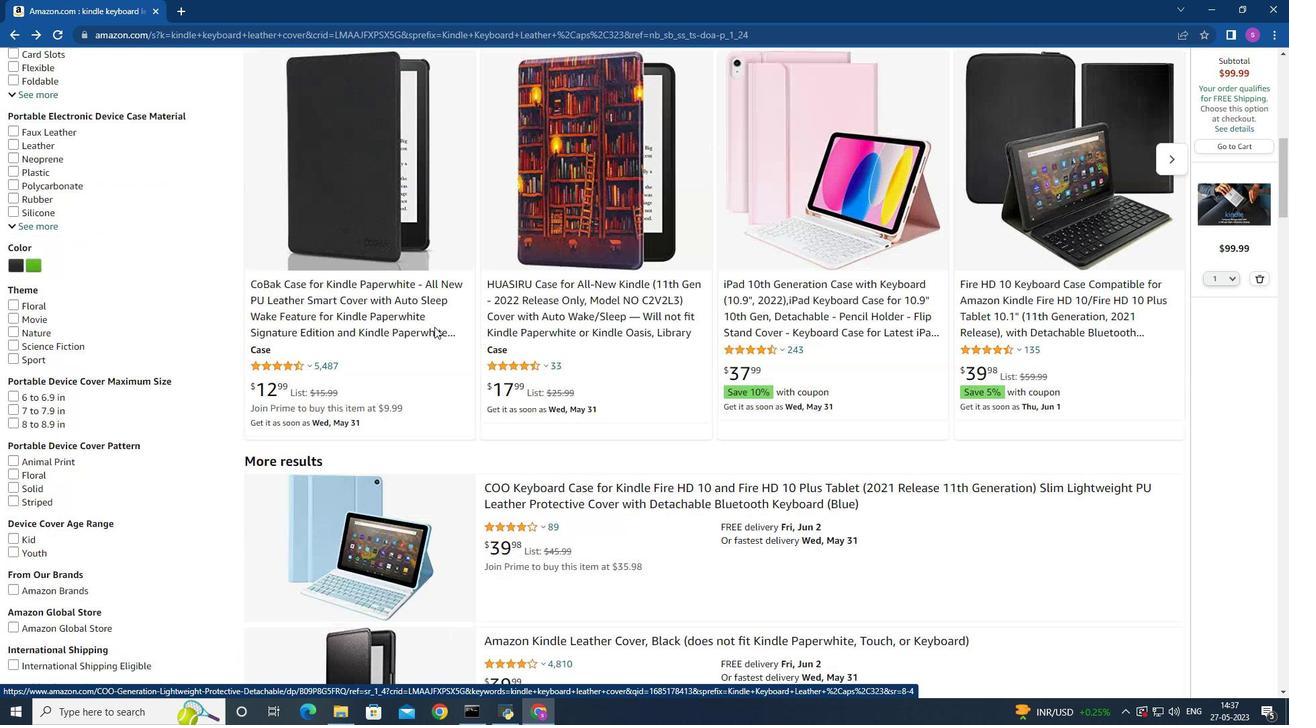 
Action: Mouse scrolled (434, 327) with delta (0, 0)
Screenshot: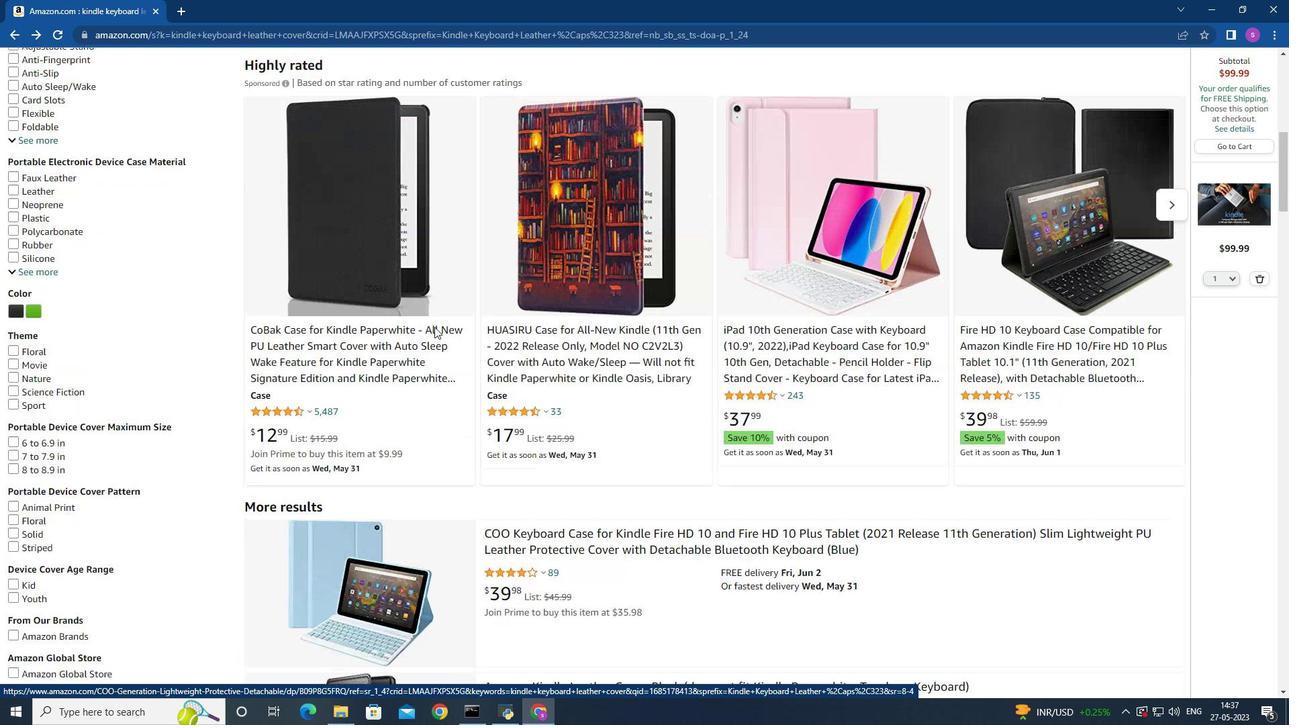 
Action: Mouse moved to (434, 326)
Screenshot: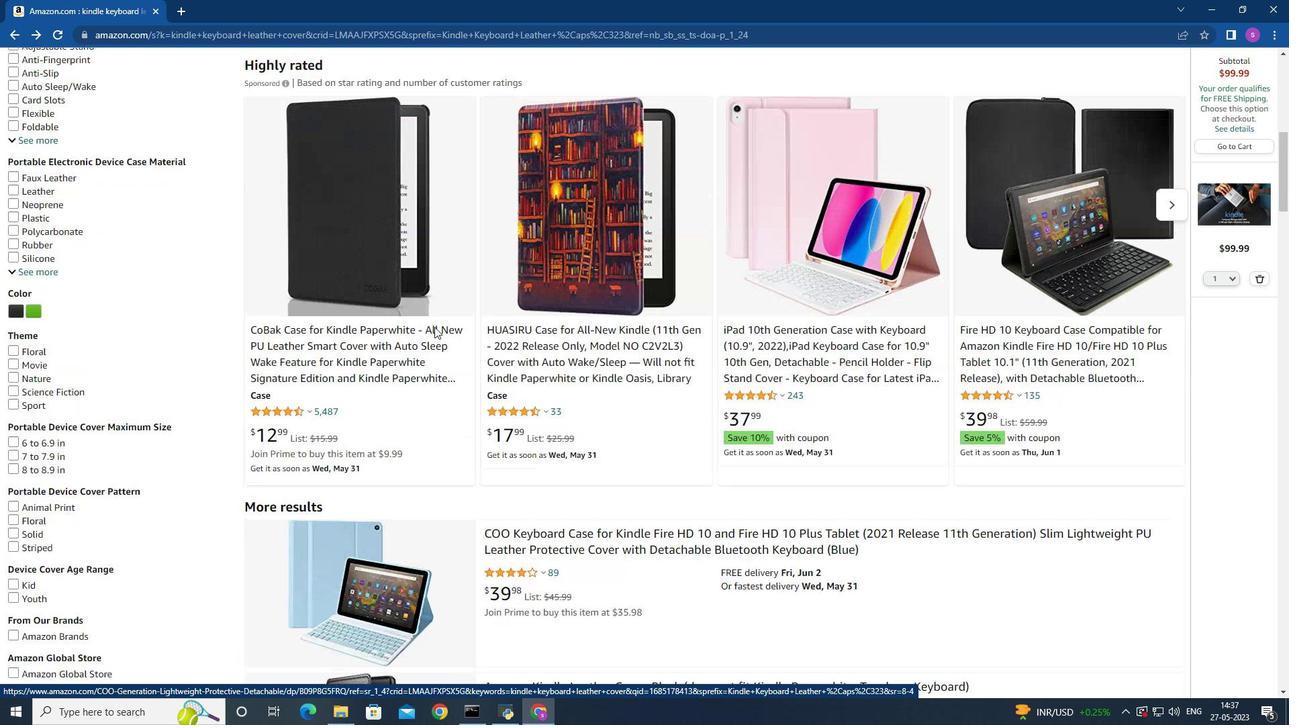 
Action: Mouse scrolled (434, 327) with delta (0, 0)
Screenshot: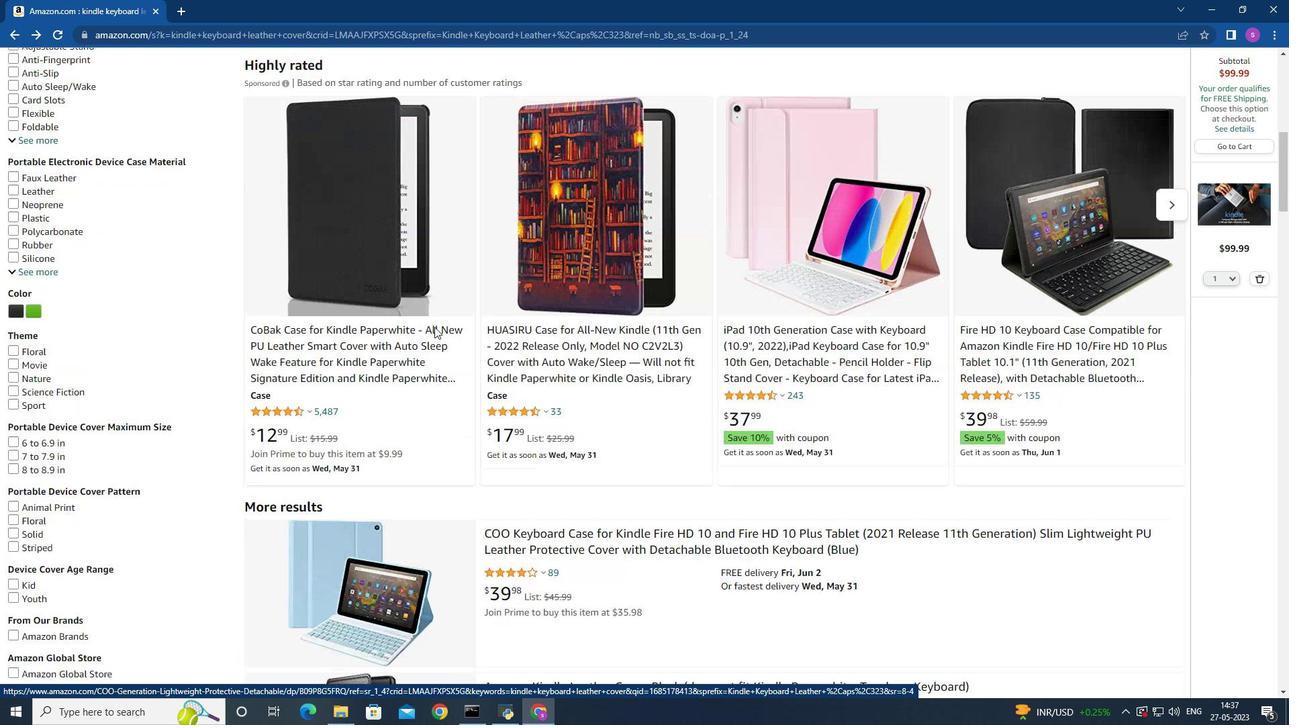 
Action: Mouse scrolled (434, 327) with delta (0, 0)
Screenshot: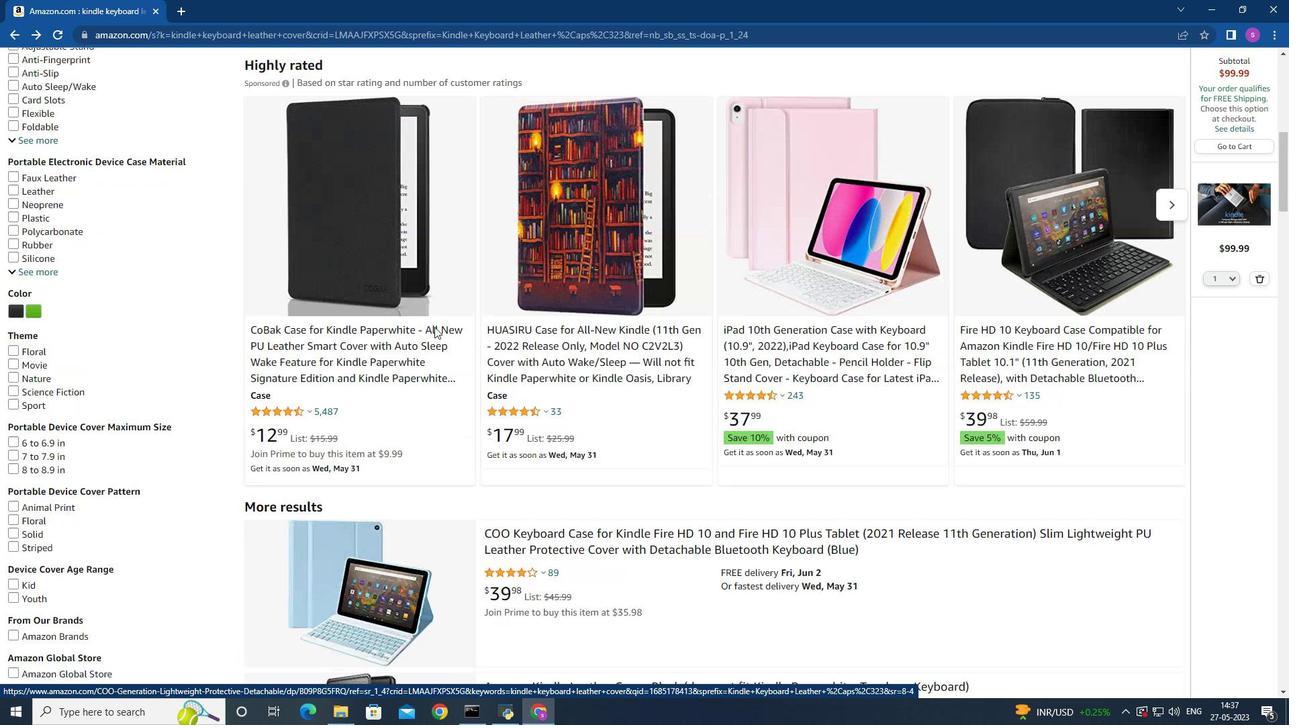 
Action: Mouse moved to (435, 325)
Screenshot: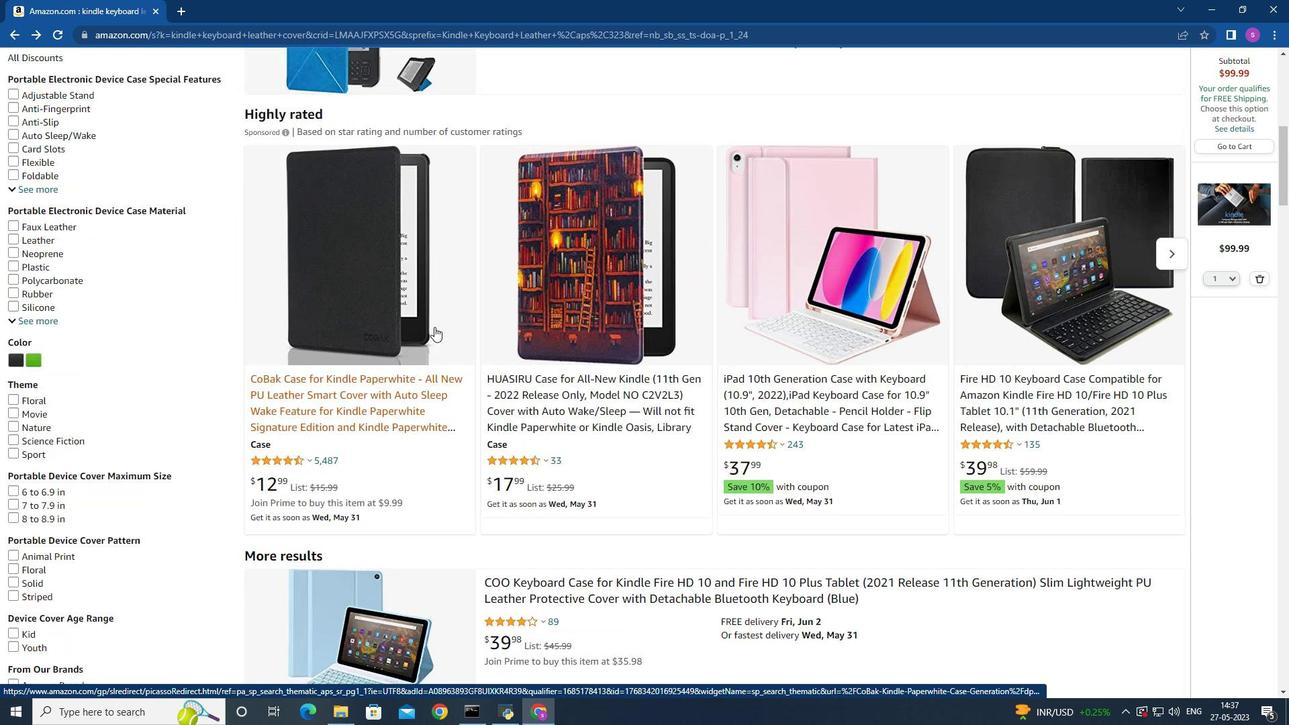 
Action: Mouse scrolled (435, 326) with delta (0, 0)
Screenshot: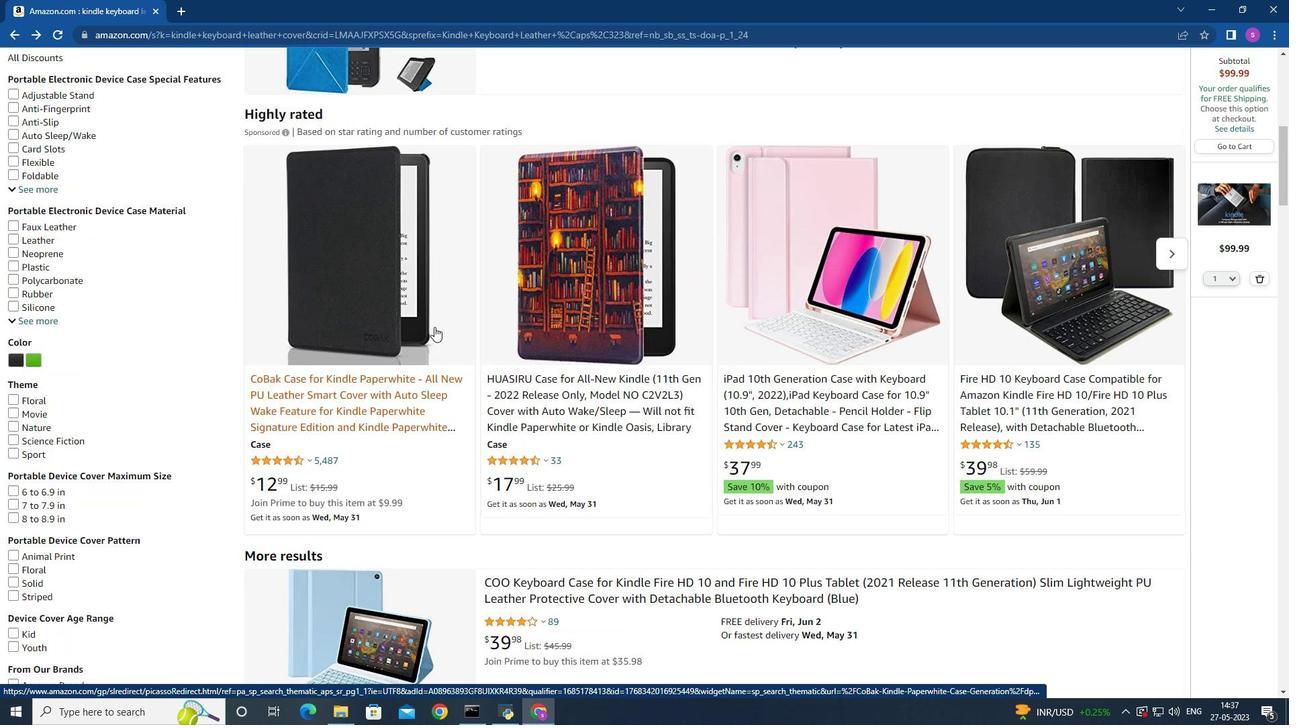 
Action: Mouse scrolled (435, 326) with delta (0, 0)
Screenshot: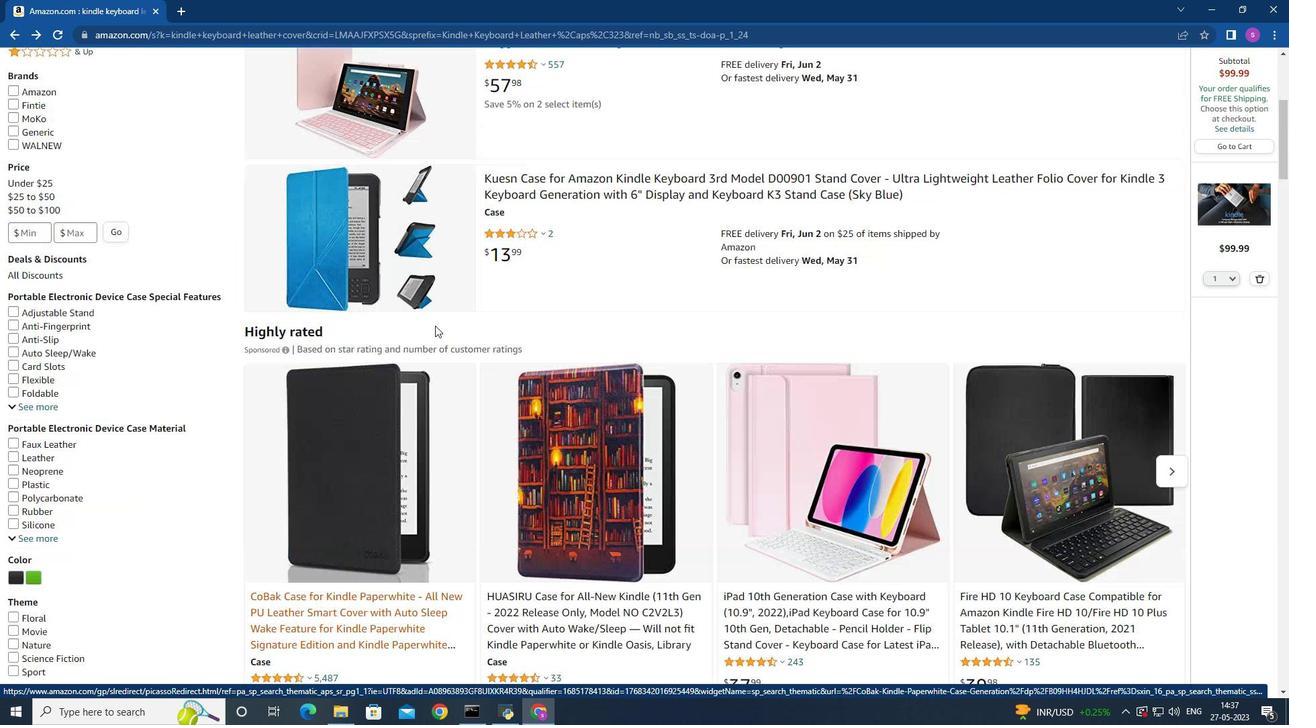 
Action: Mouse scrolled (435, 326) with delta (0, 0)
Screenshot: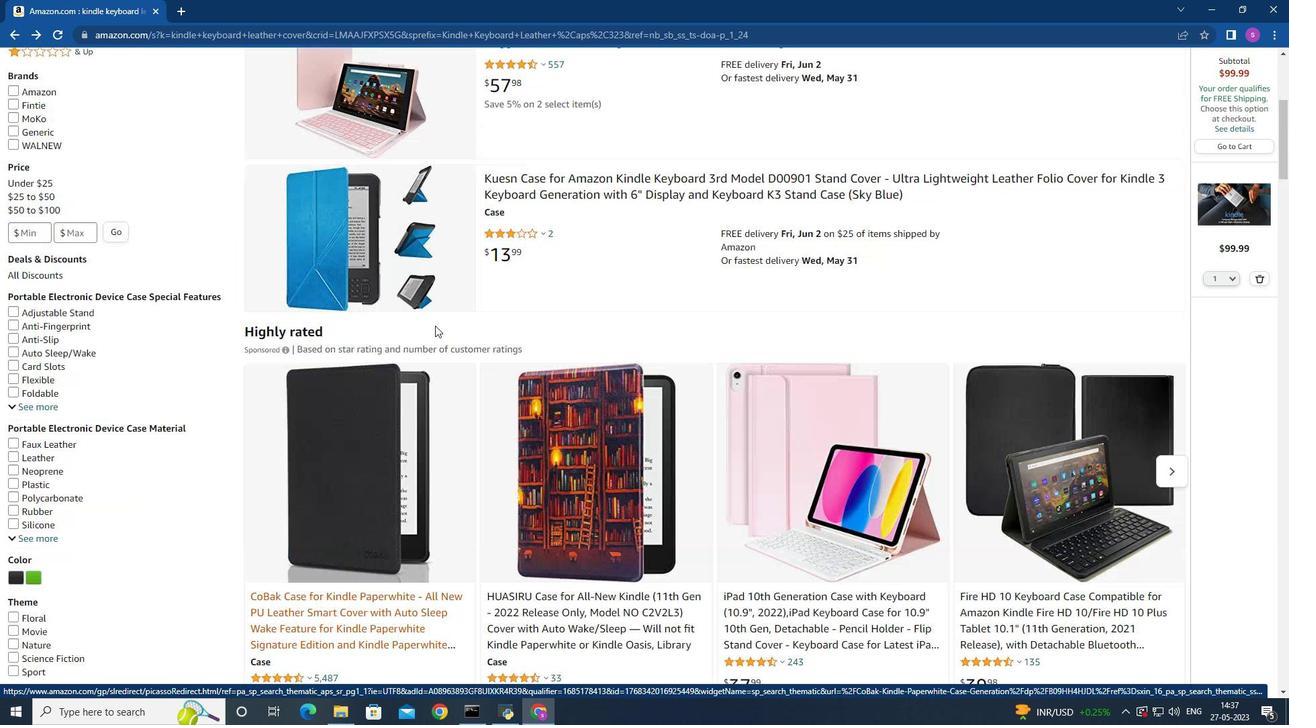 
Action: Mouse scrolled (435, 326) with delta (0, 0)
Screenshot: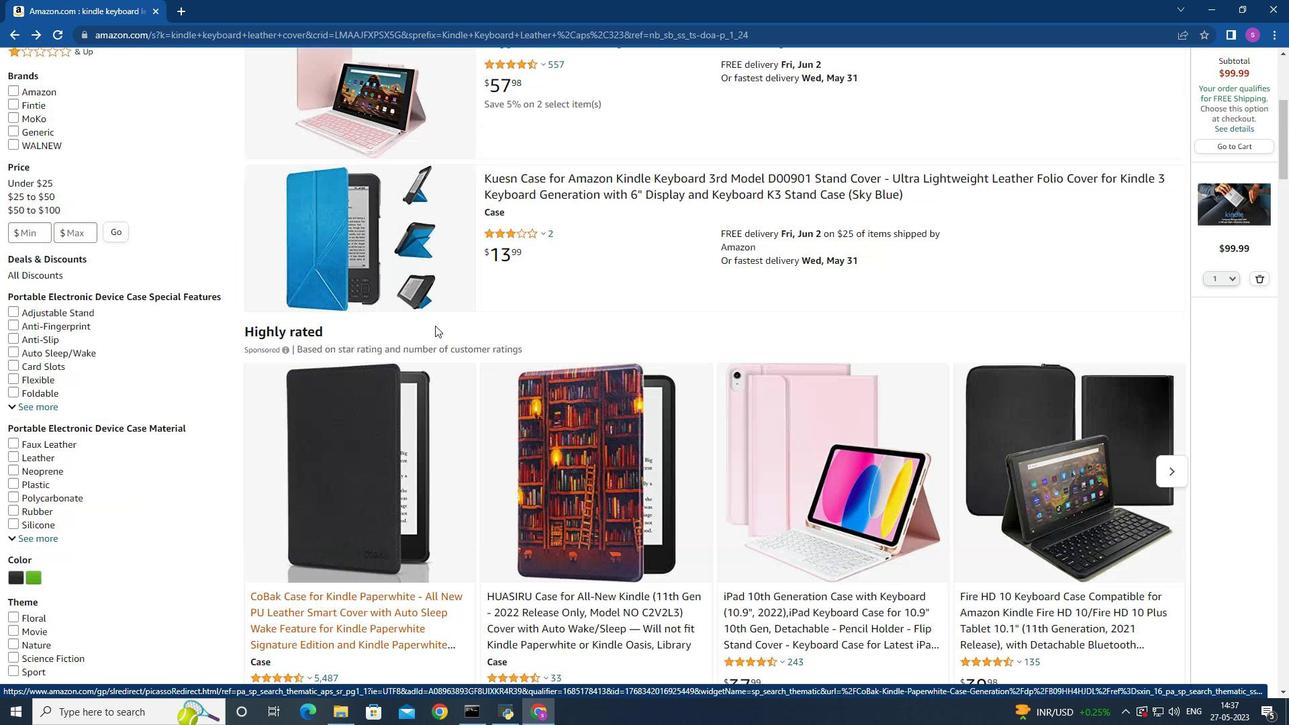 
Action: Mouse scrolled (435, 326) with delta (0, 0)
Screenshot: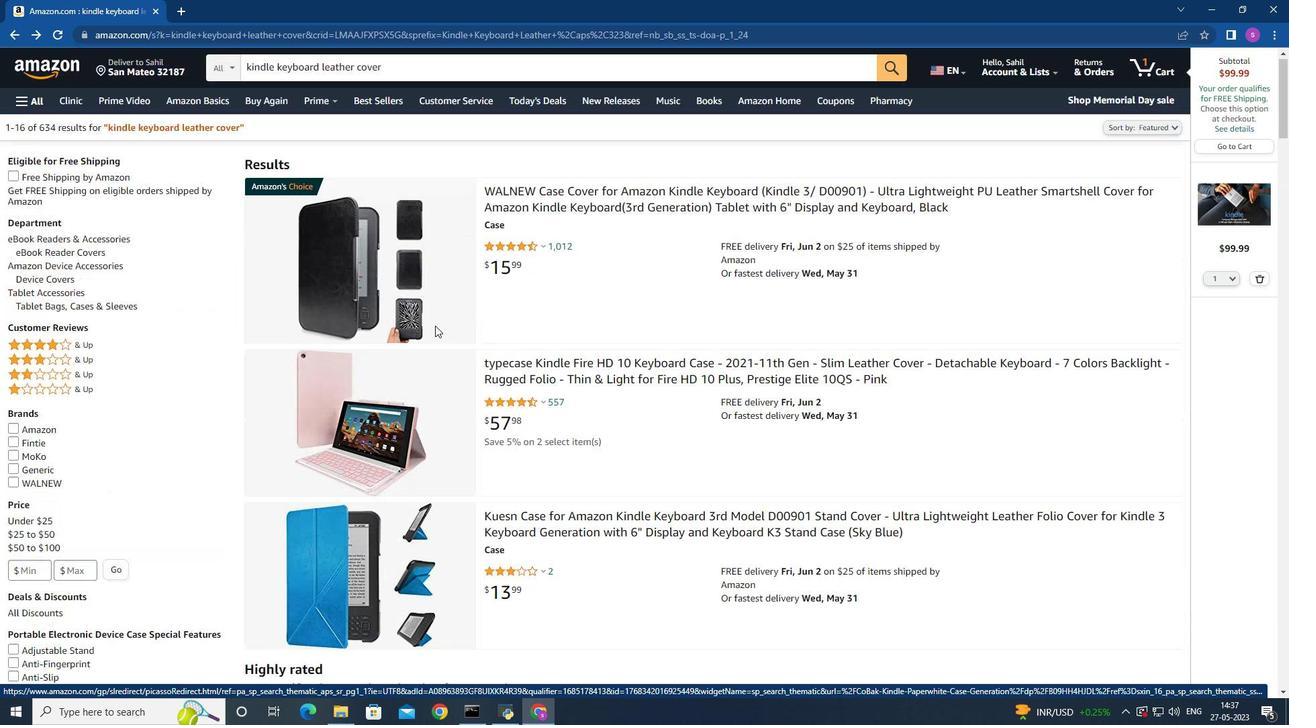 
Action: Mouse scrolled (435, 326) with delta (0, 0)
Screenshot: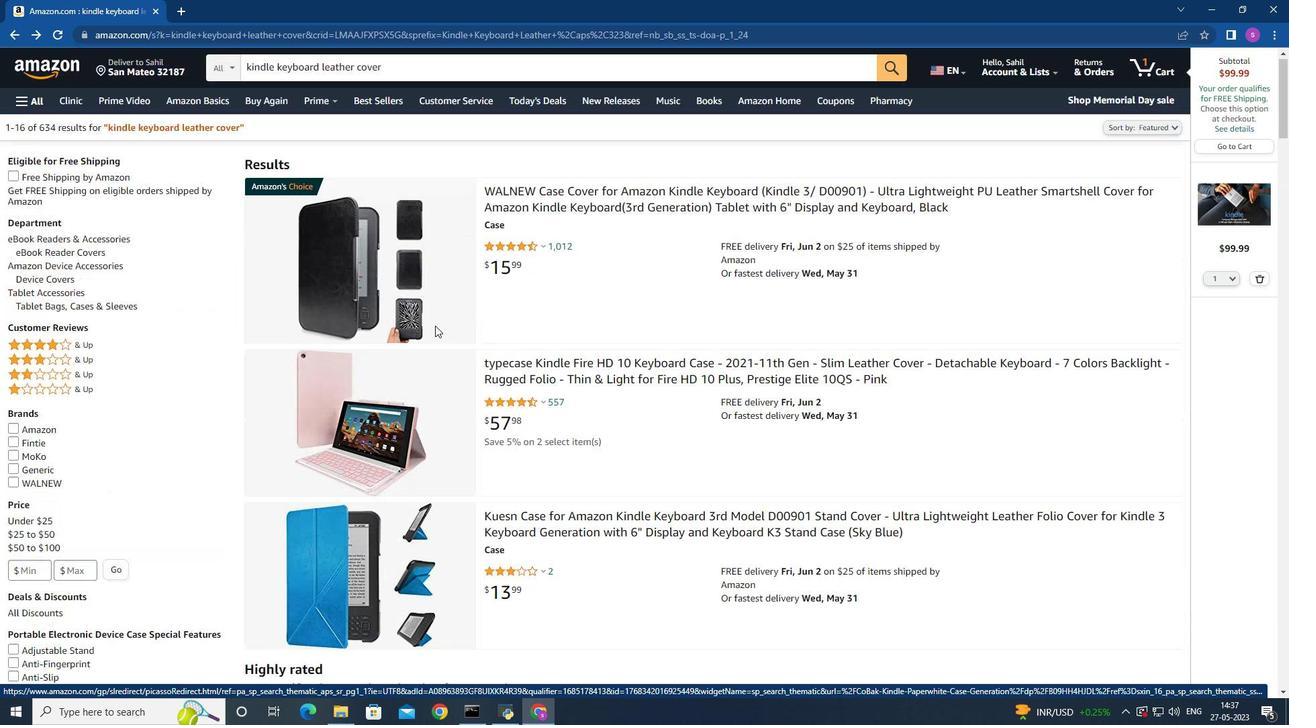 
Action: Mouse scrolled (435, 326) with delta (0, 0)
Screenshot: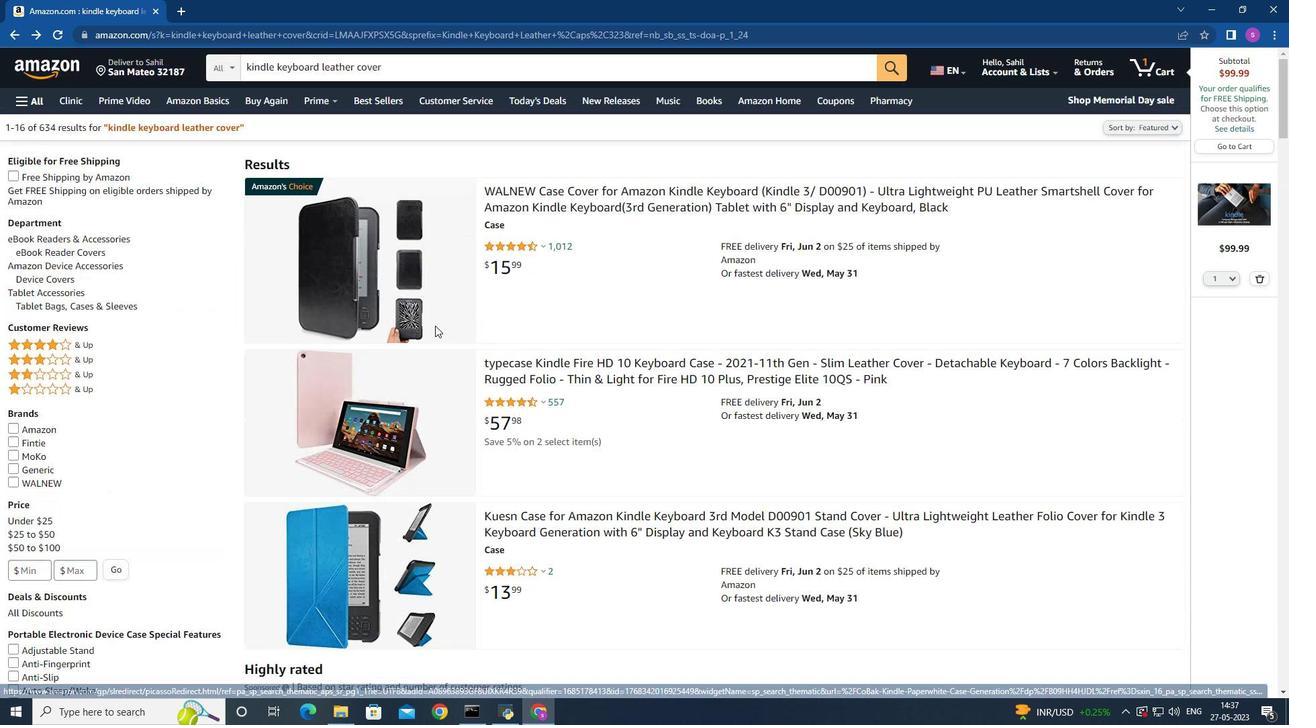 
Action: Mouse scrolled (435, 326) with delta (0, 0)
Screenshot: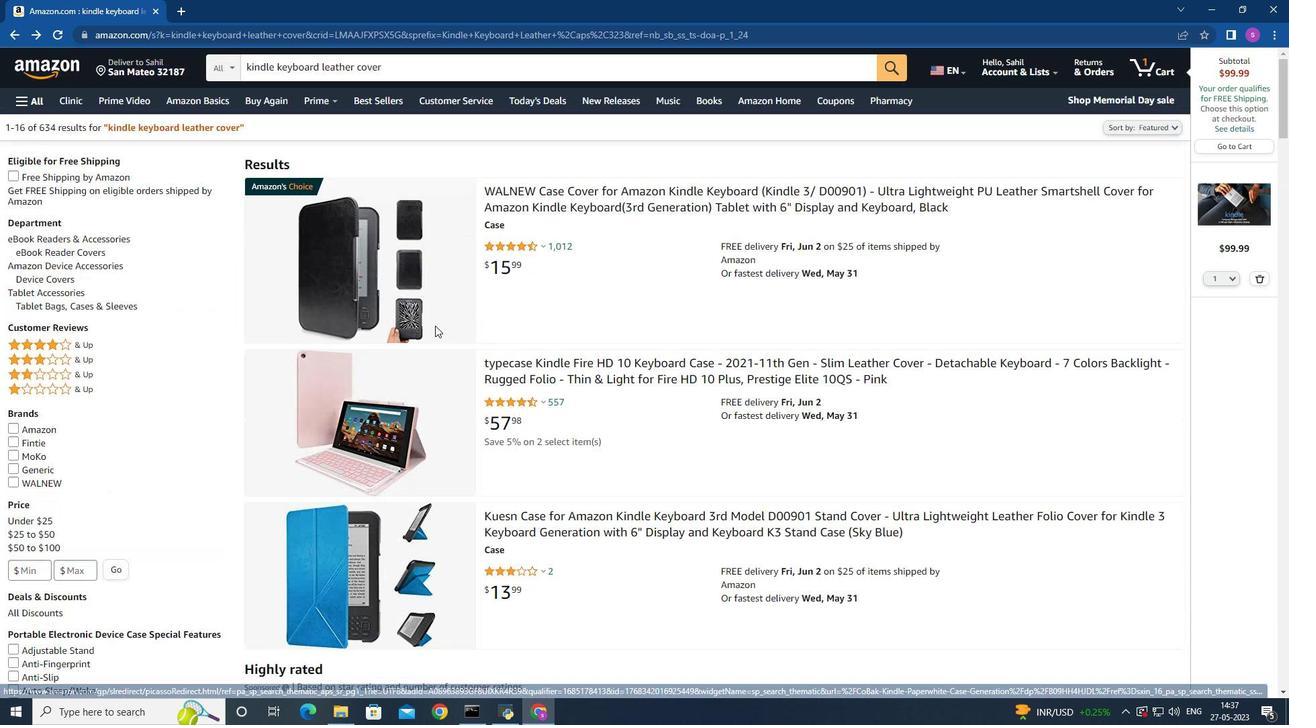 
Action: Mouse scrolled (435, 326) with delta (0, 0)
Screenshot: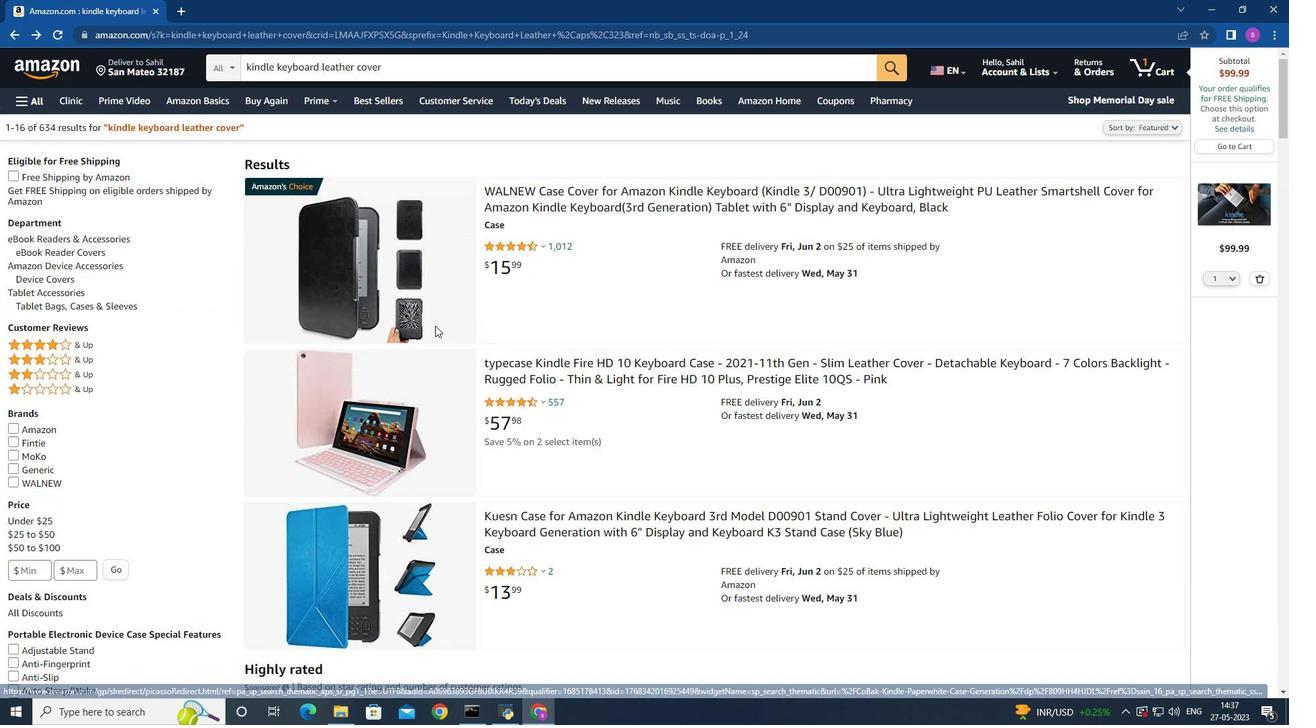 
Action: Mouse moved to (519, 198)
Screenshot: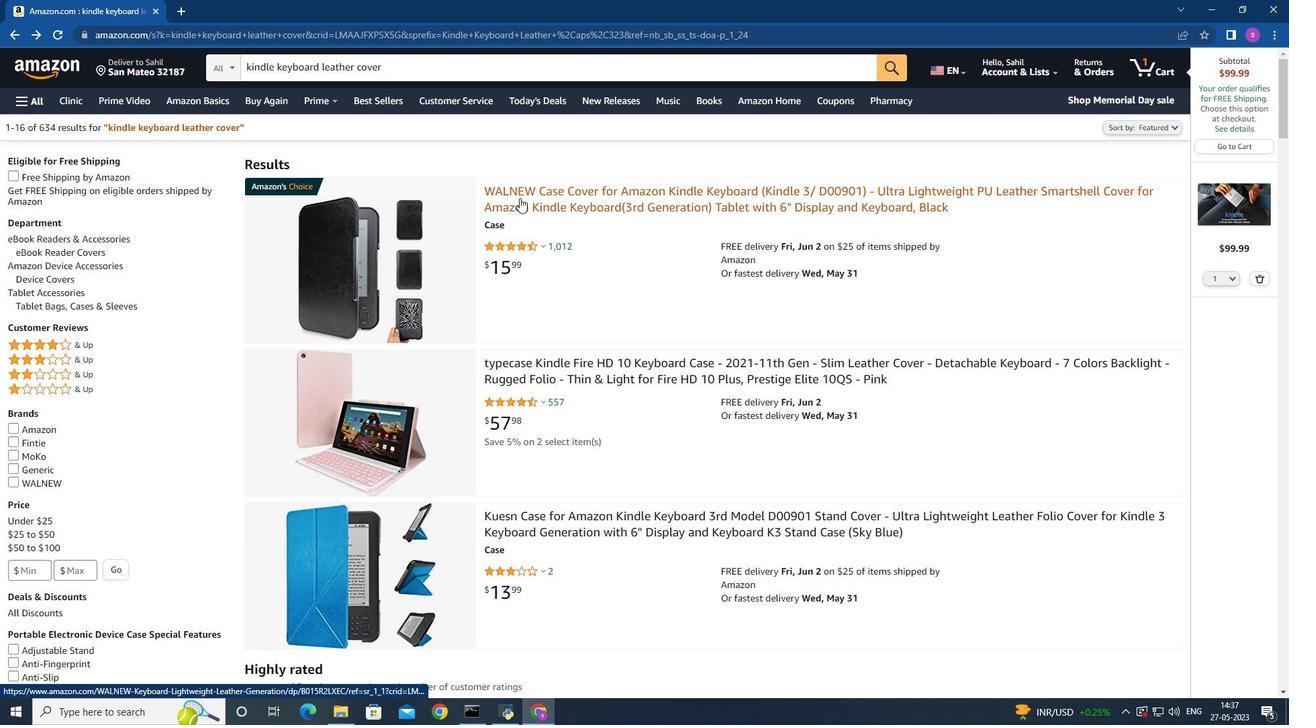 
Action: Mouse pressed left at (519, 198)
Screenshot: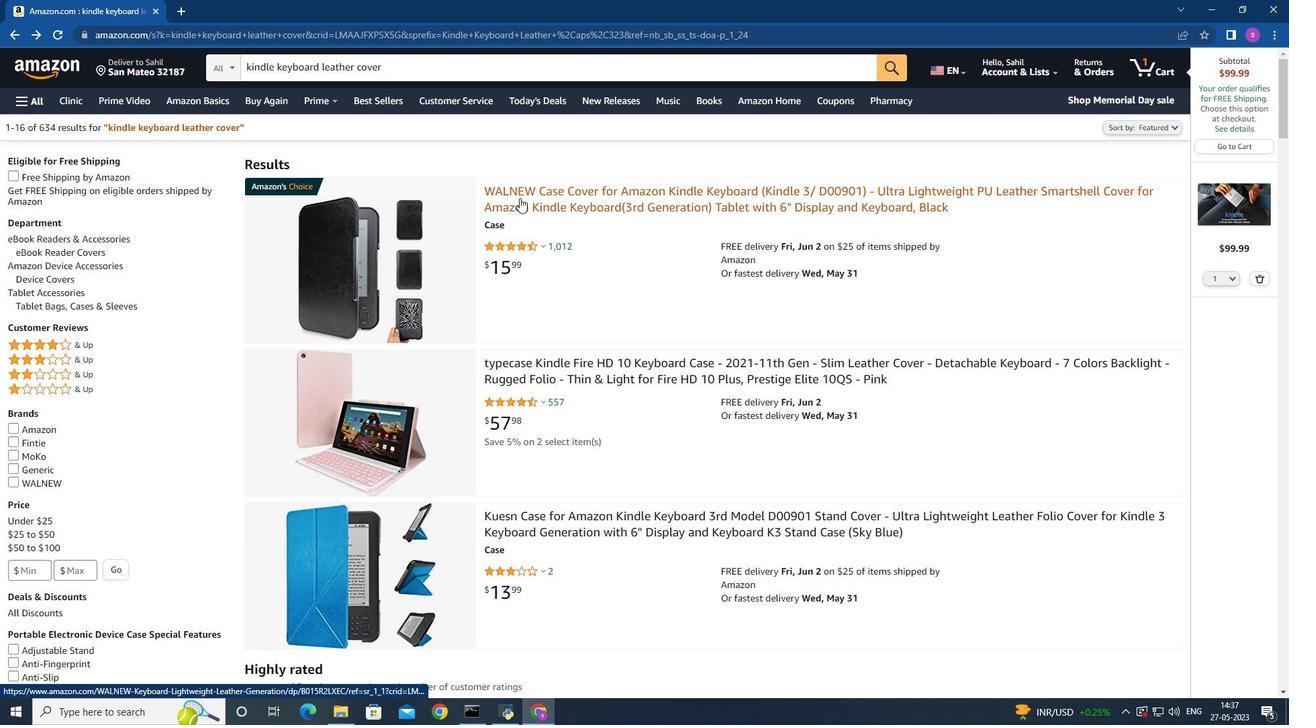 
Action: Mouse moved to (691, 265)
Screenshot: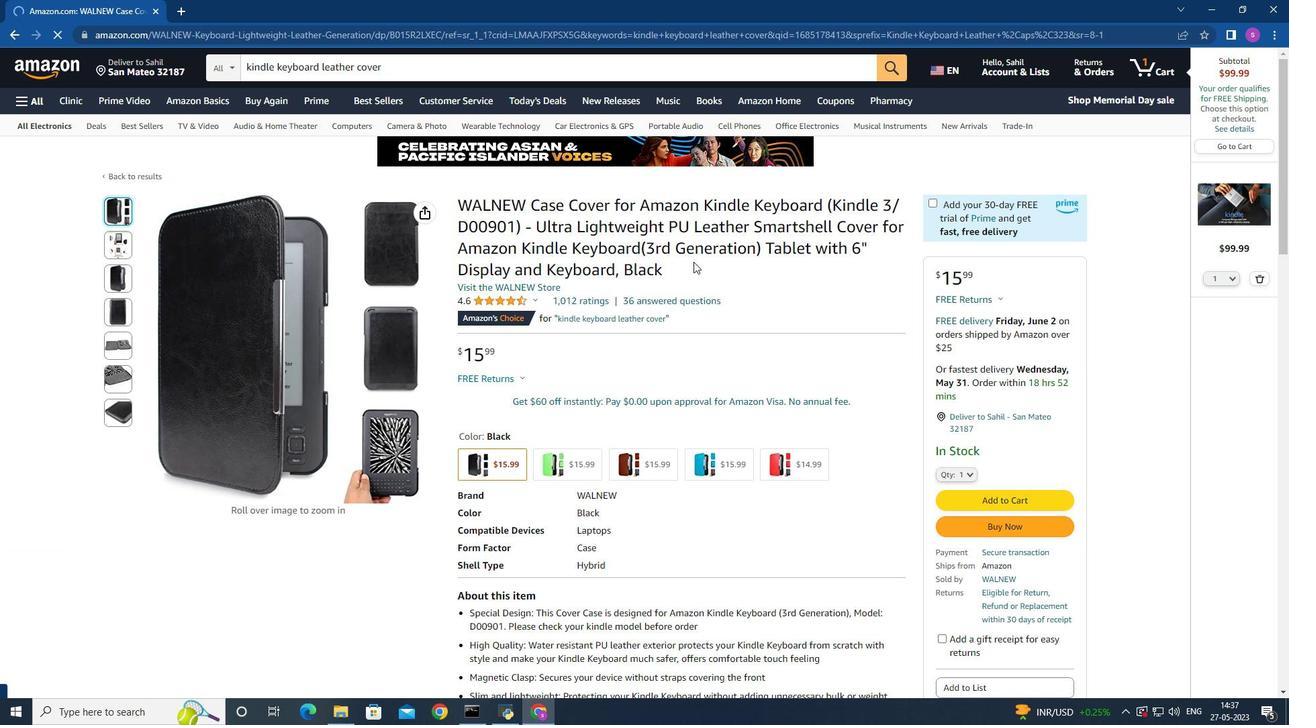 
Action: Mouse scrolled (691, 265) with delta (0, 0)
Screenshot: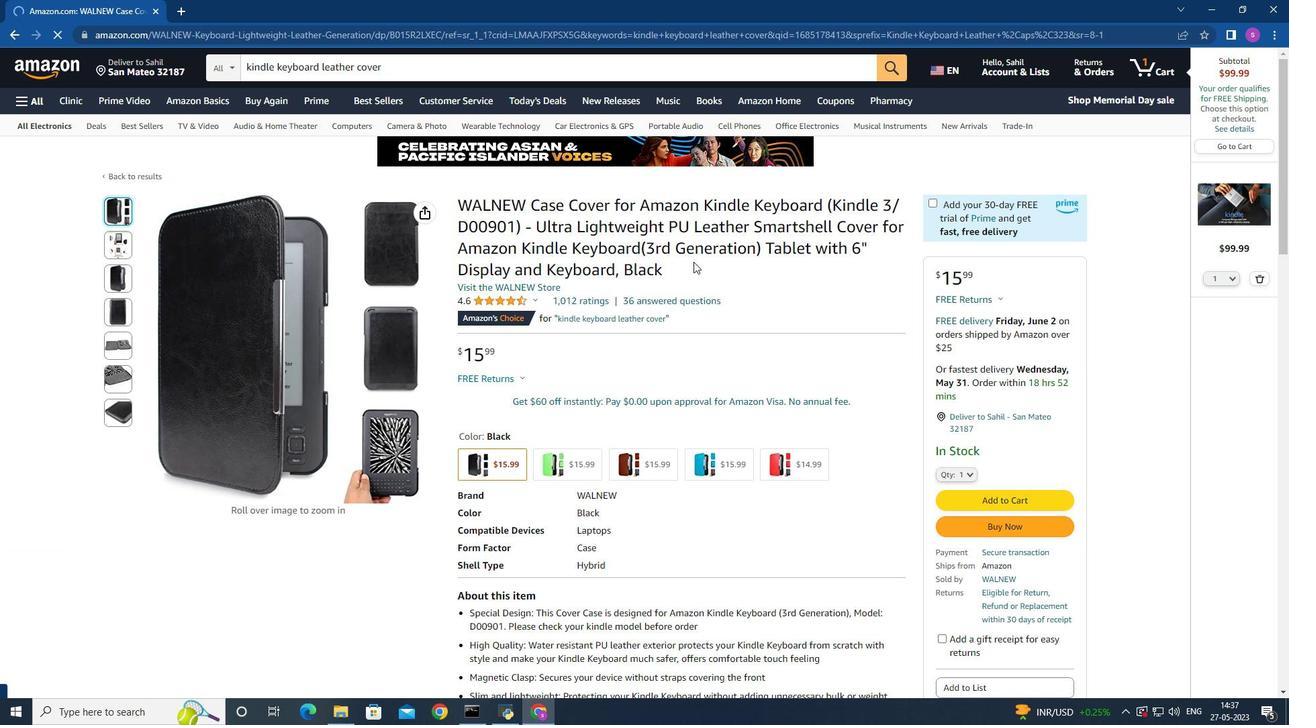
Action: Mouse moved to (691, 265)
Screenshot: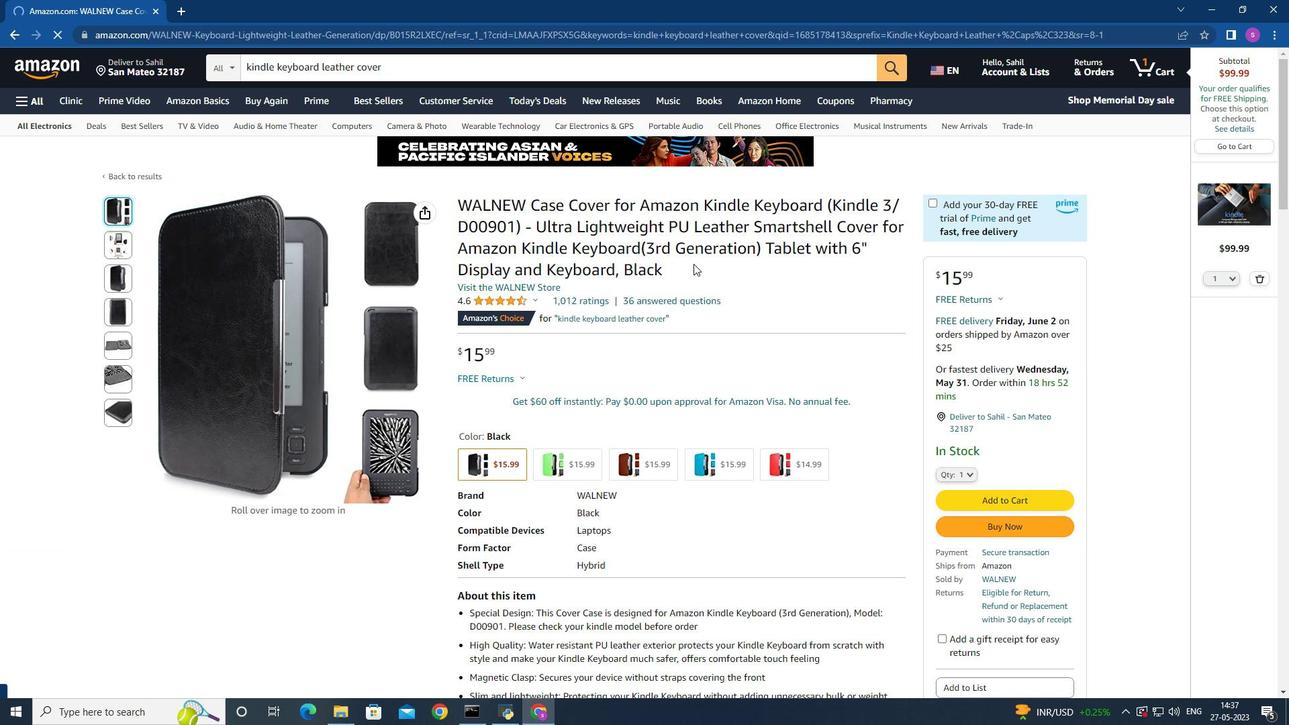 
Action: Mouse scrolled (691, 265) with delta (0, 0)
Screenshot: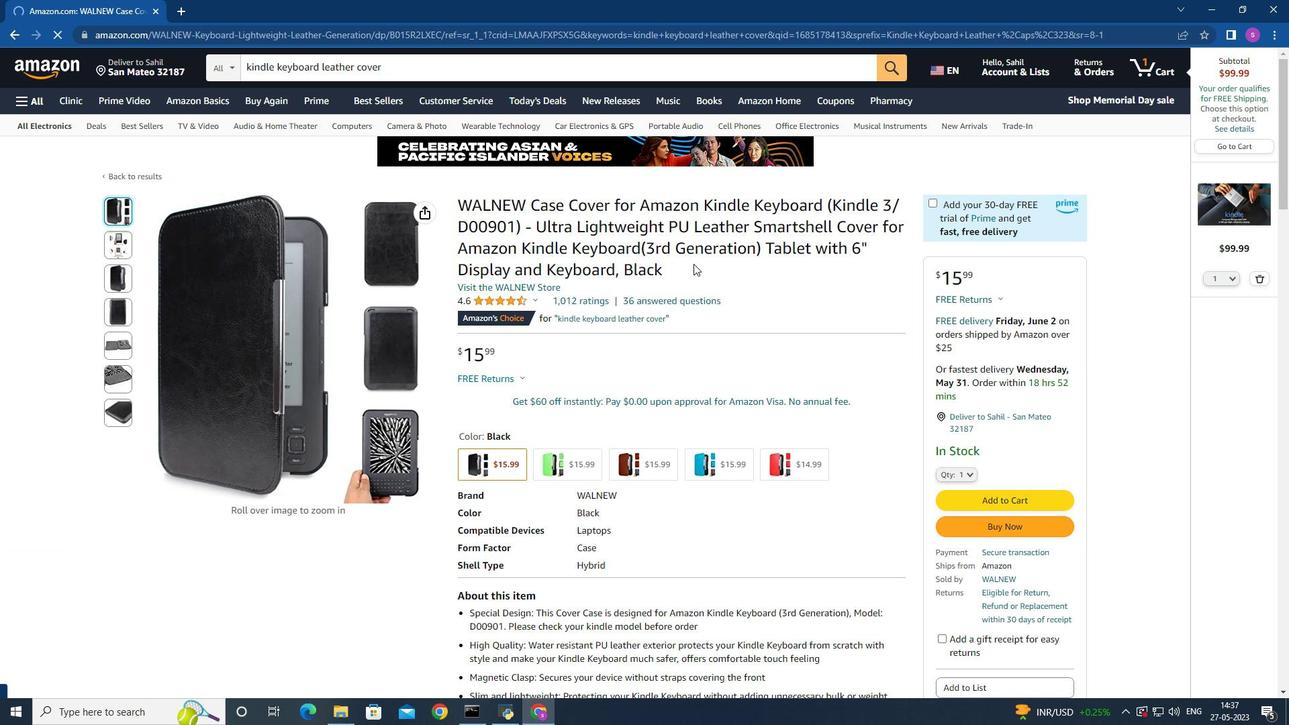 
Action: Mouse scrolled (691, 265) with delta (0, 0)
Screenshot: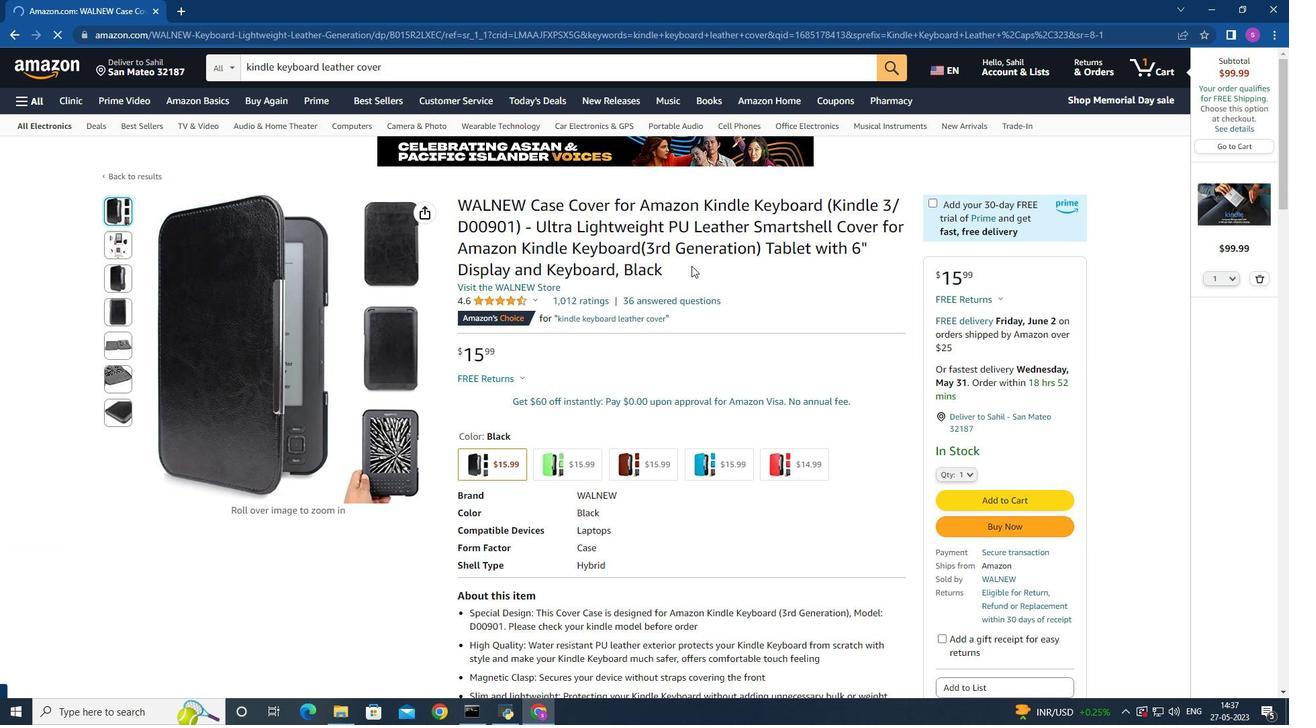 
Action: Mouse moved to (690, 265)
Screenshot: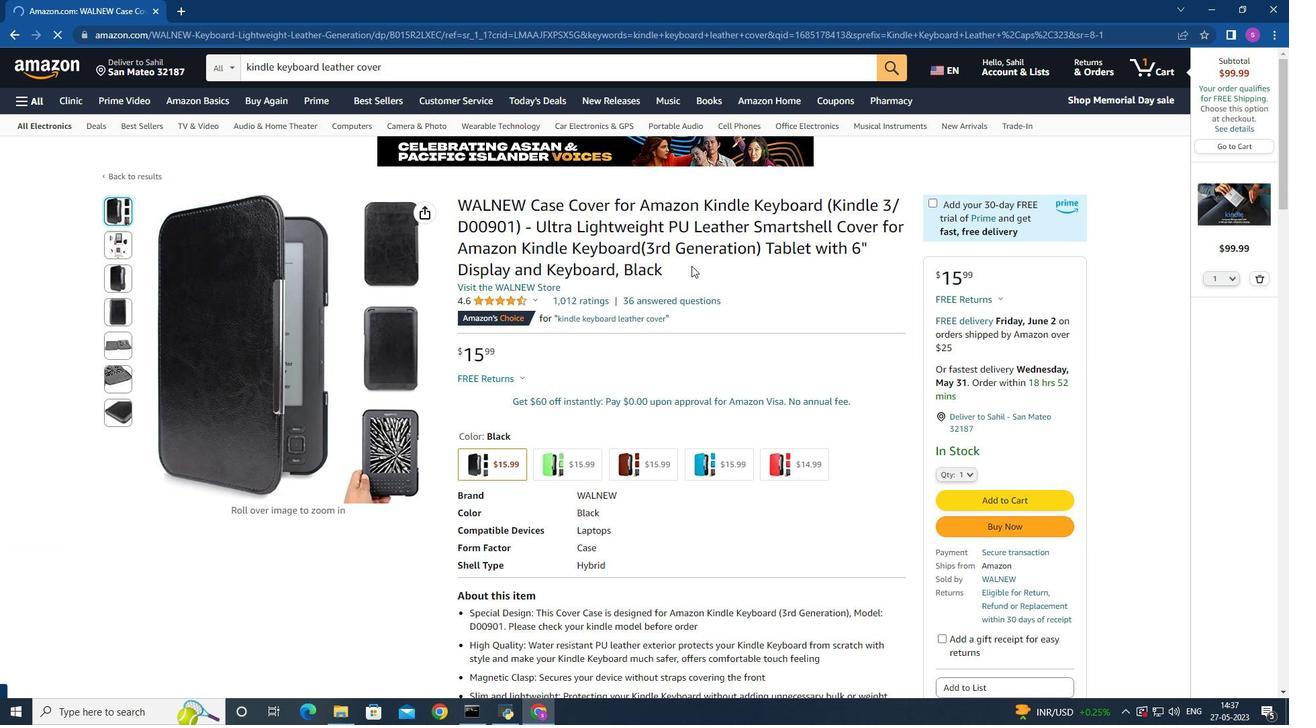 
Action: Mouse scrolled (690, 265) with delta (0, 0)
Screenshot: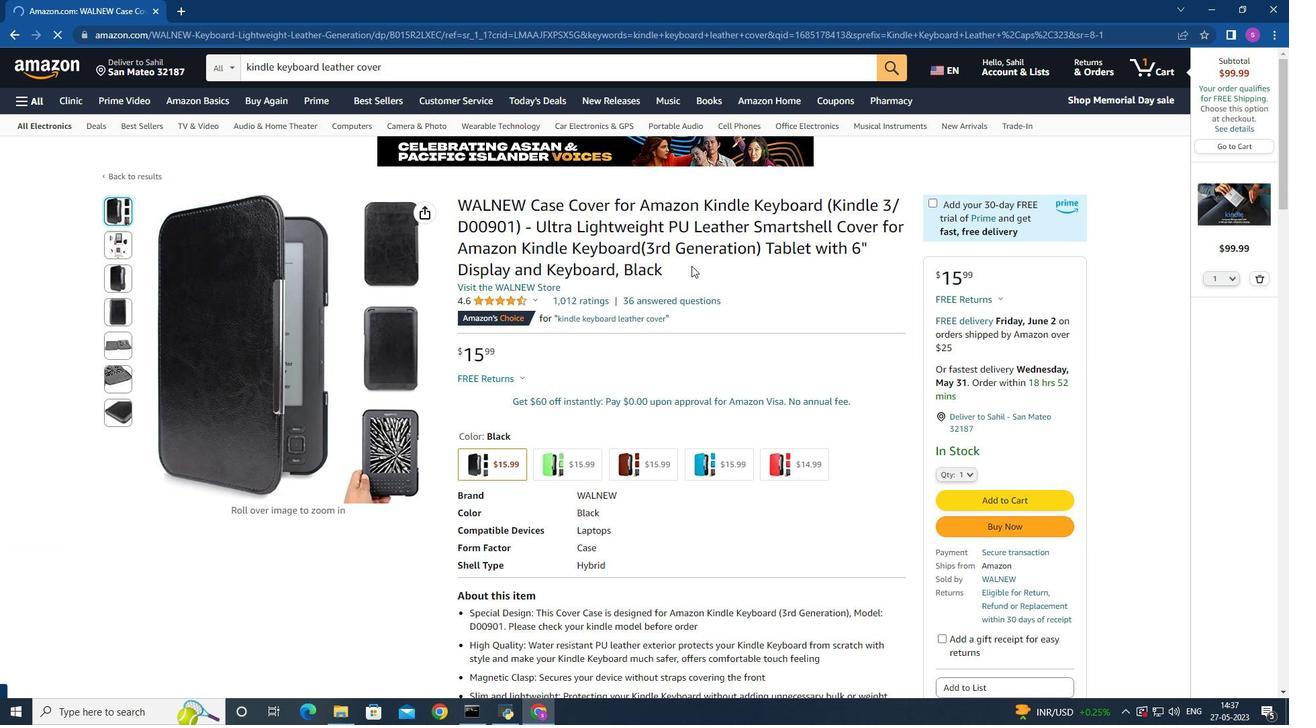 
Action: Mouse moved to (588, 251)
Screenshot: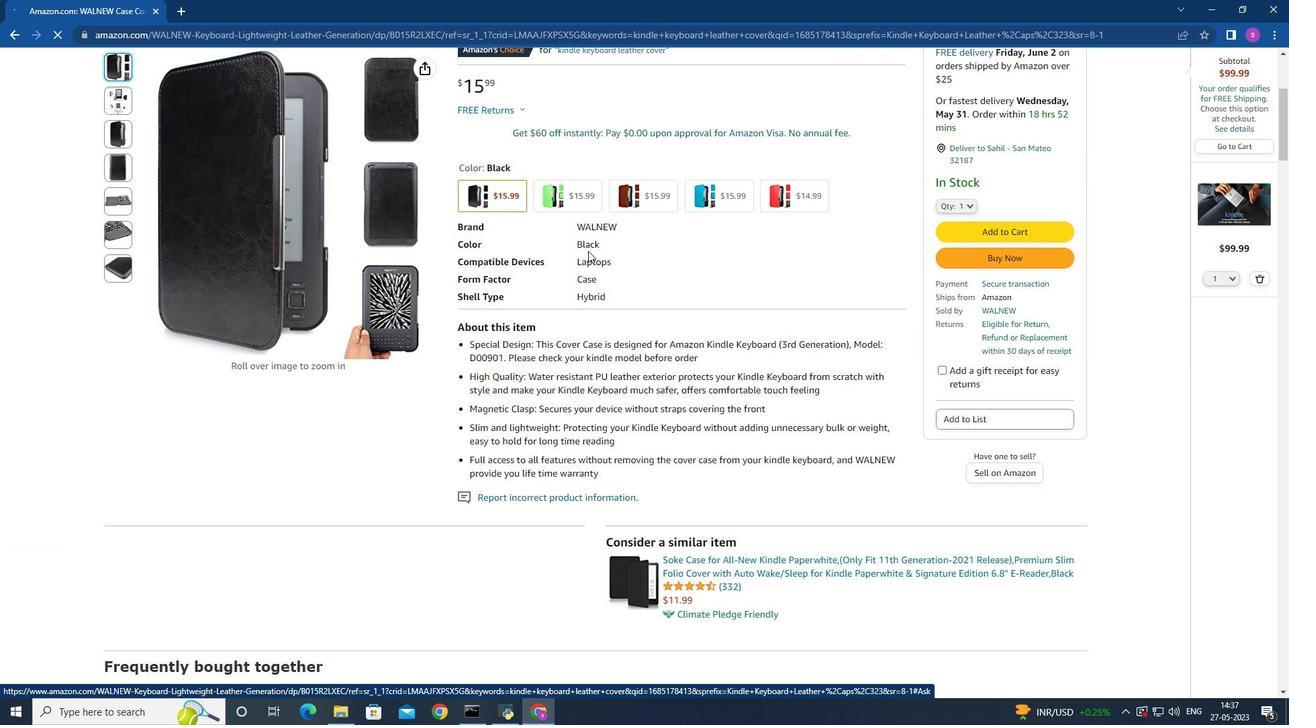 
Action: Mouse scrolled (588, 250) with delta (0, 0)
Screenshot: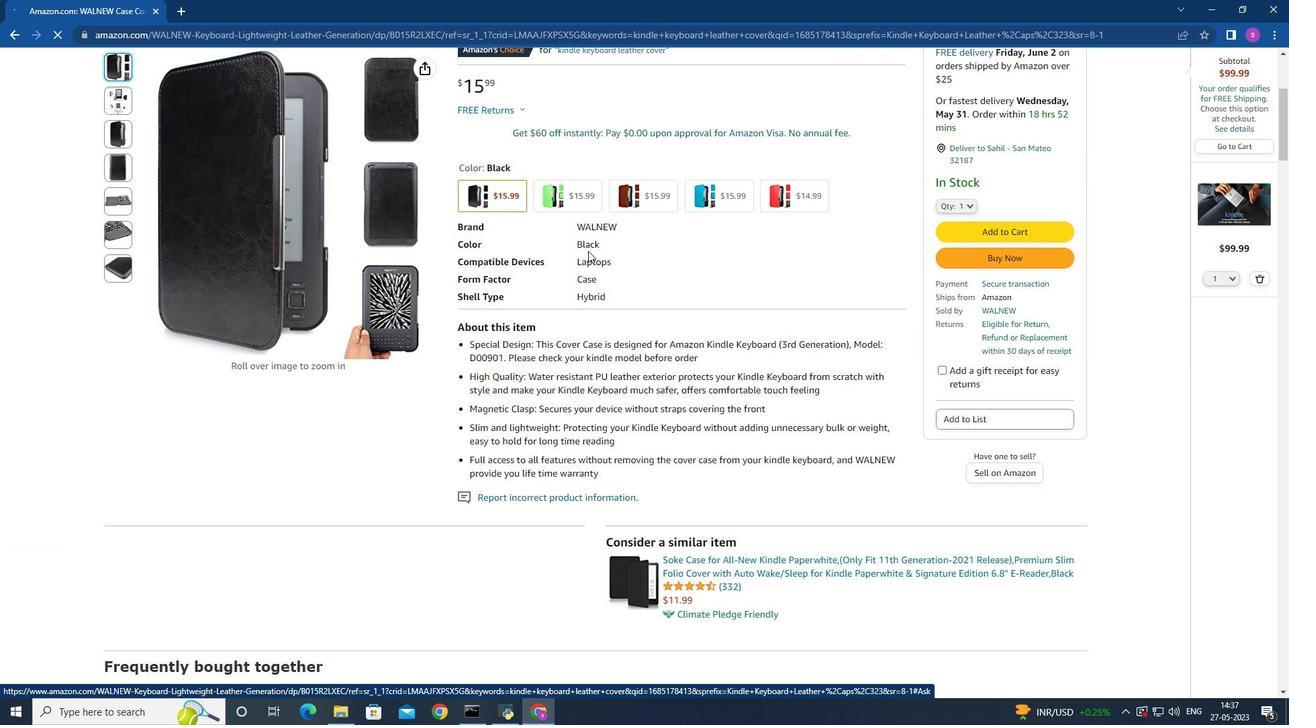 
Action: Mouse moved to (571, 134)
Screenshot: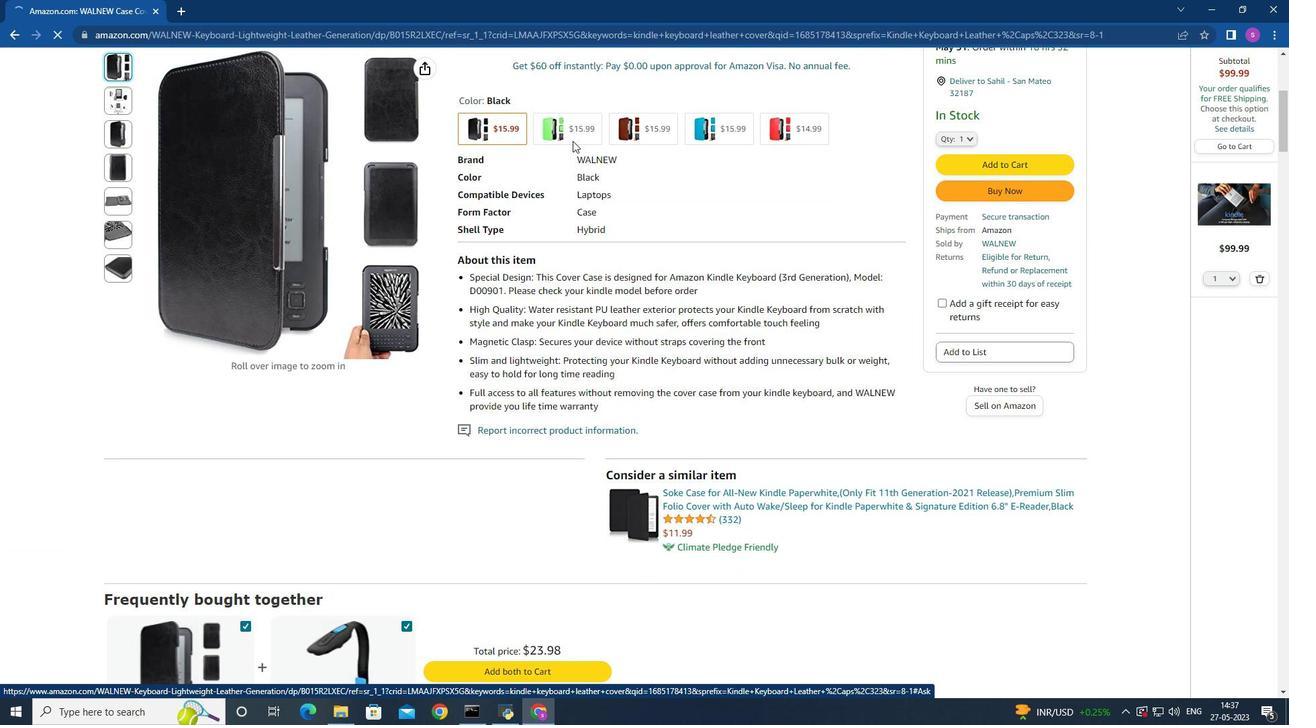 
Action: Mouse pressed left at (571, 134)
Screenshot: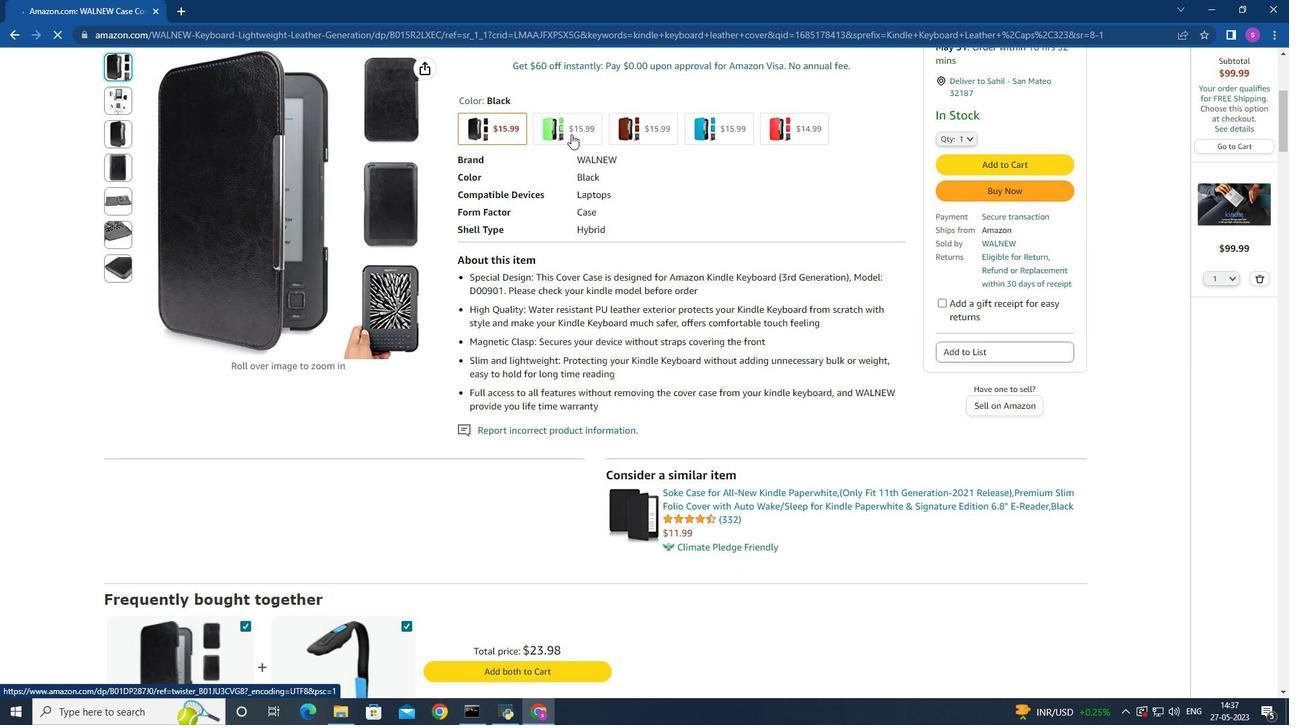 
Action: Mouse moved to (564, 153)
Screenshot: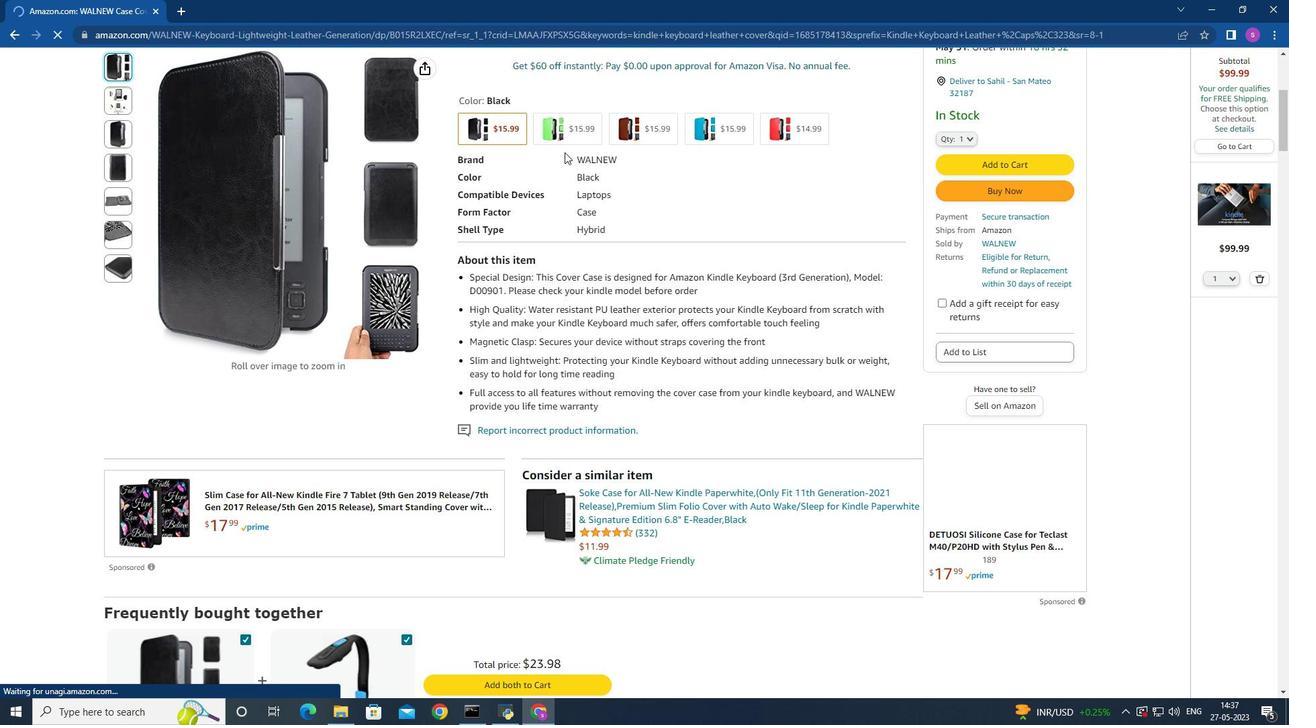 
Action: Mouse scrolled (564, 154) with delta (0, 0)
Screenshot: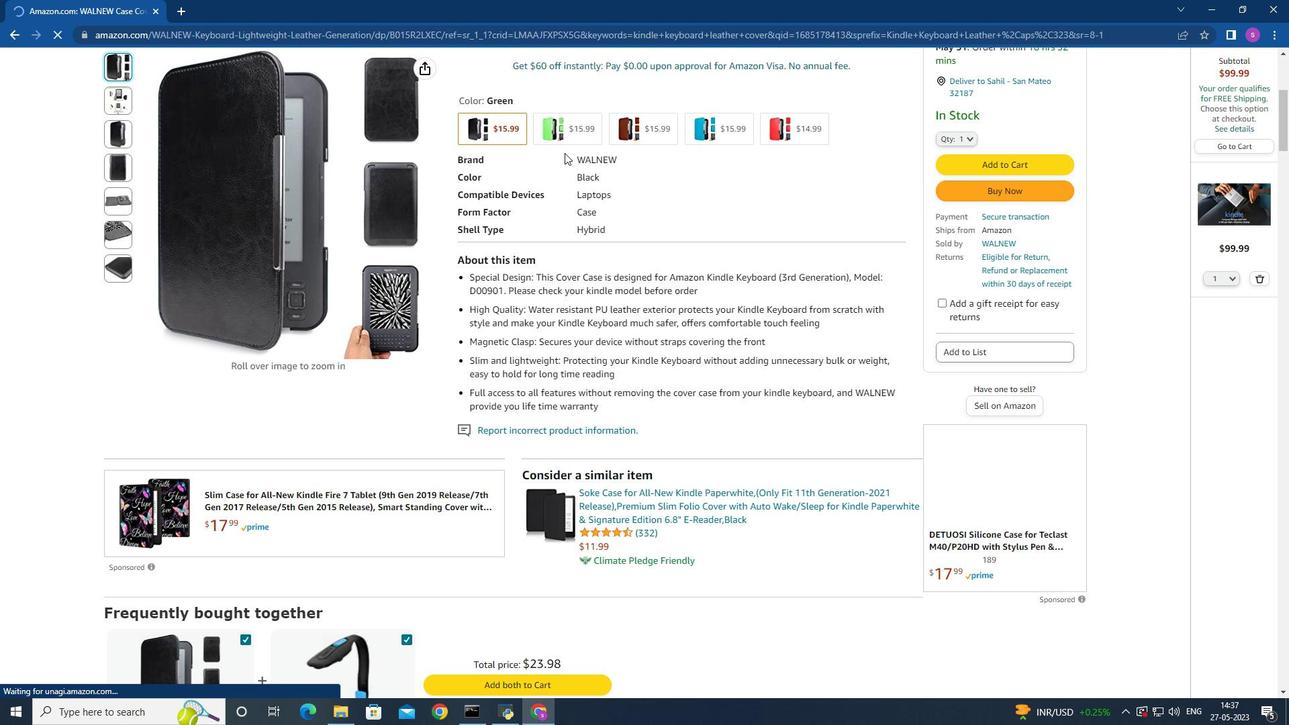 
Action: Mouse scrolled (564, 154) with delta (0, 0)
Screenshot: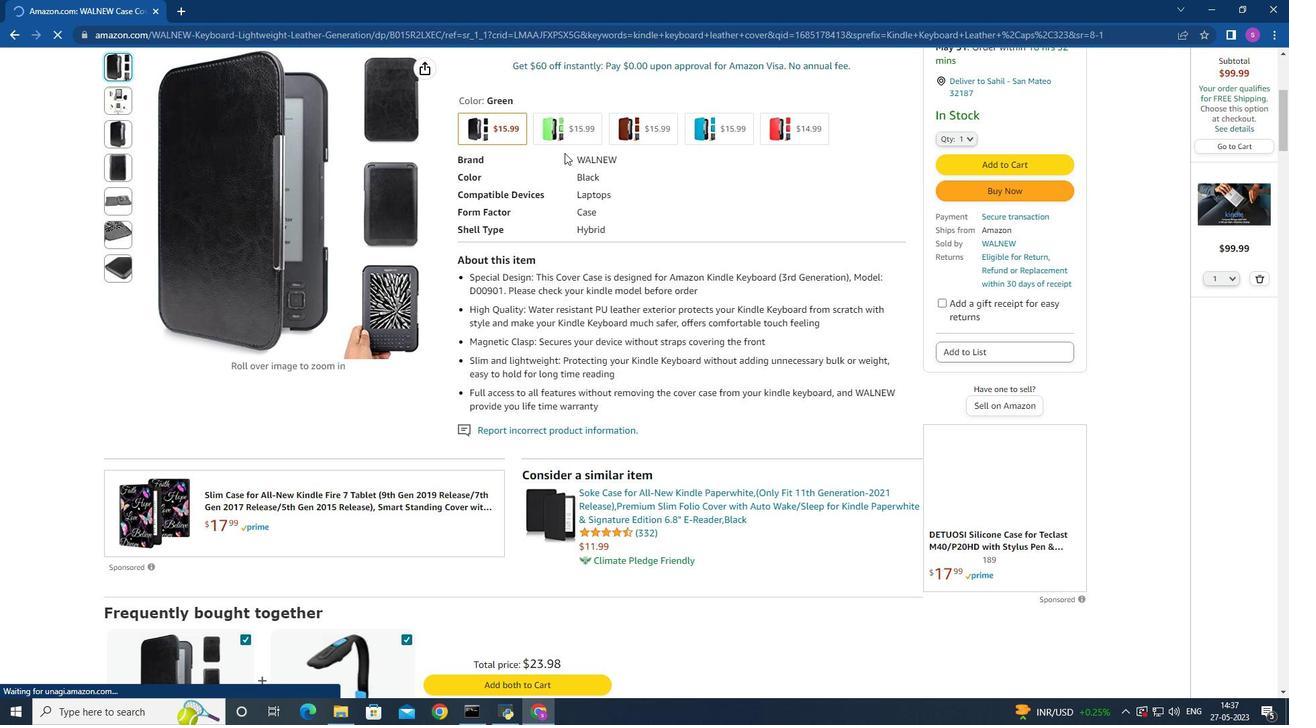 
Action: Mouse moved to (640, 435)
Screenshot: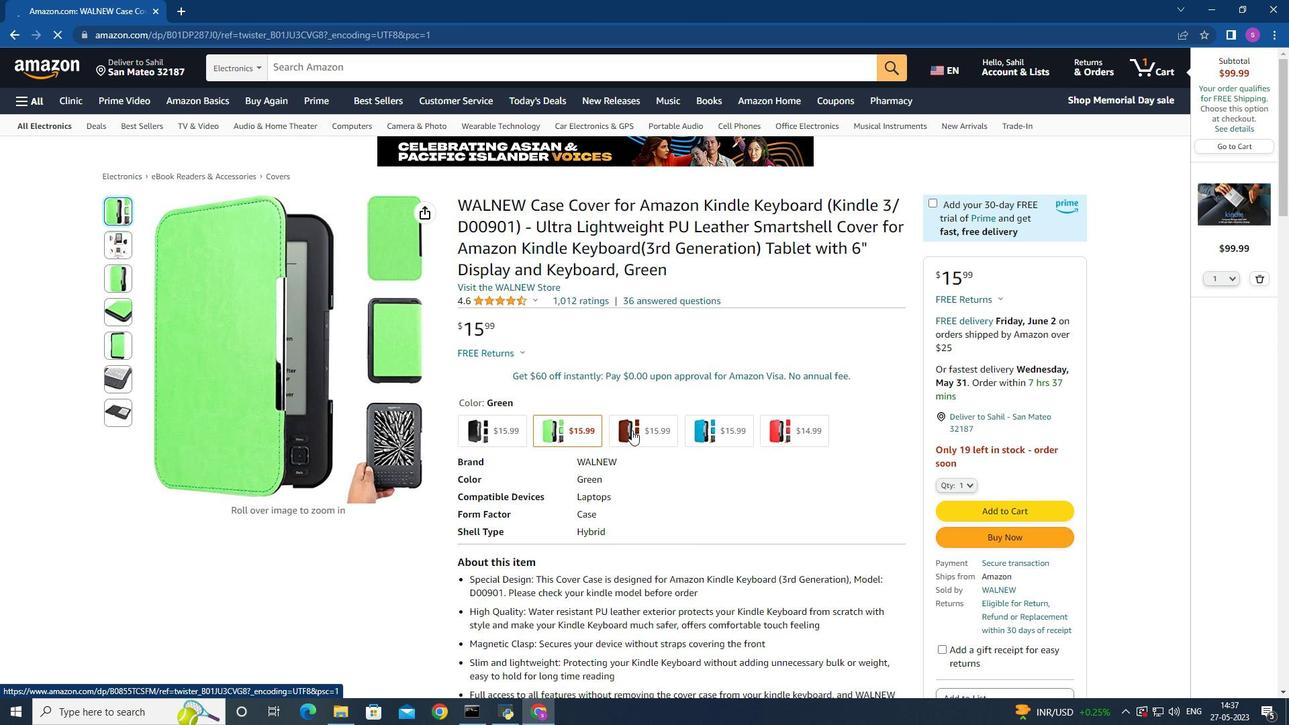 
Action: Mouse pressed left at (640, 435)
Screenshot: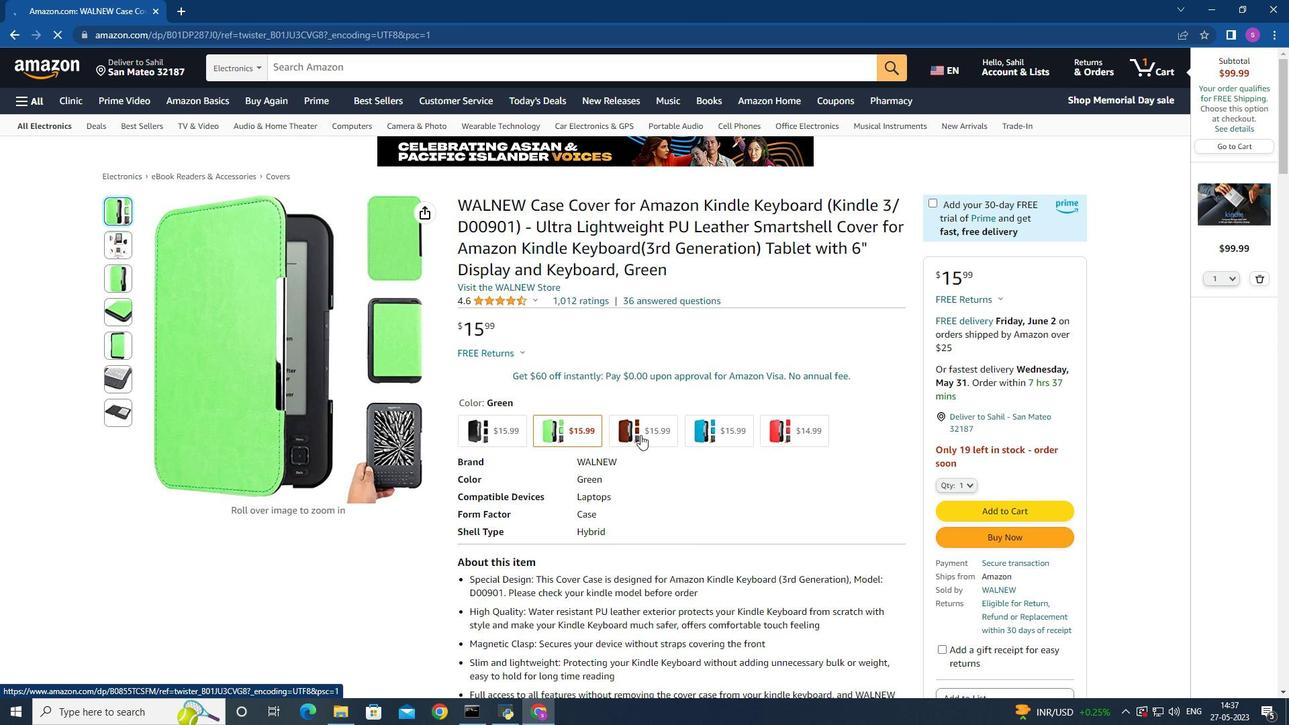 
Action: Mouse moved to (729, 454)
Screenshot: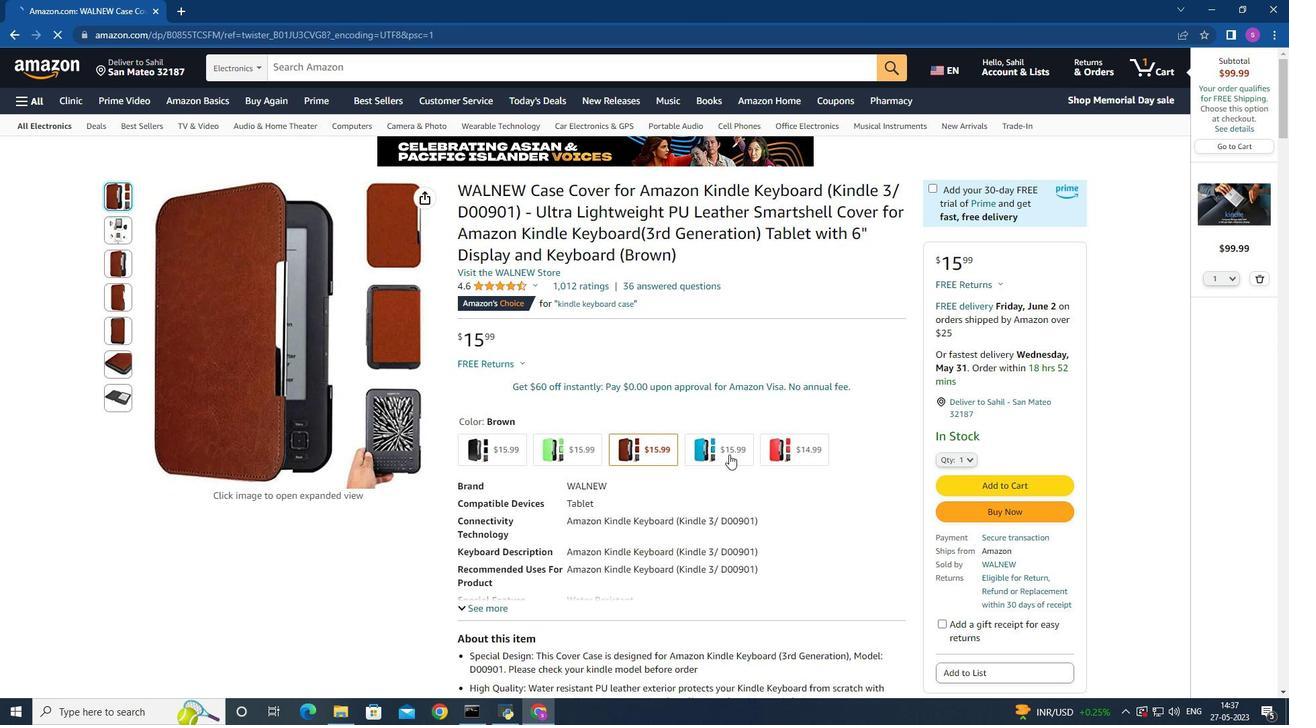 
Action: Mouse pressed left at (729, 454)
Screenshot: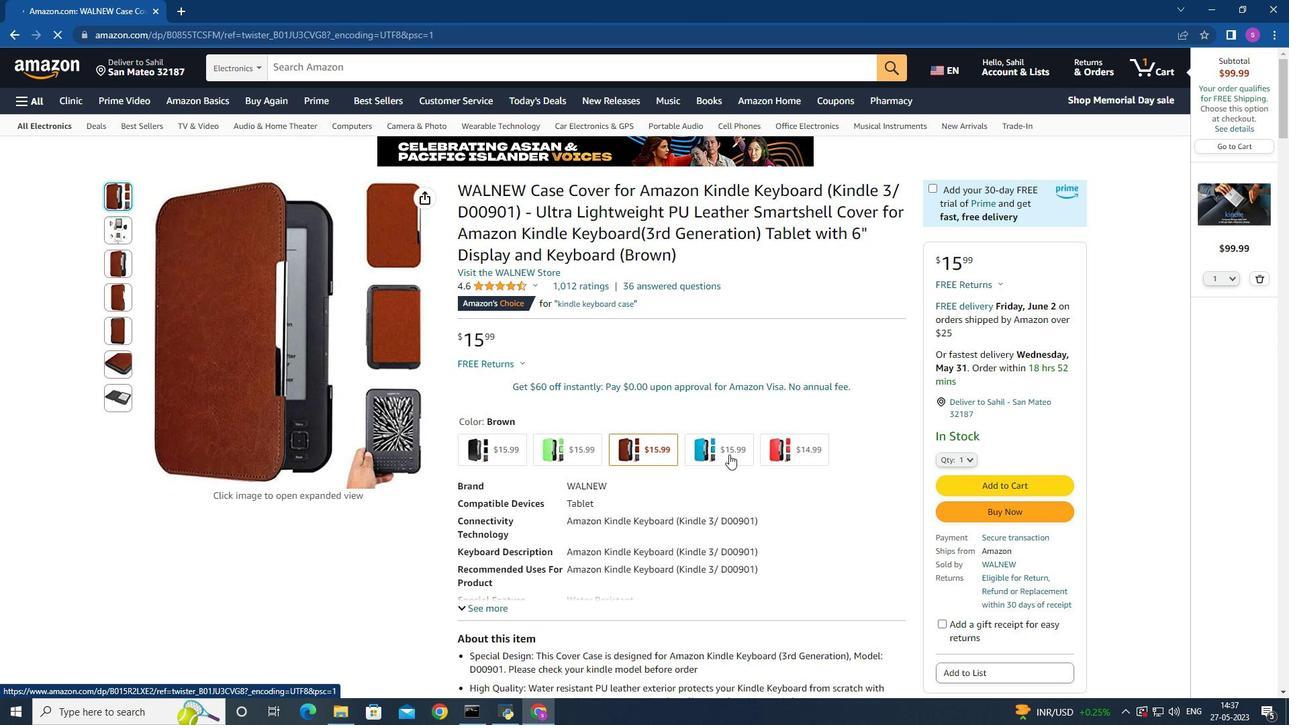 
Action: Mouse moved to (792, 455)
Screenshot: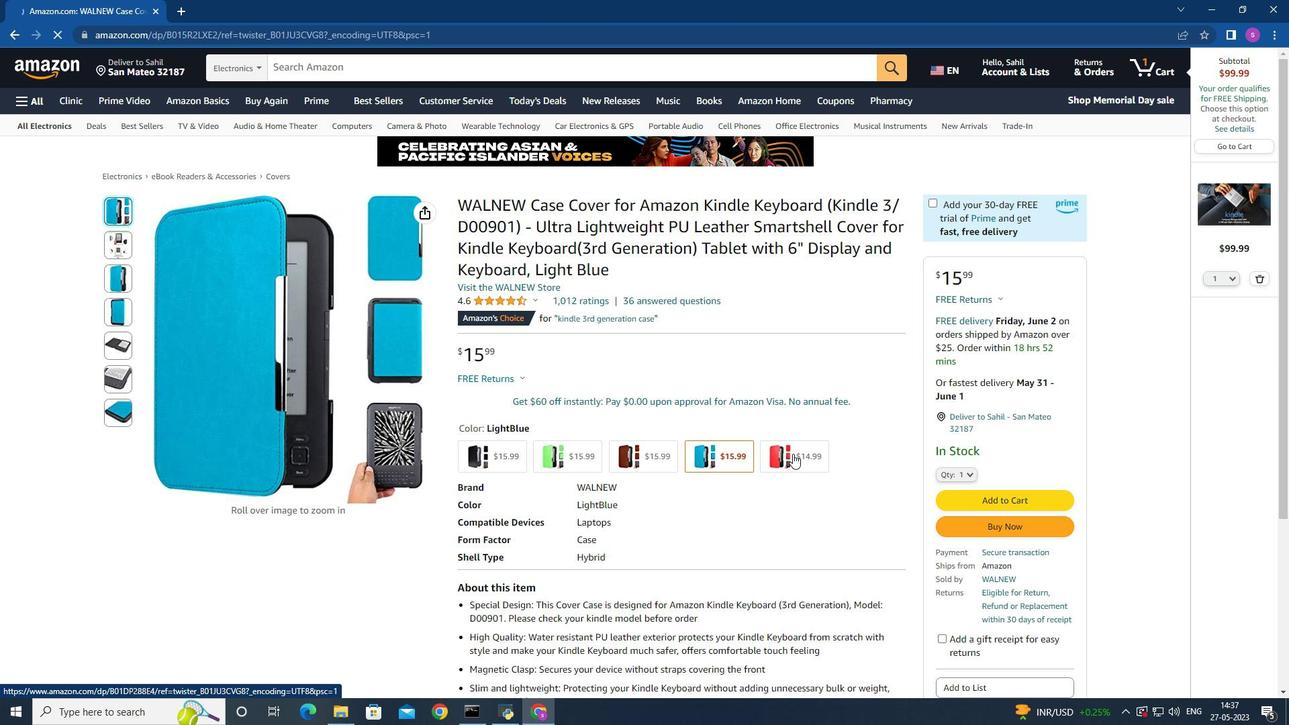 
Action: Mouse pressed left at (792, 455)
Screenshot: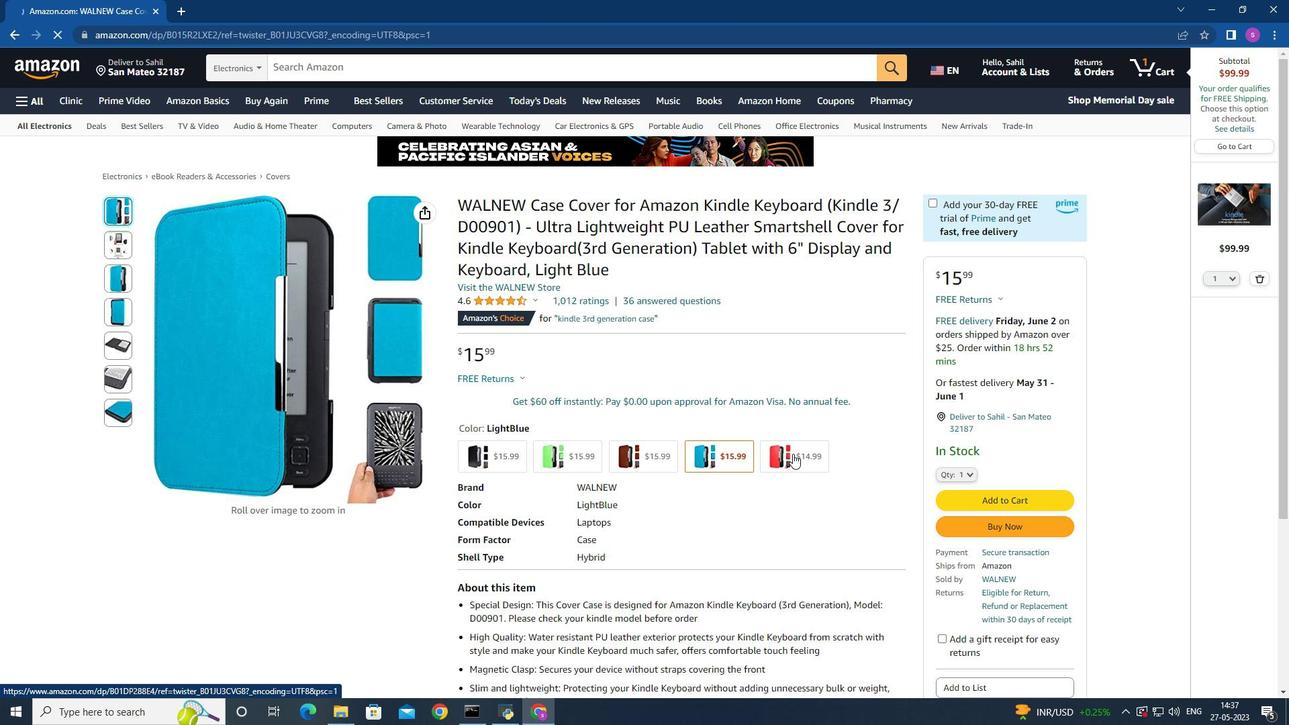 
Action: Mouse moved to (485, 435)
Screenshot: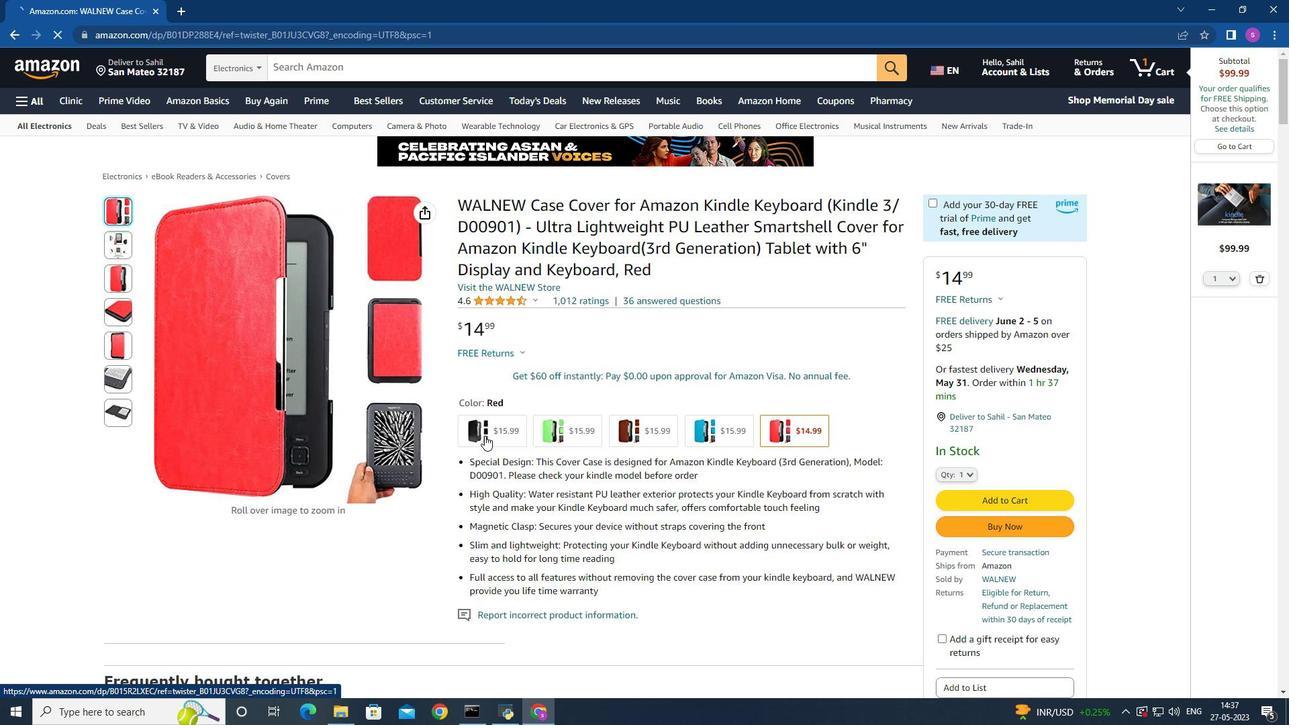 
Action: Mouse pressed left at (485, 435)
Screenshot: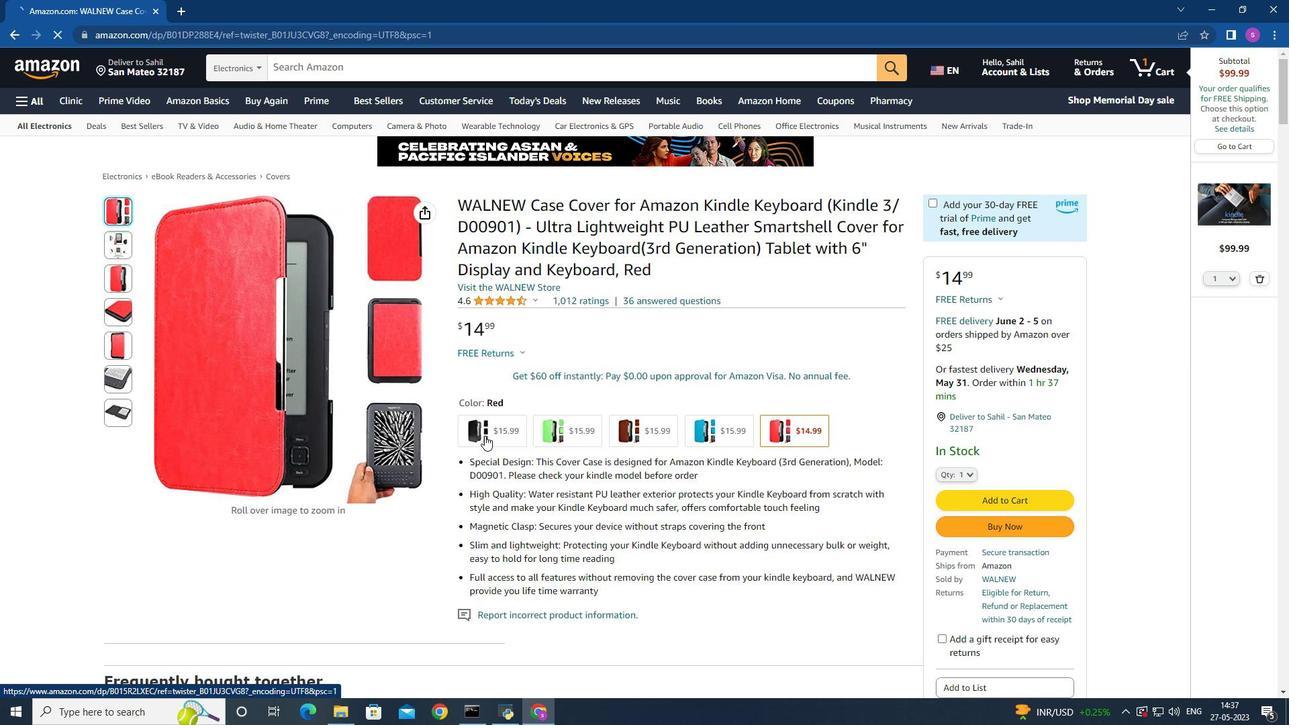 
Action: Mouse moved to (1001, 496)
Screenshot: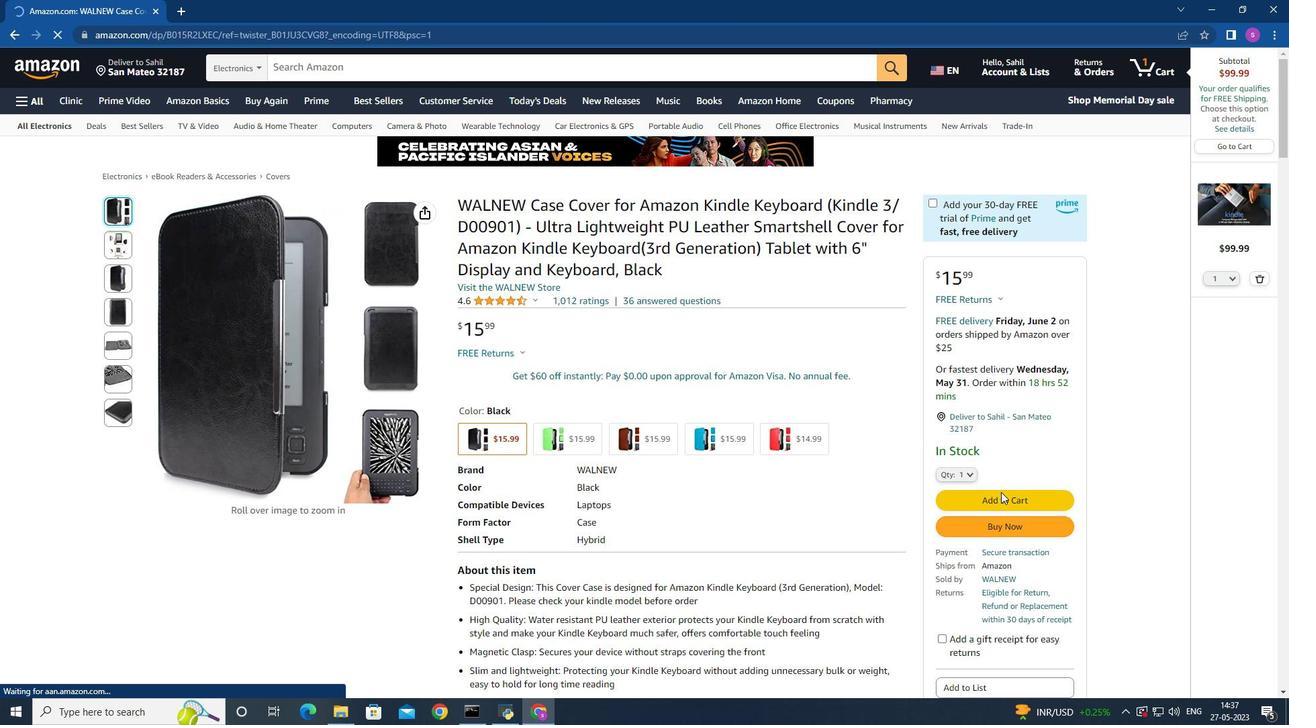 
Action: Mouse pressed left at (1001, 496)
Screenshot: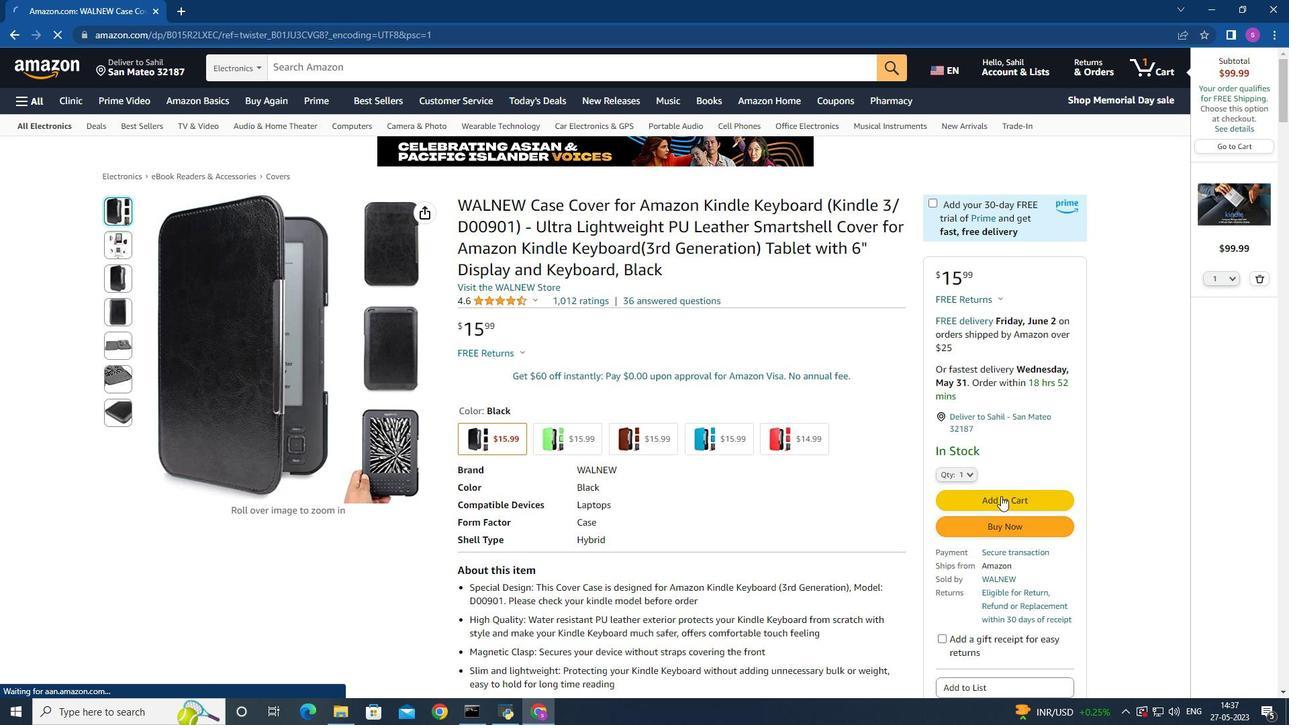 
Action: Mouse moved to (1260, 418)
Screenshot: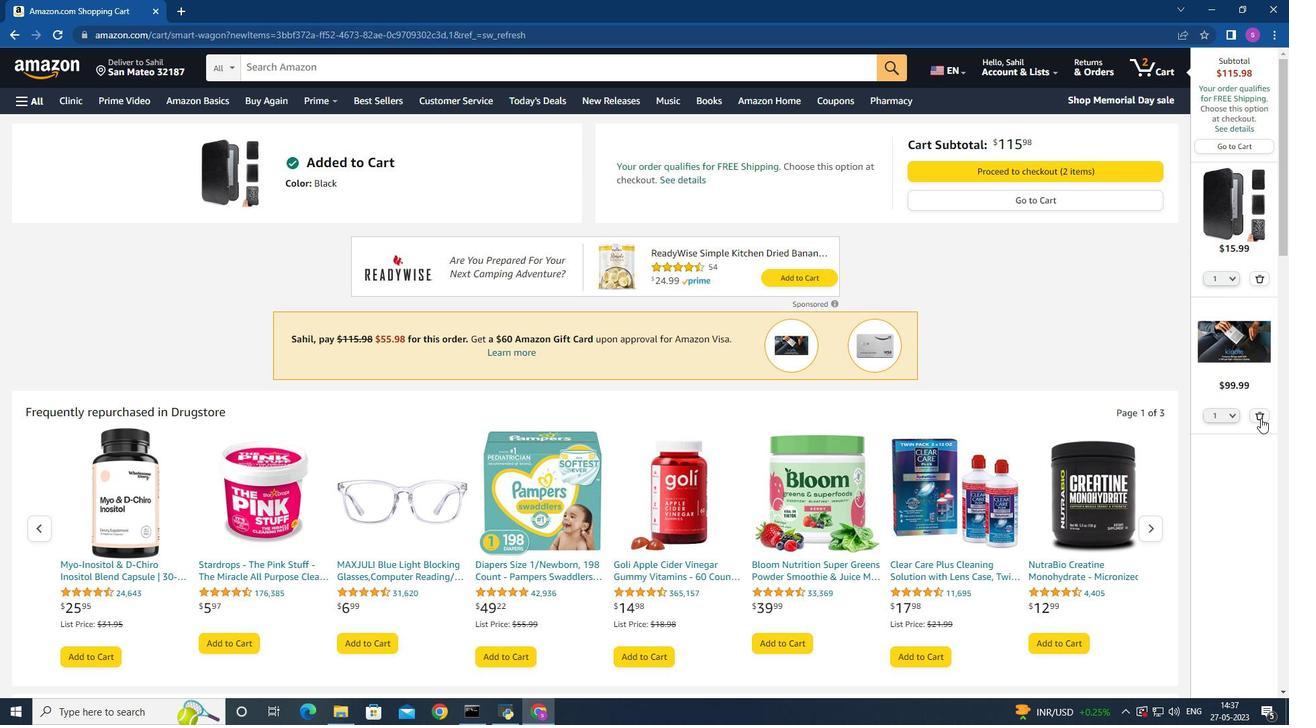 
Action: Mouse pressed left at (1260, 418)
Screenshot: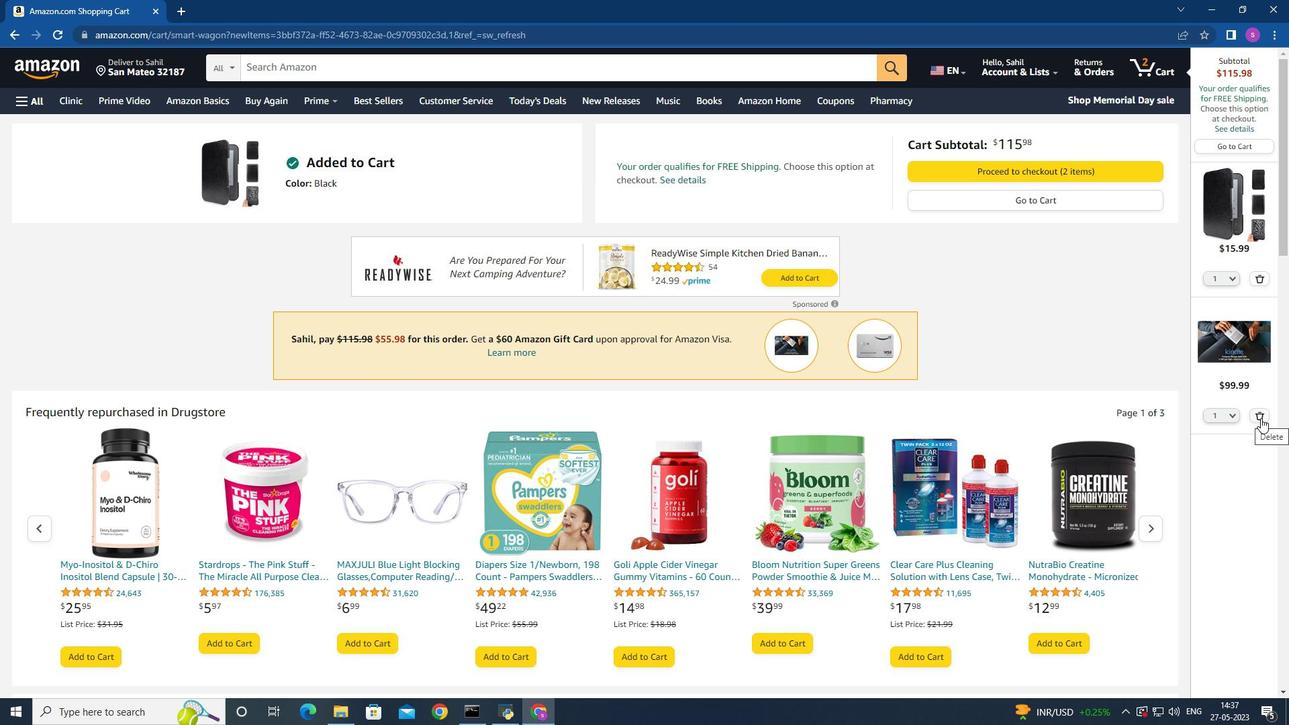 
Action: Mouse moved to (1219, 198)
Screenshot: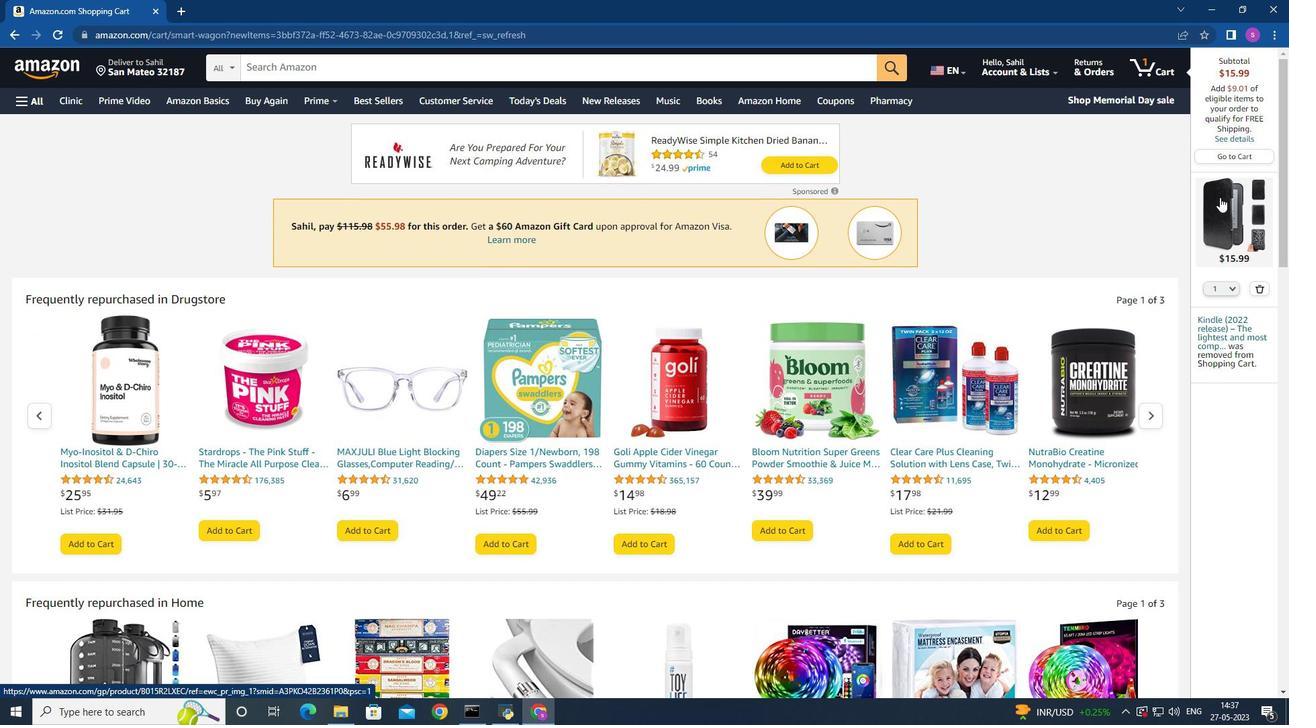 
Action: Mouse pressed left at (1219, 198)
Screenshot: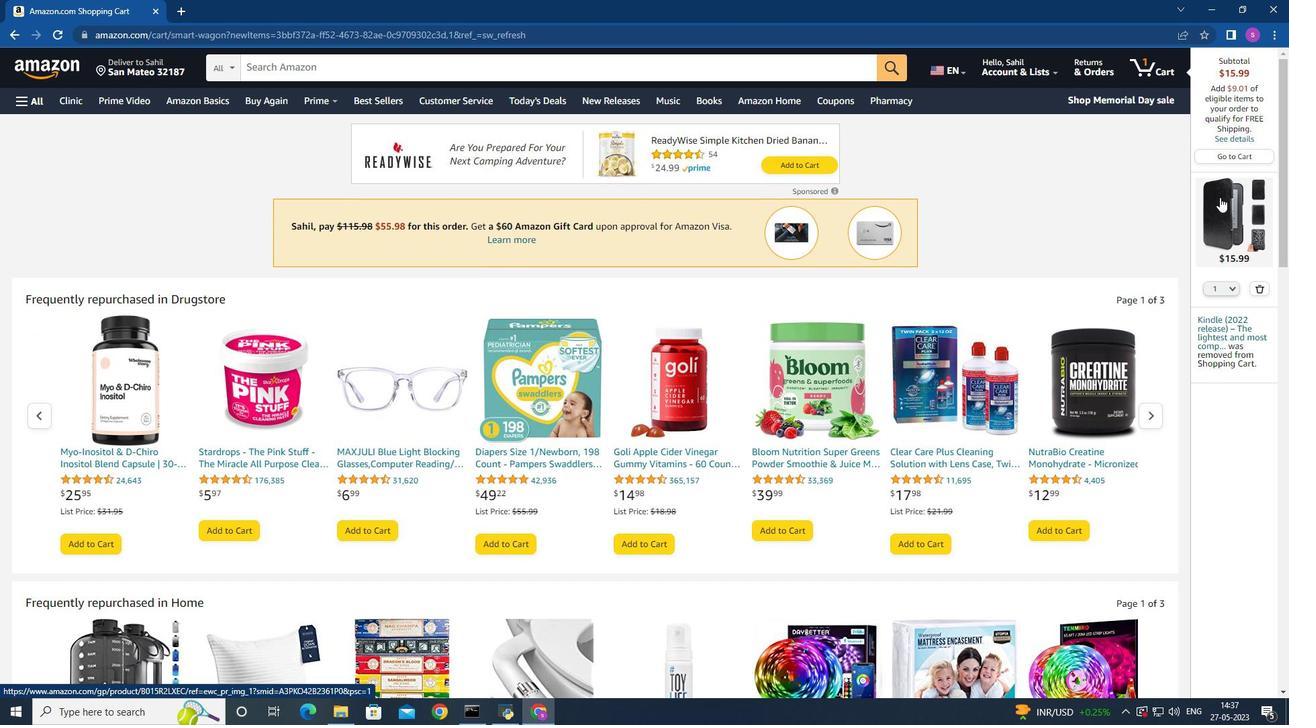 
Action: Mouse moved to (1020, 500)
Screenshot: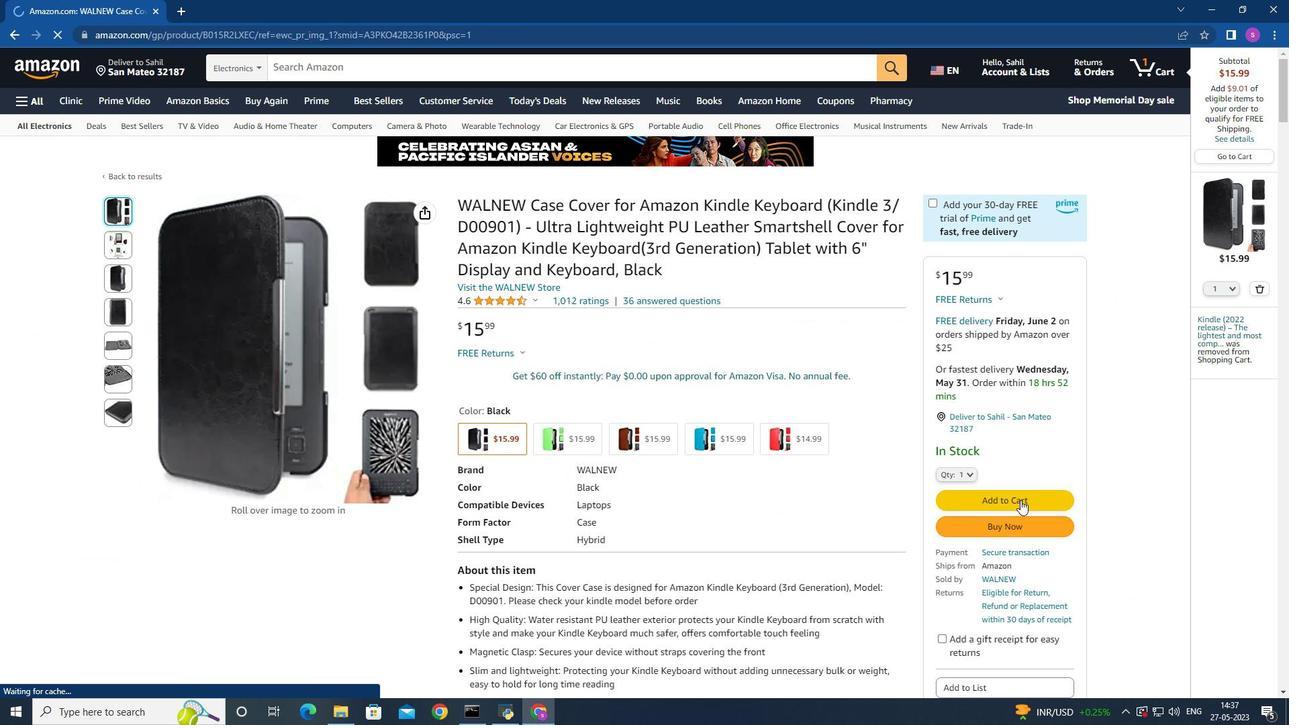 
Action: Mouse pressed left at (1020, 500)
Screenshot: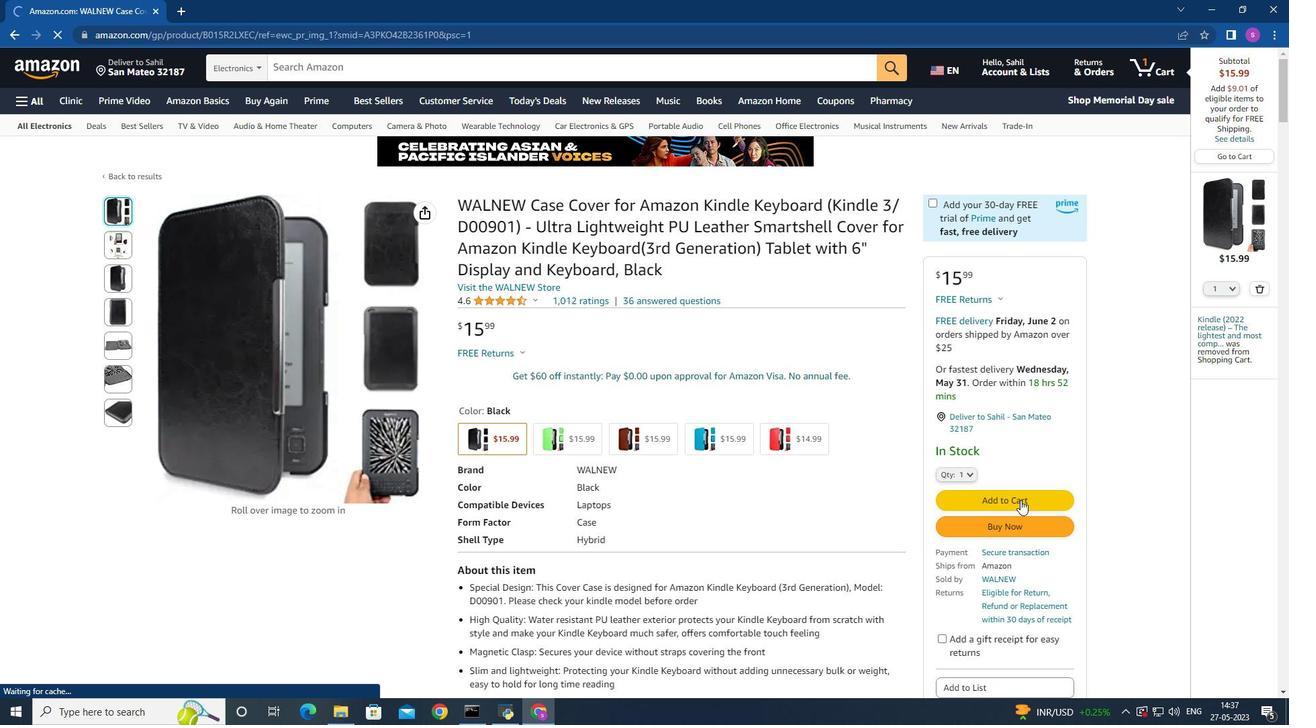 
Action: Mouse moved to (992, 173)
Screenshot: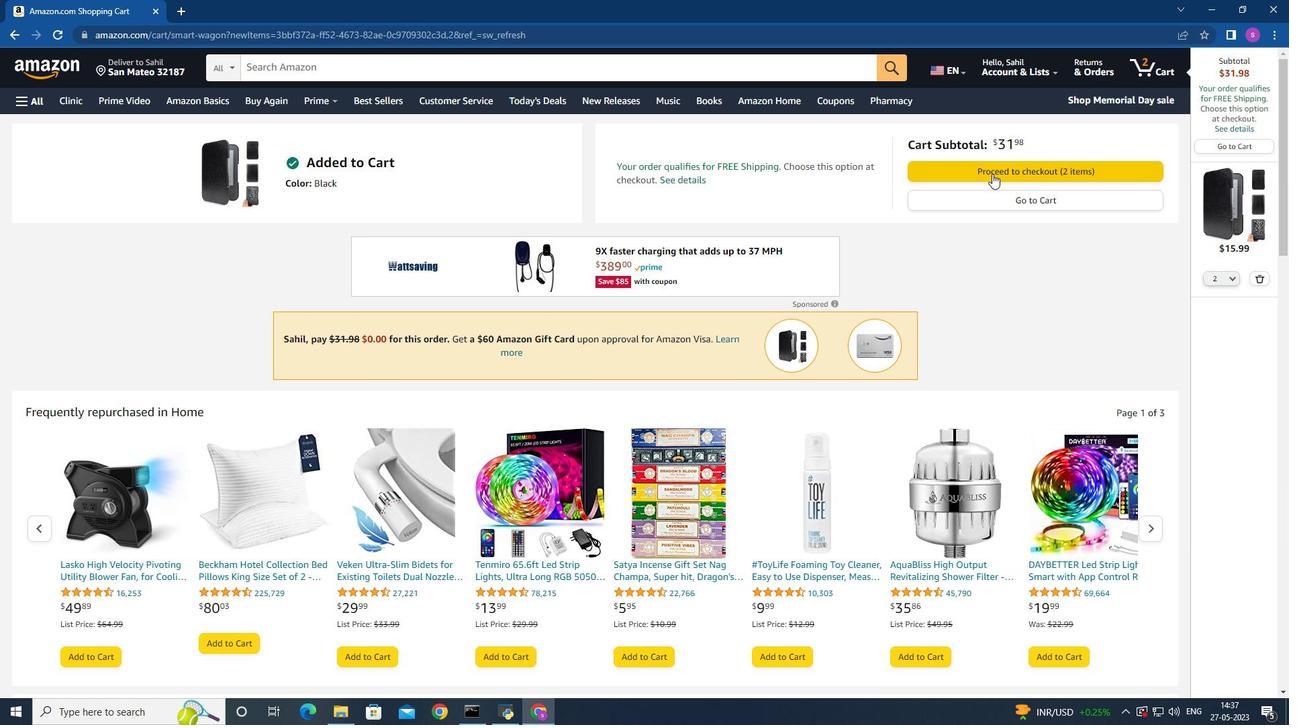 
Action: Mouse pressed left at (992, 173)
Screenshot: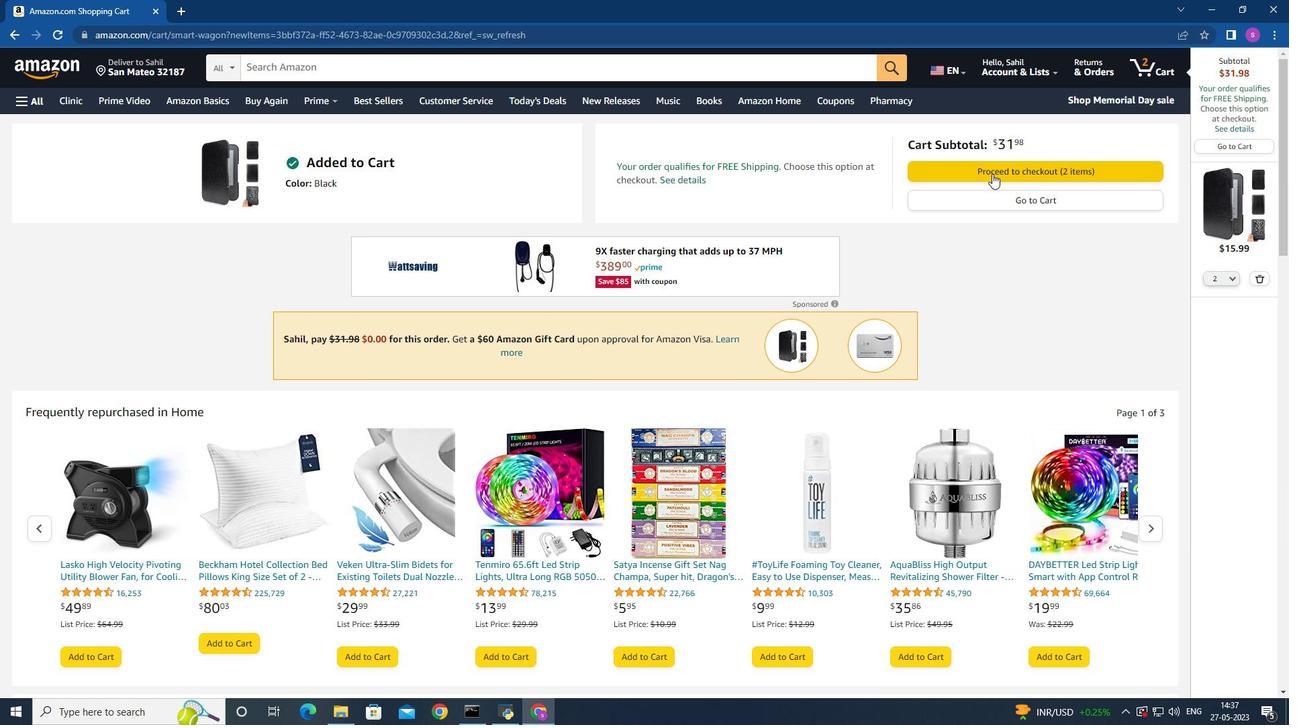 
Action: Mouse moved to (860, 253)
Screenshot: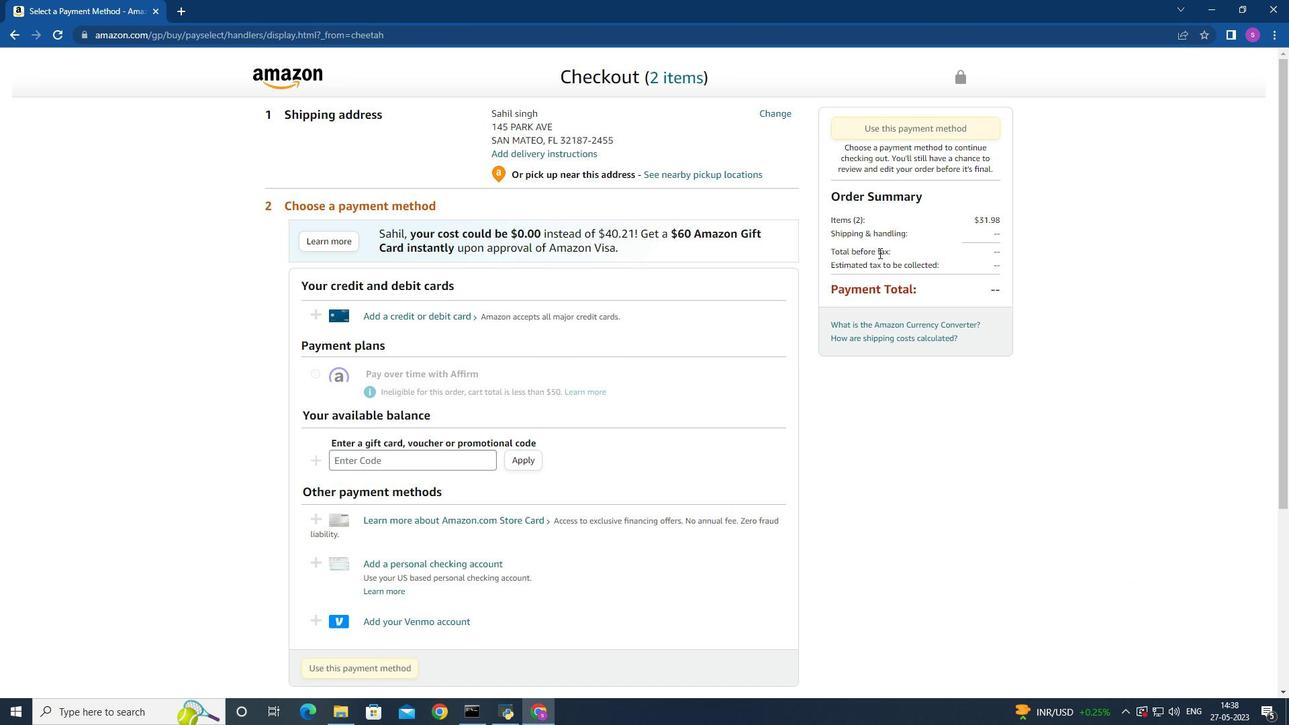 
Action: Mouse scrolled (860, 253) with delta (0, 0)
Screenshot: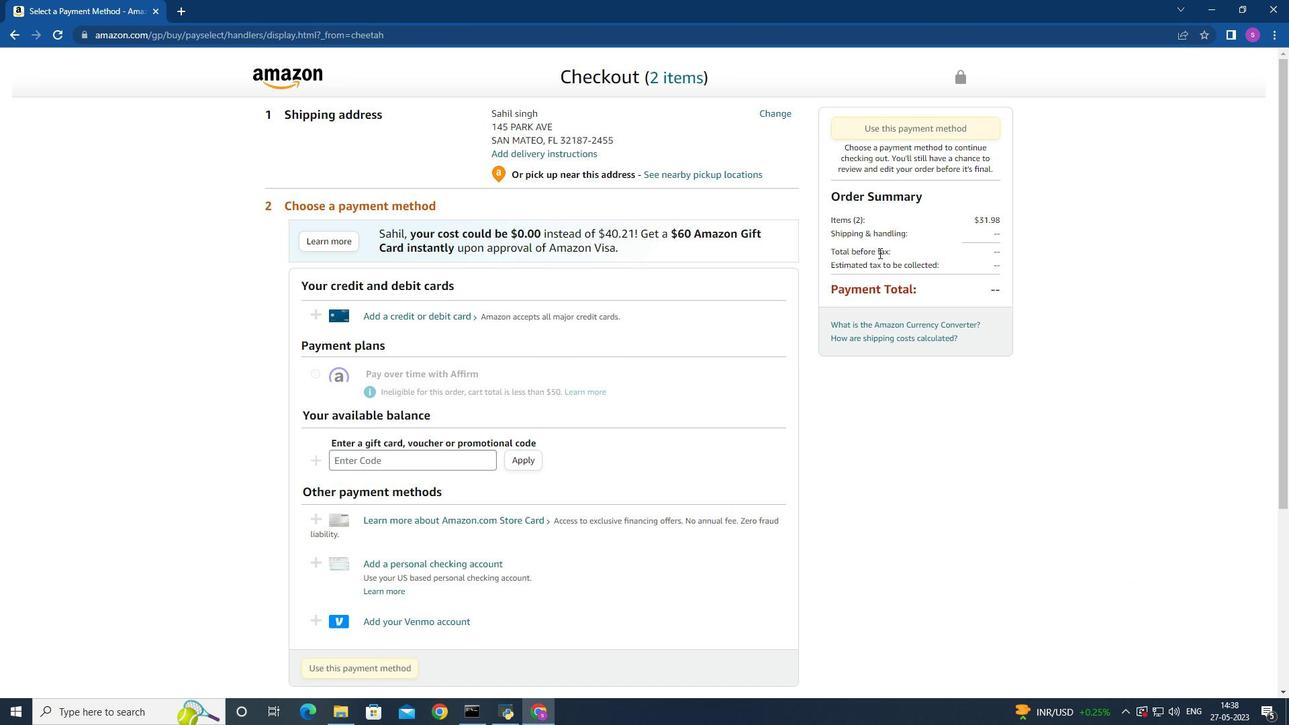 
Action: Mouse moved to (796, 251)
Screenshot: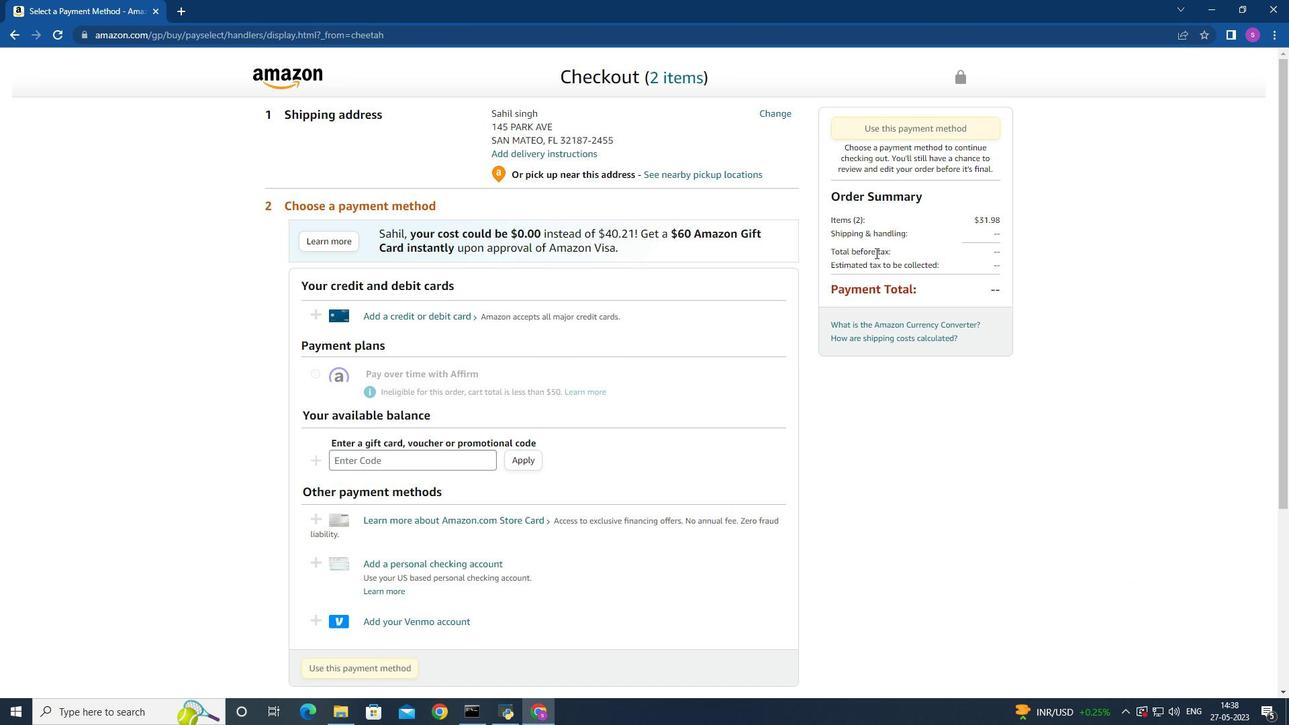 
Action: Mouse scrolled (796, 252) with delta (0, 0)
Screenshot: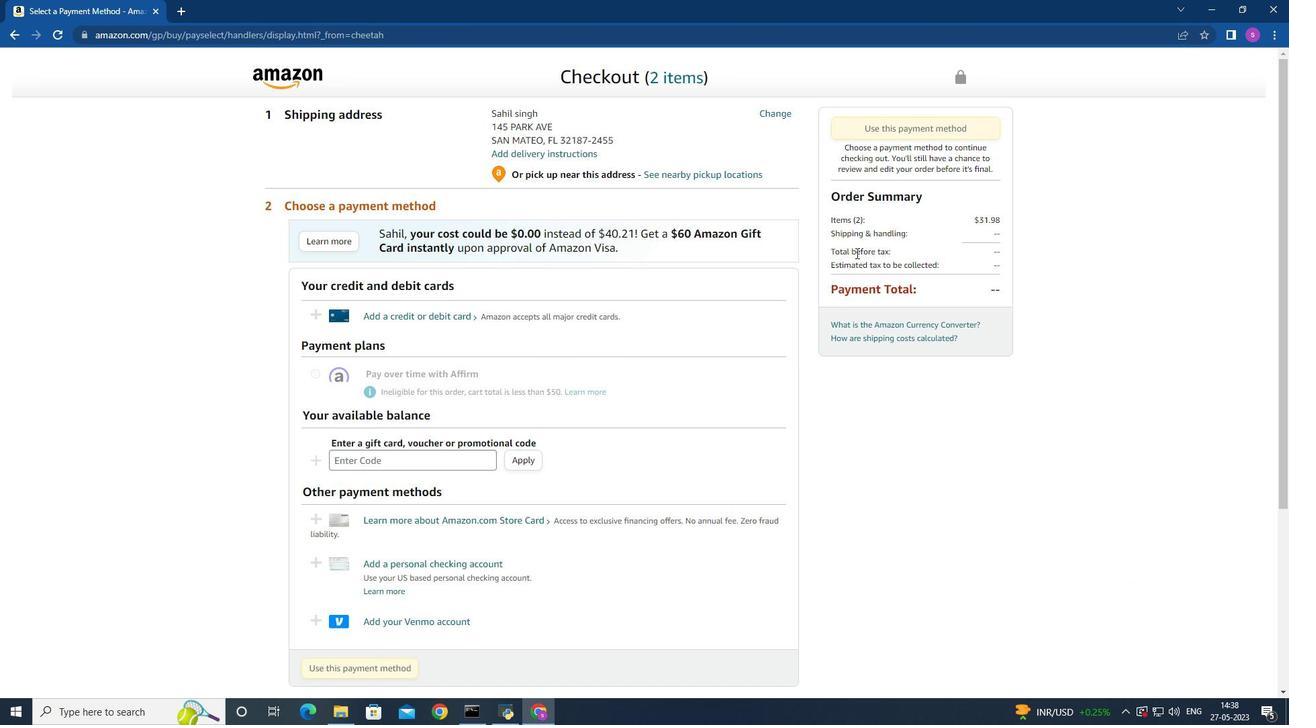 
Action: Mouse moved to (776, 256)
Screenshot: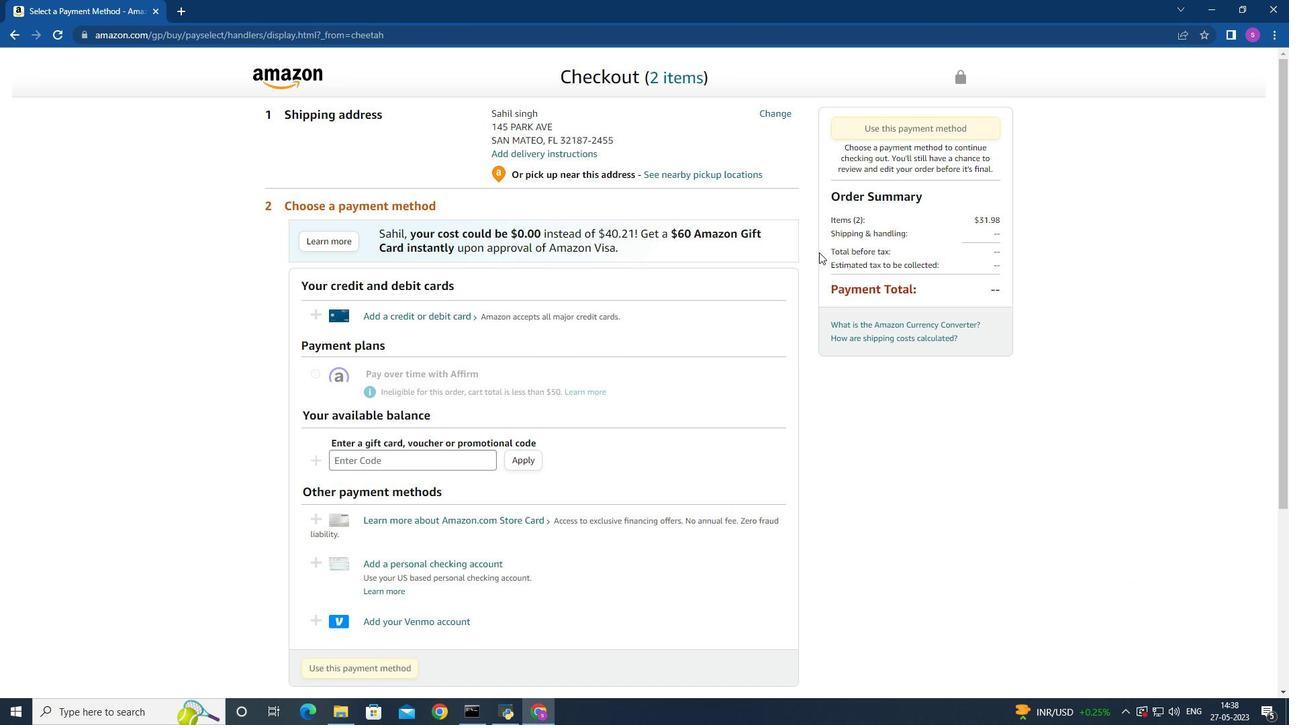 
Action: Mouse scrolled (776, 257) with delta (0, 0)
Screenshot: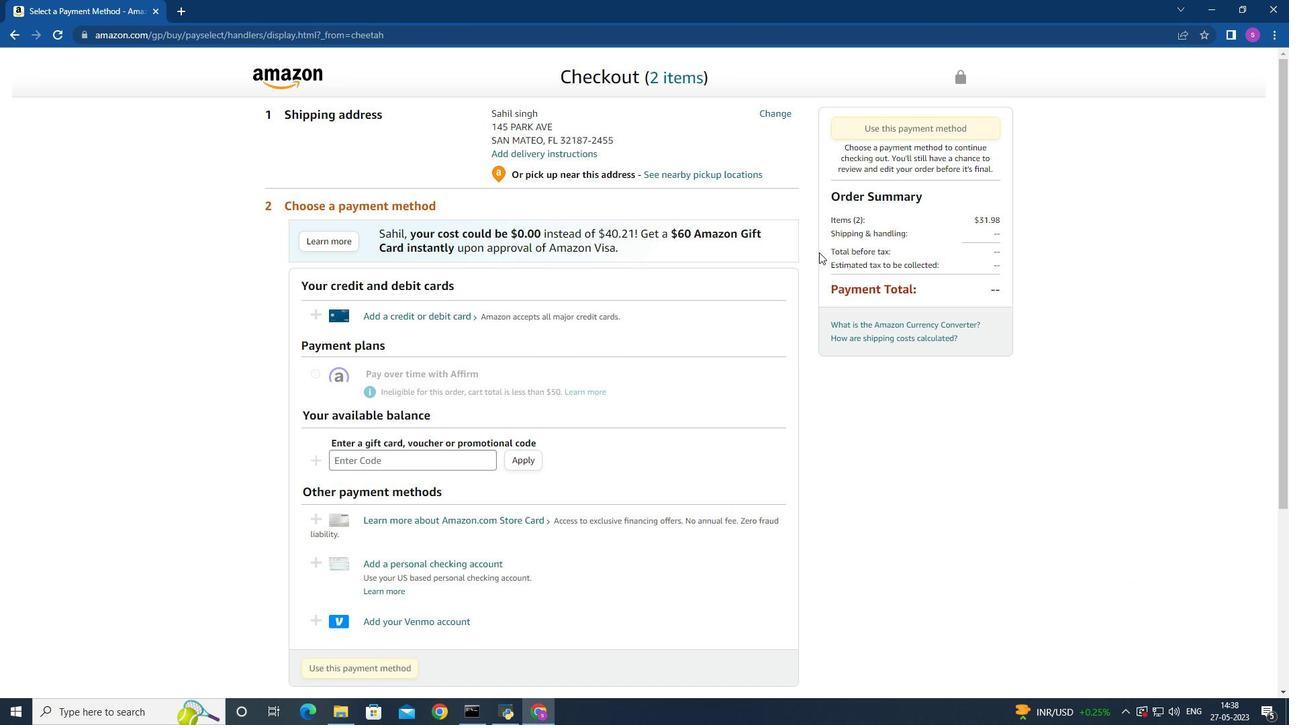 
Action: Mouse moved to (759, 271)
Screenshot: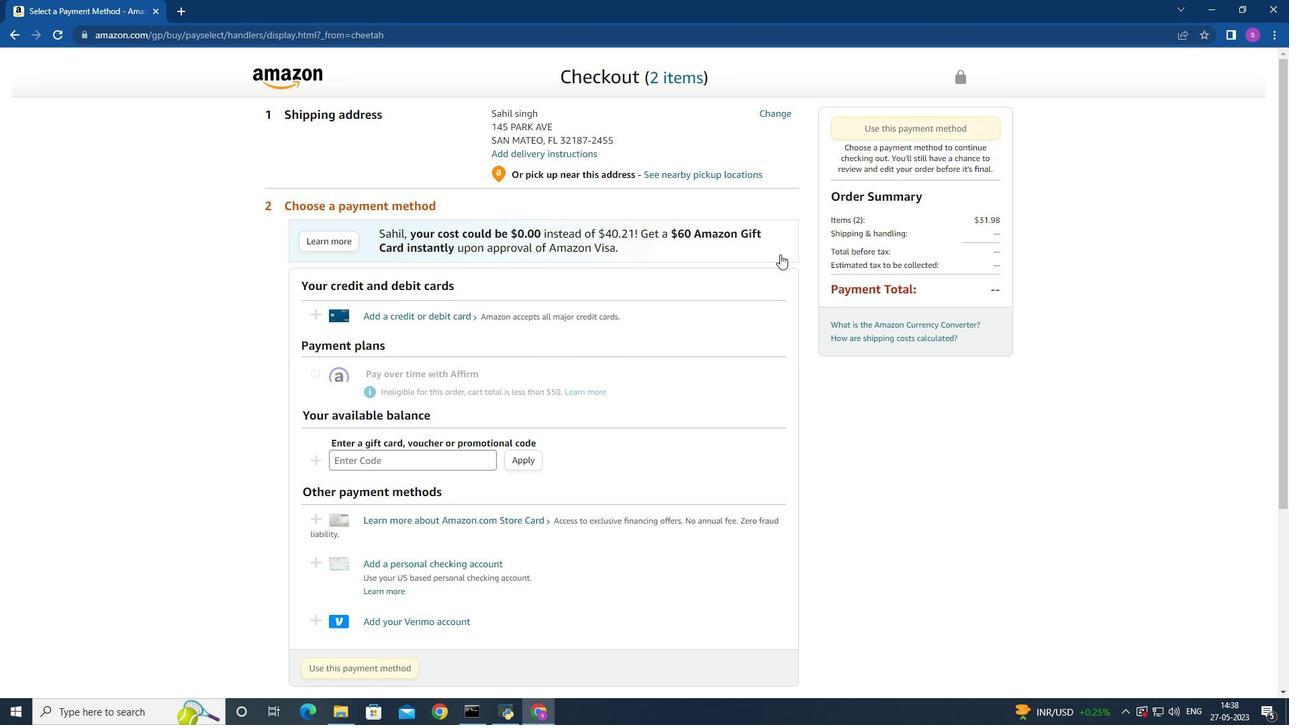 
Action: Mouse scrolled (759, 271) with delta (0, 0)
Screenshot: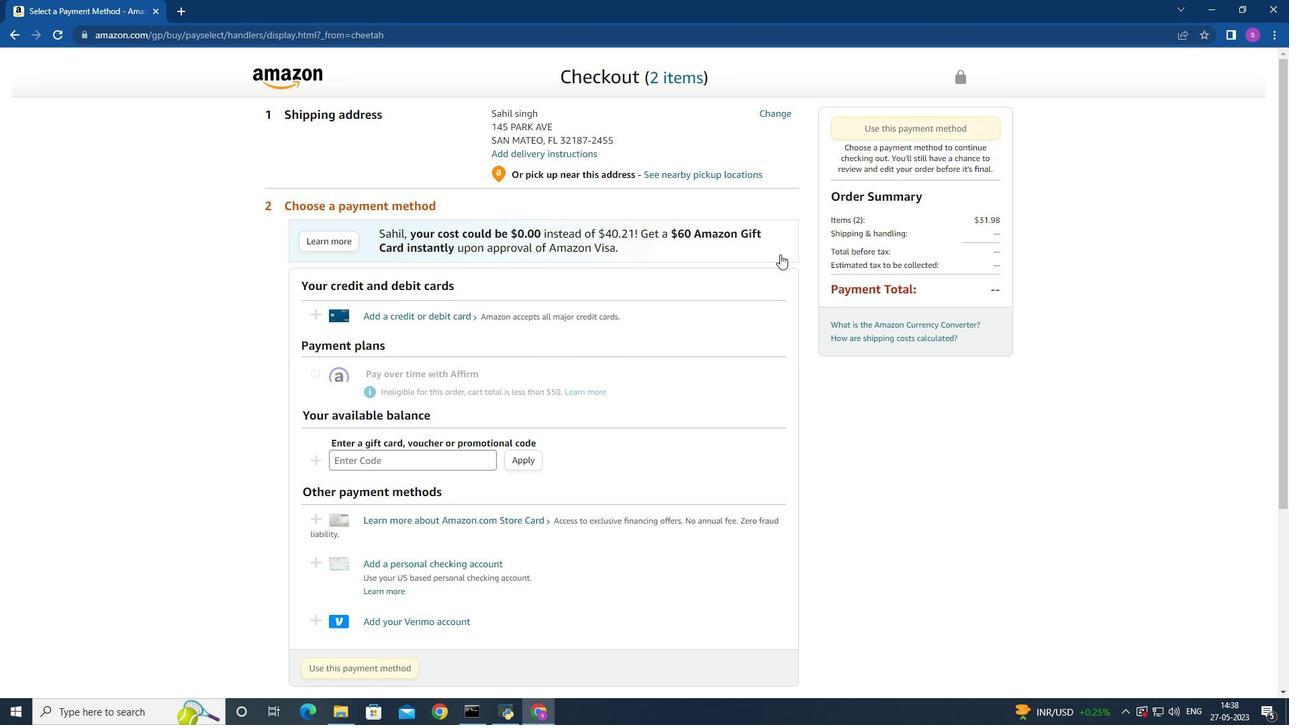 
Action: Mouse moved to (611, 277)
Screenshot: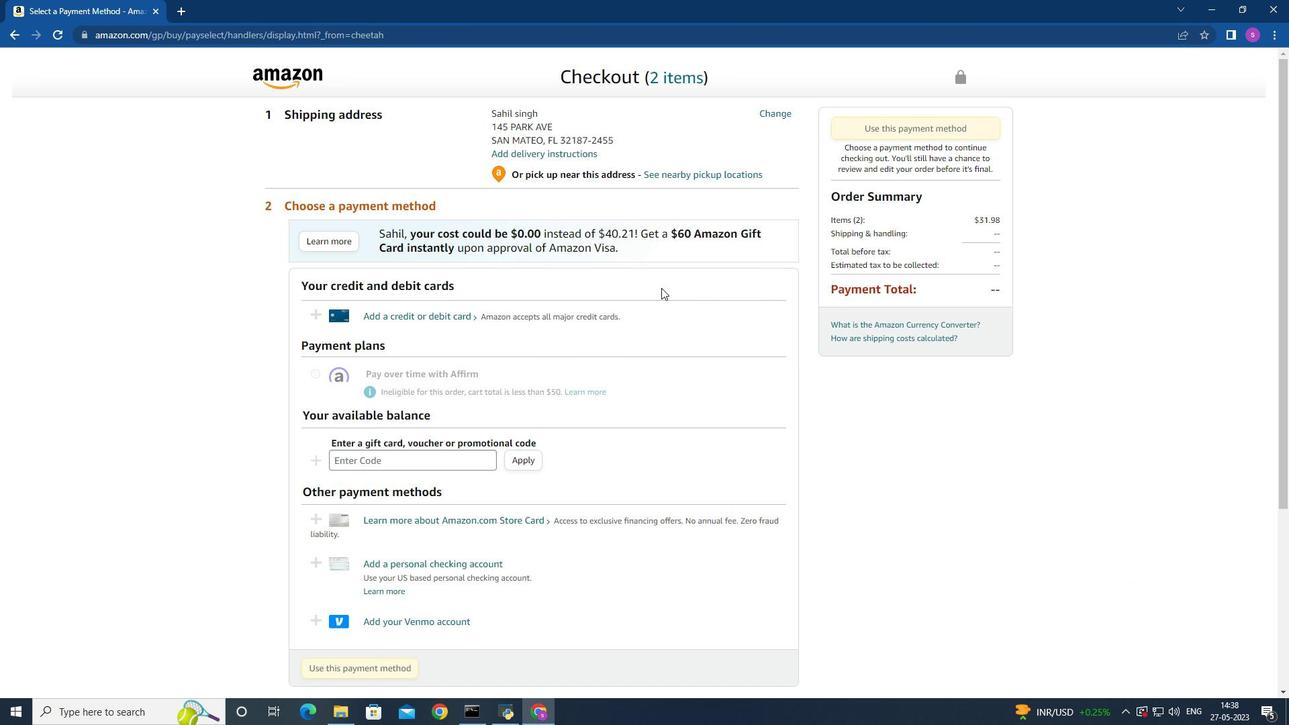 
Action: Mouse scrolled (611, 277) with delta (0, 0)
Screenshot: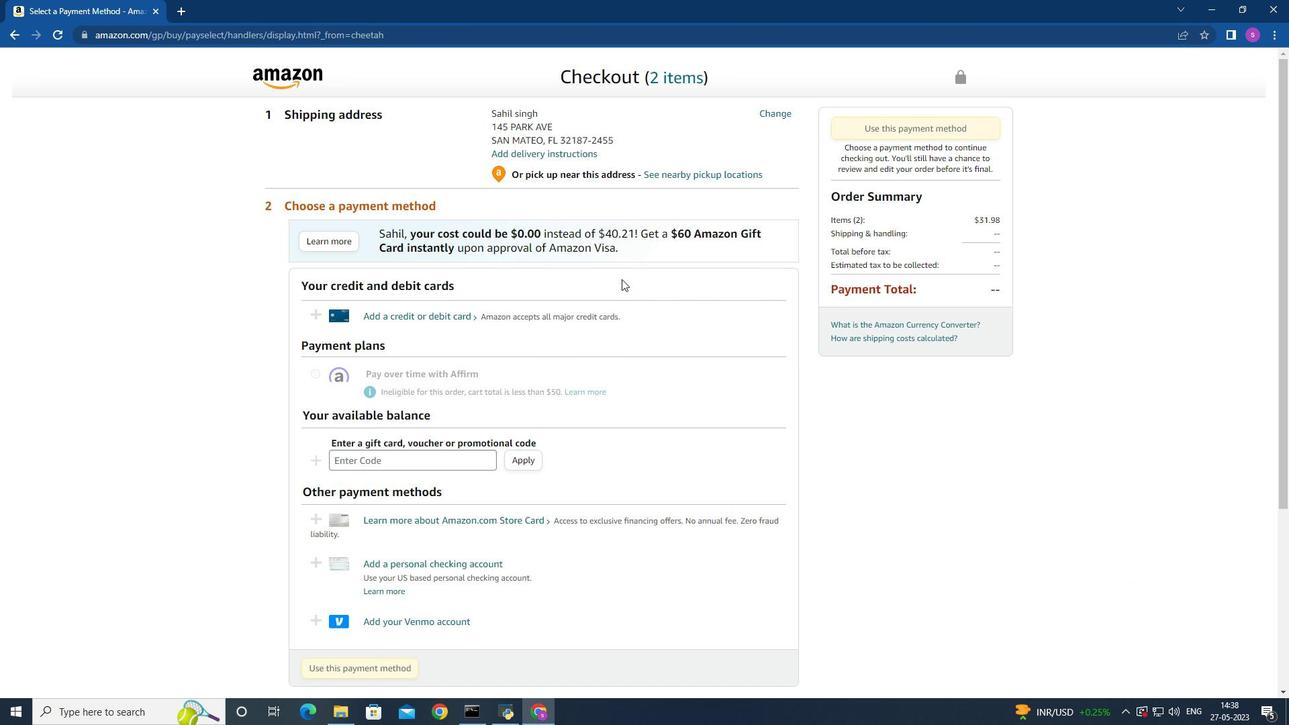 
Action: Mouse moved to (611, 277)
Screenshot: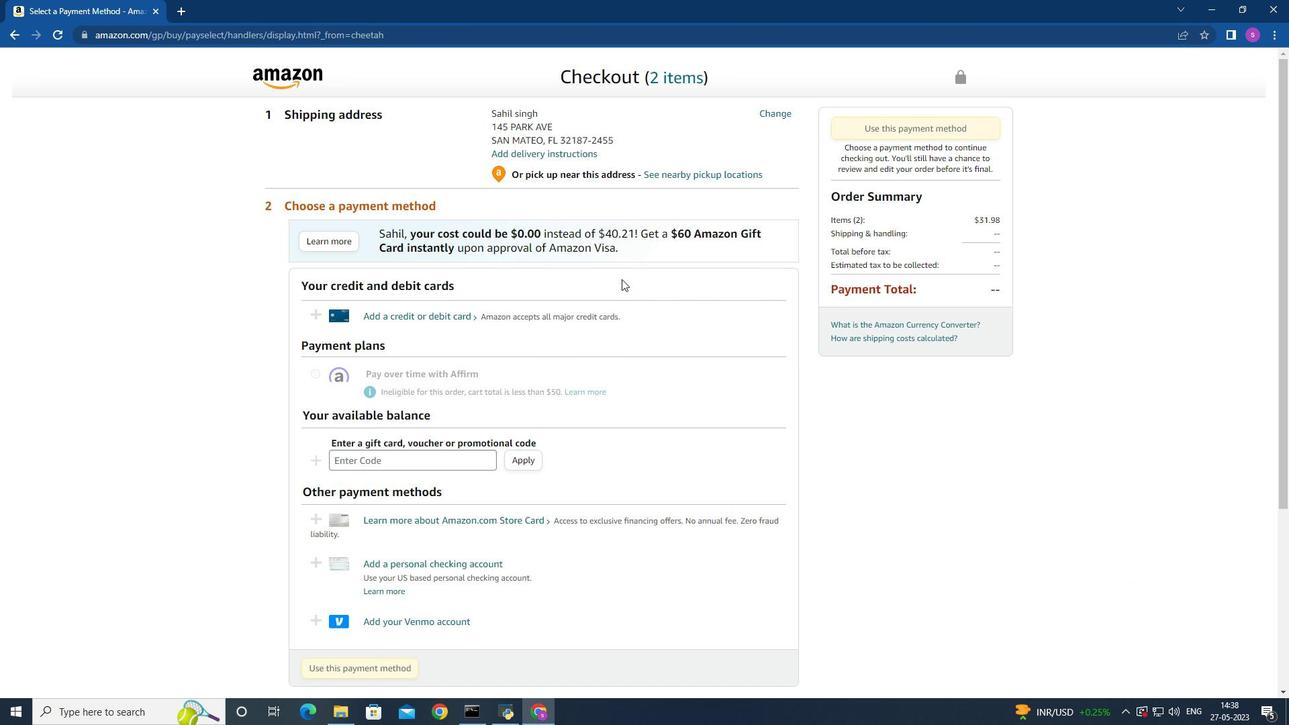 
Action: Mouse scrolled (611, 277) with delta (0, 0)
Screenshot: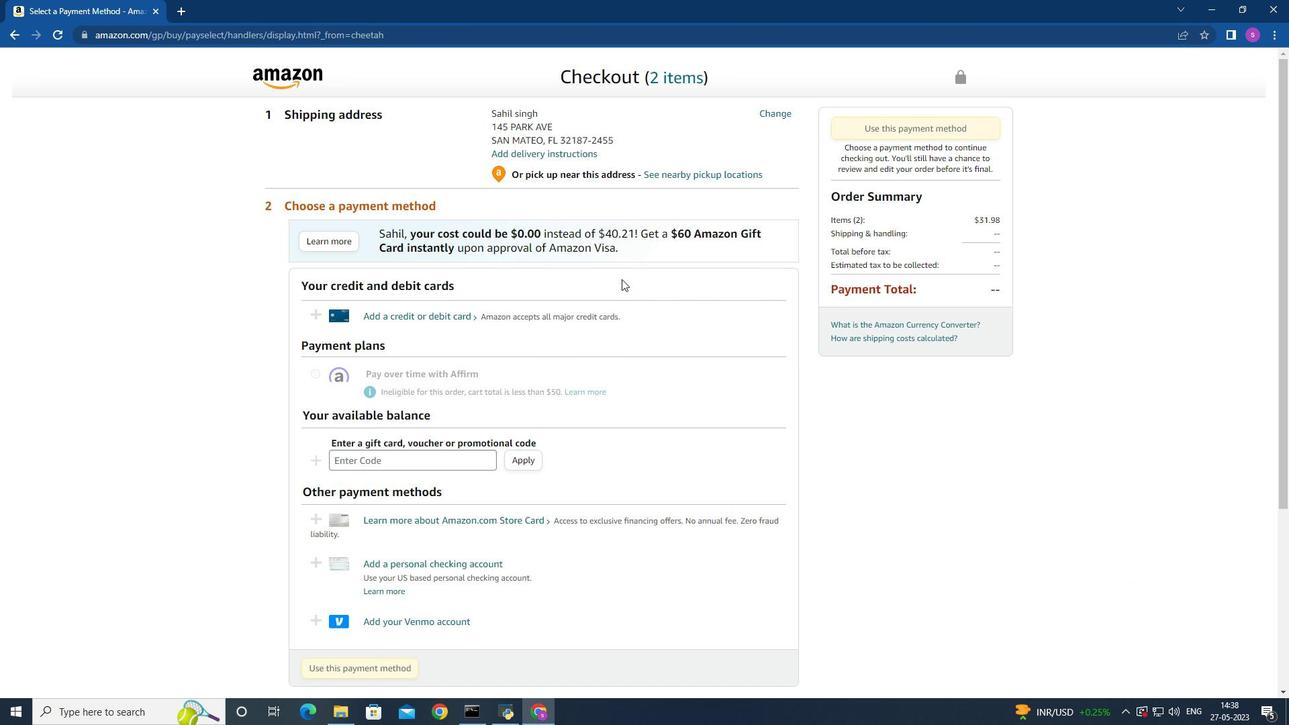 
Action: Mouse scrolled (611, 277) with delta (0, 0)
Screenshot: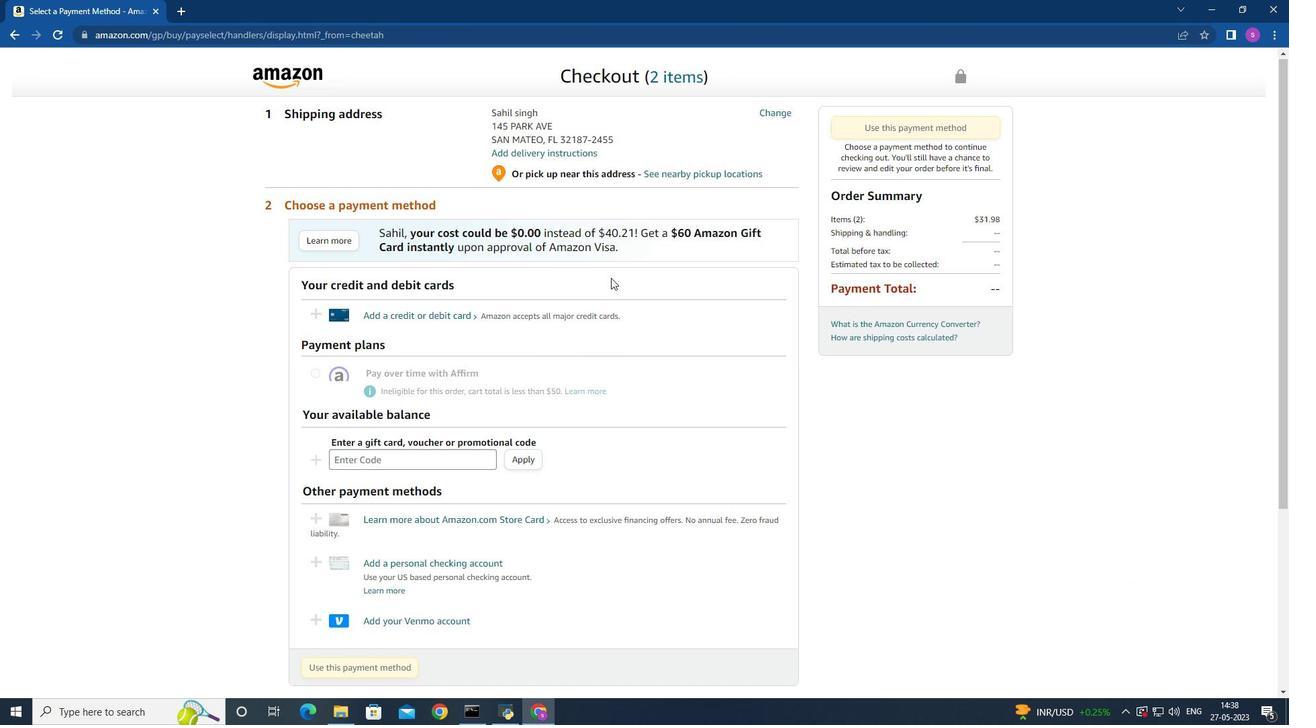 
Action: Mouse moved to (611, 276)
Screenshot: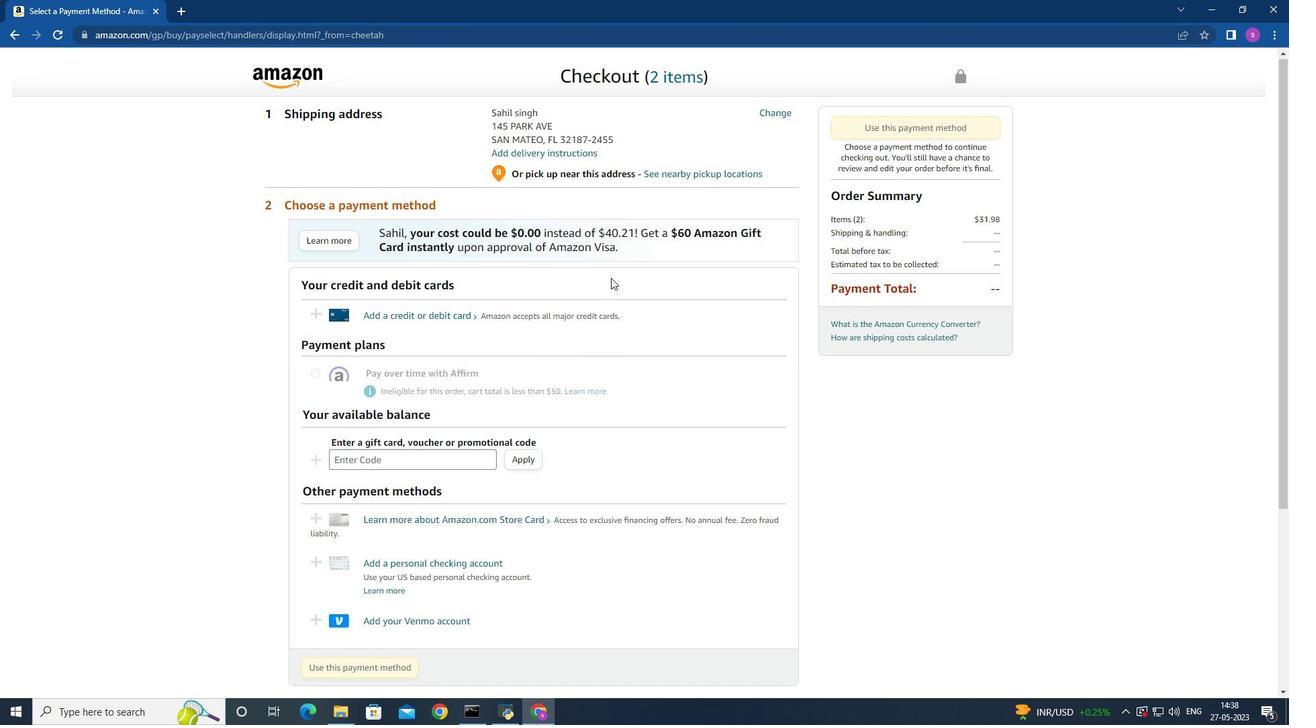 
Action: Mouse scrolled (611, 275) with delta (0, 0)
Screenshot: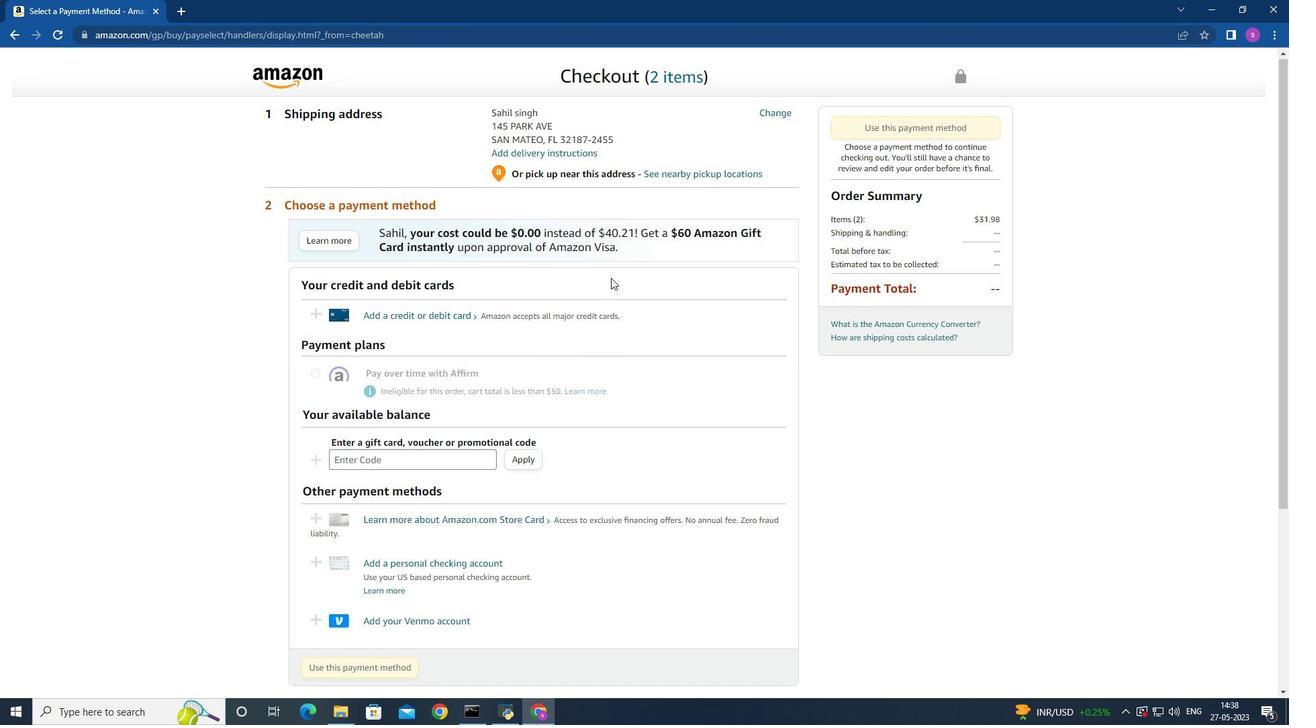
Action: Mouse moved to (608, 265)
Screenshot: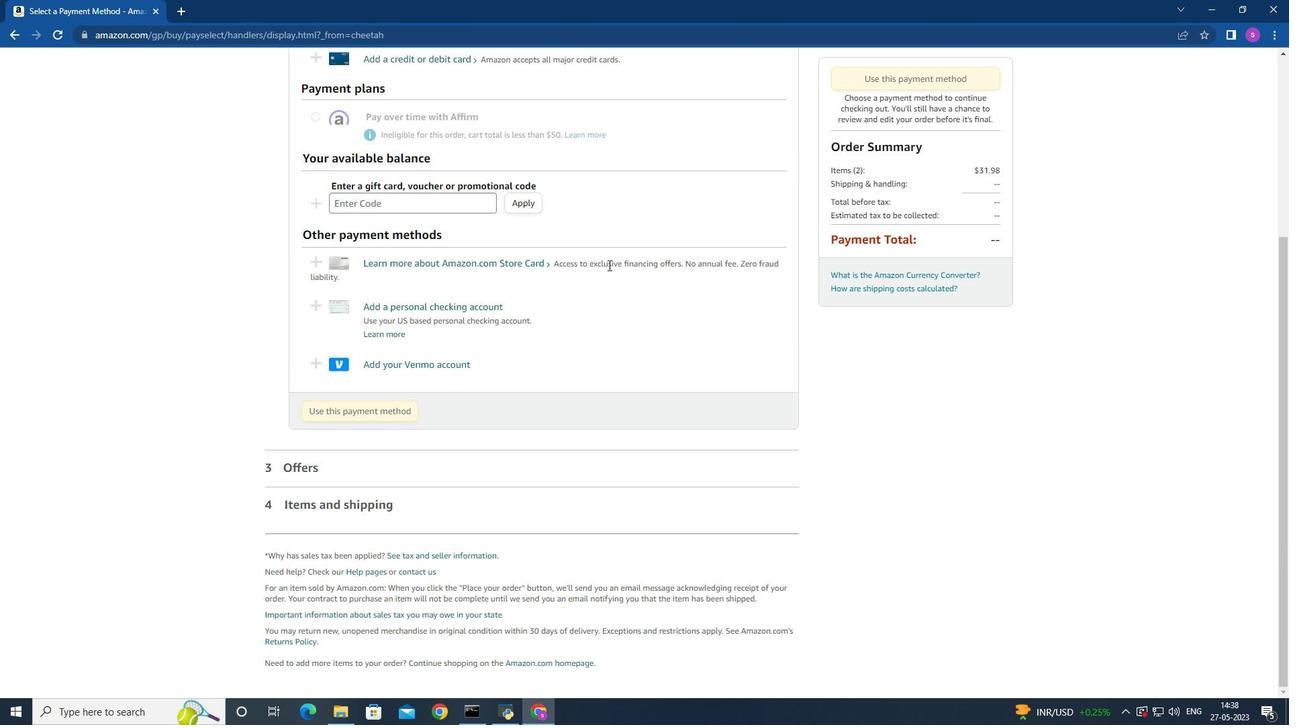 
Action: Mouse scrolled (608, 265) with delta (0, 0)
Screenshot: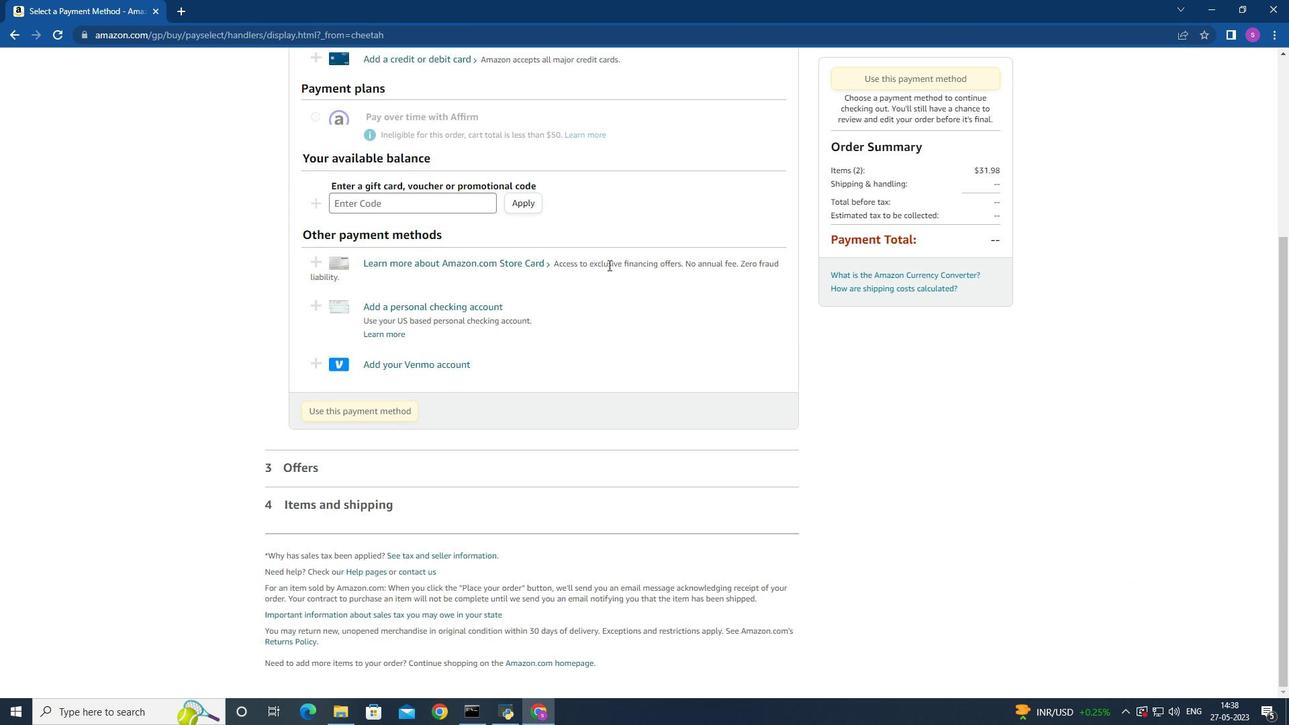 
Action: Mouse moved to (608, 265)
Screenshot: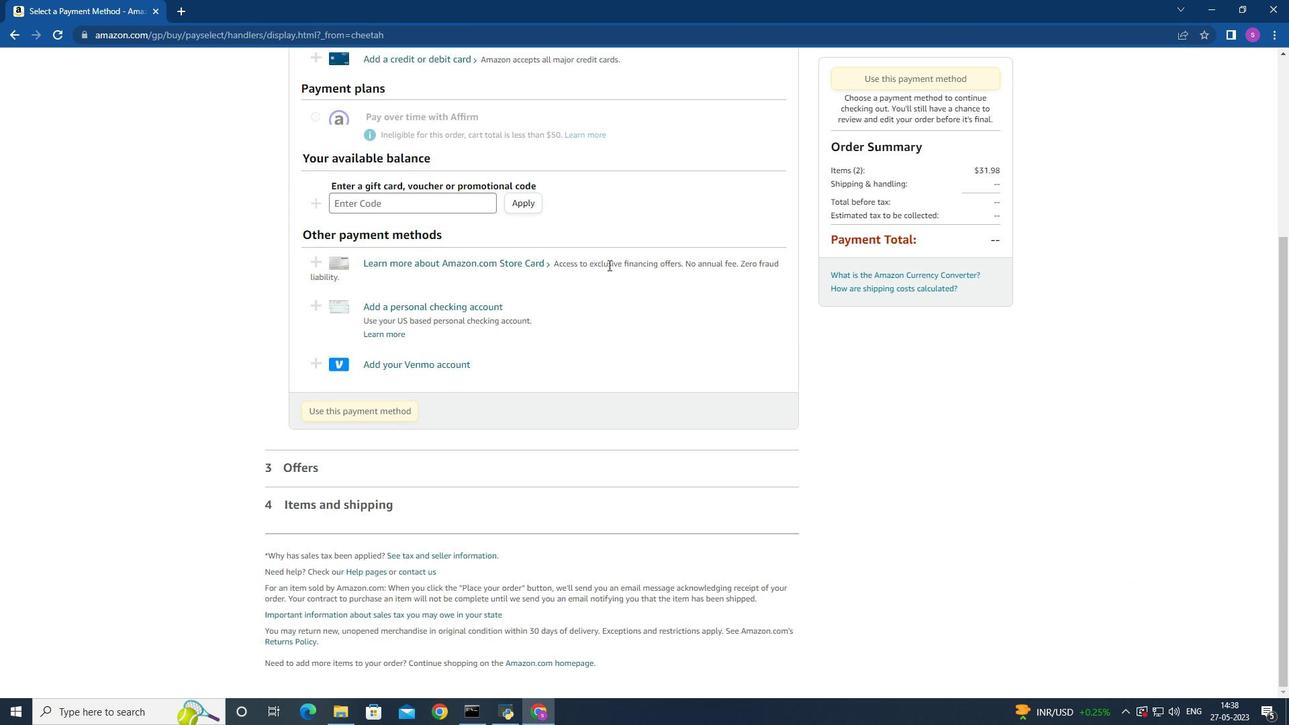 
Action: Mouse scrolled (608, 265) with delta (0, 0)
Screenshot: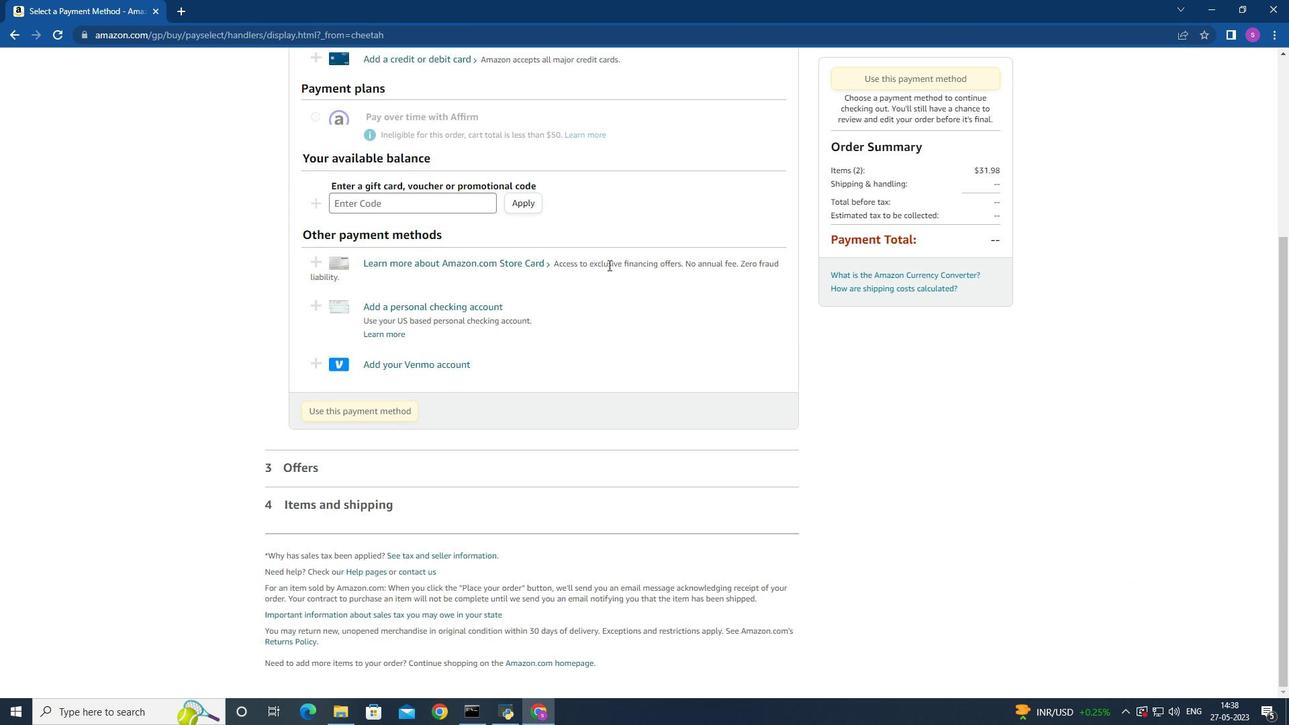 
Action: Mouse moved to (608, 265)
Screenshot: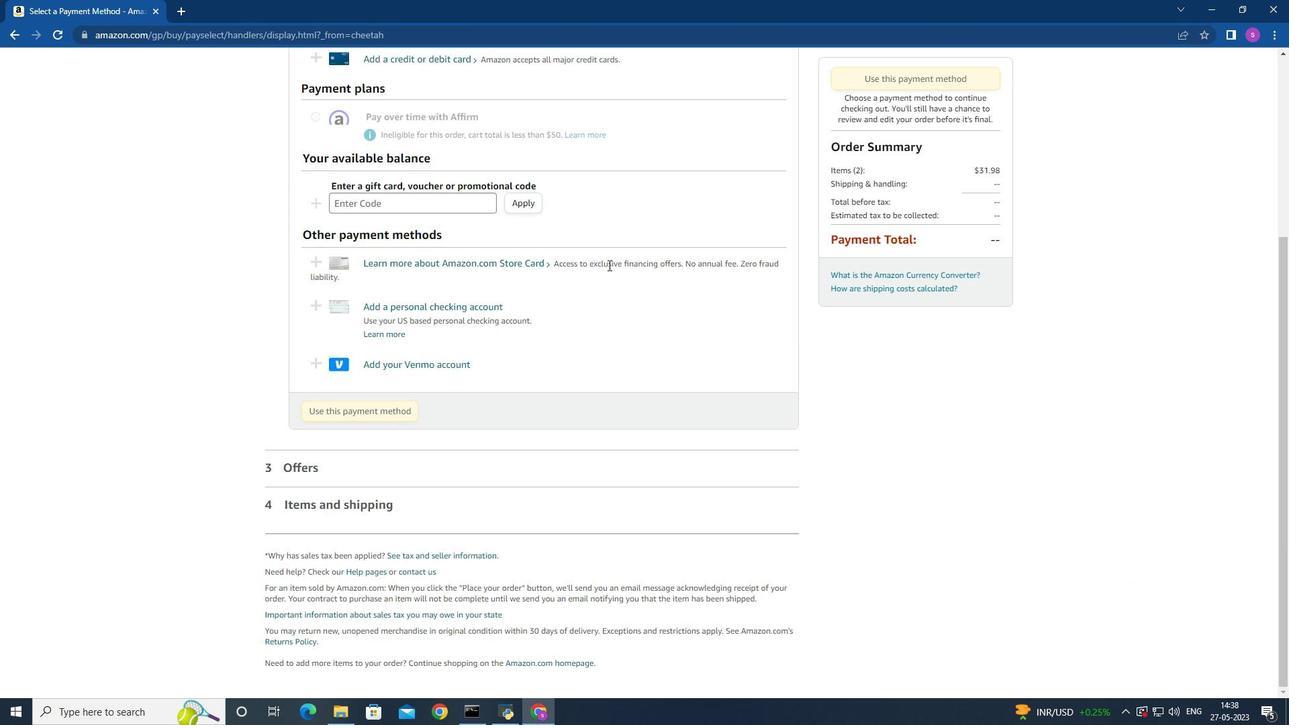 
Action: Mouse scrolled (608, 265) with delta (0, 0)
Screenshot: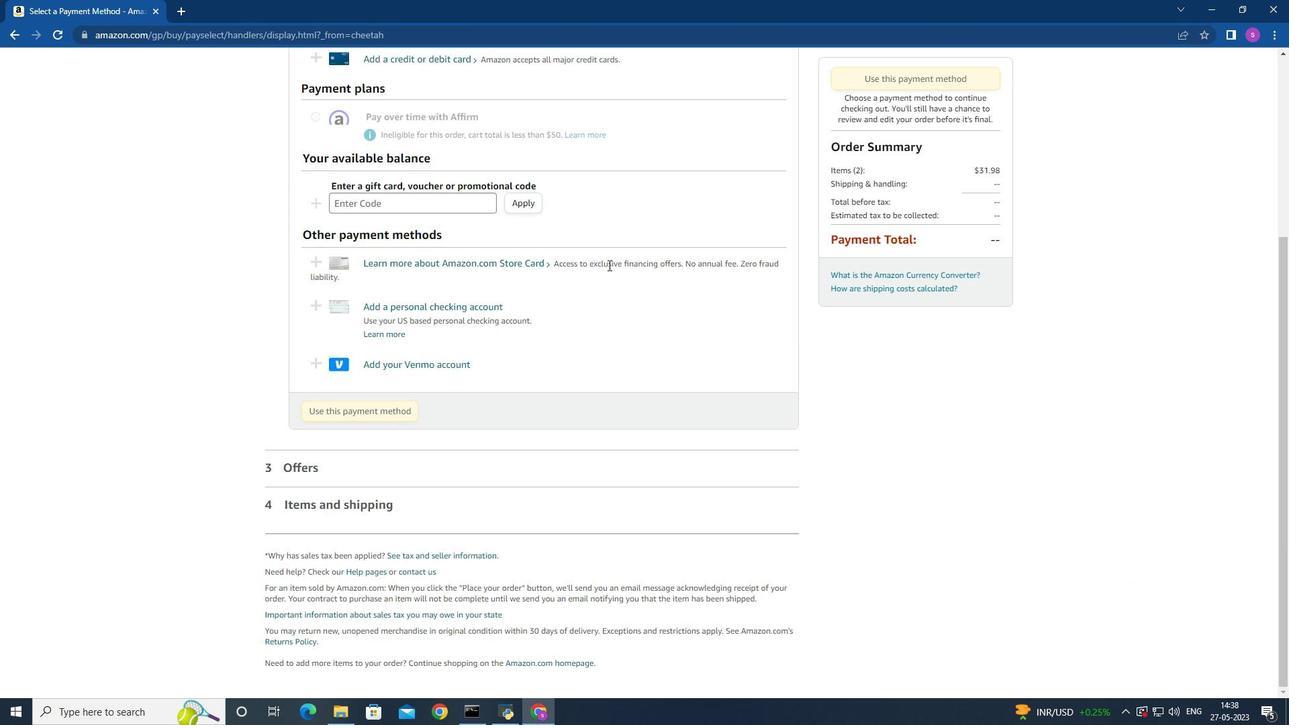 
Action: Mouse moved to (608, 265)
Screenshot: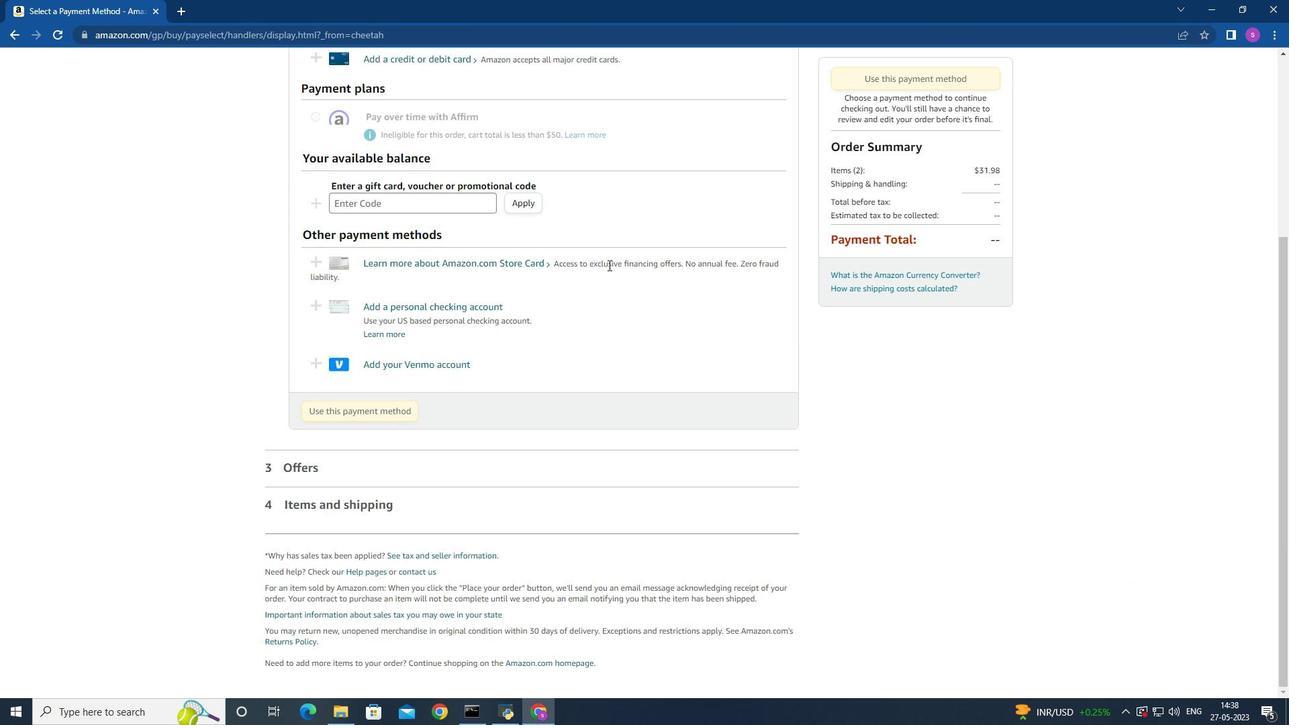 
Action: Mouse scrolled (608, 265) with delta (0, 0)
Screenshot: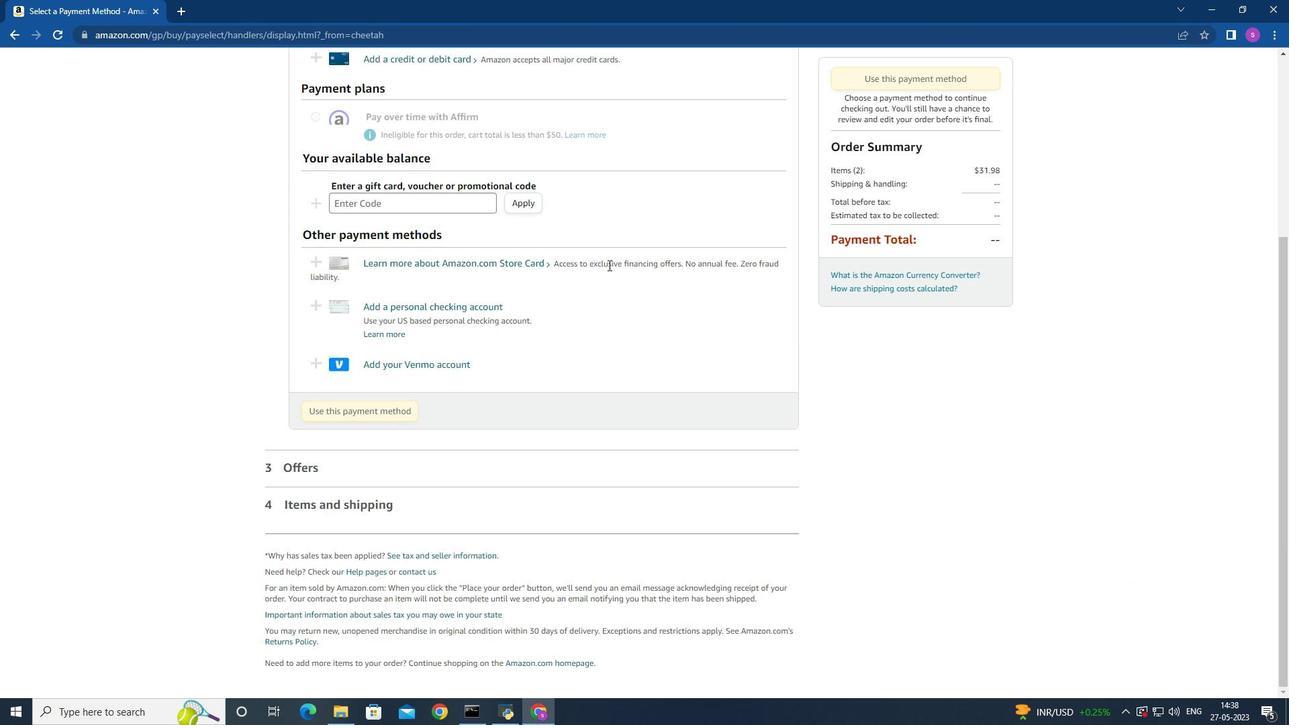 
Action: Mouse scrolled (608, 265) with delta (0, 0)
Screenshot: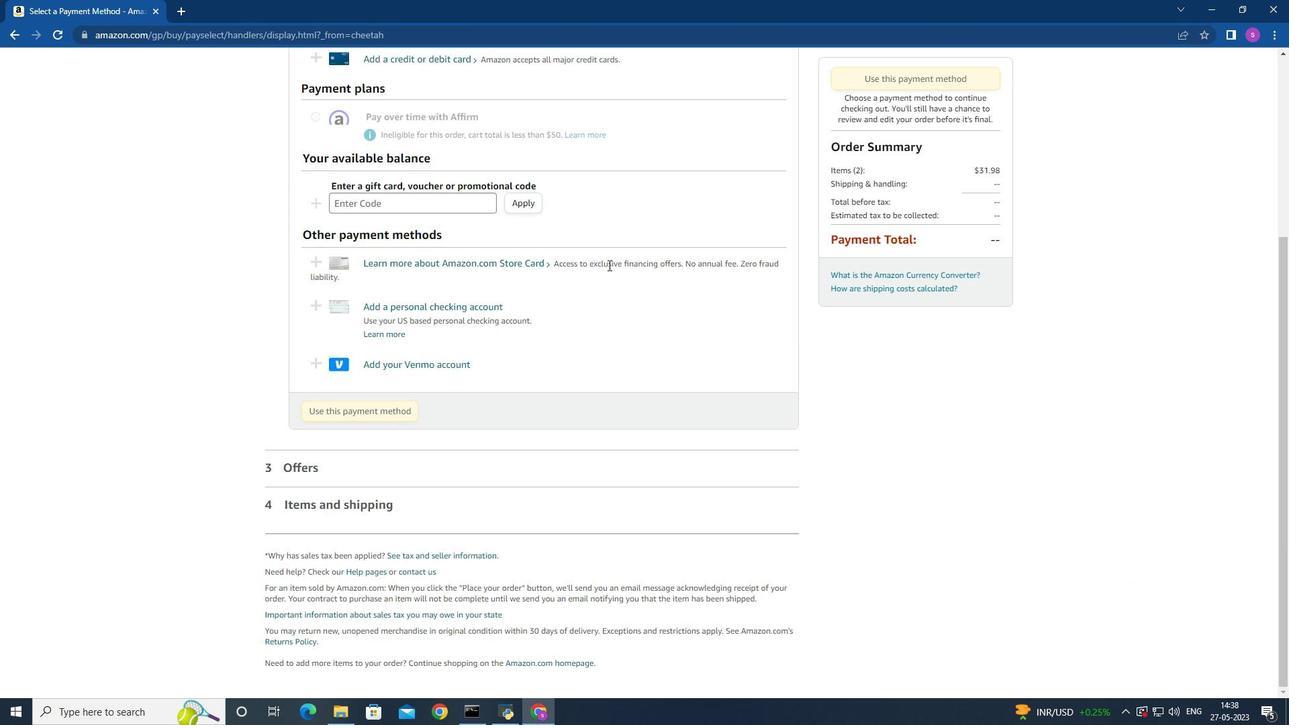 
Action: Mouse moved to (634, 292)
Screenshot: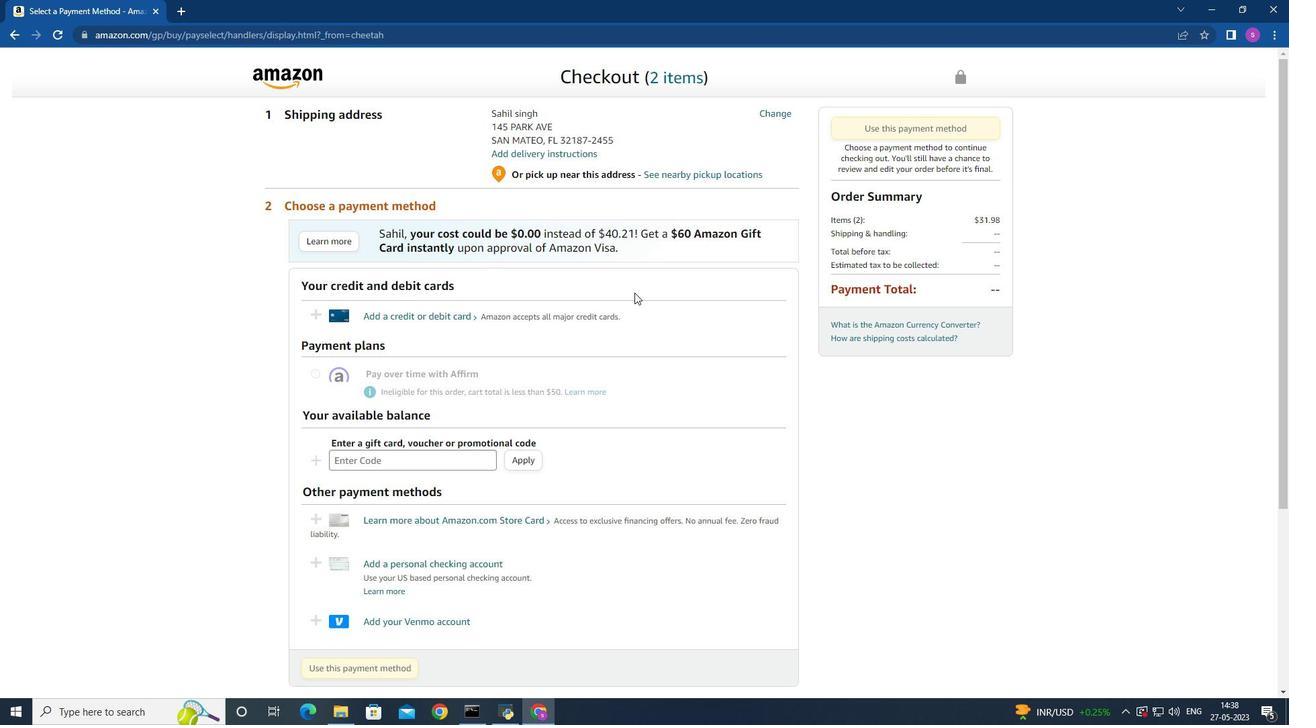 
Action: Mouse scrolled (634, 293) with delta (0, 0)
Screenshot: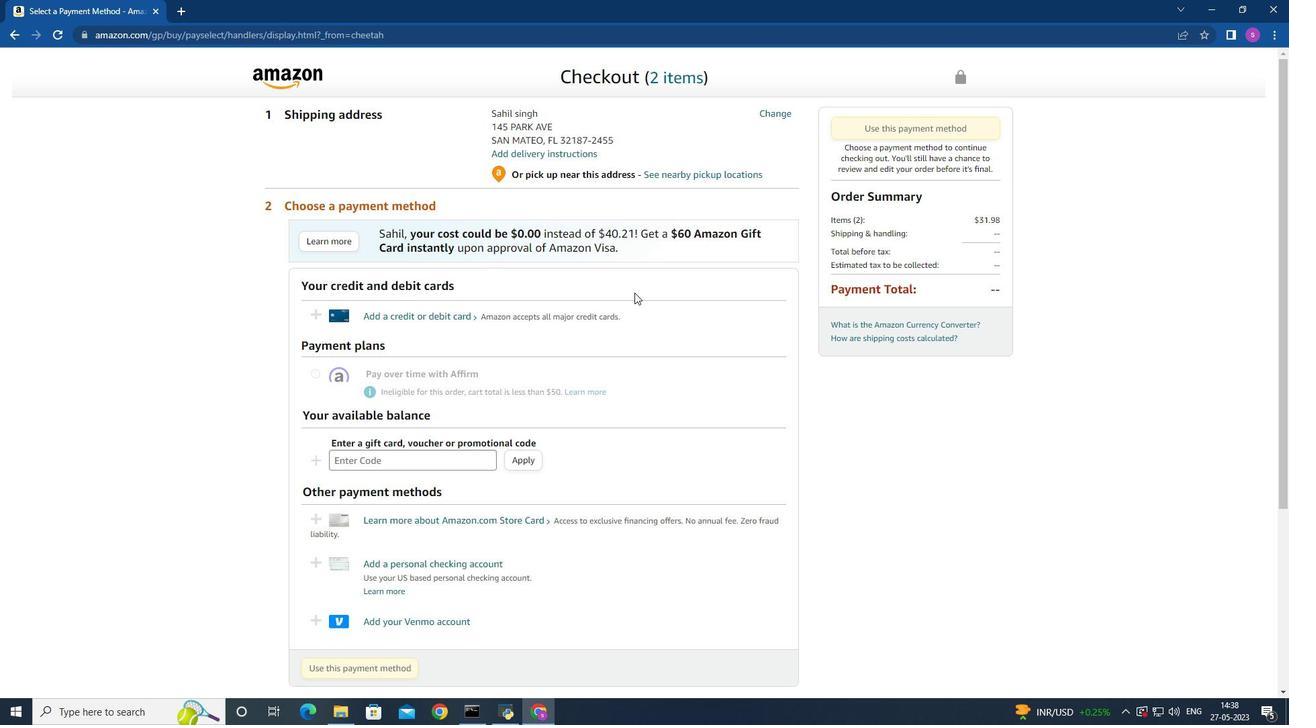 
Action: Mouse moved to (633, 287)
Screenshot: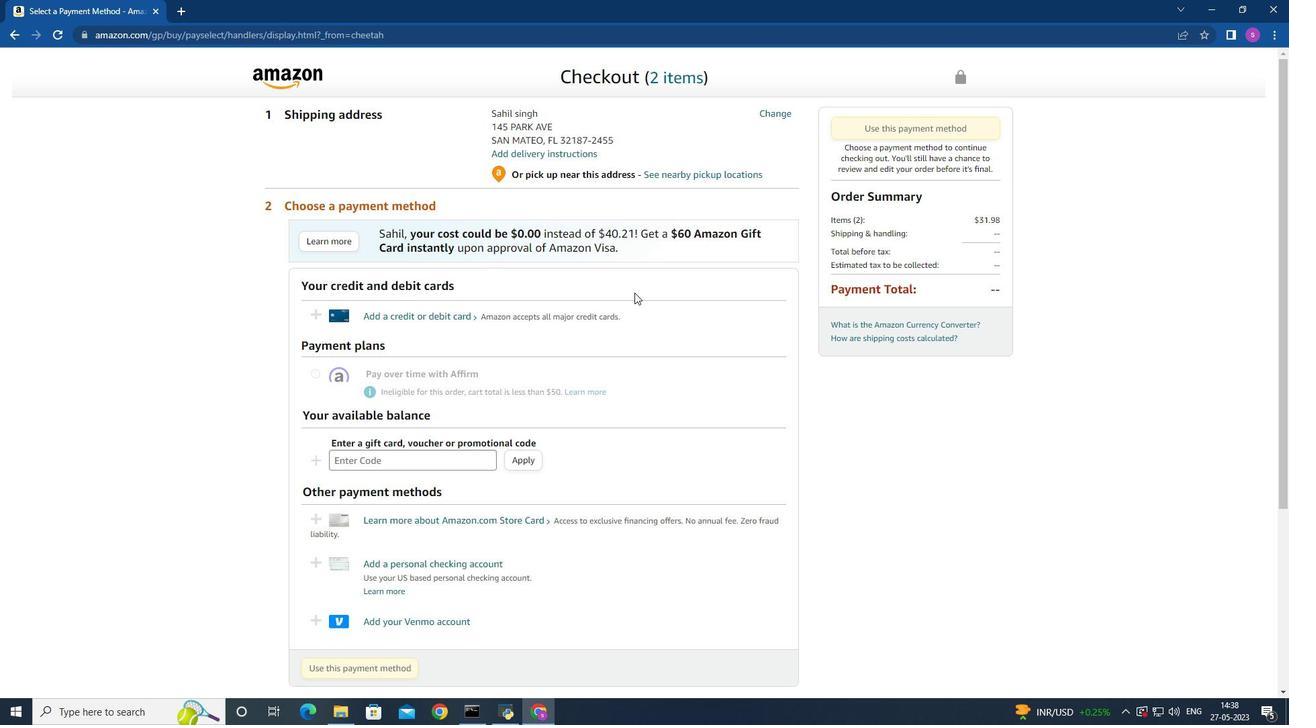 
Action: Mouse scrolled (633, 288) with delta (0, 0)
Screenshot: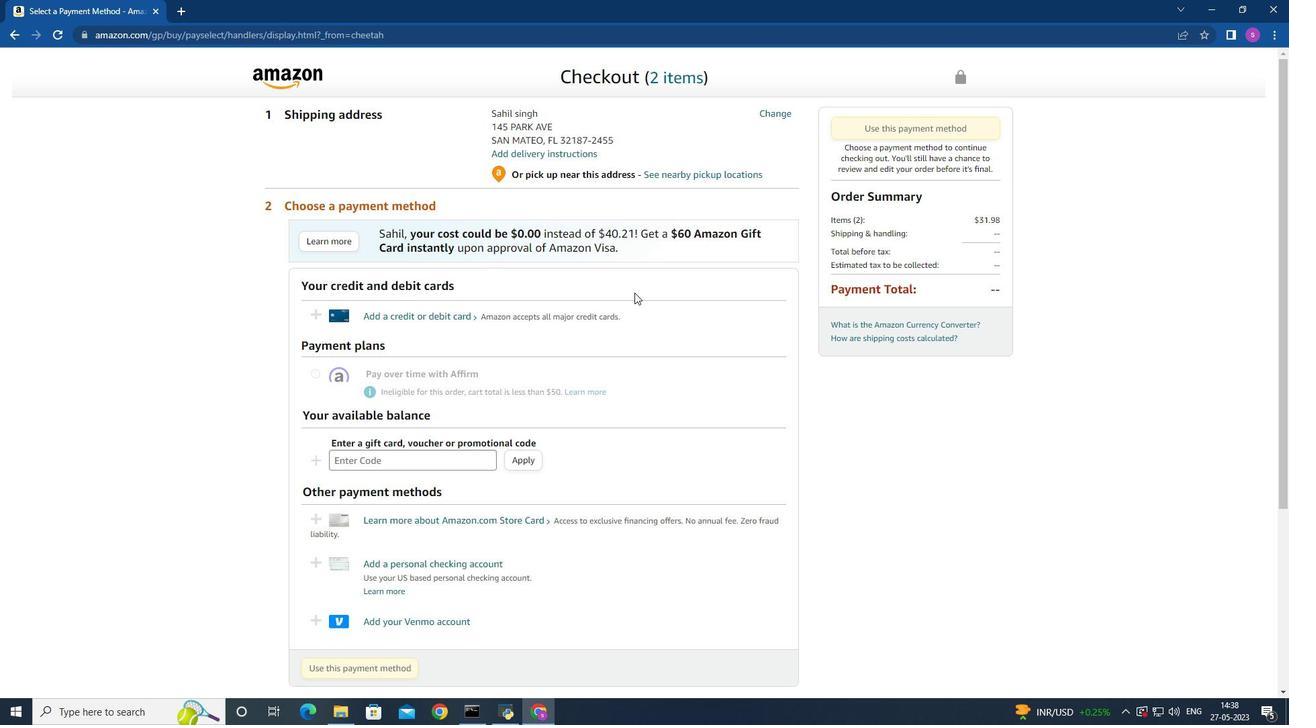 
Action: Mouse moved to (633, 286)
Screenshot: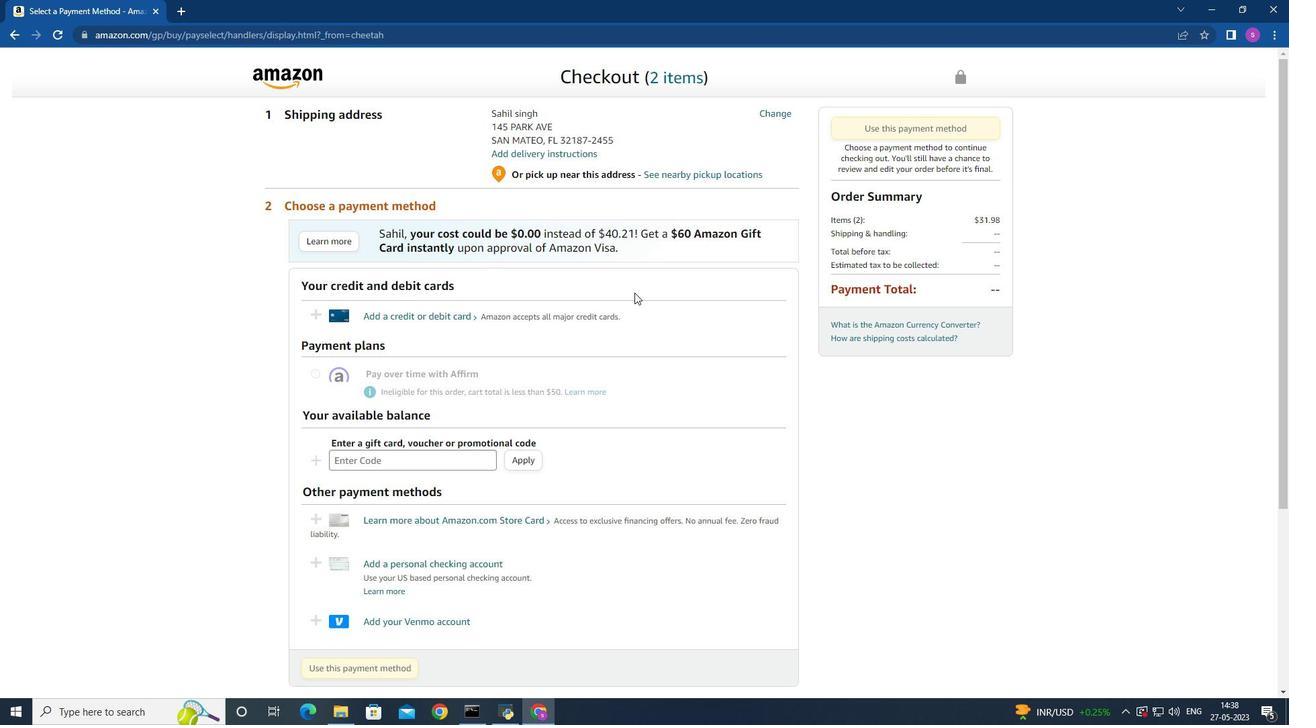 
Action: Mouse scrolled (633, 286) with delta (0, 0)
Screenshot: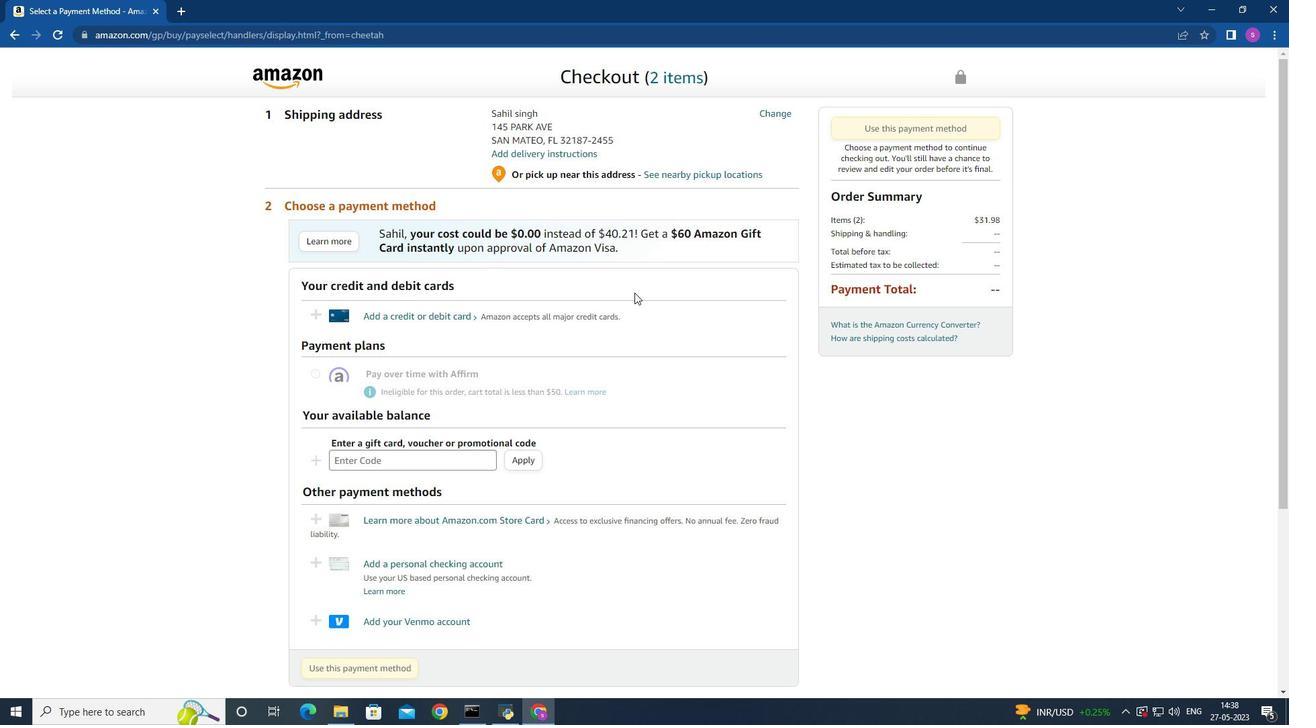 
Action: Mouse moved to (607, 262)
Screenshot: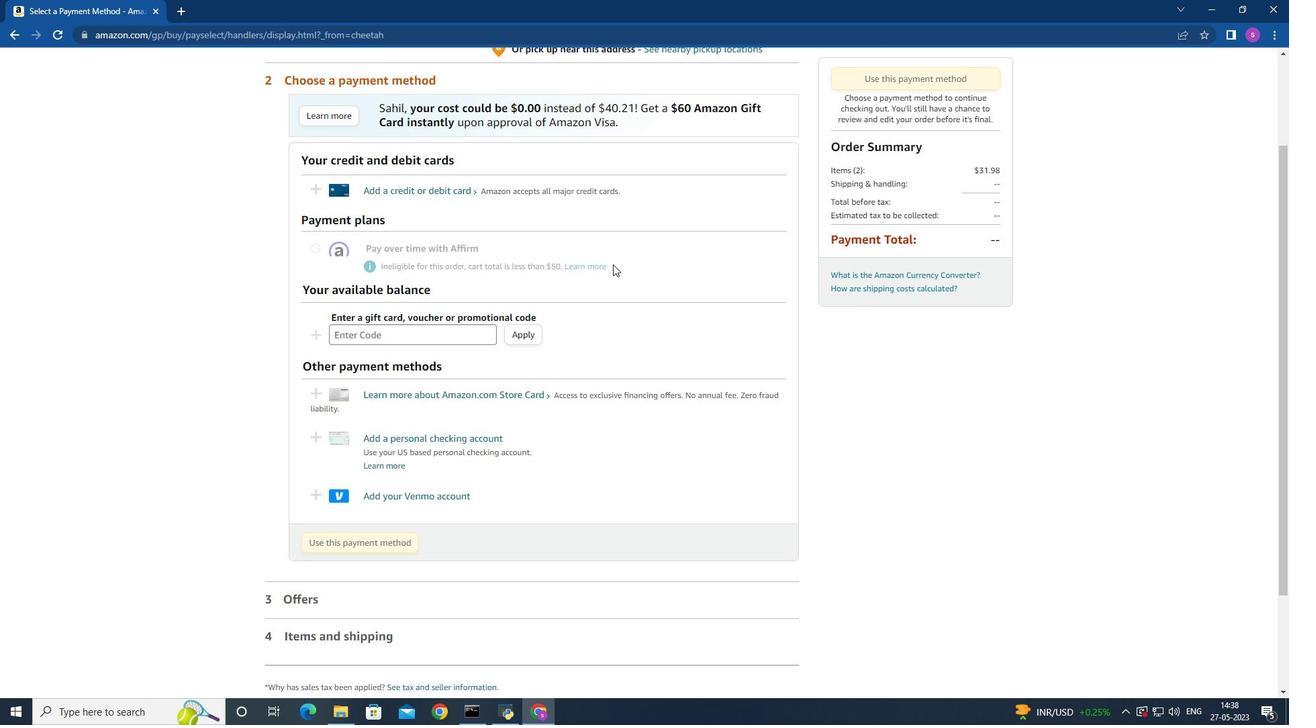 
Action: Mouse scrolled (607, 263) with delta (0, 0)
Screenshot: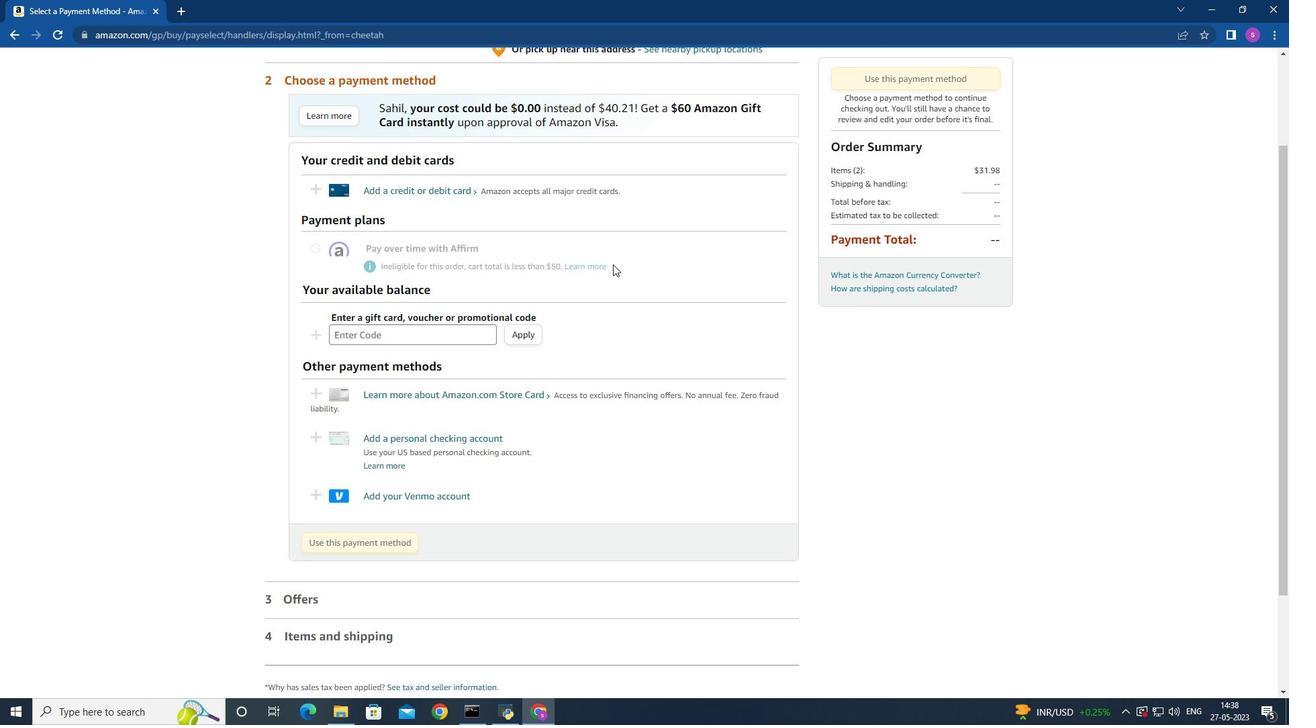 
Action: Mouse moved to (607, 262)
Screenshot: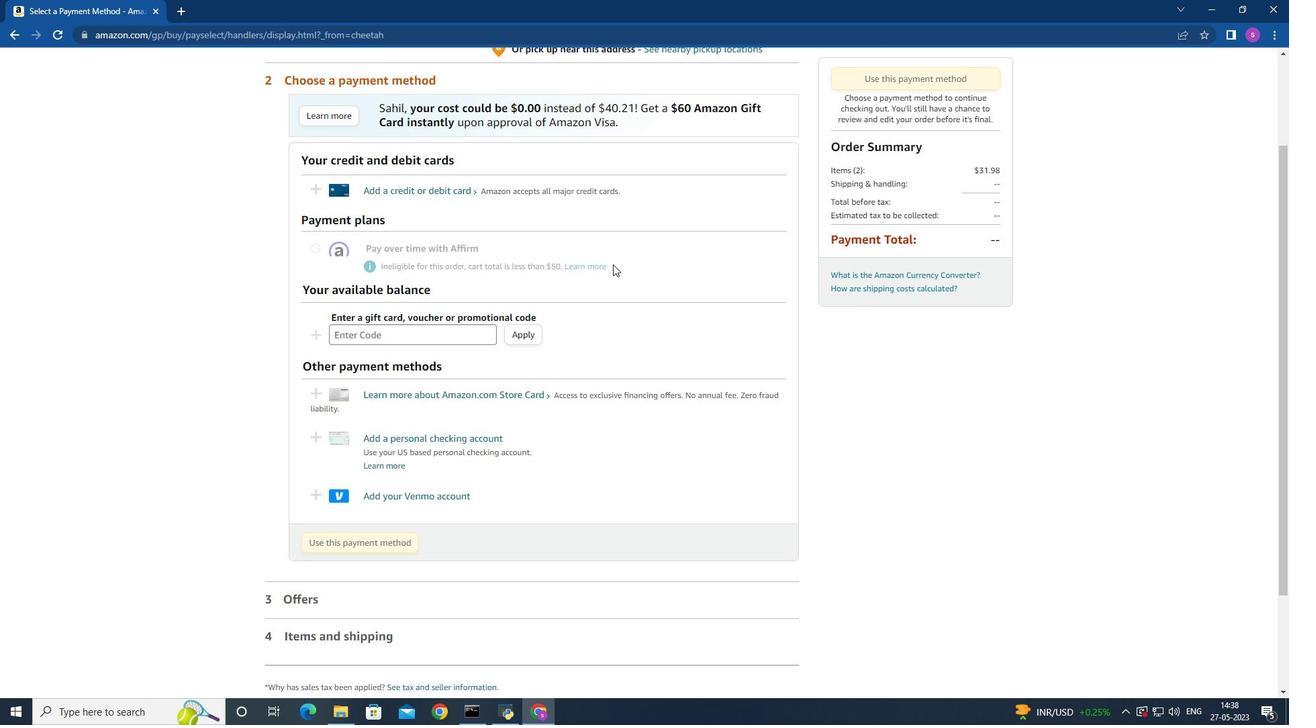 
Action: Mouse scrolled (607, 263) with delta (0, 0)
Screenshot: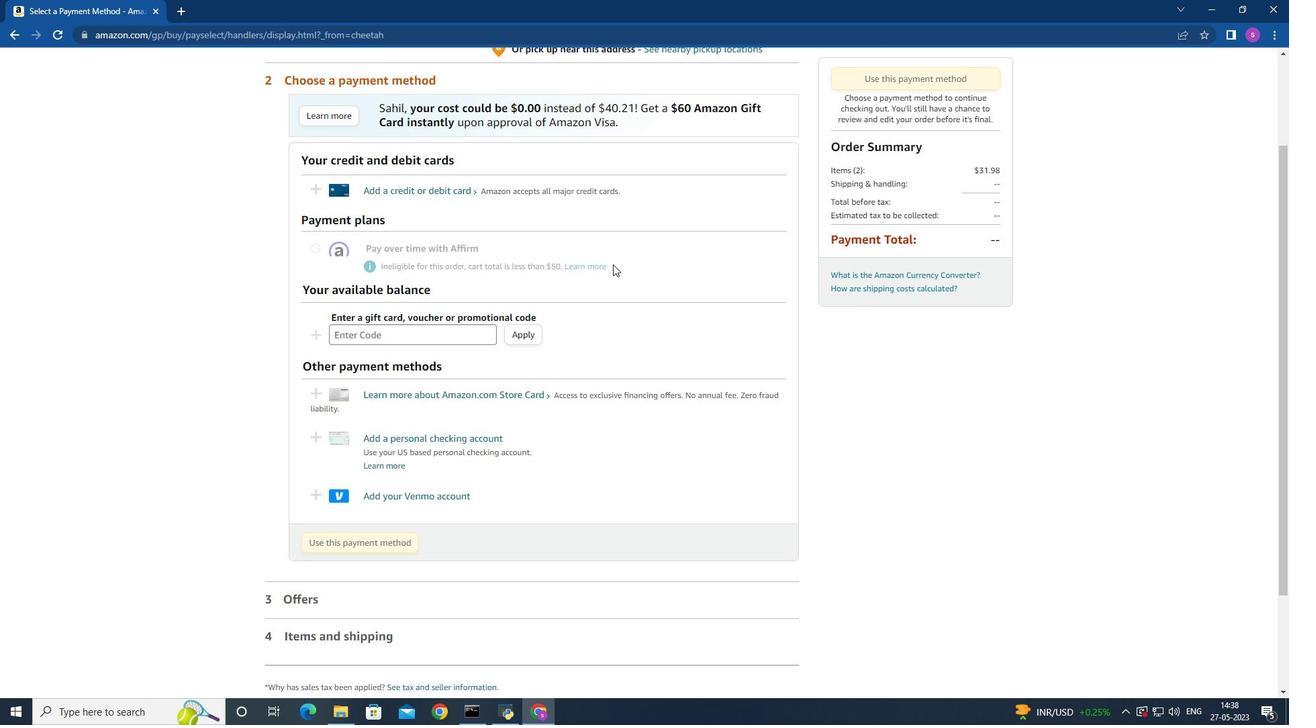 
Action: Mouse moved to (607, 262)
Screenshot: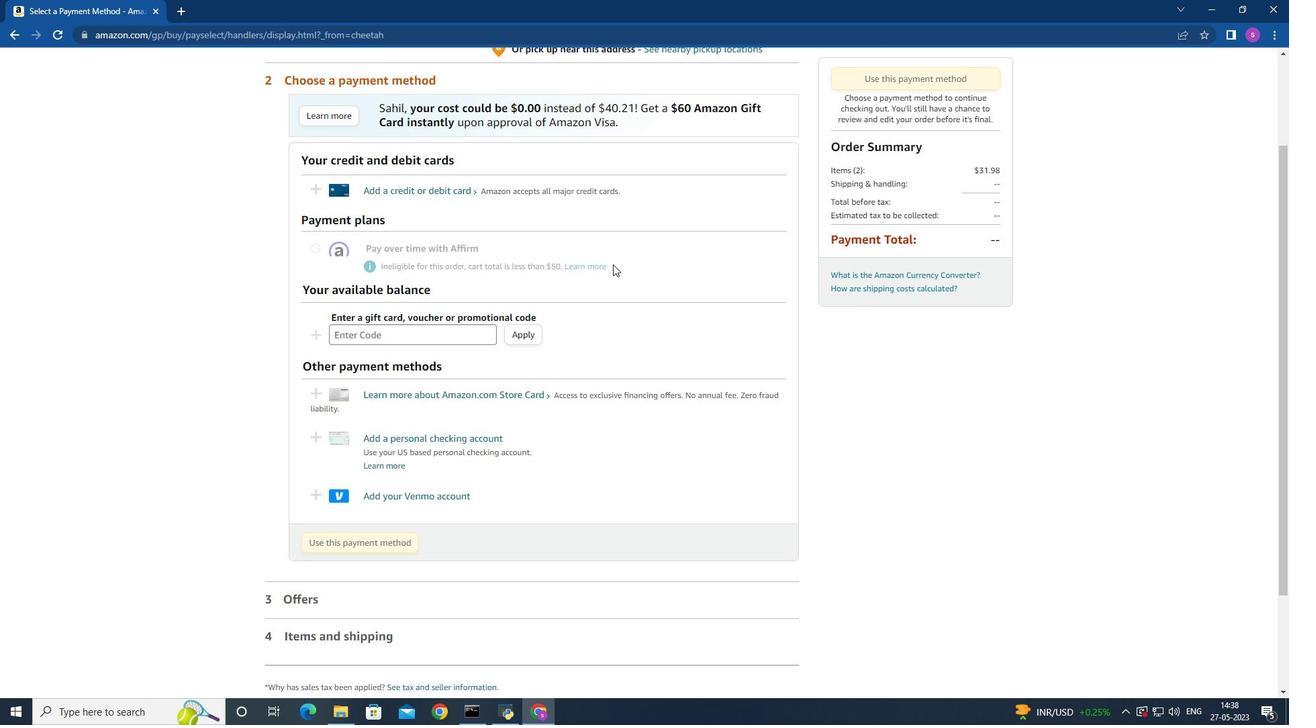 
Action: Mouse scrolled (607, 263) with delta (0, 0)
Screenshot: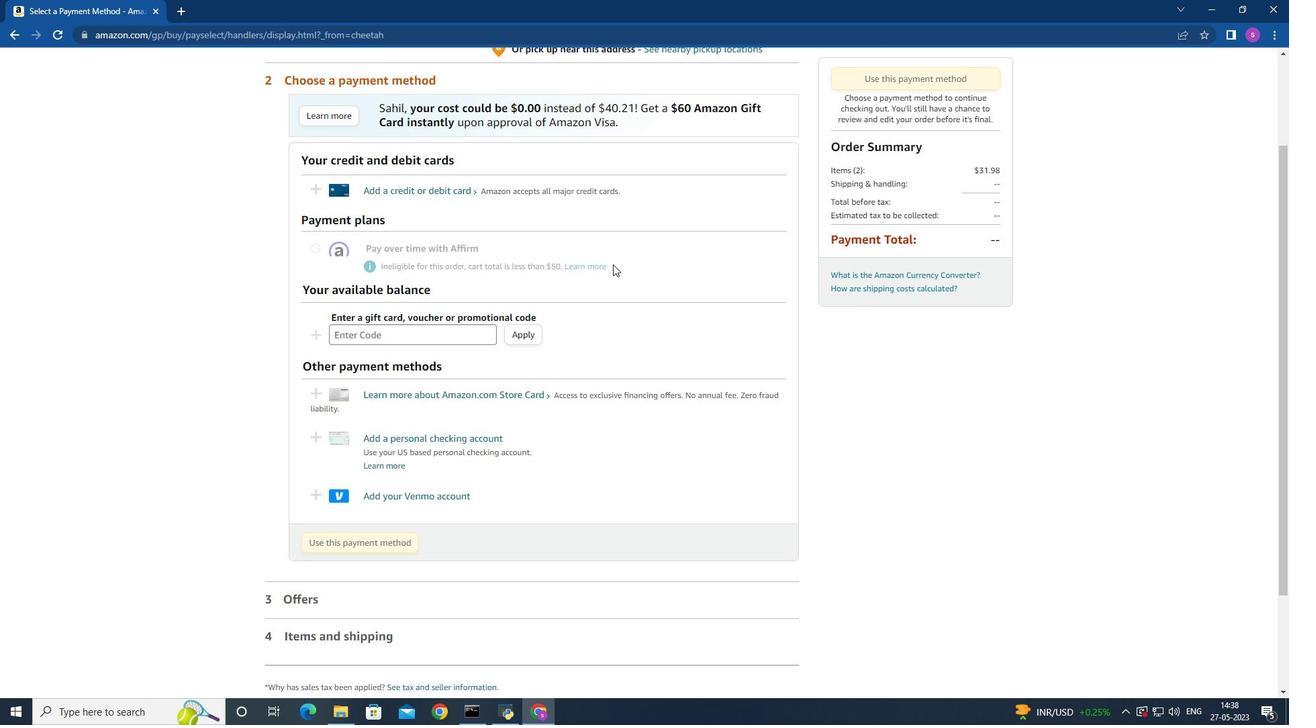 
Action: Mouse moved to (608, 262)
Screenshot: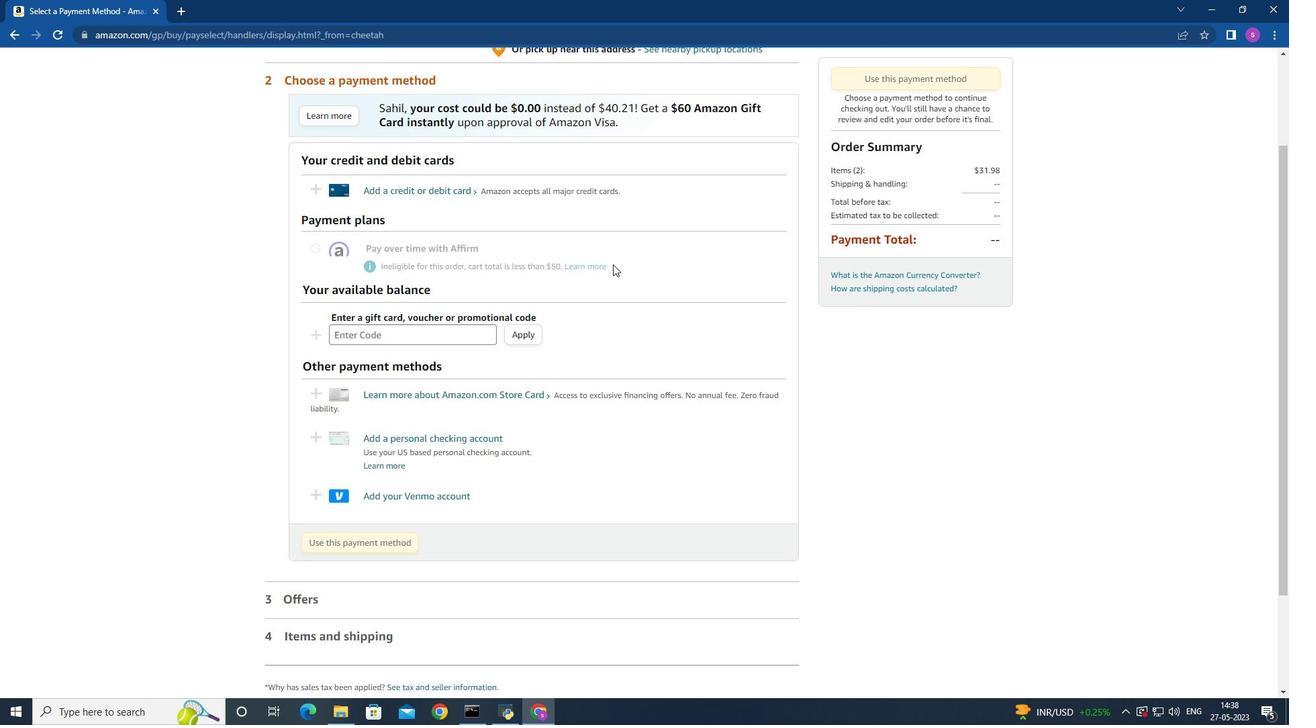 
Action: Mouse scrolled (608, 263) with delta (0, 0)
Screenshot: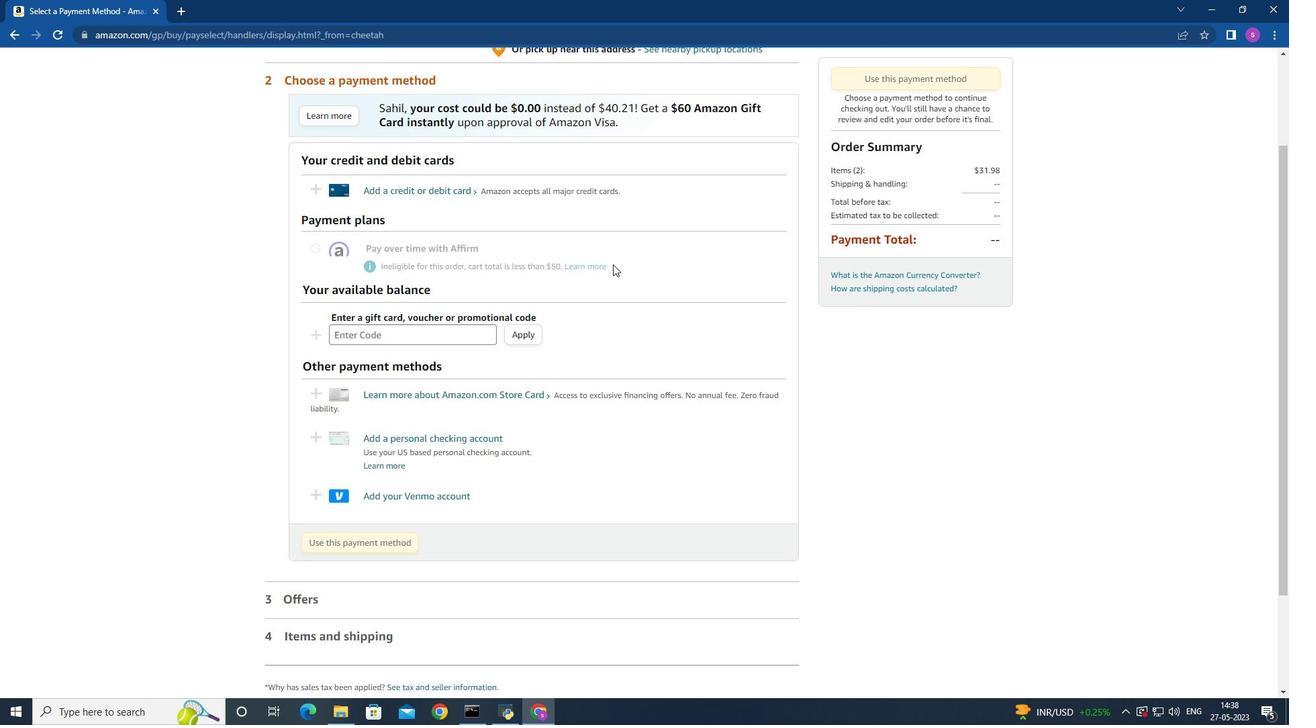 
Action: Mouse moved to (608, 262)
Screenshot: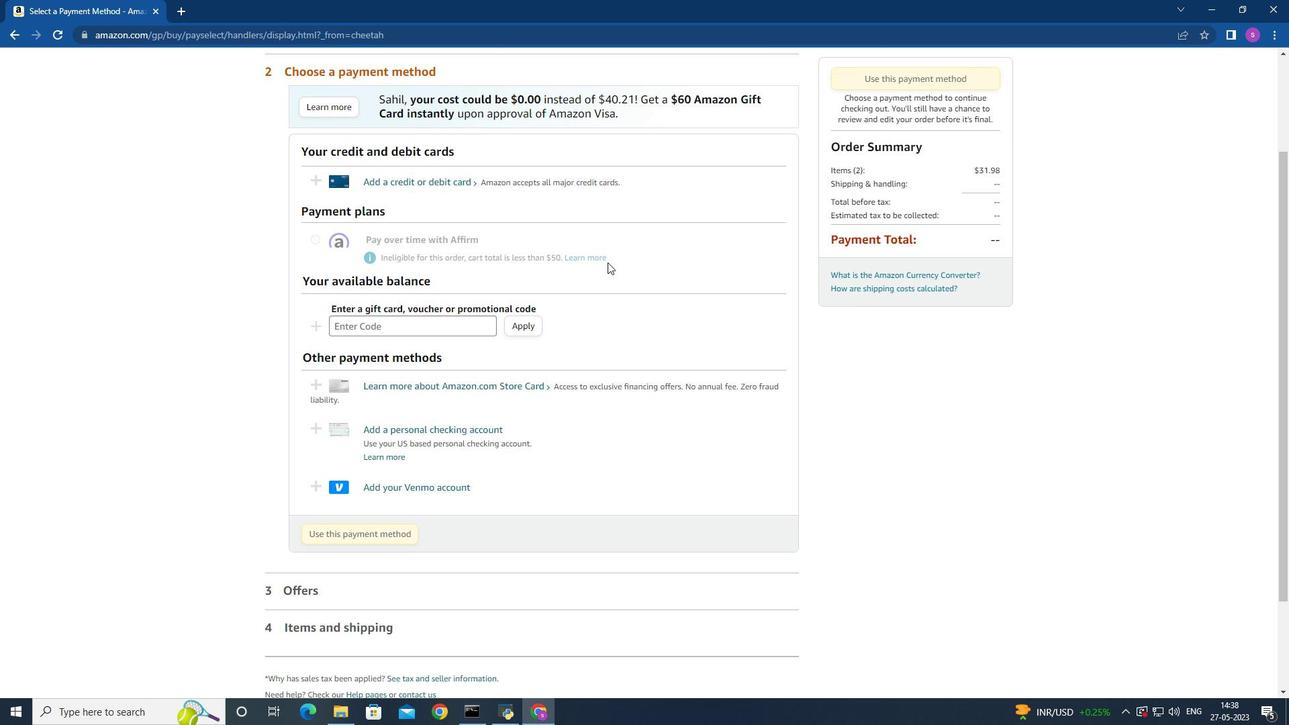 
Action: Mouse scrolled (608, 263) with delta (0, 0)
Screenshot: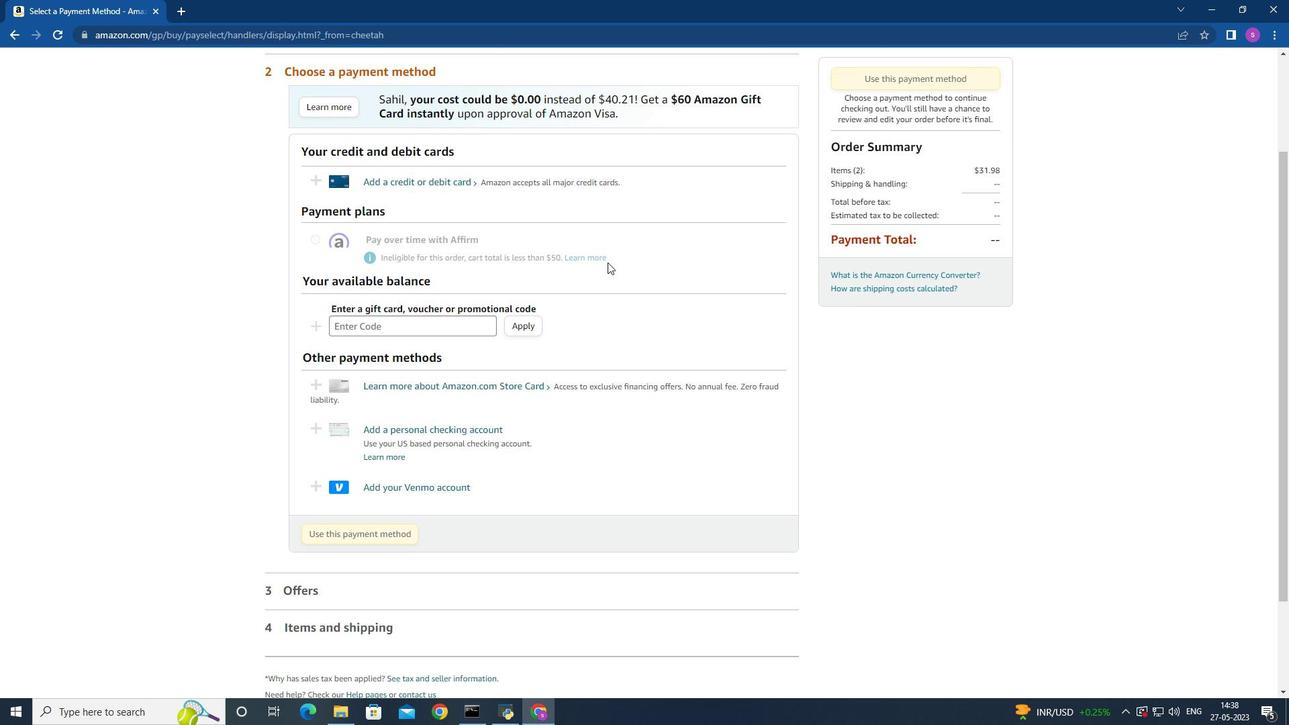 
Action: Mouse moved to (12, 36)
Screenshot: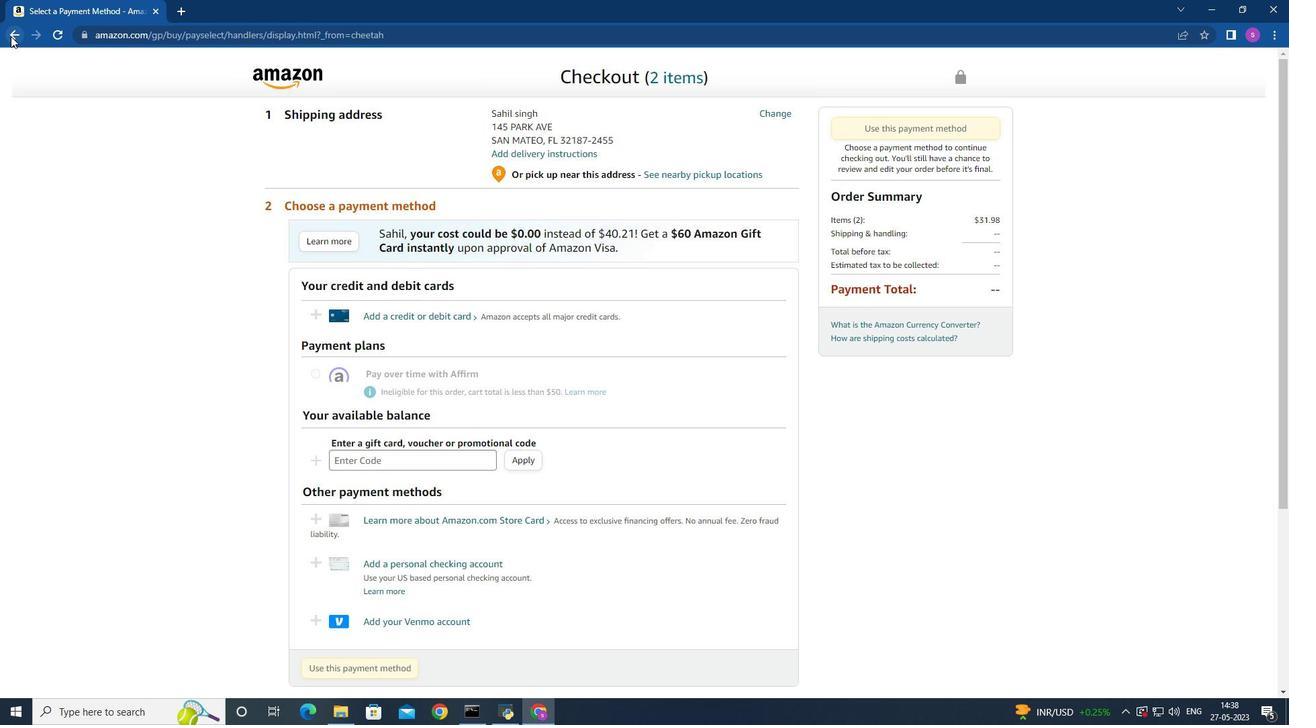 
Action: Mouse pressed left at (12, 36)
Screenshot: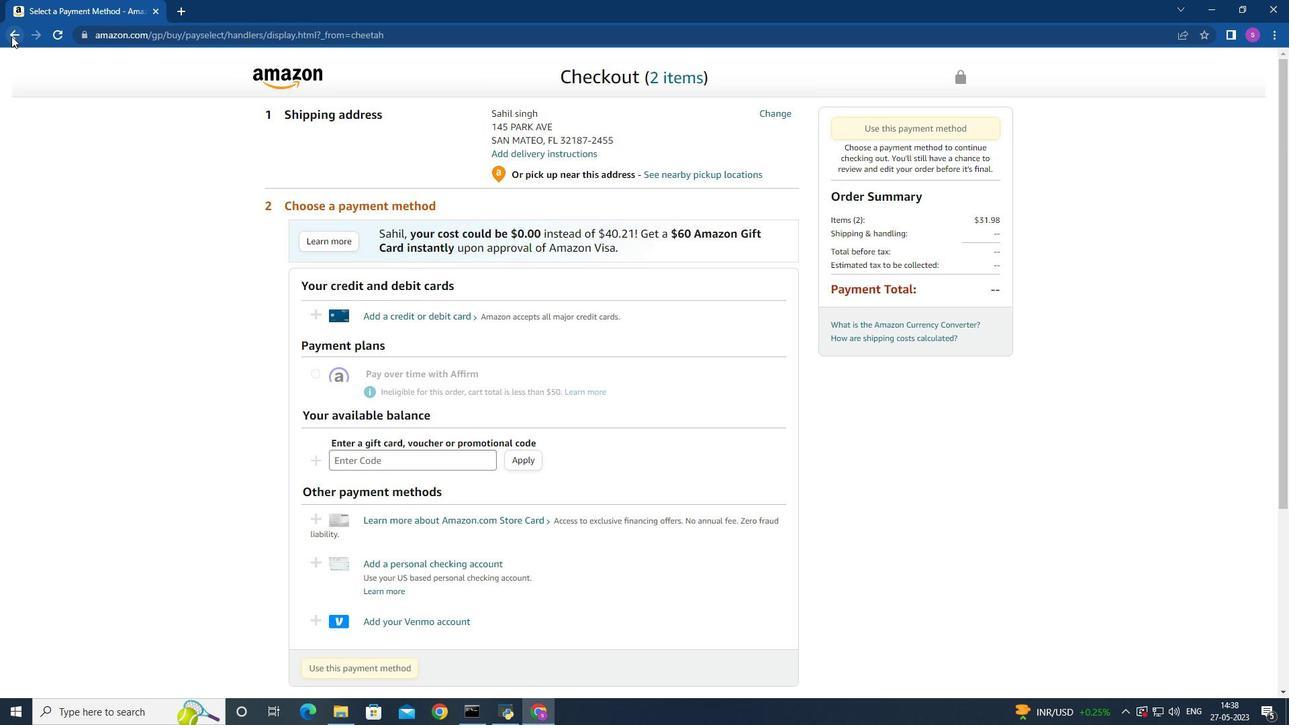 
Action: Mouse moved to (883, 280)
Screenshot: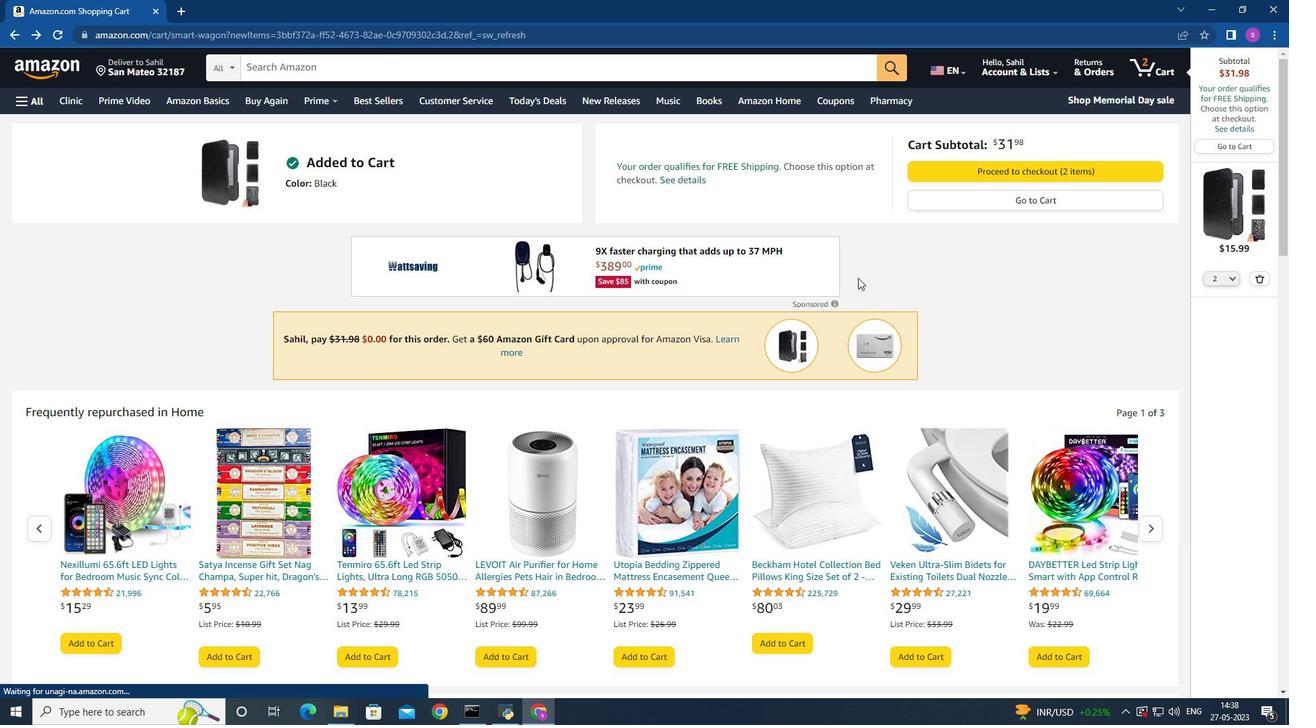
Action: Mouse scrolled (883, 281) with delta (0, 0)
Screenshot: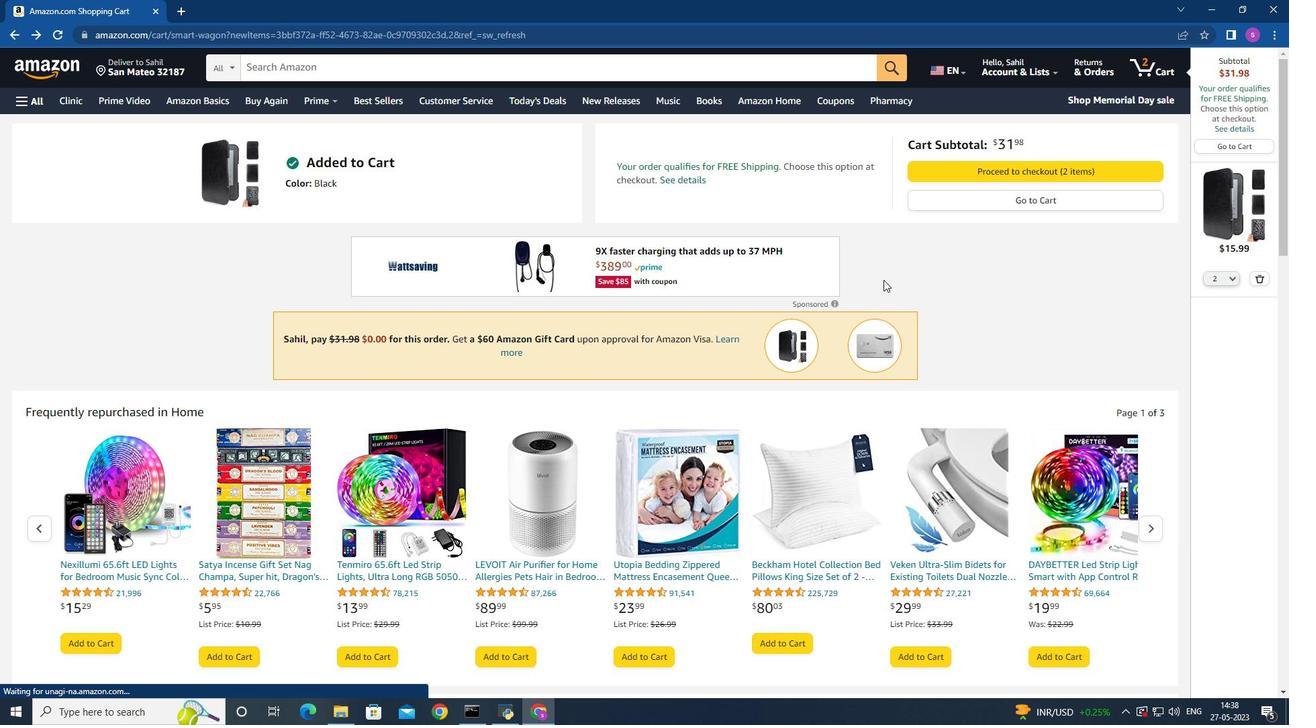 
Action: Mouse moved to (232, 175)
Screenshot: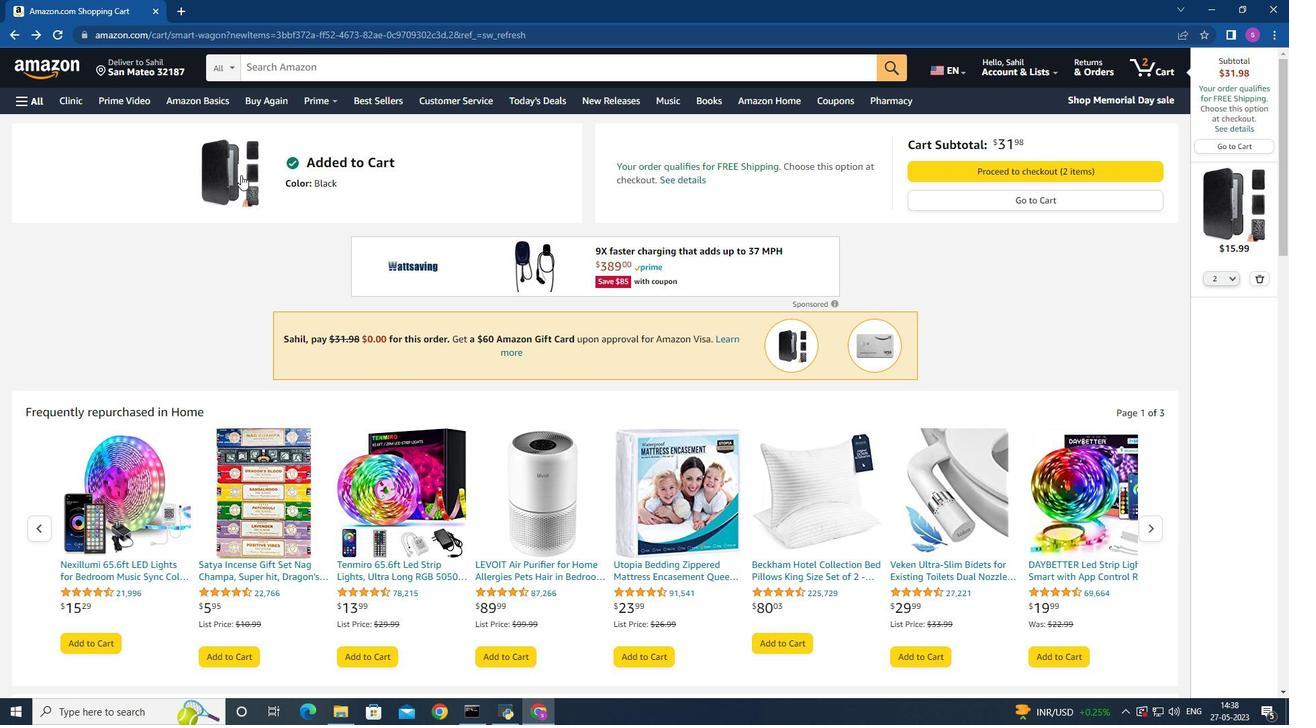 
Action: Mouse pressed left at (232, 175)
Screenshot: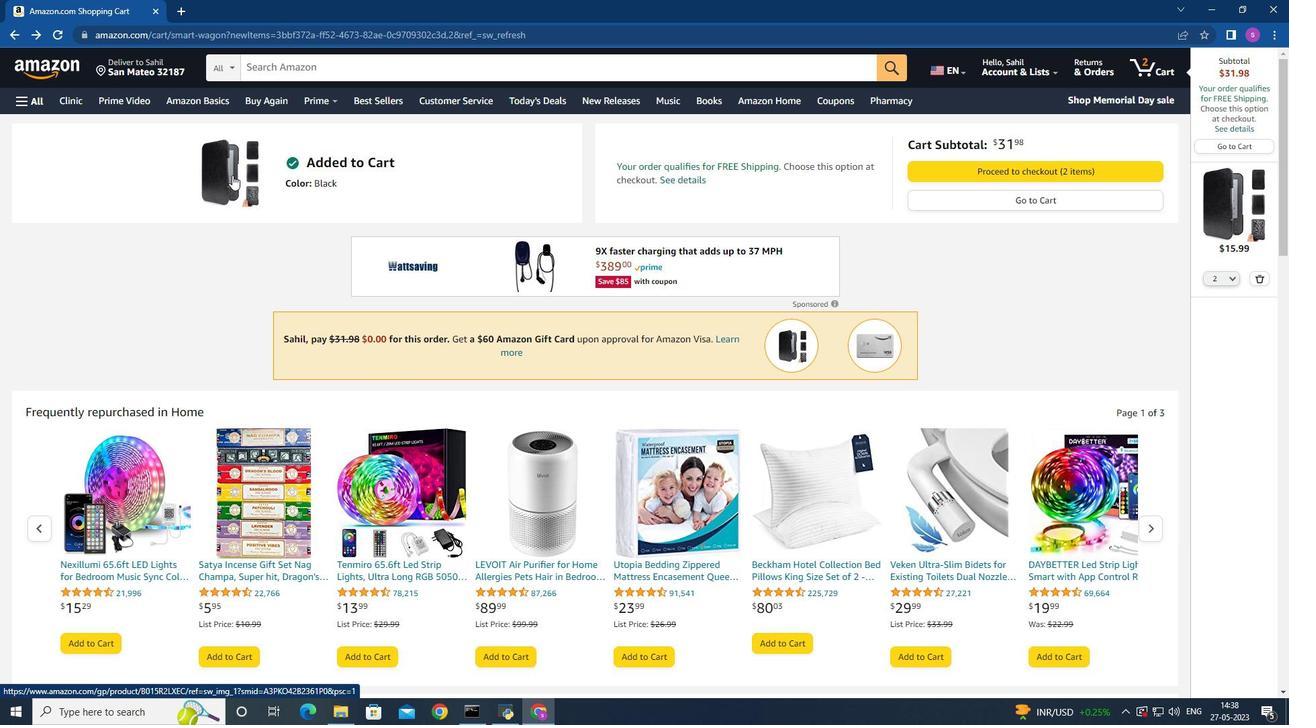 
Action: Mouse moved to (1022, 345)
Screenshot: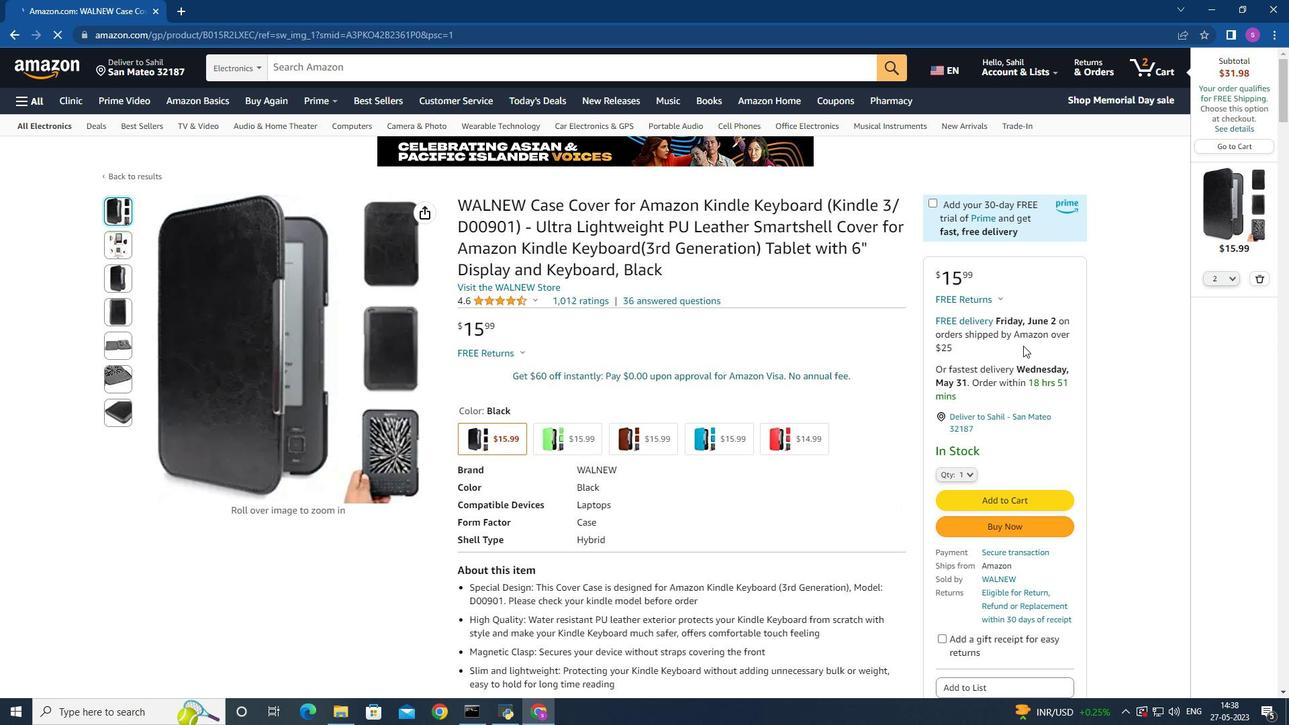 
Action: Mouse scrolled (1022, 345) with delta (0, 0)
Screenshot: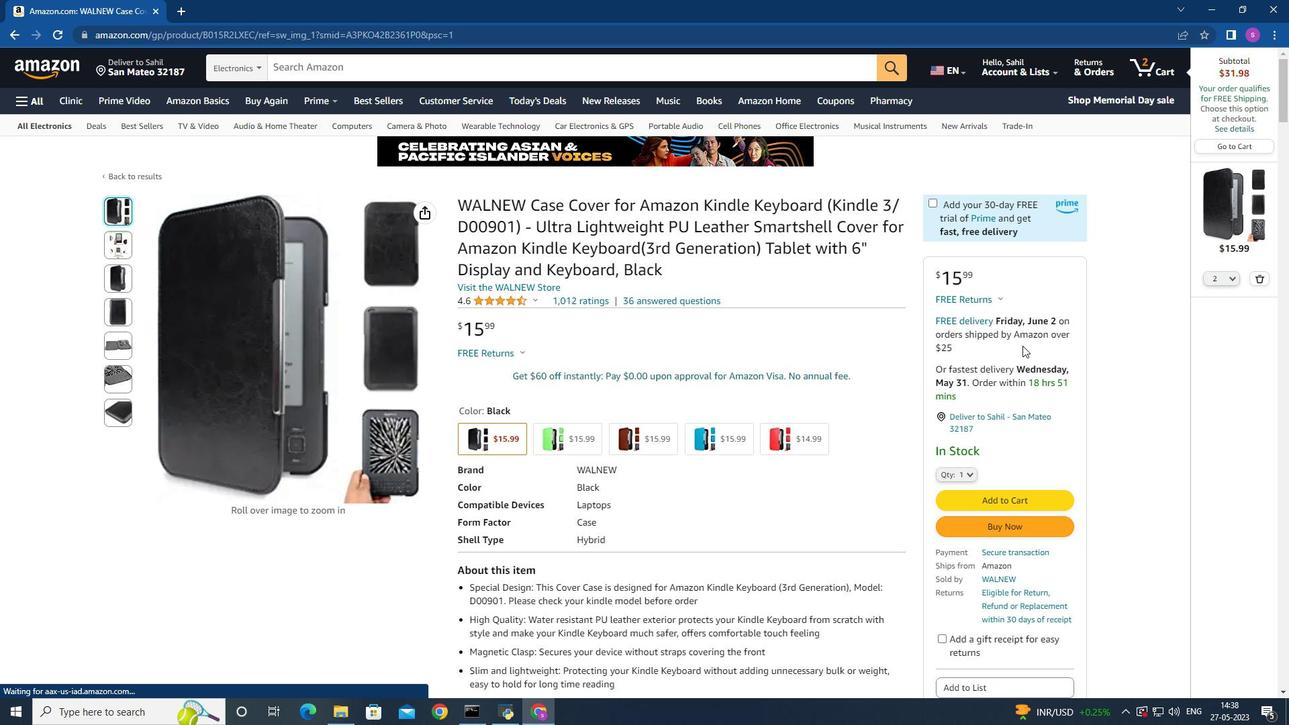 
Action: Mouse moved to (969, 408)
Screenshot: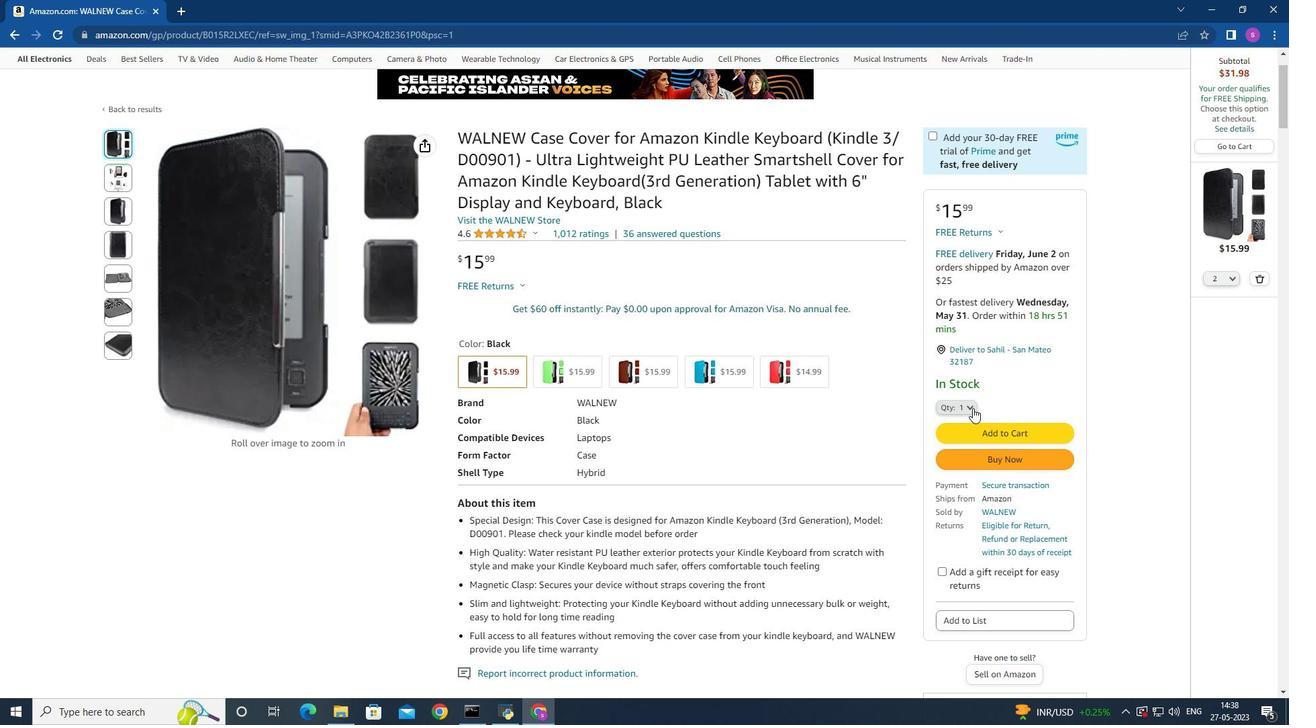 
Action: Mouse pressed left at (969, 408)
Screenshot: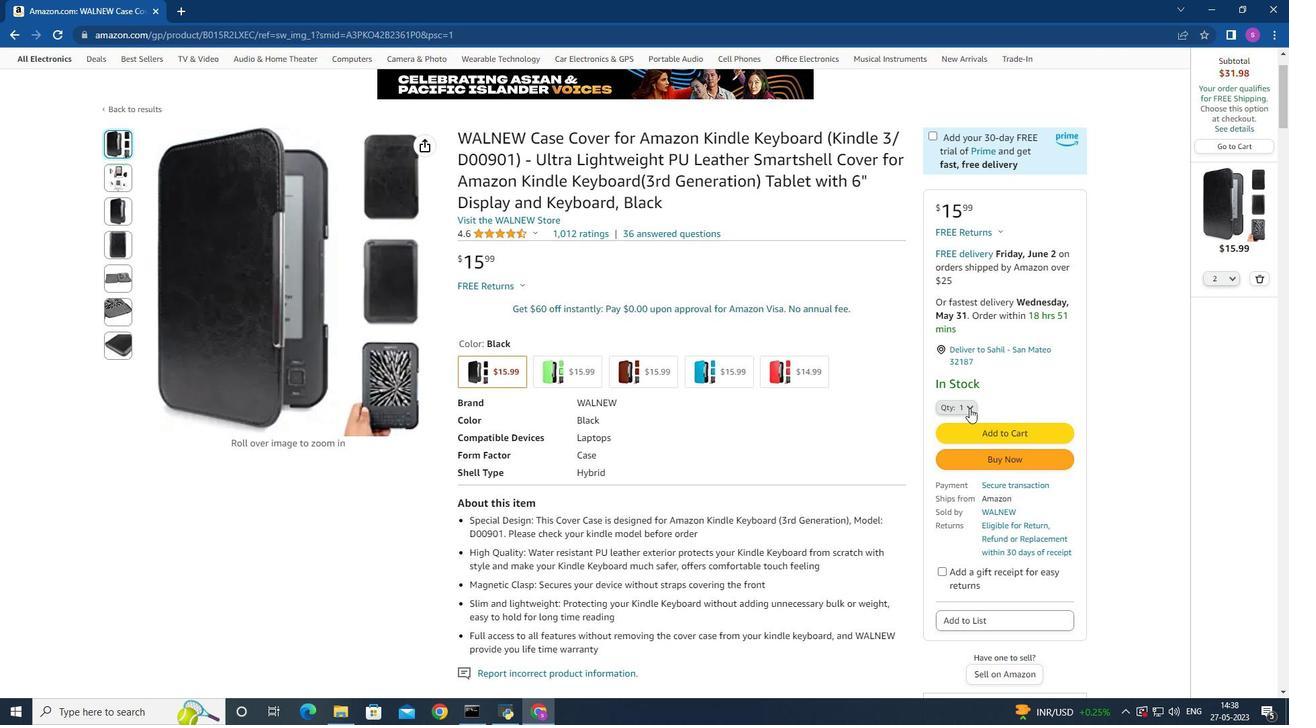 
Action: Mouse moved to (956, 94)
Screenshot: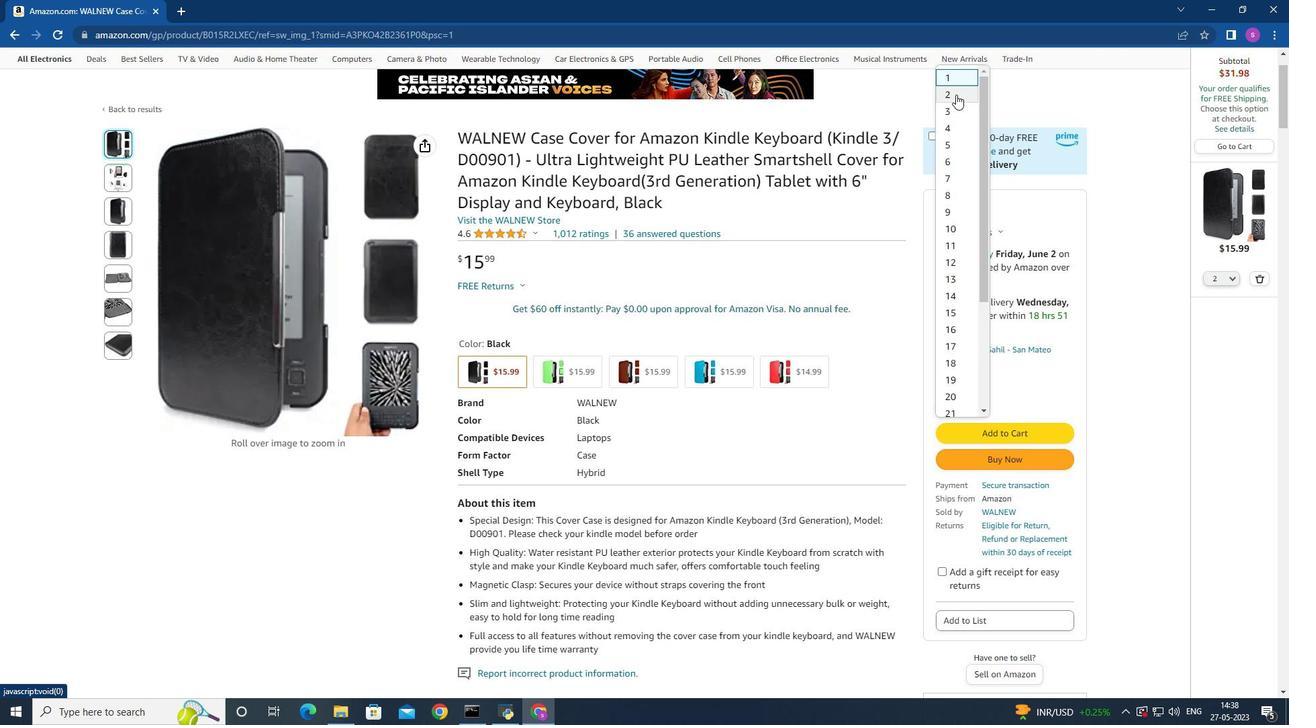 
Action: Mouse pressed left at (956, 94)
Screenshot: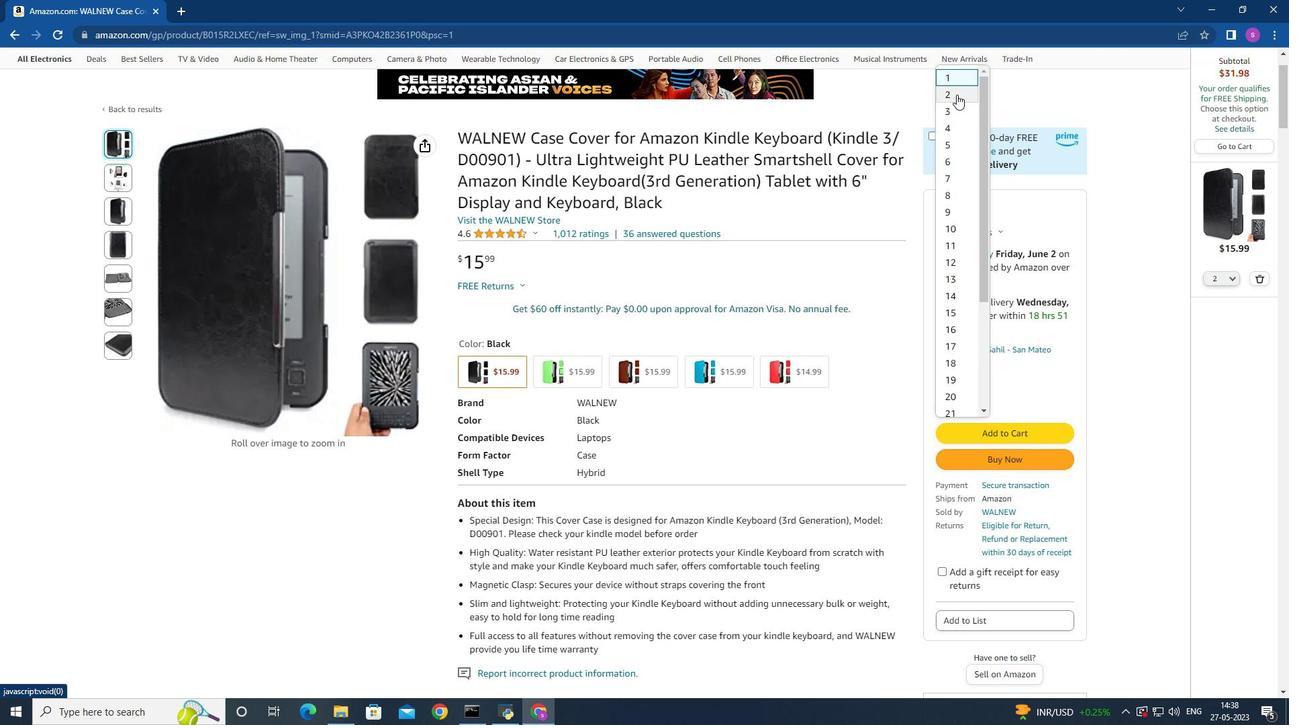 
Action: Mouse moved to (991, 404)
Screenshot: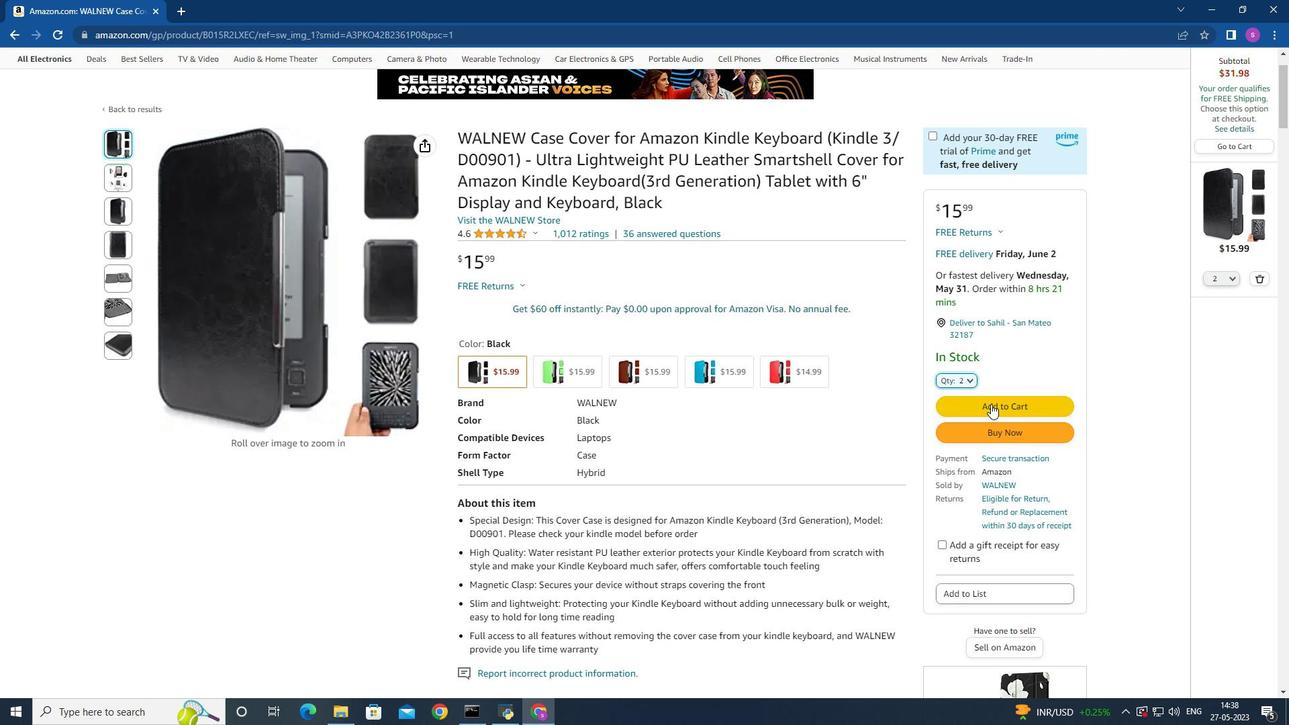 
Action: Mouse pressed left at (991, 404)
Screenshot: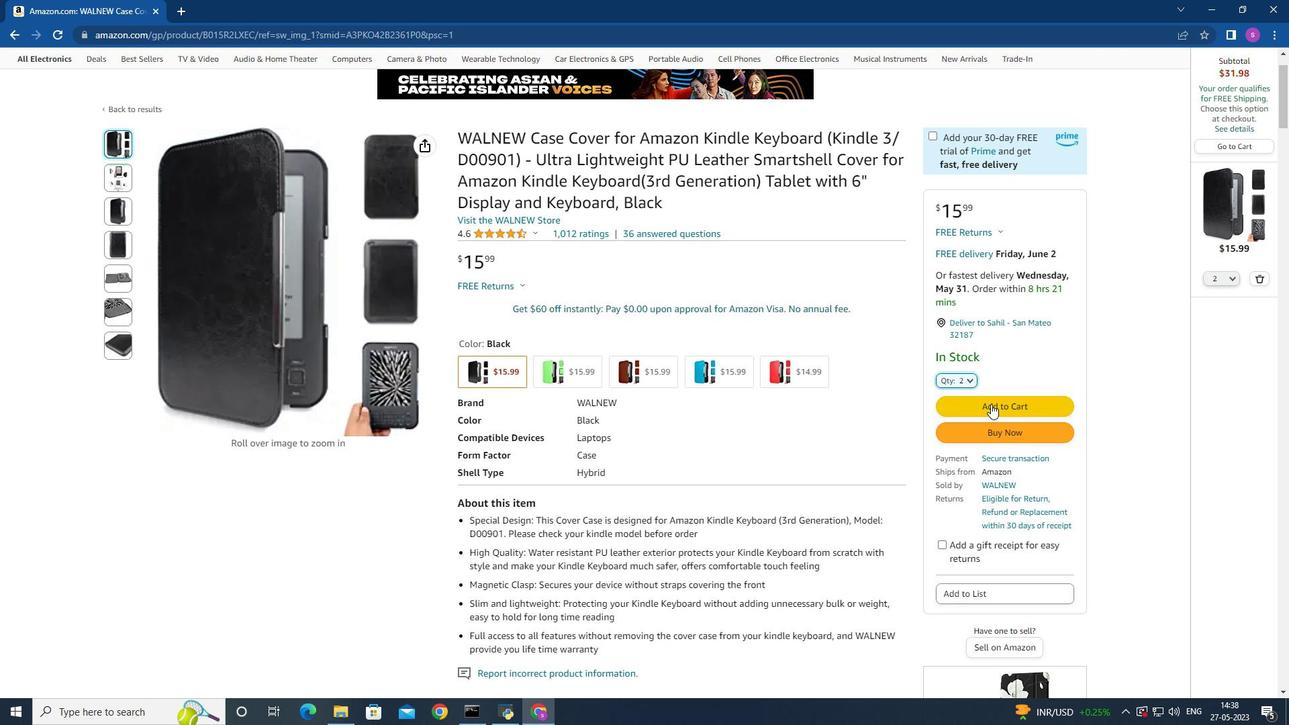
Action: Mouse moved to (1038, 169)
Screenshot: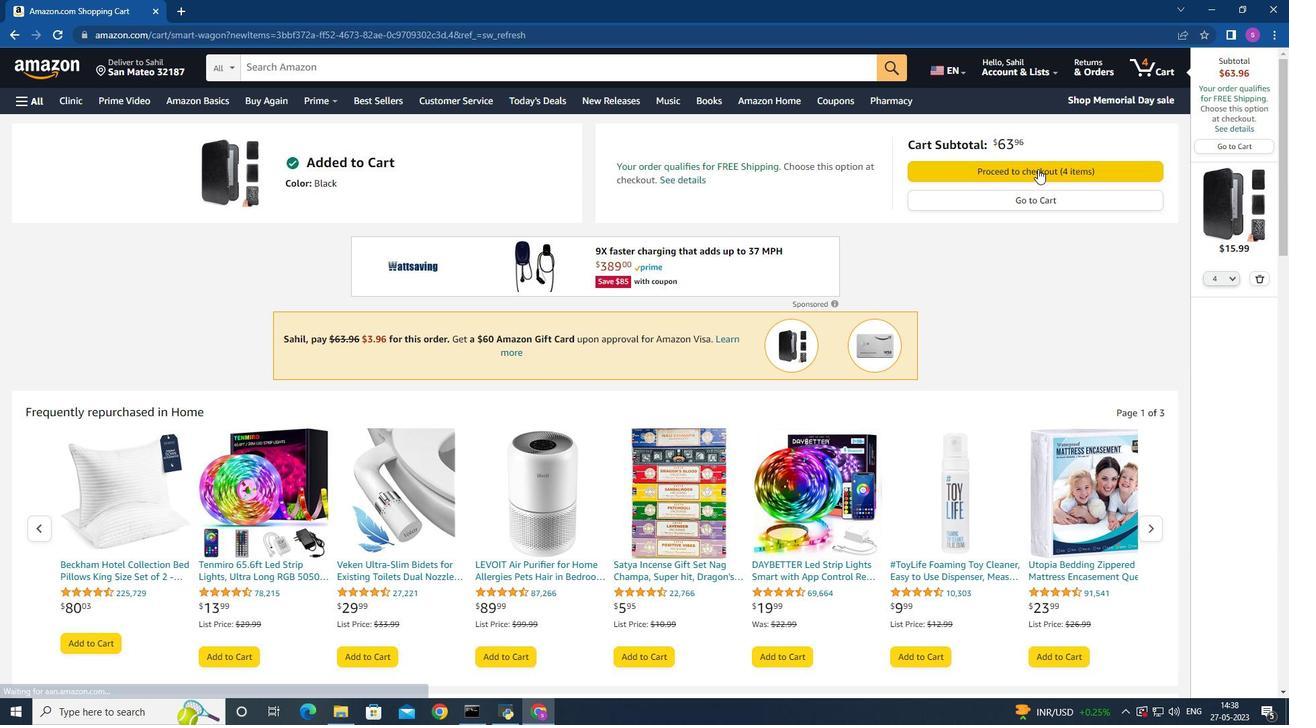 
Action: Mouse pressed left at (1038, 169)
Screenshot: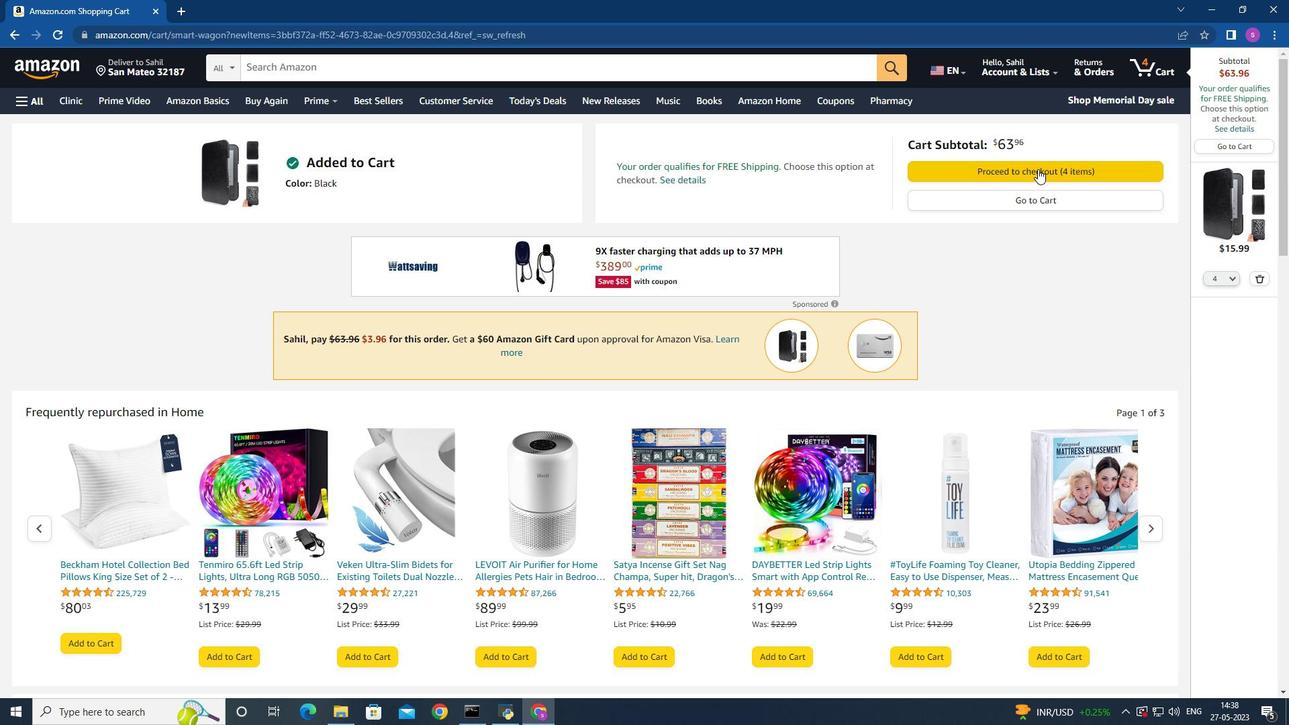 
Action: Mouse moved to (430, 347)
Screenshot: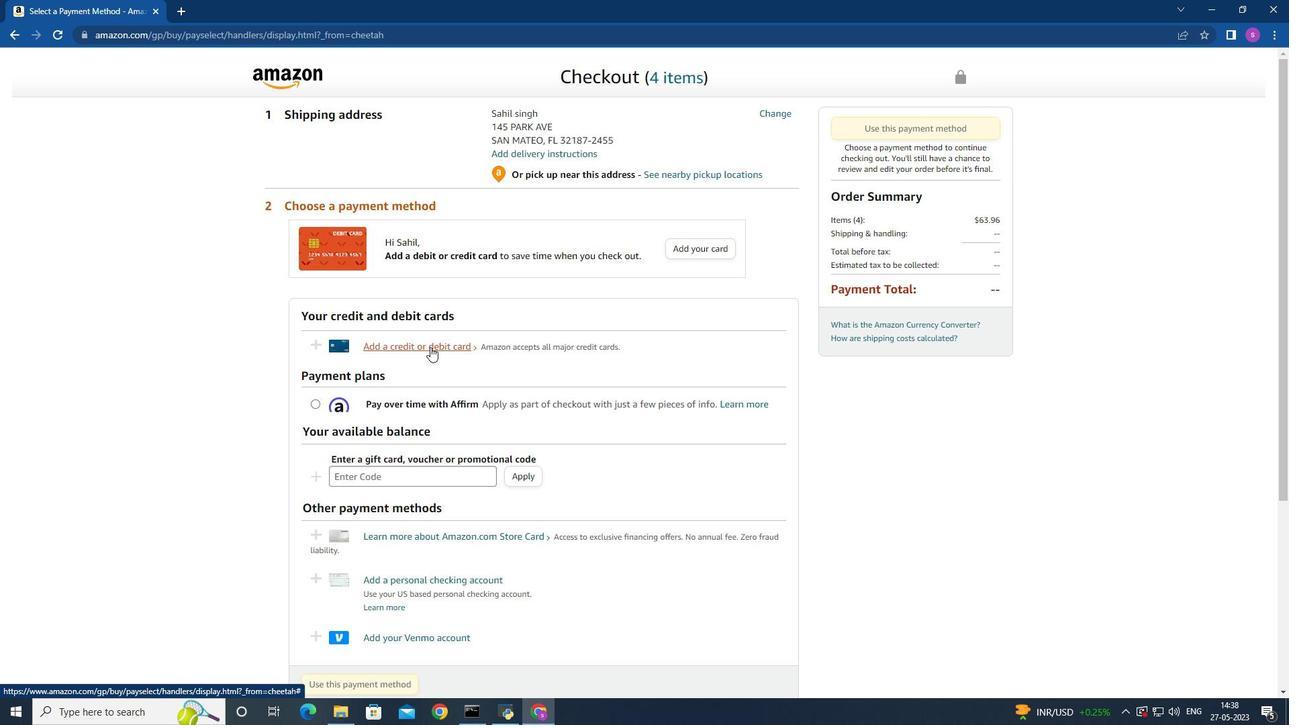 
Action: Mouse pressed left at (430, 347)
Screenshot: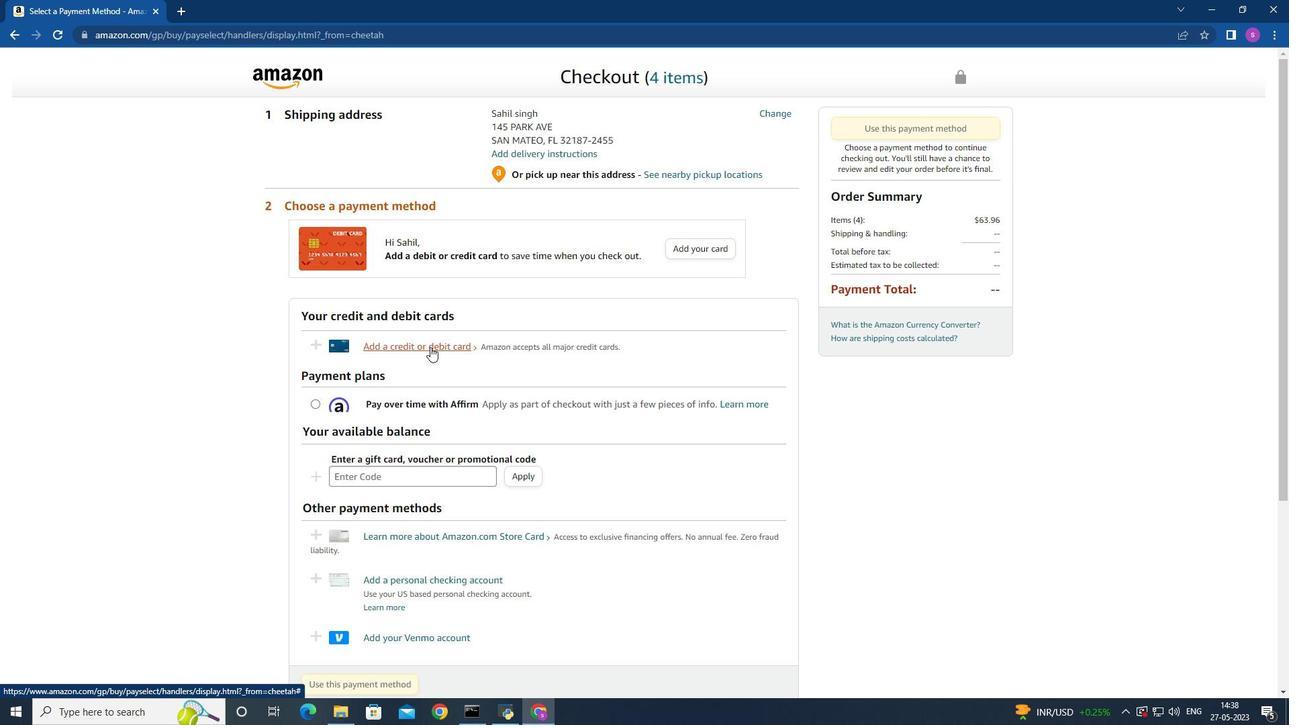 
Action: Mouse moved to (543, 314)
